 Task: Explore Airbnb accommodation in Plantation, United States from 23rd December, 2023 to 27th December, 2023 for 2 adults. Place can be private room with 1  bedroom having 1 bed and 1 bathroom. Property type can be hotel.
Action: Mouse moved to (530, 138)
Screenshot: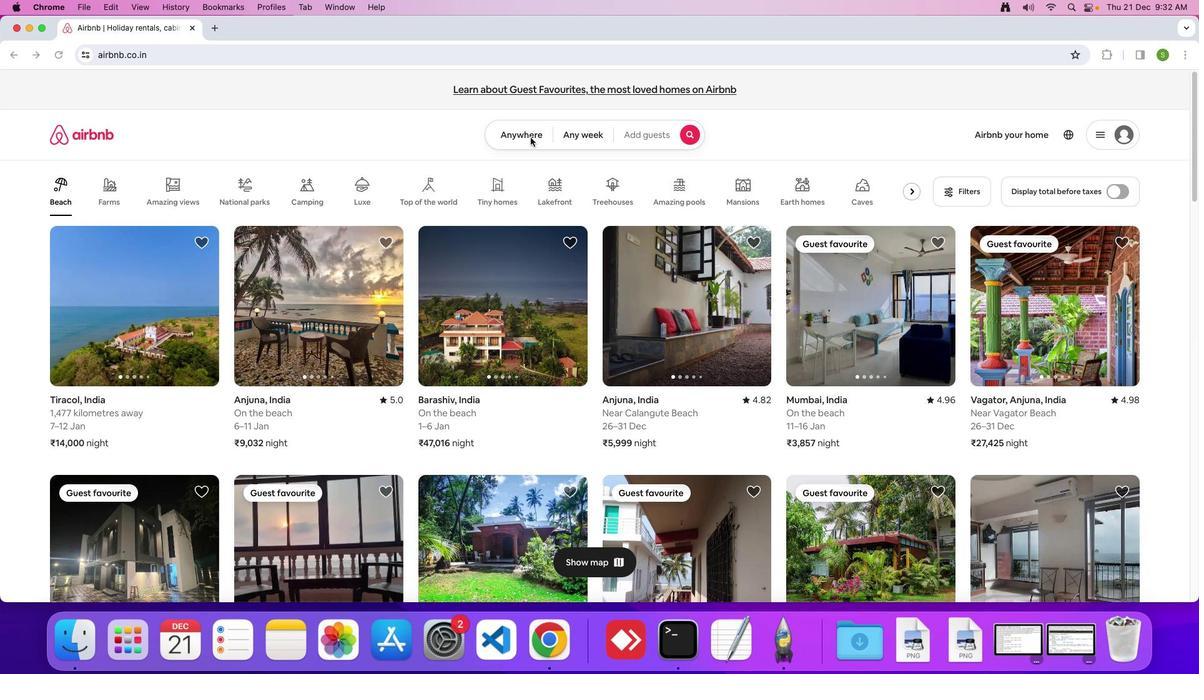 
Action: Mouse pressed left at (530, 138)
Screenshot: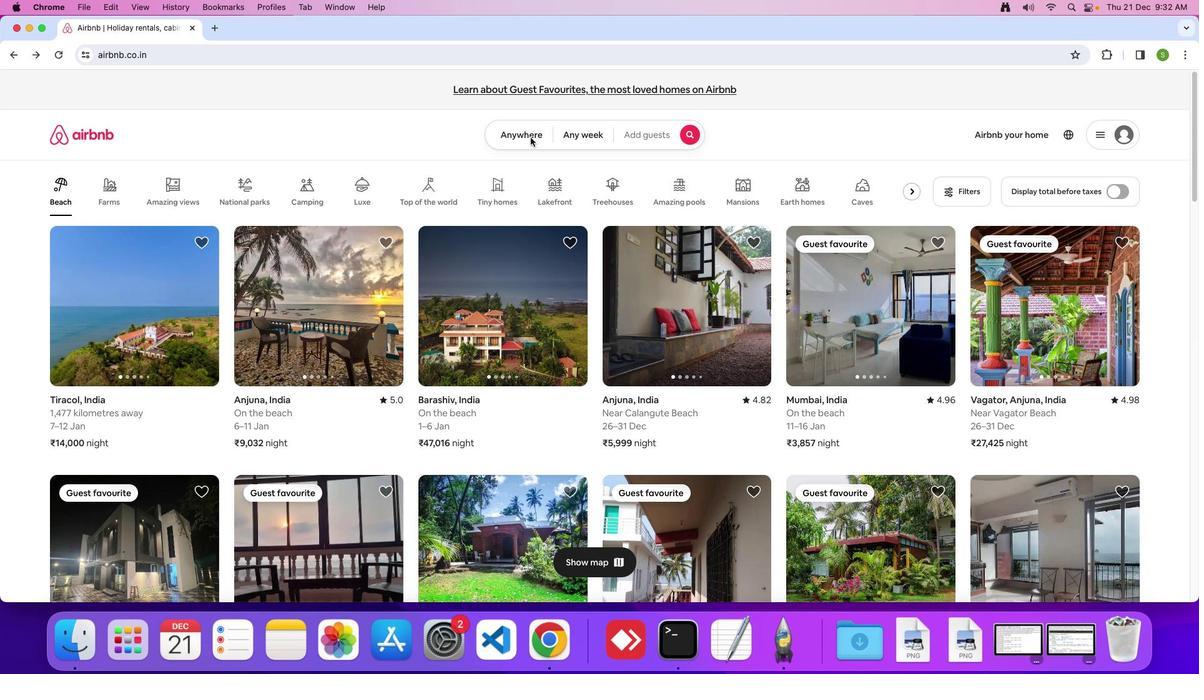 
Action: Mouse moved to (503, 131)
Screenshot: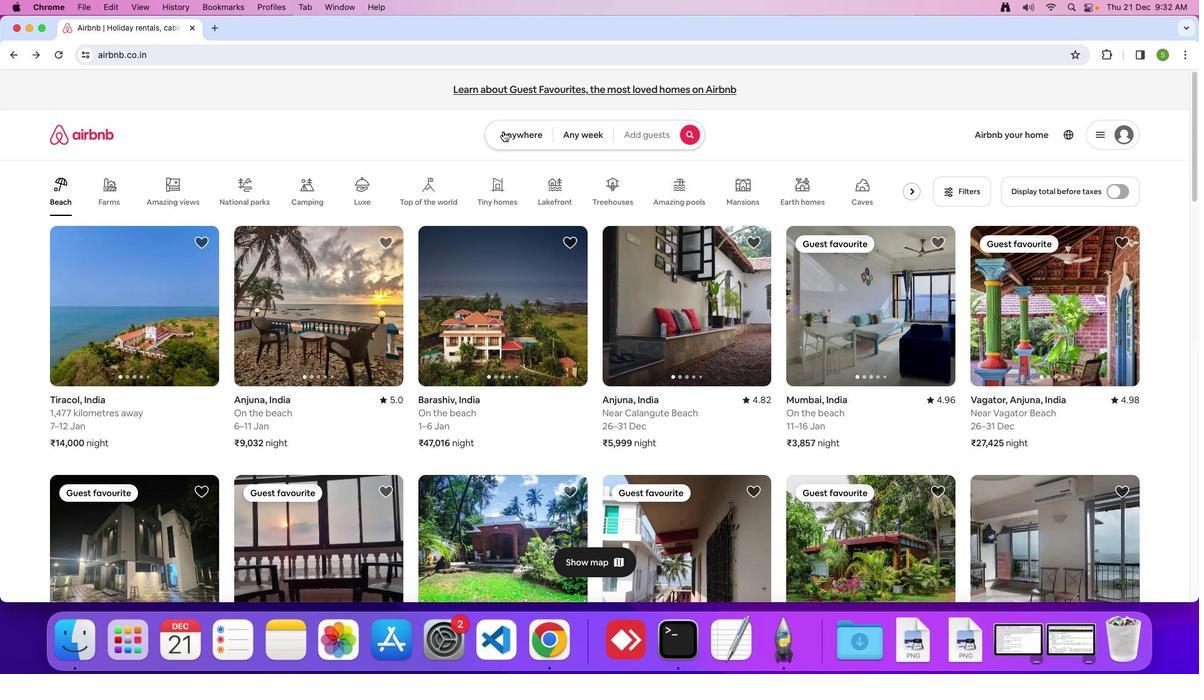 
Action: Mouse pressed left at (503, 131)
Screenshot: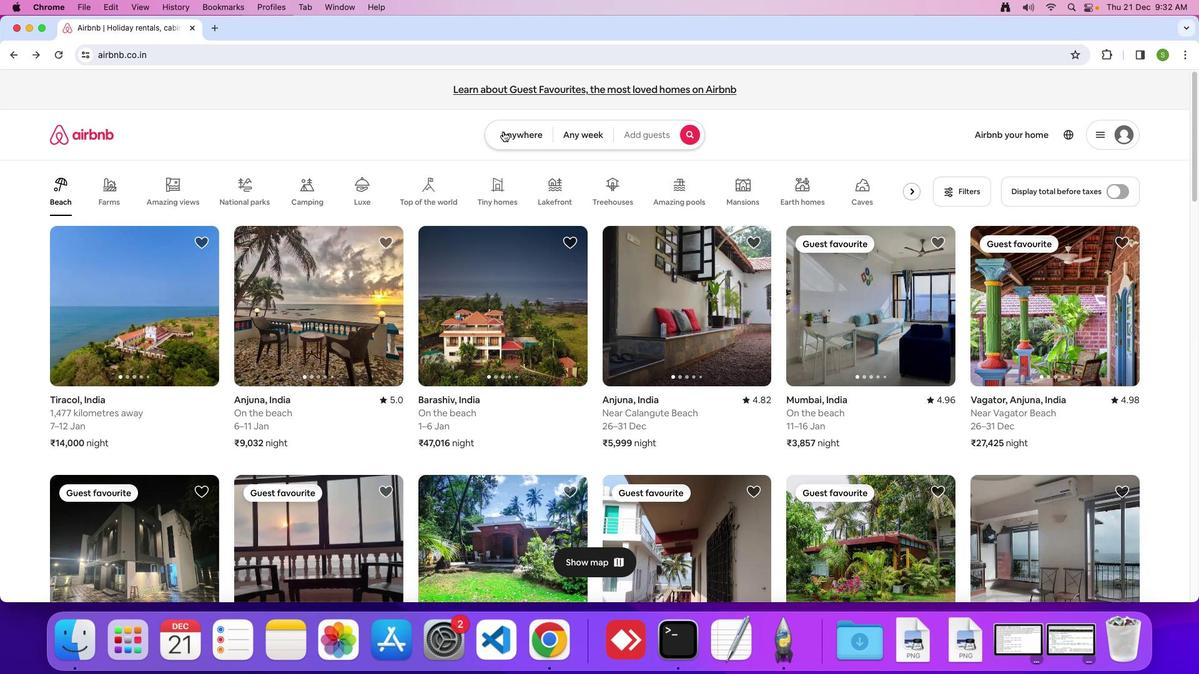 
Action: Mouse moved to (472, 177)
Screenshot: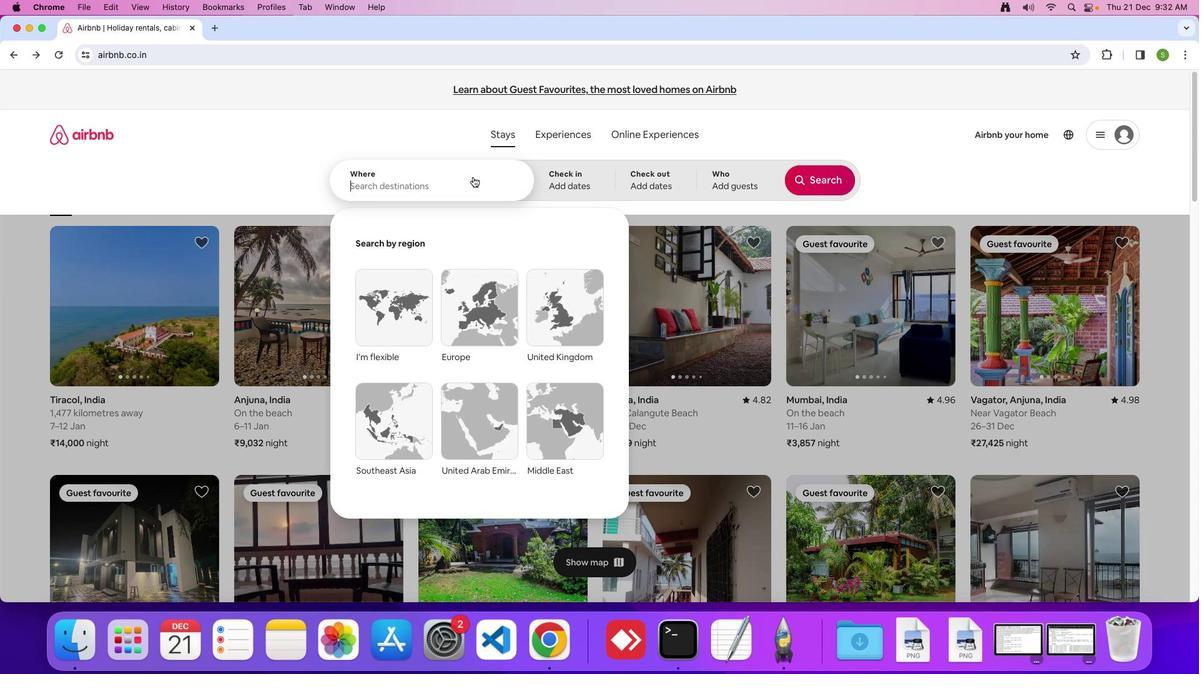 
Action: Mouse pressed left at (472, 177)
Screenshot: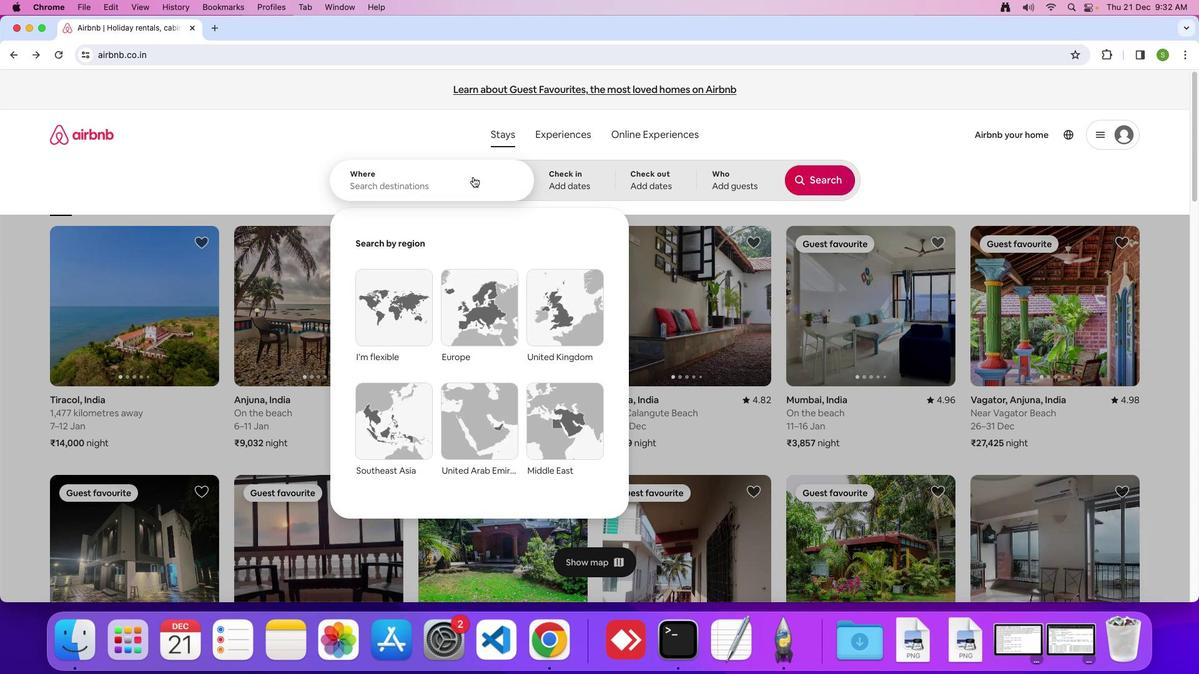 
Action: Mouse moved to (476, 178)
Screenshot: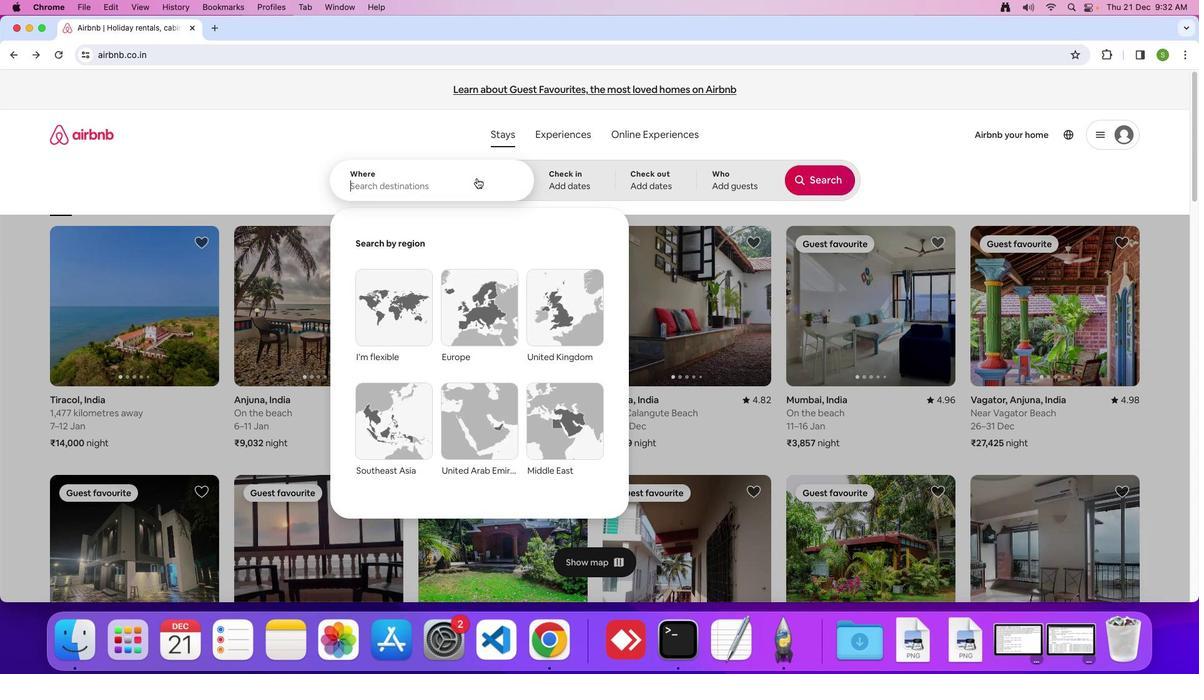 
Action: Key pressed 'P'Key.caps_lock'l''a''n''t''a''t''i''o''n'','Key.spaceKey.shift'U''n''i''t''e''d'Key.spaceKey.shift'S''t''a''t''e''s'Key.enter
Screenshot: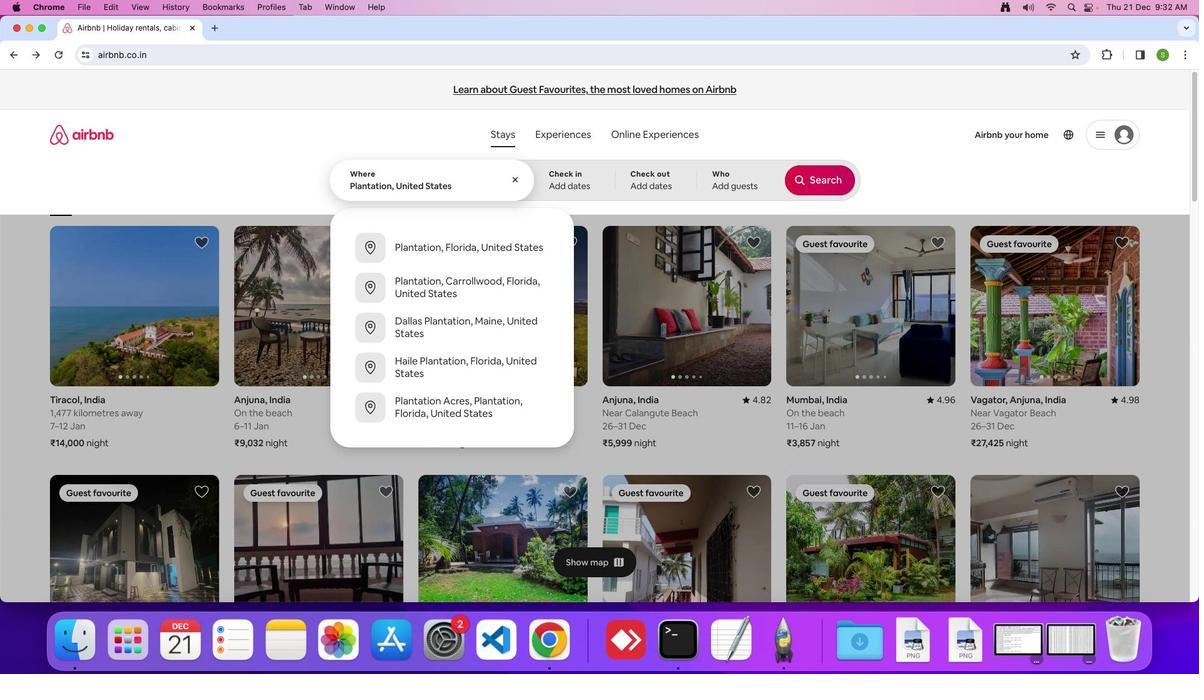 
Action: Mouse moved to (555, 432)
Screenshot: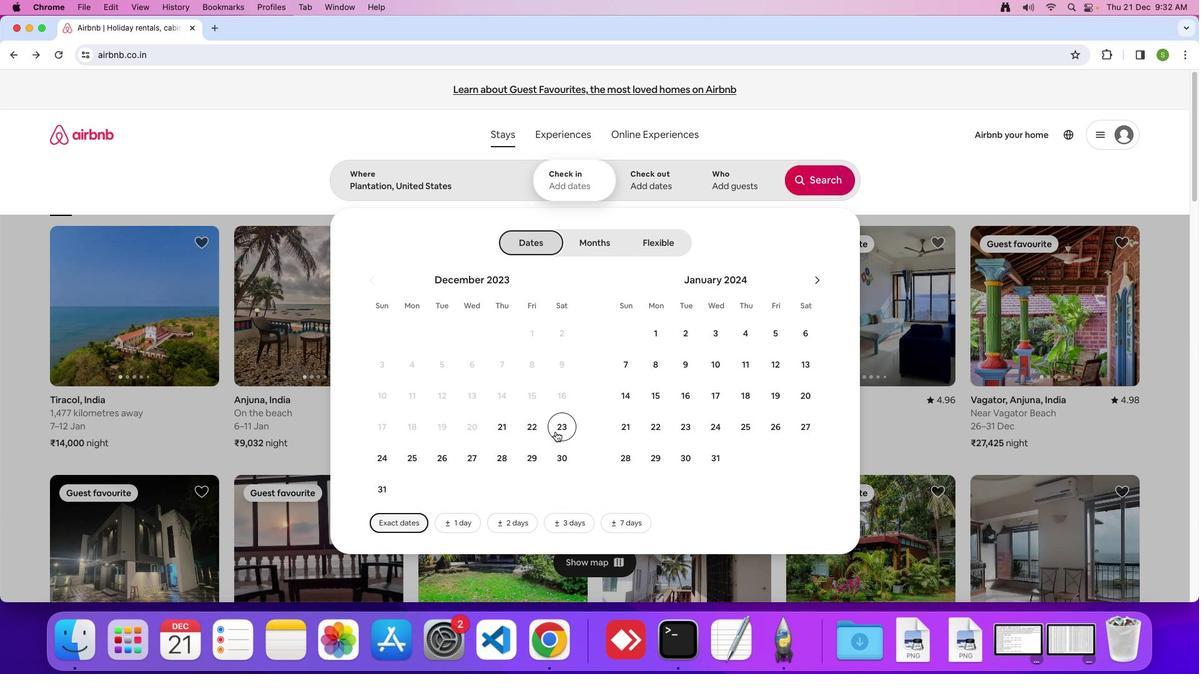 
Action: Mouse pressed left at (555, 432)
Screenshot: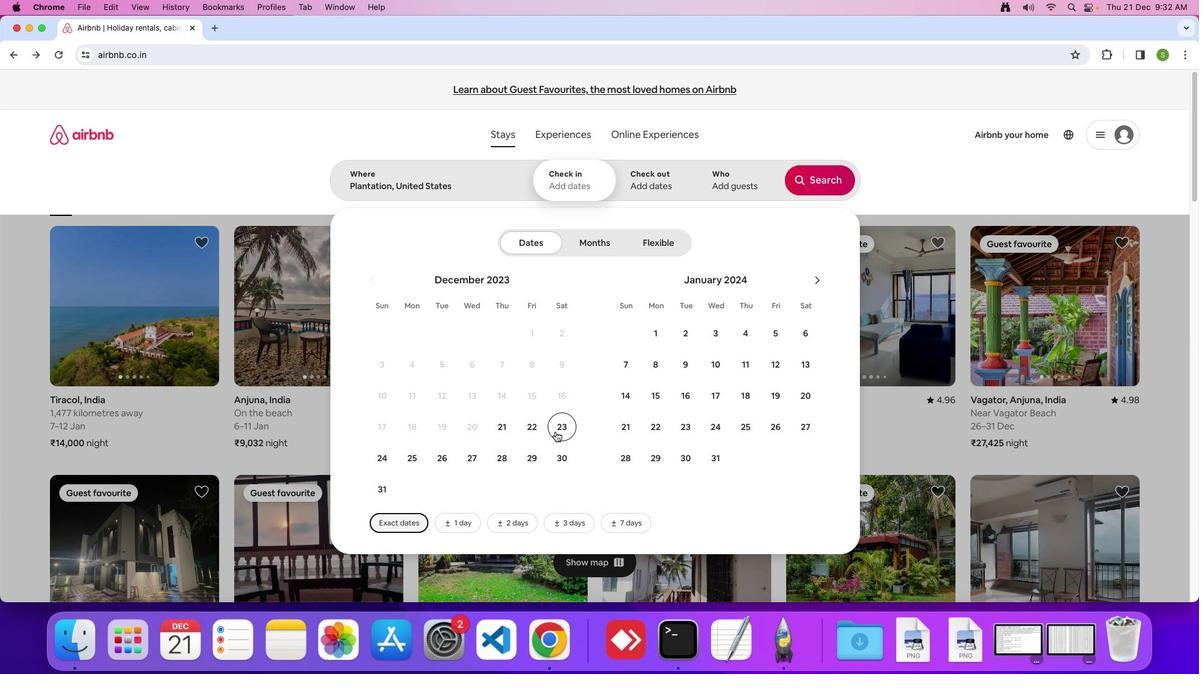 
Action: Mouse moved to (465, 455)
Screenshot: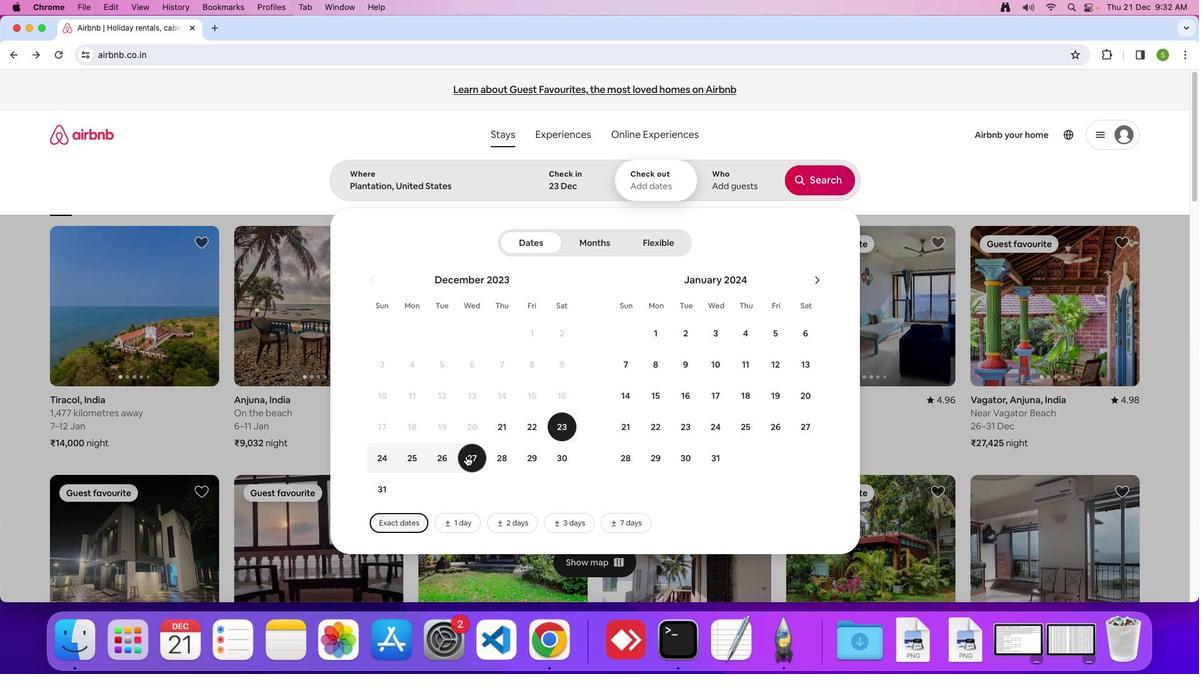 
Action: Mouse pressed left at (465, 455)
Screenshot: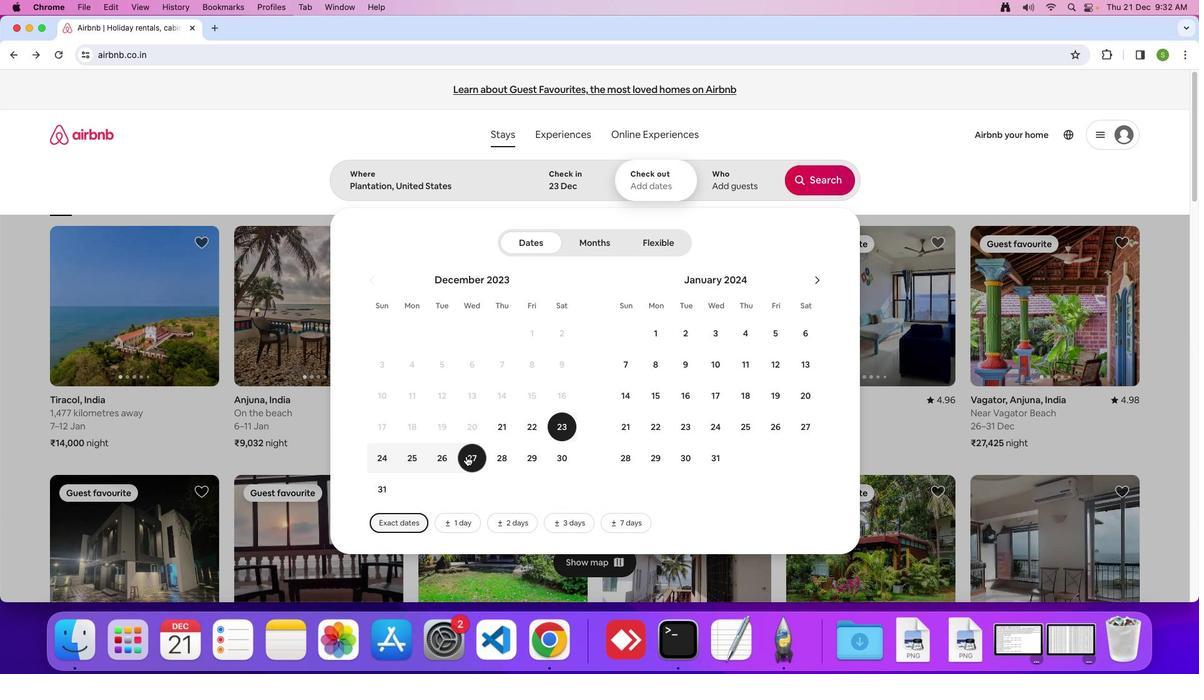 
Action: Mouse moved to (723, 186)
Screenshot: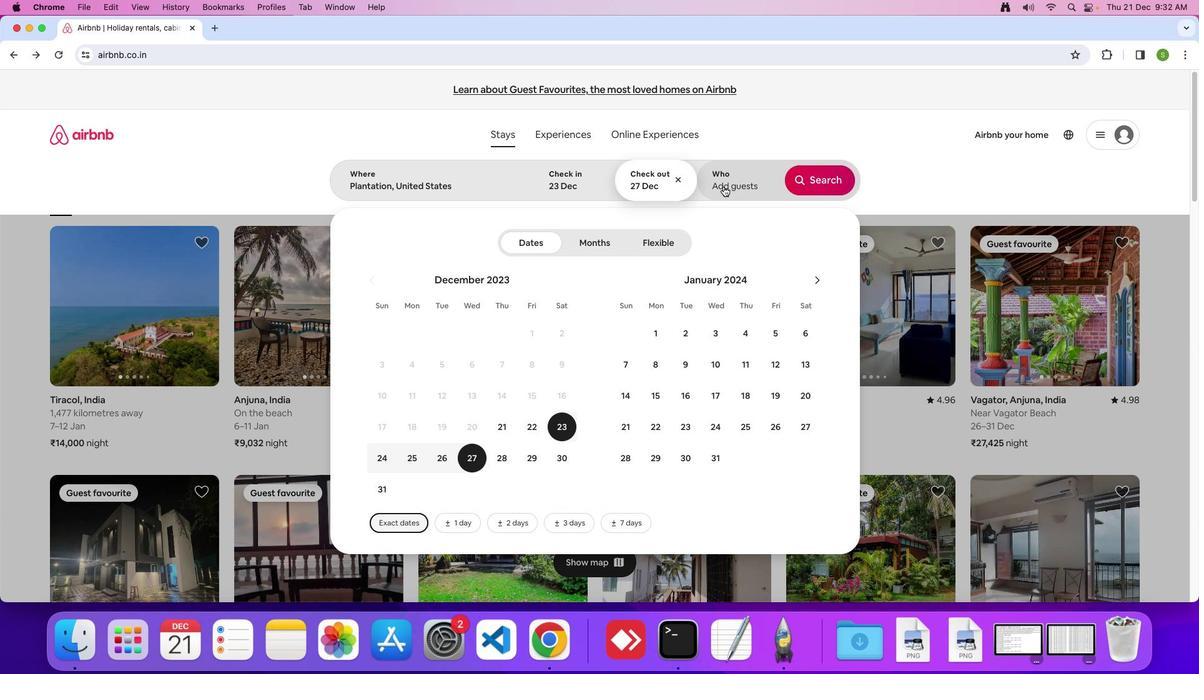 
Action: Mouse pressed left at (723, 186)
Screenshot: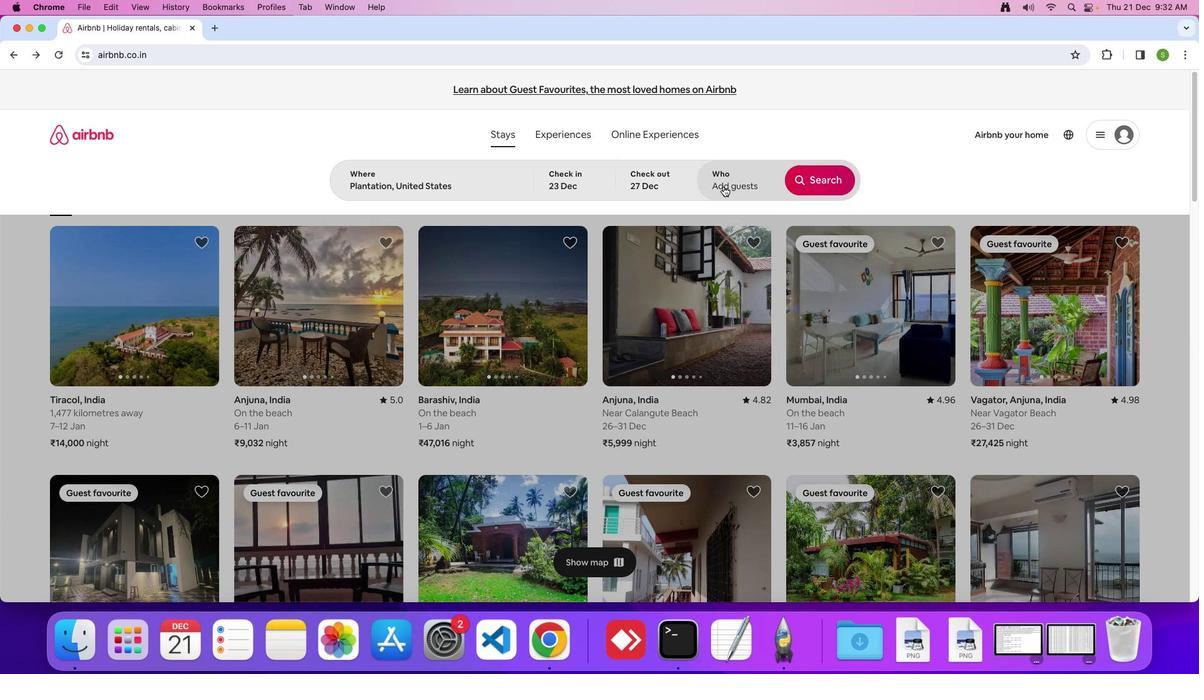 
Action: Mouse moved to (821, 250)
Screenshot: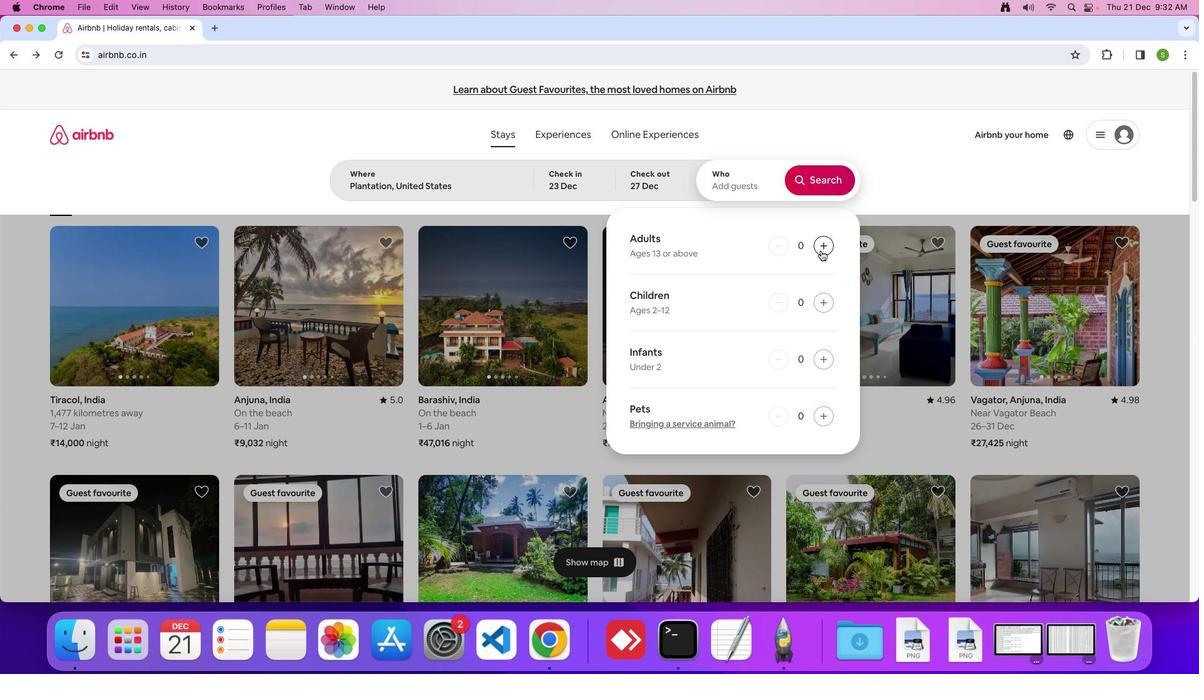 
Action: Mouse pressed left at (821, 250)
Screenshot: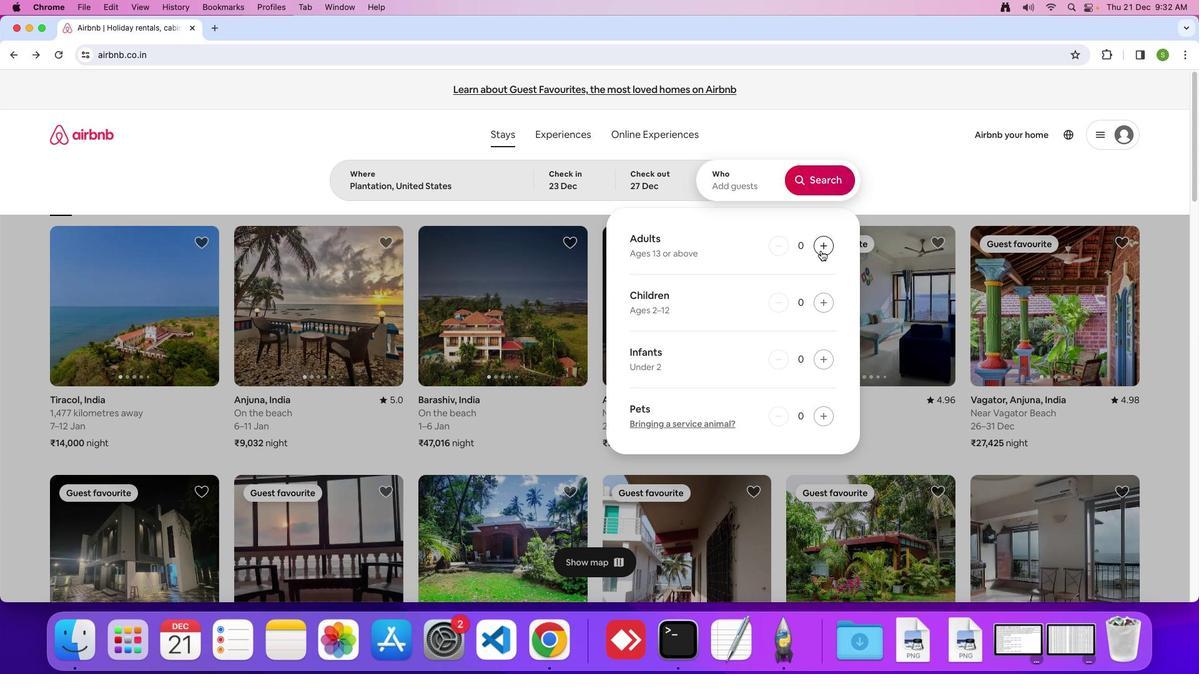 
Action: Mouse pressed left at (821, 250)
Screenshot: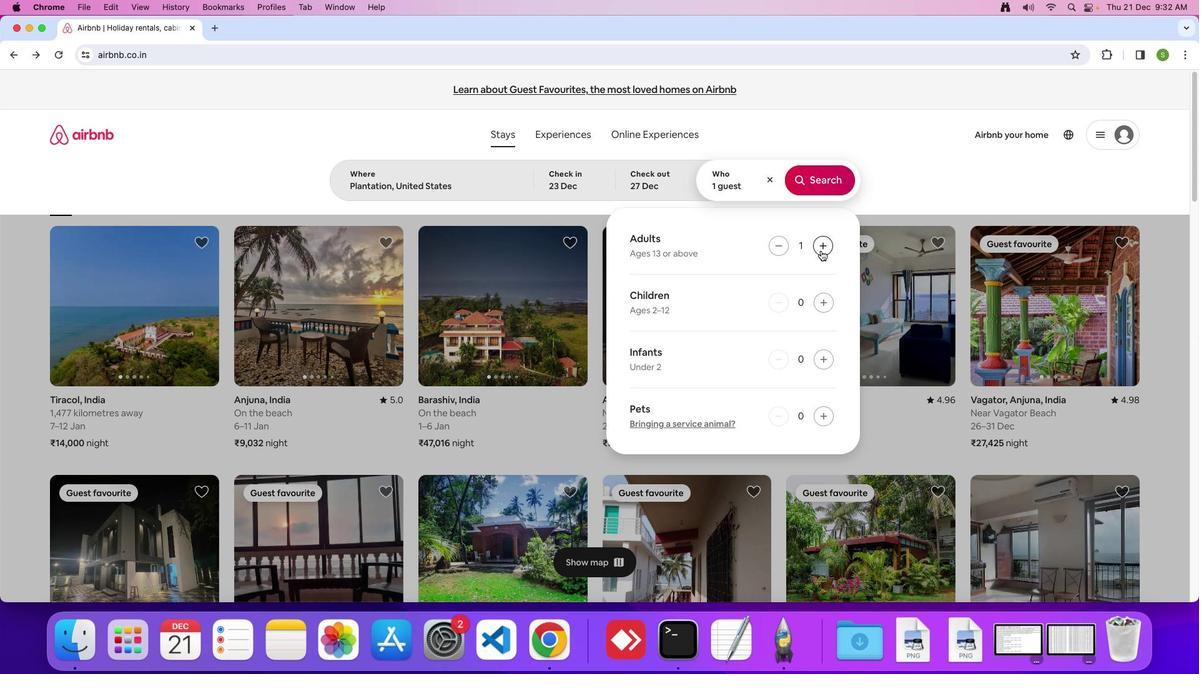 
Action: Mouse moved to (823, 186)
Screenshot: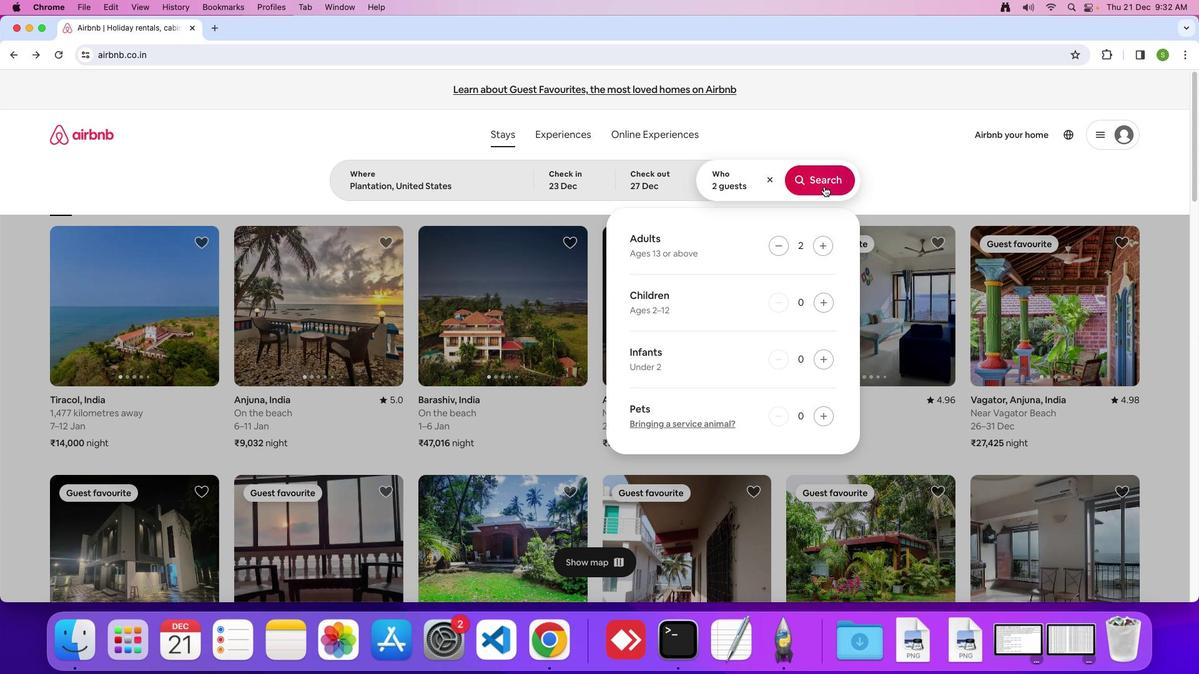
Action: Mouse pressed left at (823, 186)
Screenshot: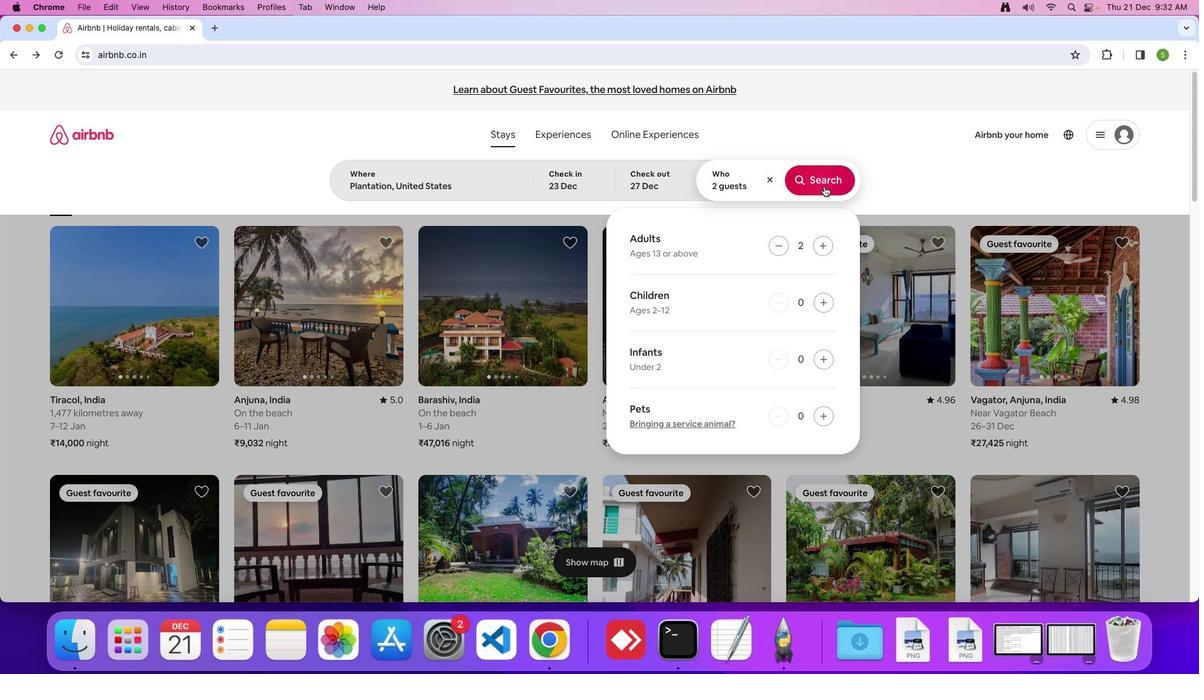 
Action: Mouse moved to (998, 149)
Screenshot: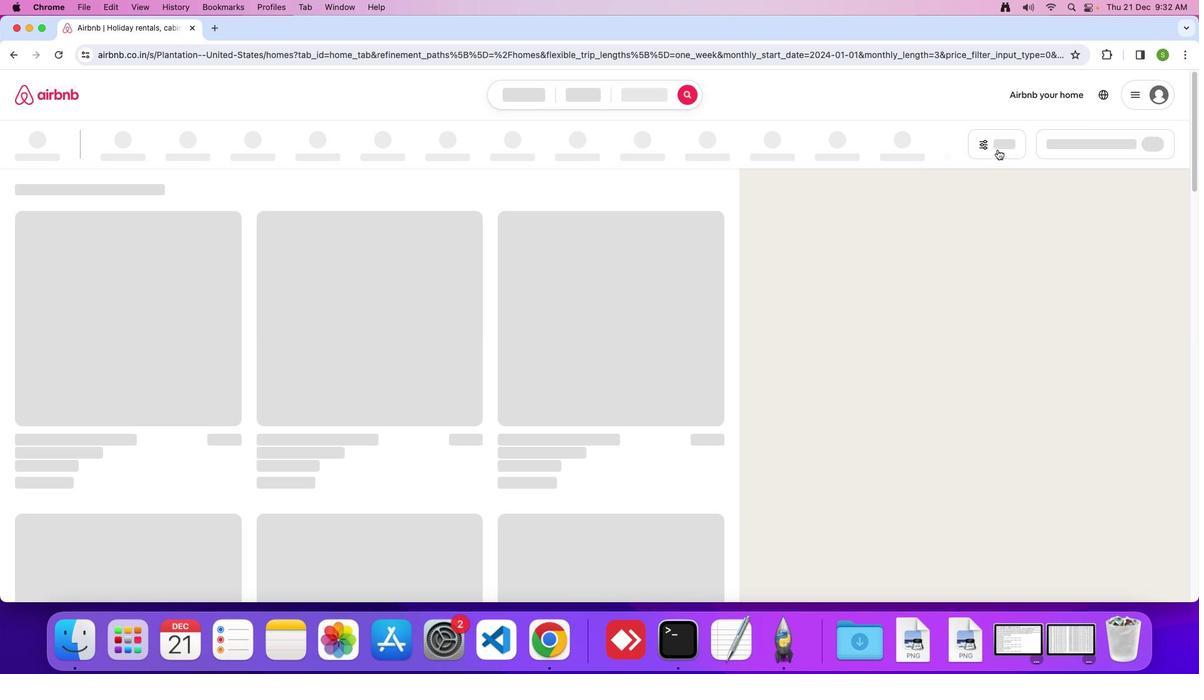 
Action: Mouse pressed left at (998, 149)
Screenshot: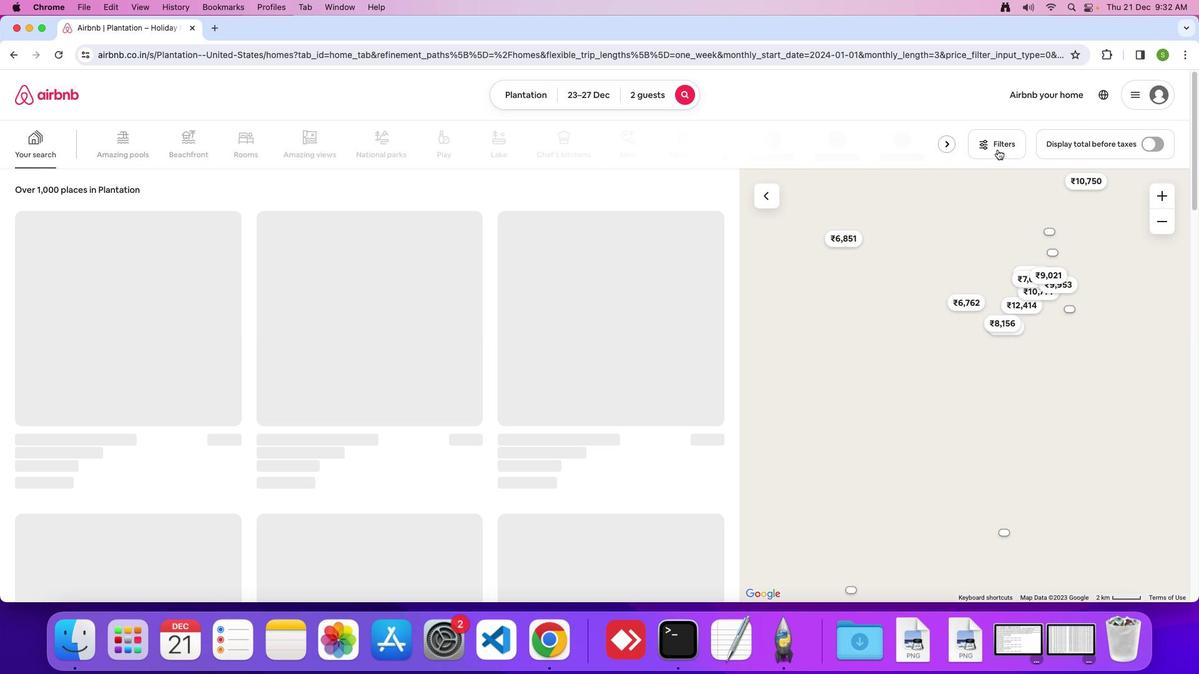 
Action: Mouse moved to (595, 423)
Screenshot: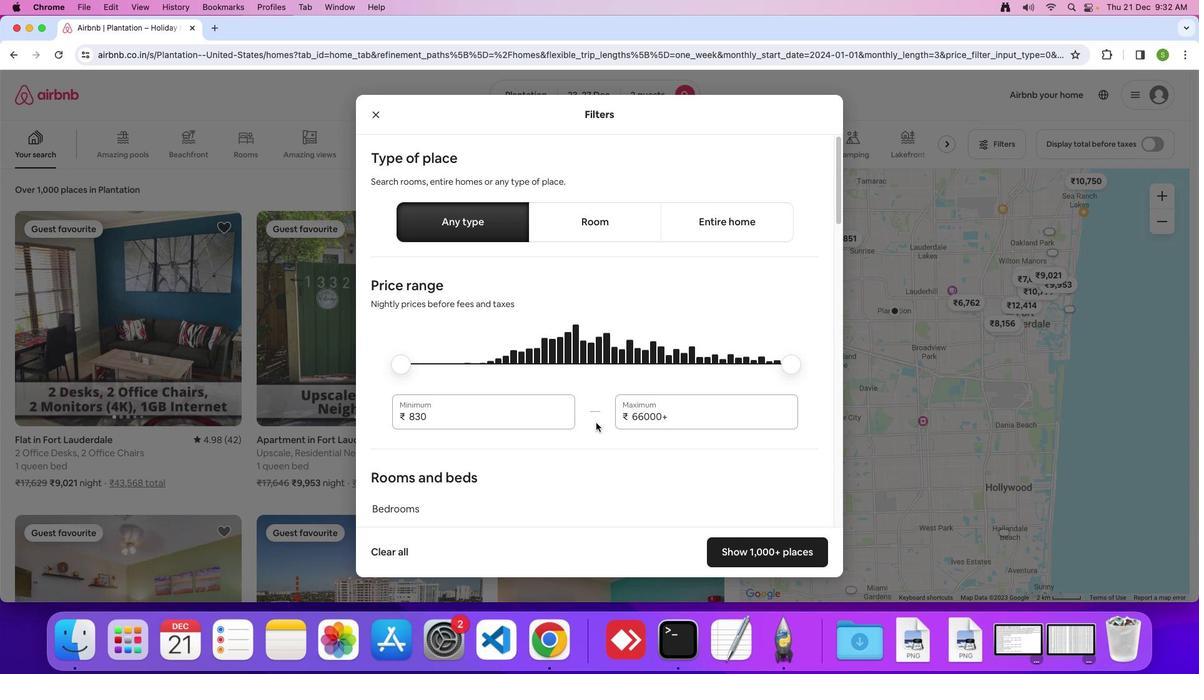 
Action: Mouse scrolled (595, 423) with delta (0, 0)
Screenshot: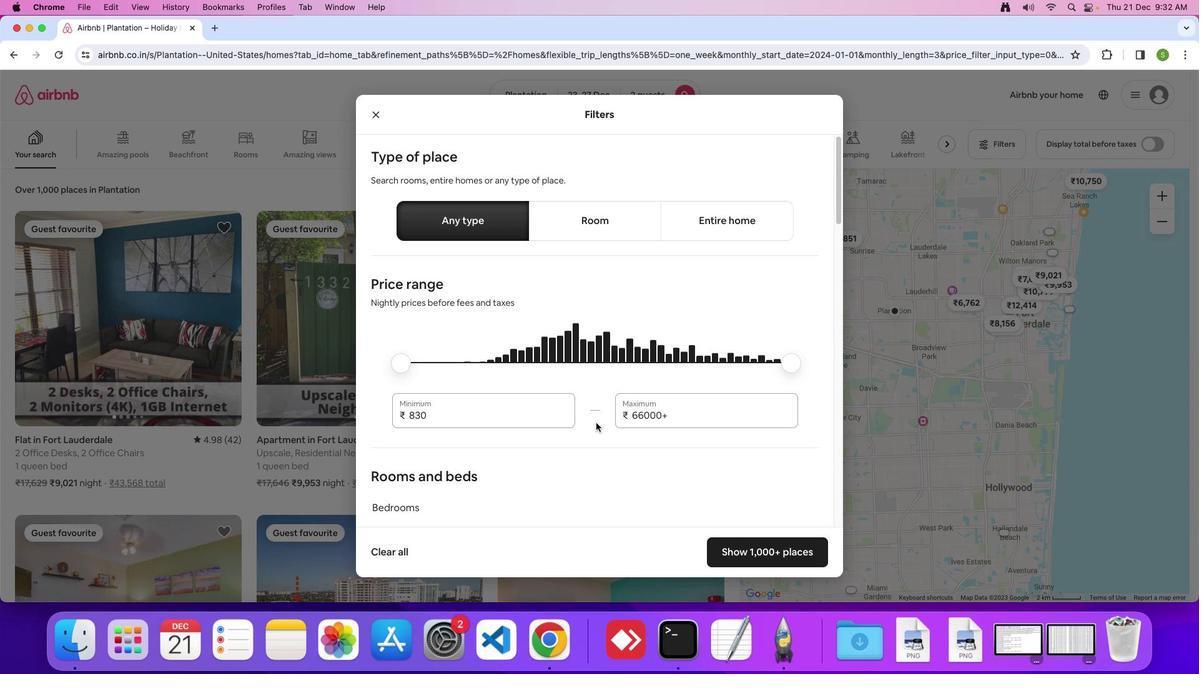 
Action: Mouse scrolled (595, 423) with delta (0, 0)
Screenshot: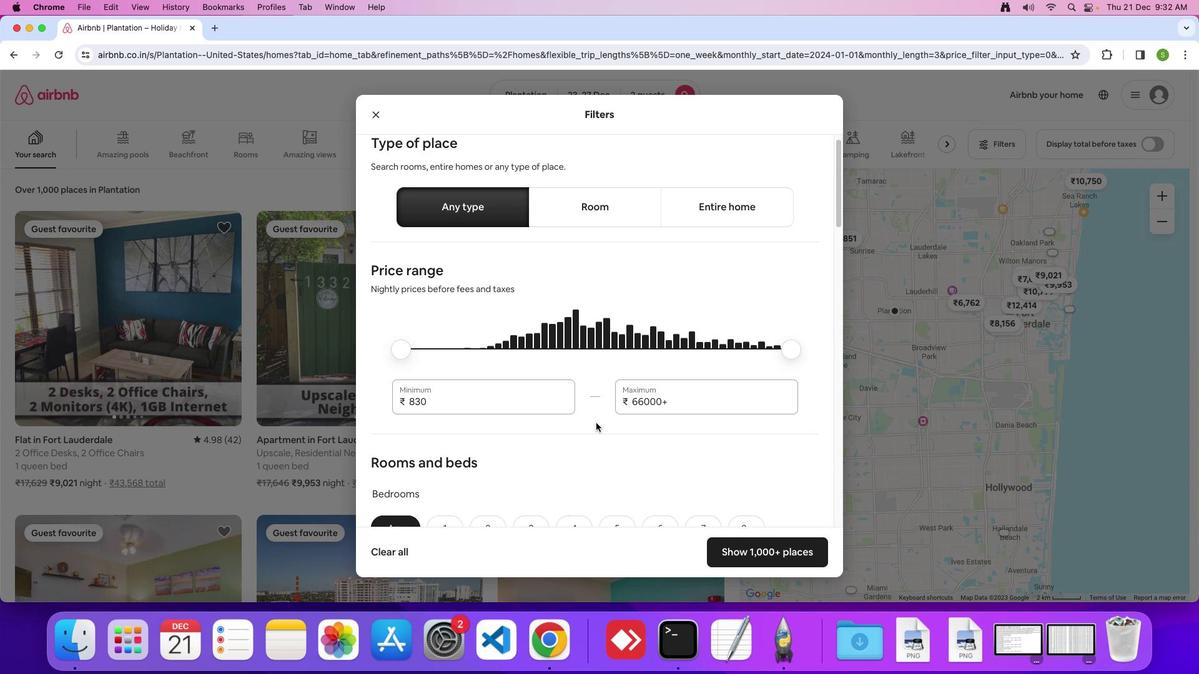 
Action: Mouse scrolled (595, 423) with delta (0, -1)
Screenshot: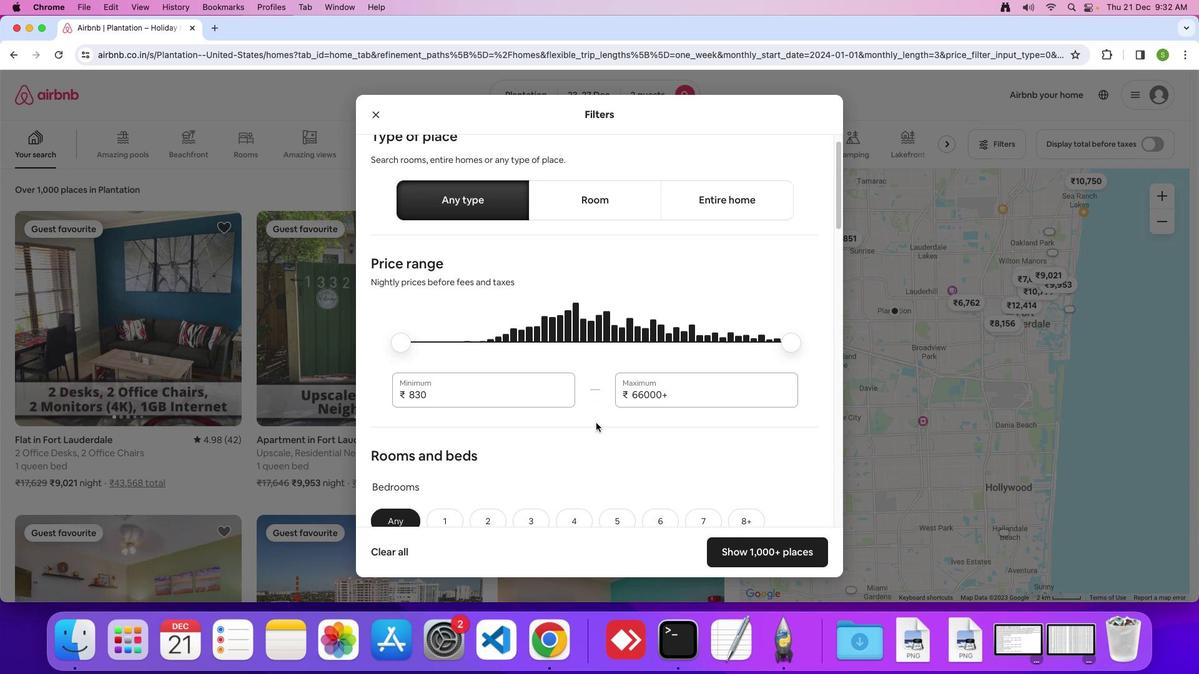 
Action: Mouse scrolled (595, 423) with delta (0, 0)
Screenshot: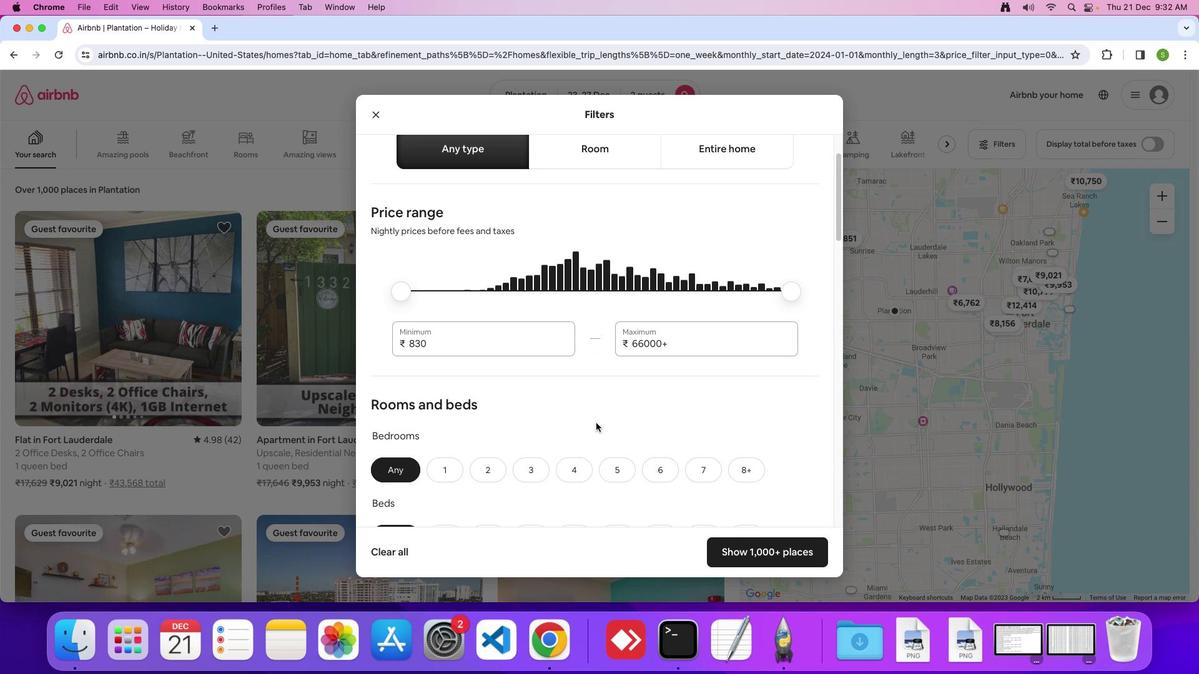 
Action: Mouse scrolled (595, 423) with delta (0, 0)
Screenshot: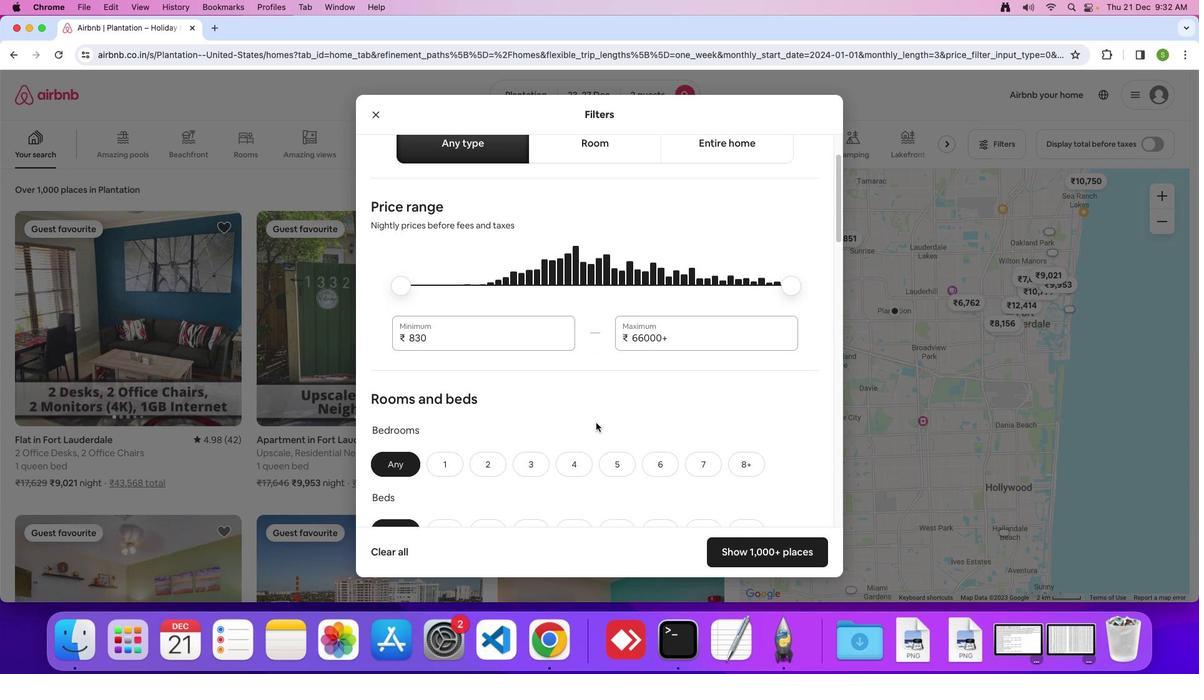 
Action: Mouse scrolled (595, 423) with delta (0, -1)
Screenshot: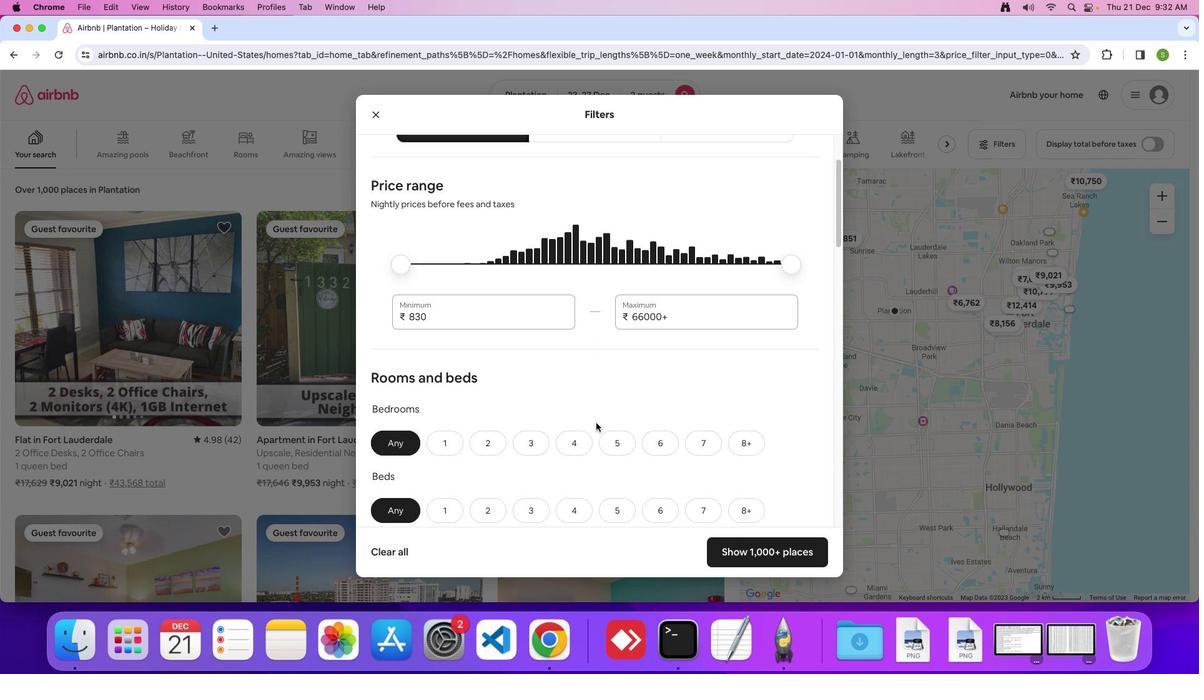 
Action: Mouse scrolled (595, 423) with delta (0, 0)
Screenshot: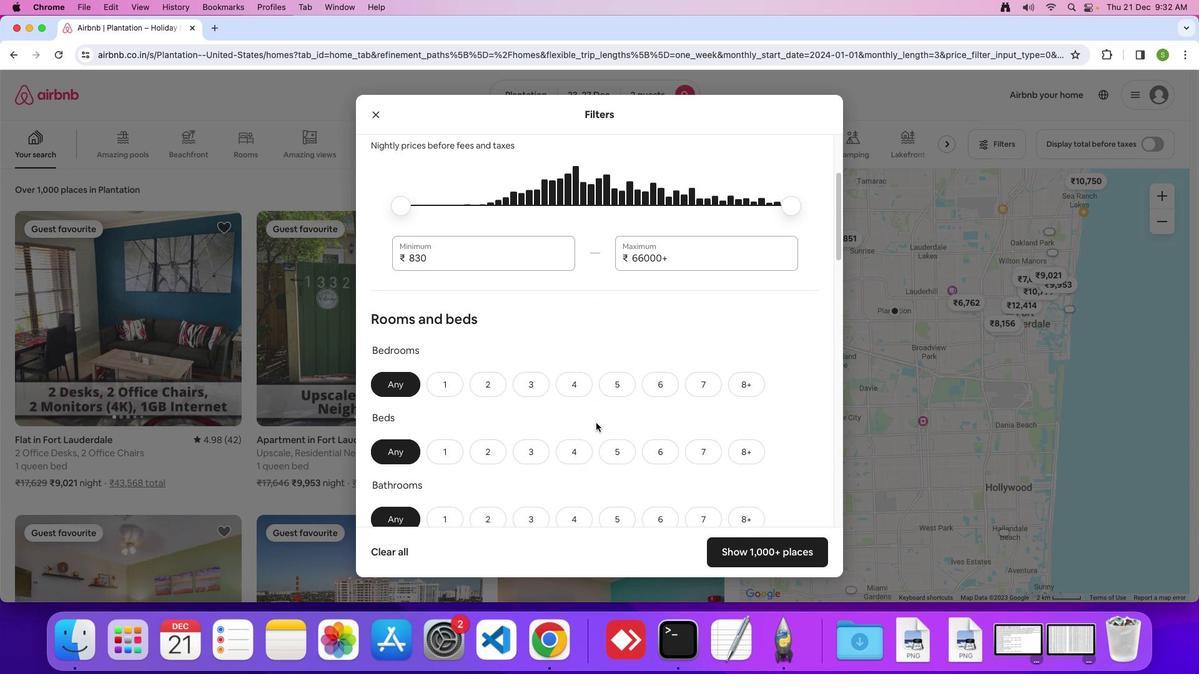 
Action: Mouse scrolled (595, 423) with delta (0, 0)
Screenshot: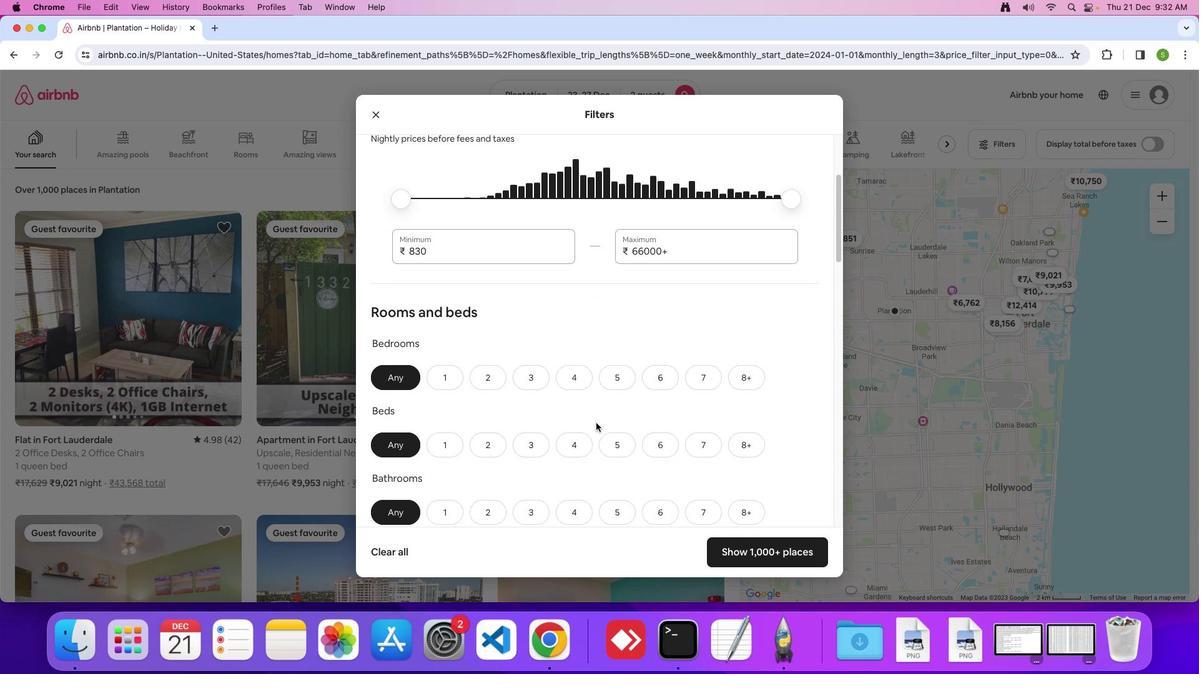 
Action: Mouse scrolled (595, 423) with delta (0, -1)
Screenshot: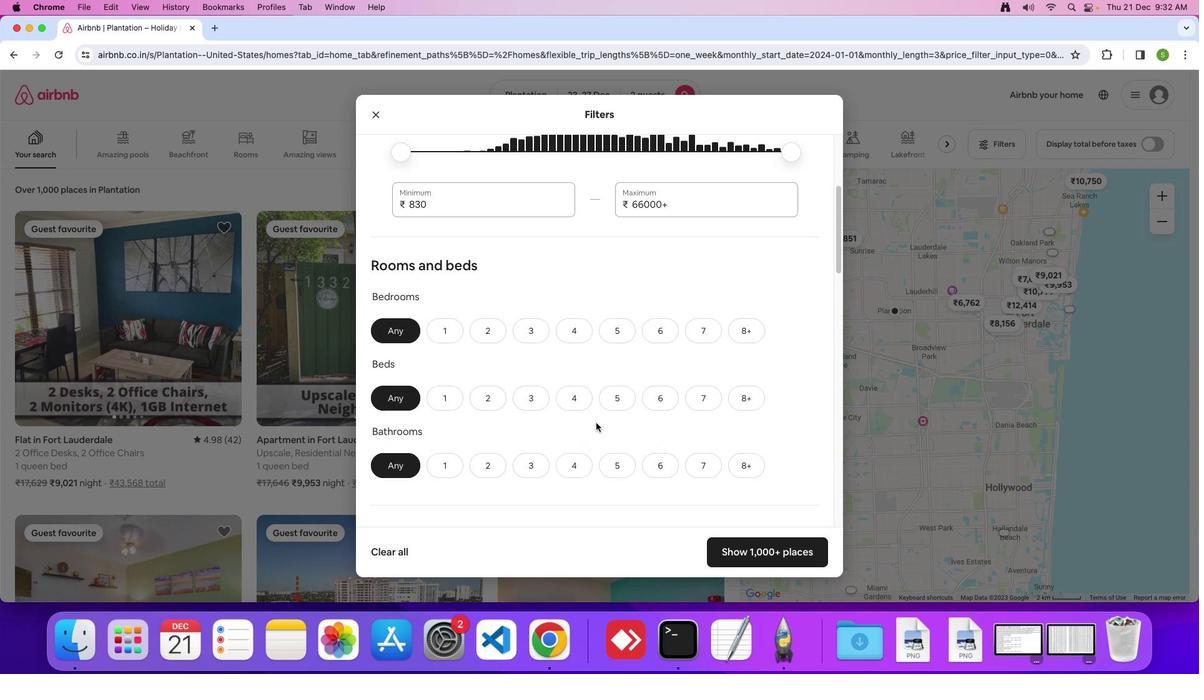 
Action: Mouse moved to (439, 281)
Screenshot: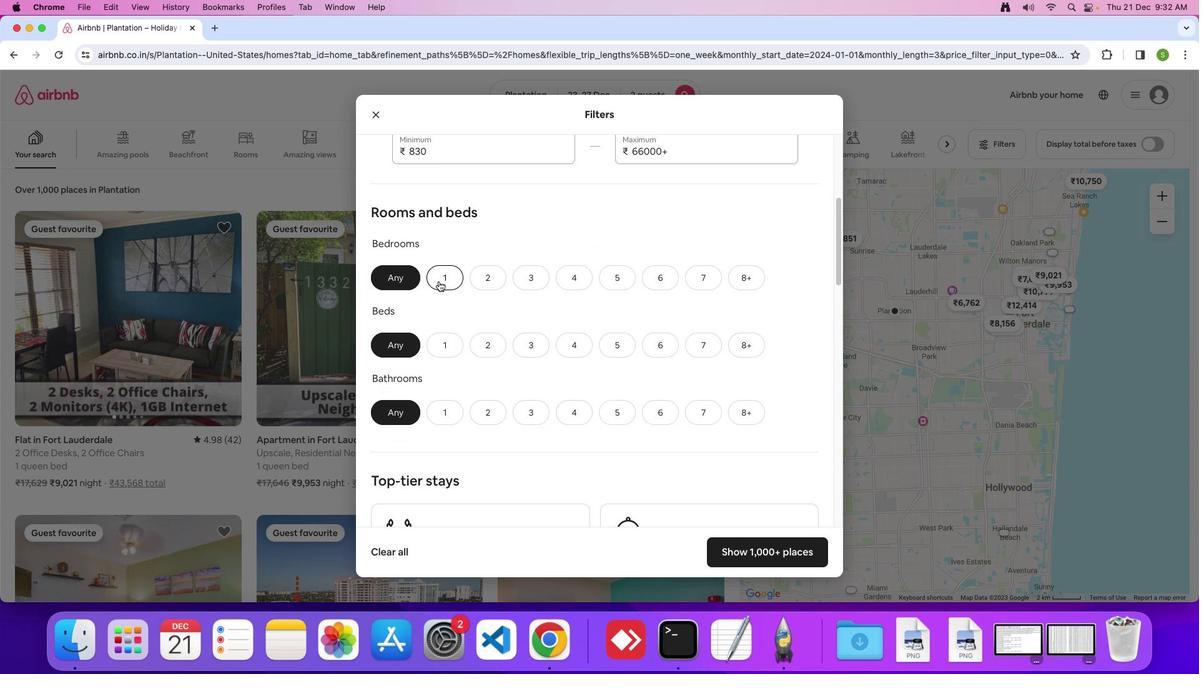 
Action: Mouse pressed left at (439, 281)
Screenshot: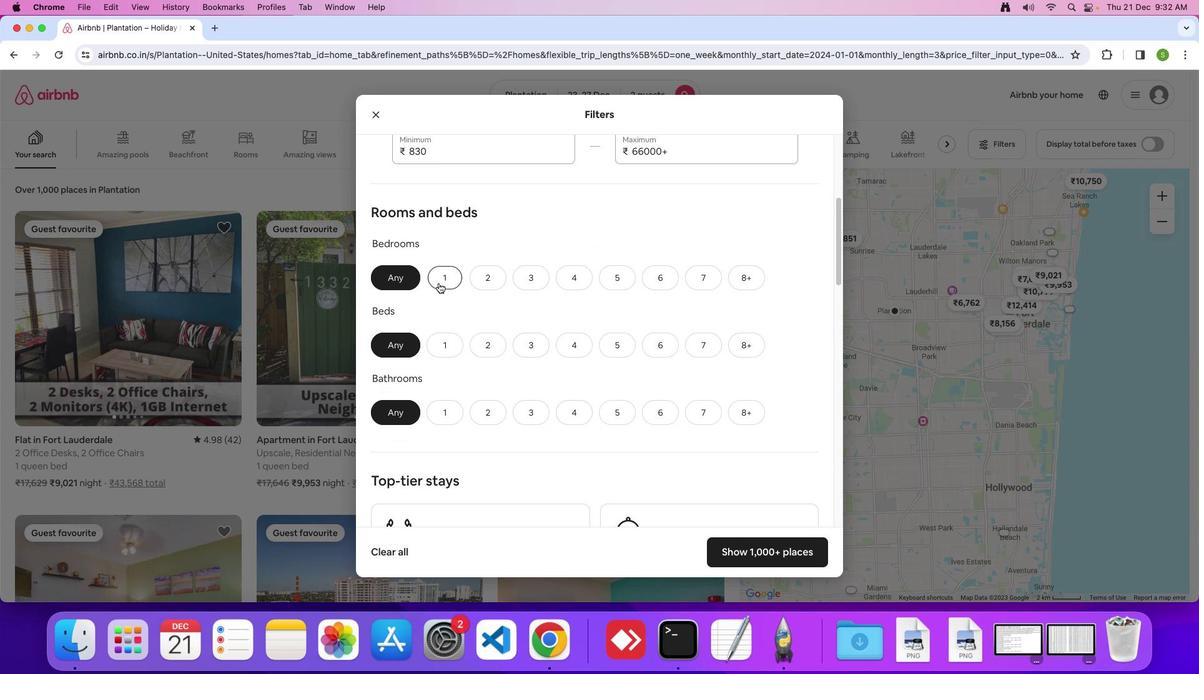 
Action: Mouse moved to (439, 343)
Screenshot: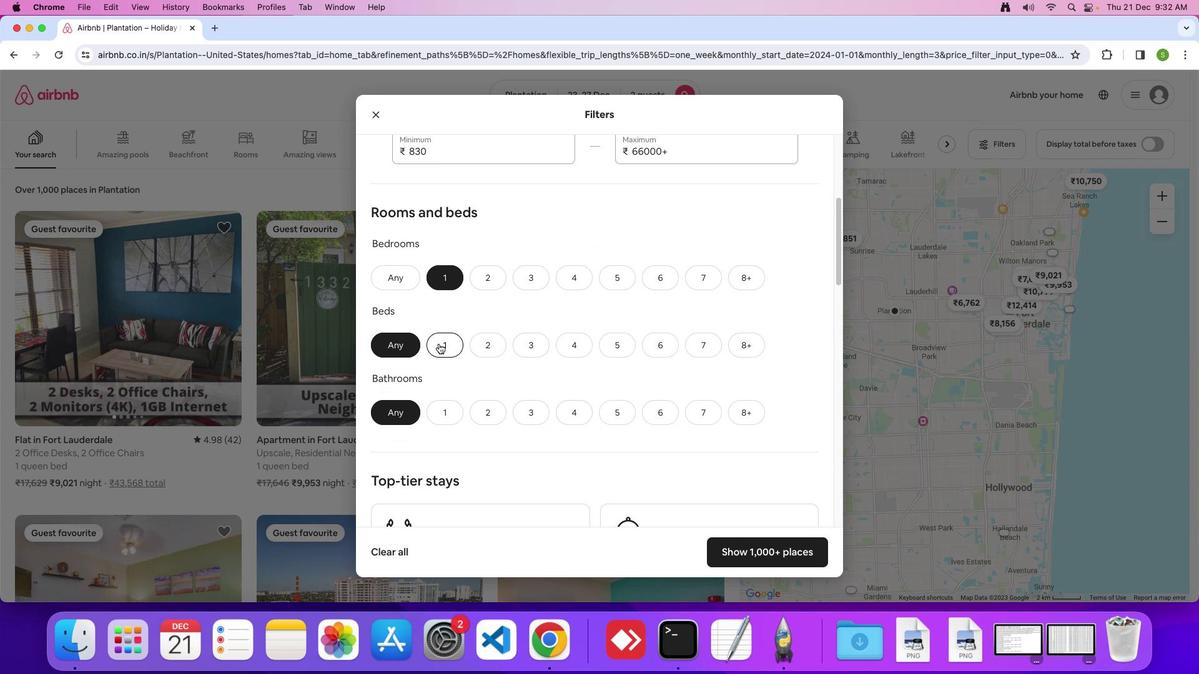 
Action: Mouse pressed left at (439, 343)
Screenshot: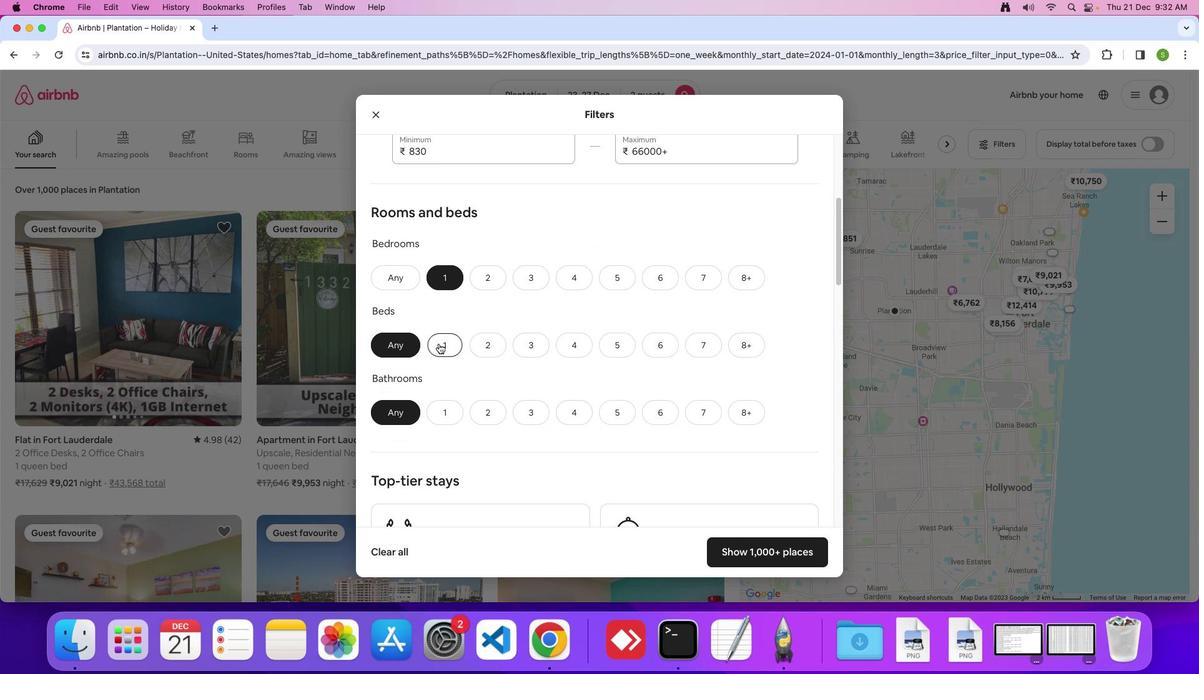 
Action: Mouse moved to (444, 415)
Screenshot: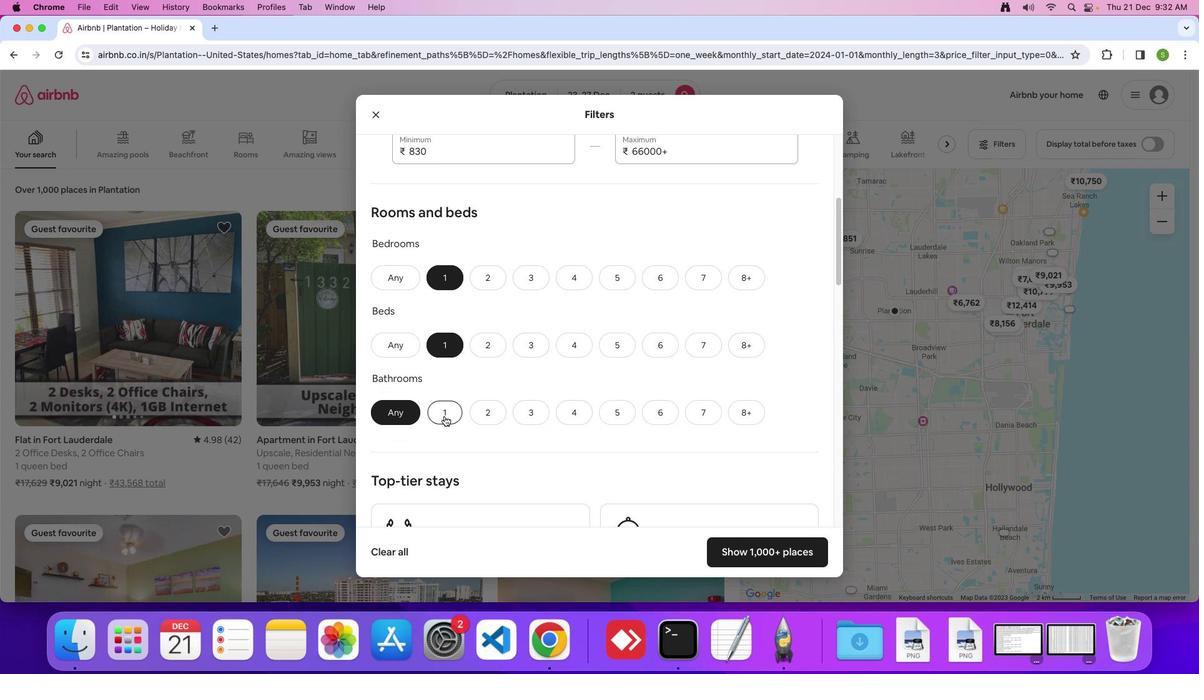 
Action: Mouse pressed left at (444, 415)
Screenshot: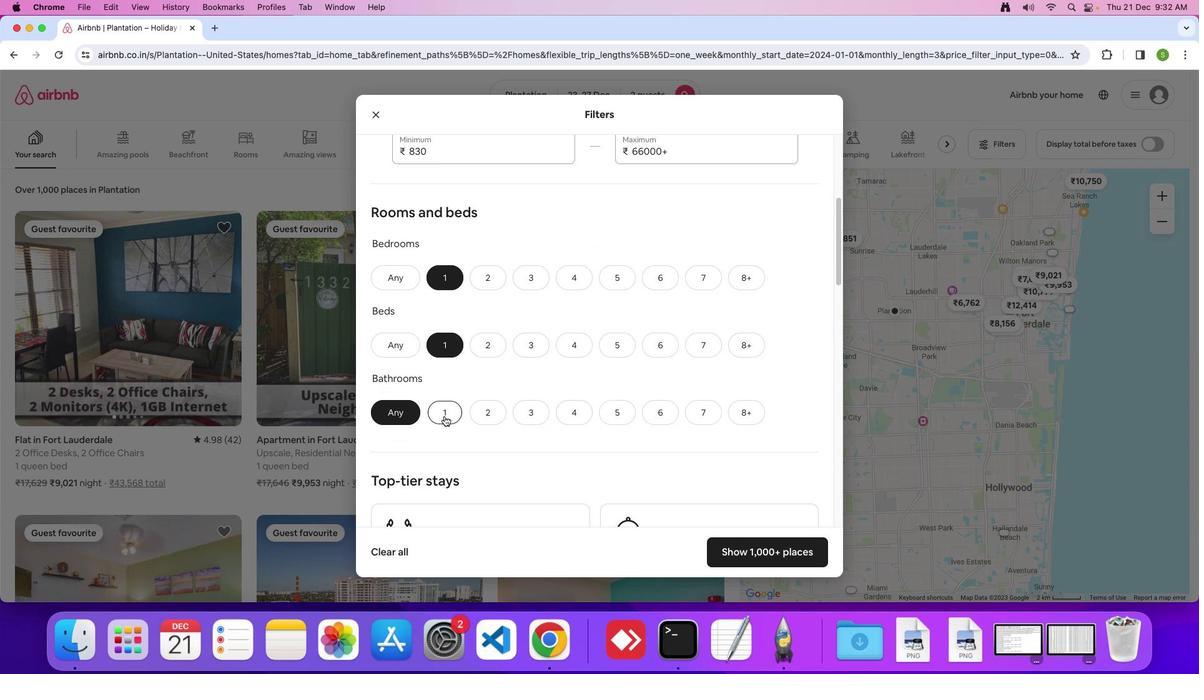 
Action: Mouse moved to (547, 364)
Screenshot: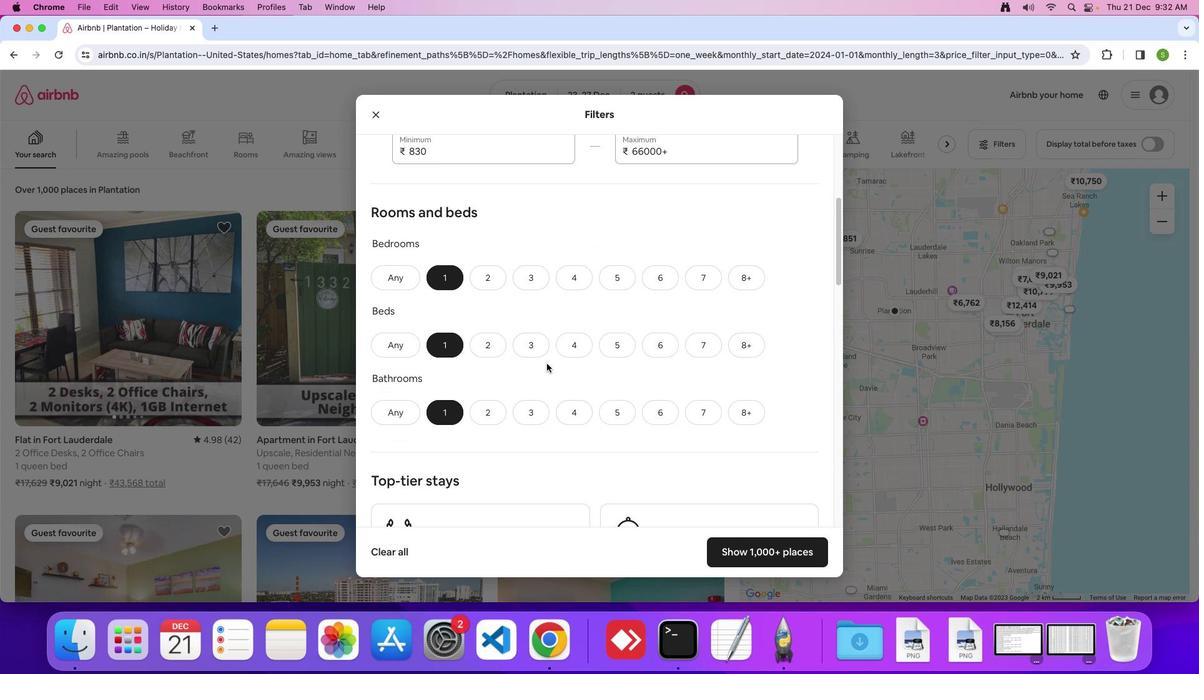 
Action: Mouse scrolled (547, 364) with delta (0, 0)
Screenshot: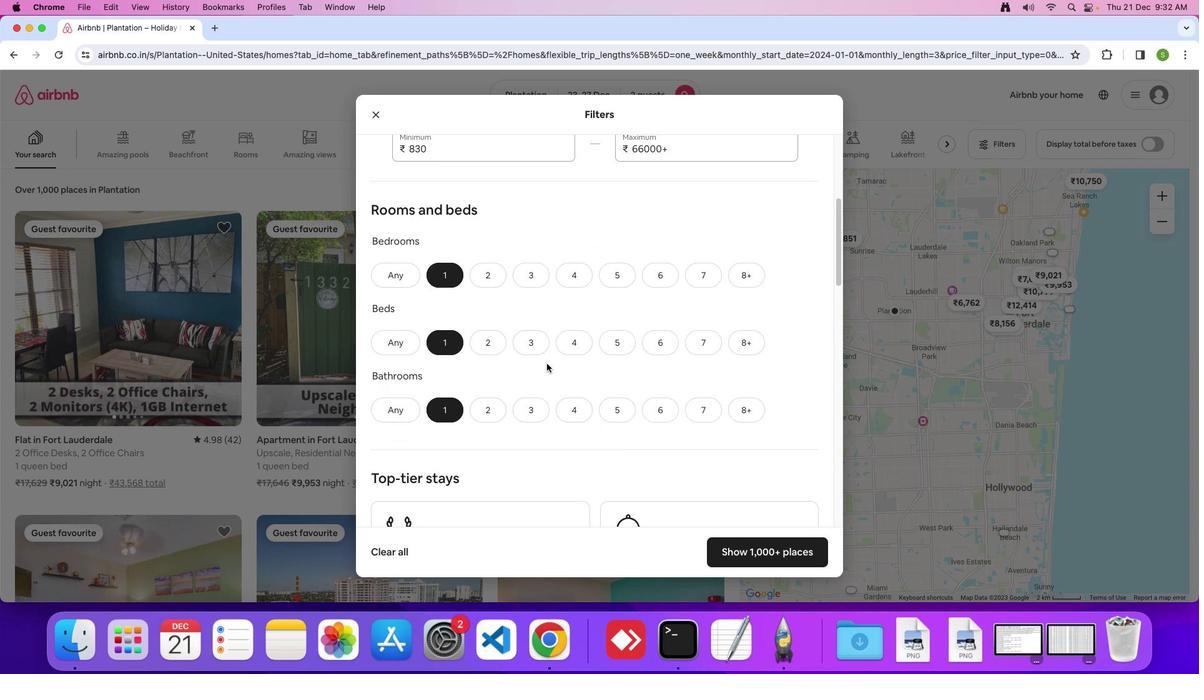 
Action: Mouse scrolled (547, 364) with delta (0, 0)
Screenshot: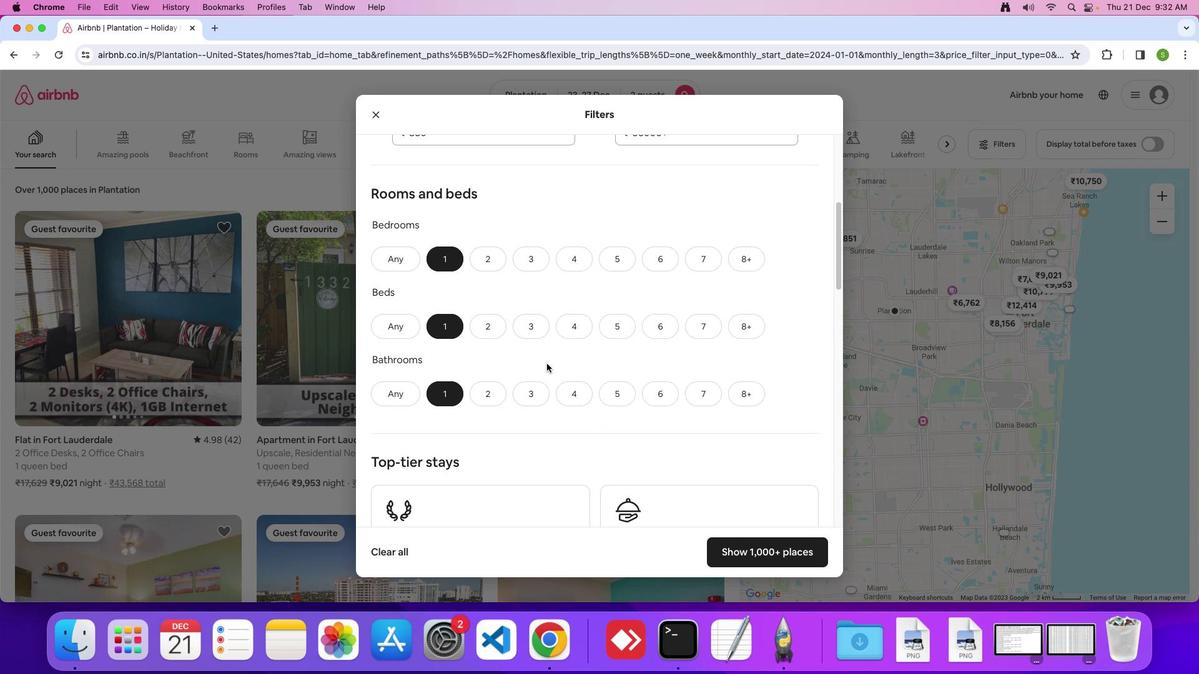 
Action: Mouse scrolled (547, 364) with delta (0, -1)
Screenshot: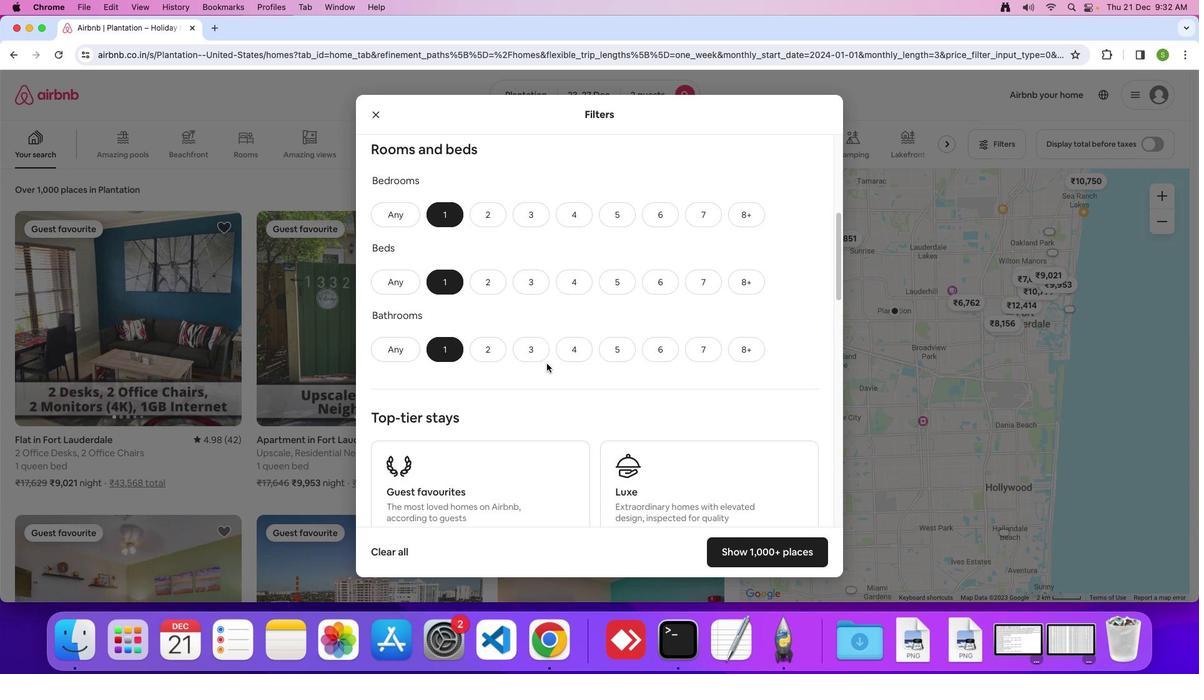 
Action: Mouse scrolled (547, 364) with delta (0, 0)
Screenshot: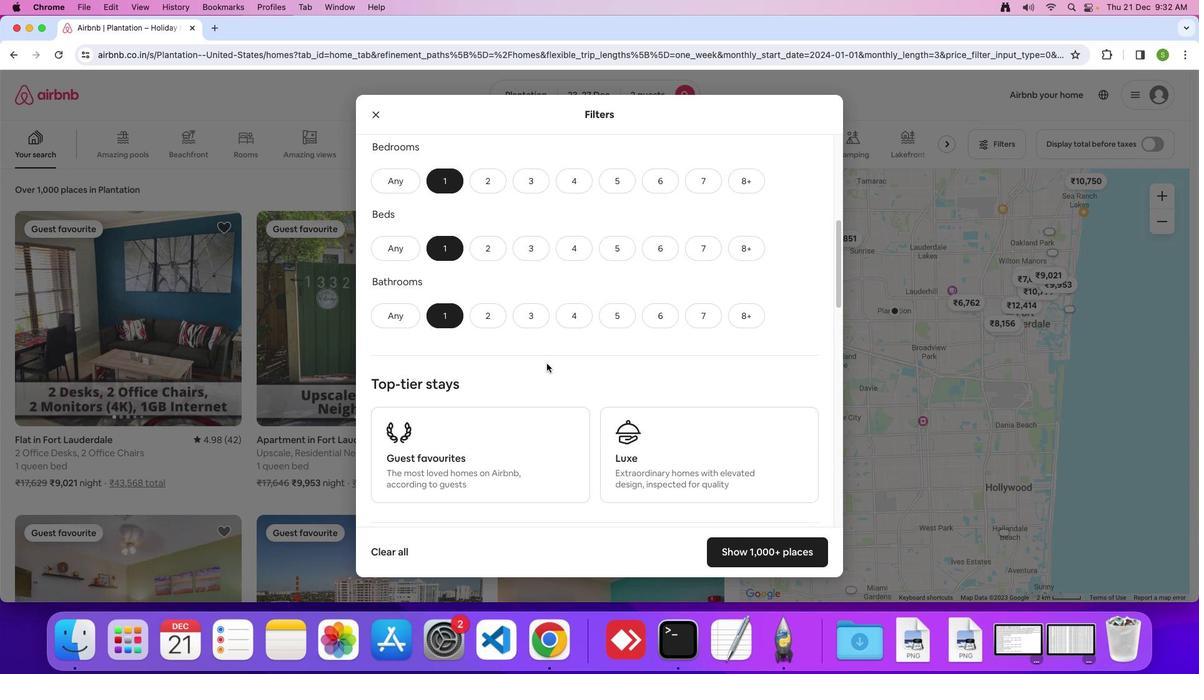 
Action: Mouse scrolled (547, 364) with delta (0, 0)
Screenshot: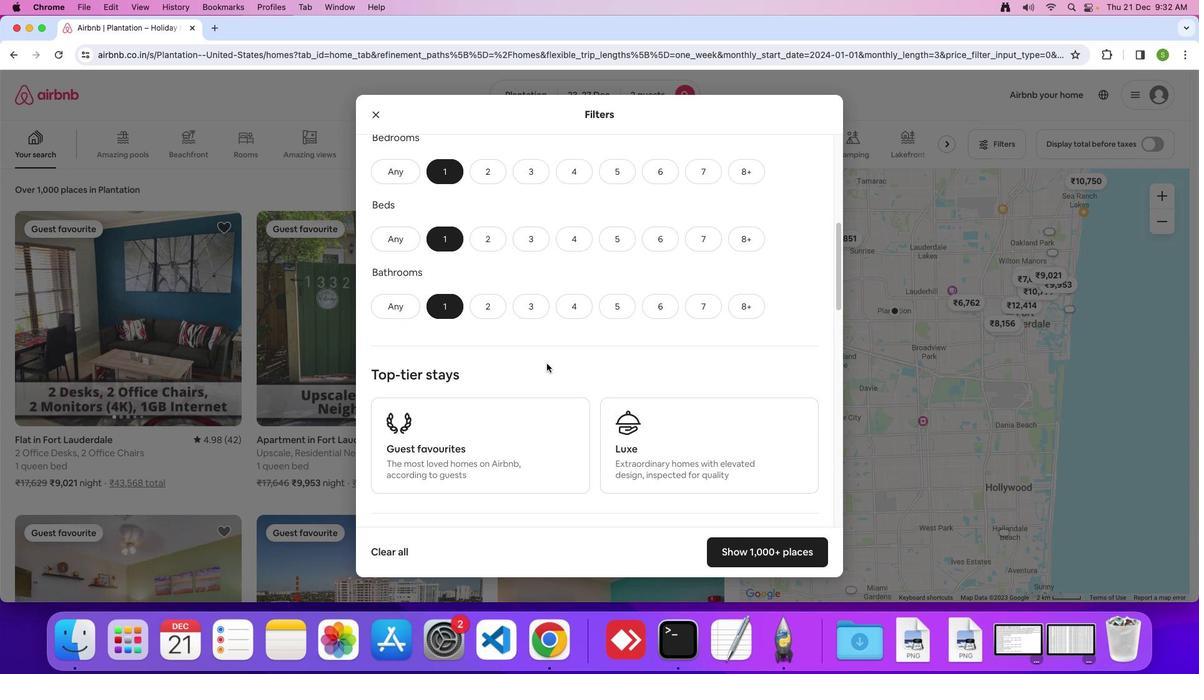 
Action: Mouse scrolled (547, 364) with delta (0, 0)
Screenshot: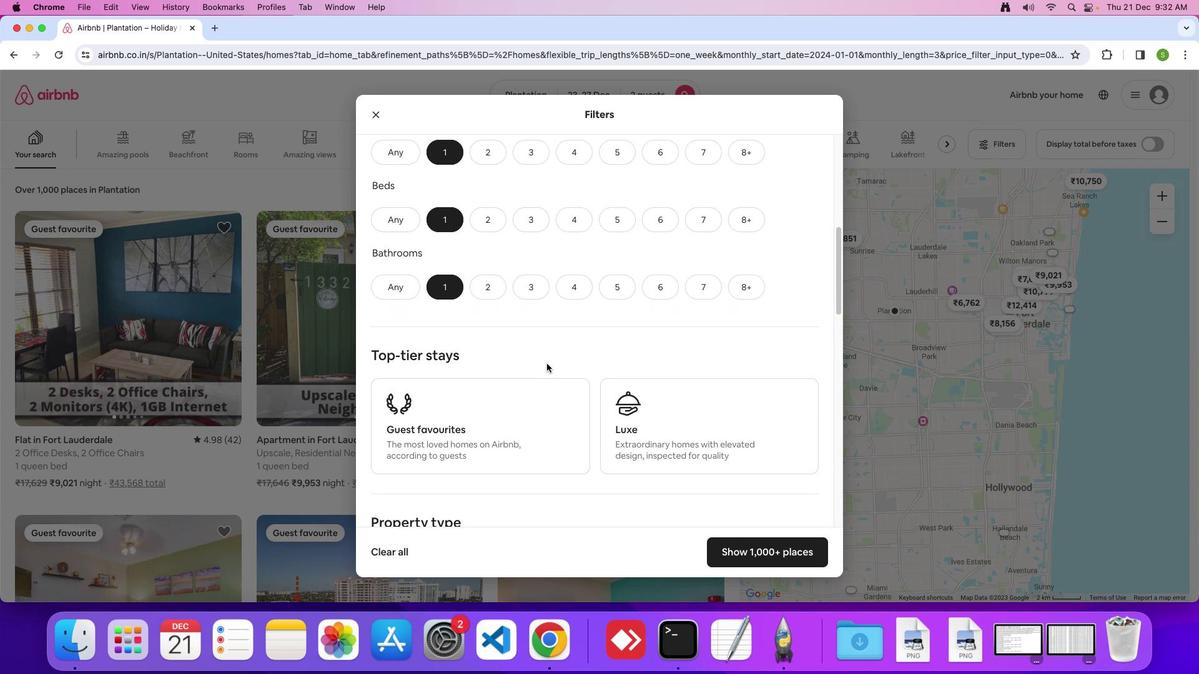 
Action: Mouse scrolled (547, 364) with delta (0, 0)
Screenshot: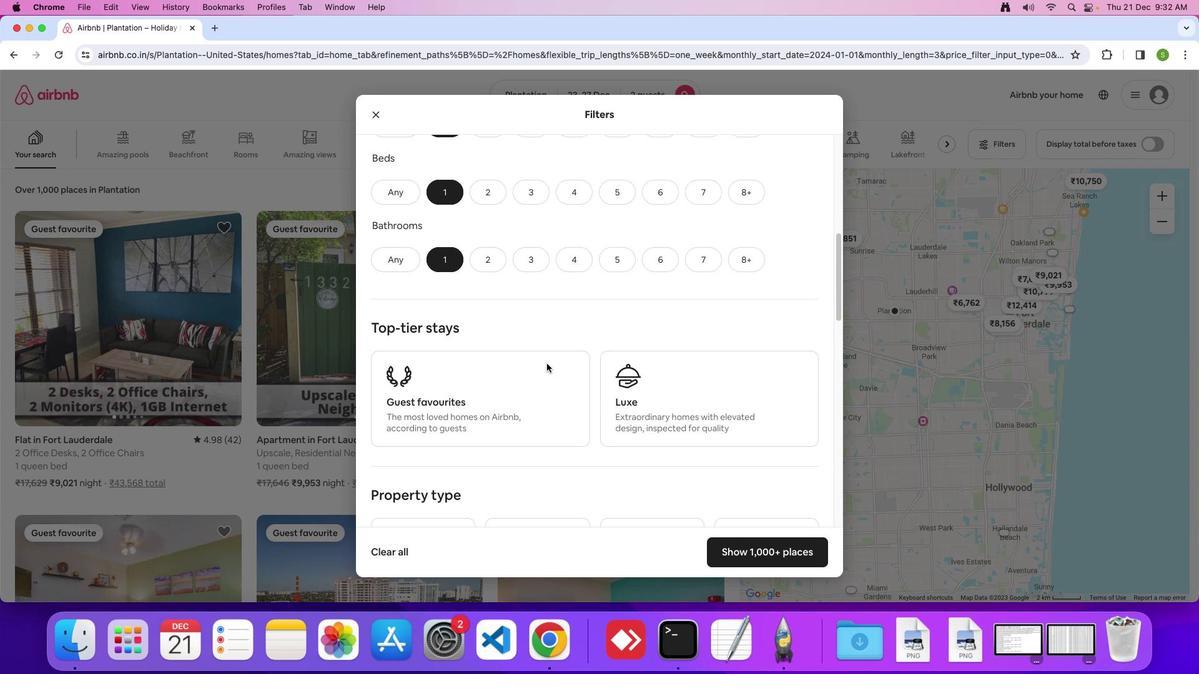 
Action: Mouse scrolled (547, 364) with delta (0, 0)
Screenshot: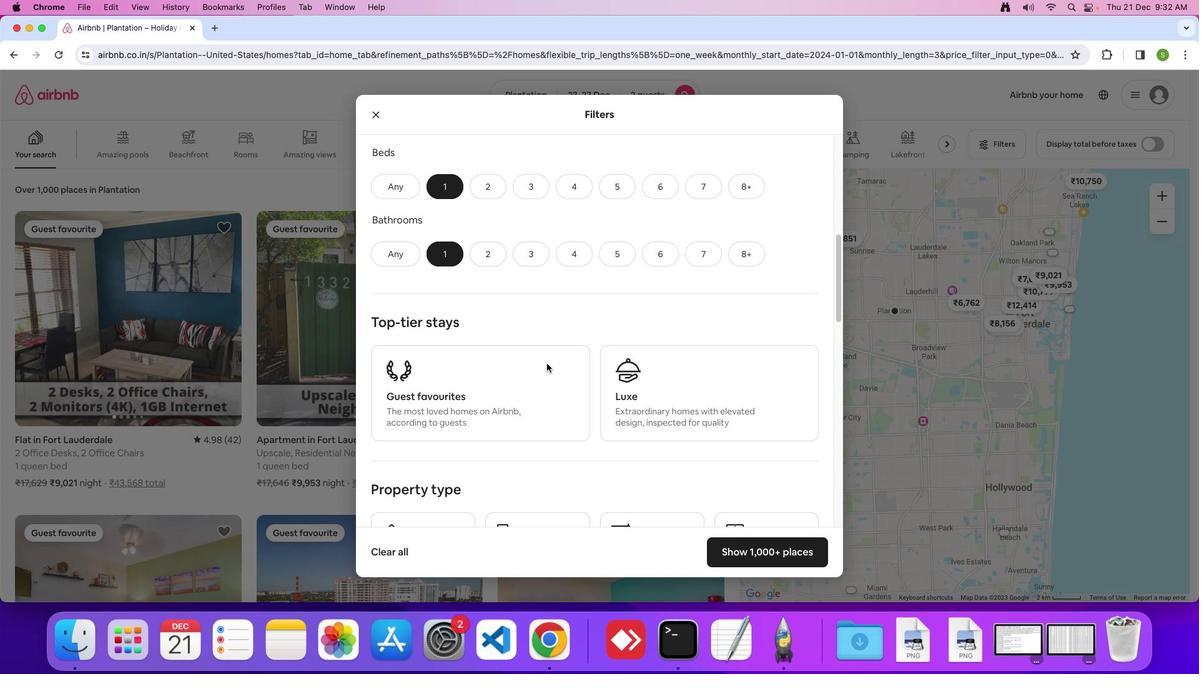 
Action: Mouse scrolled (547, 364) with delta (0, 0)
Screenshot: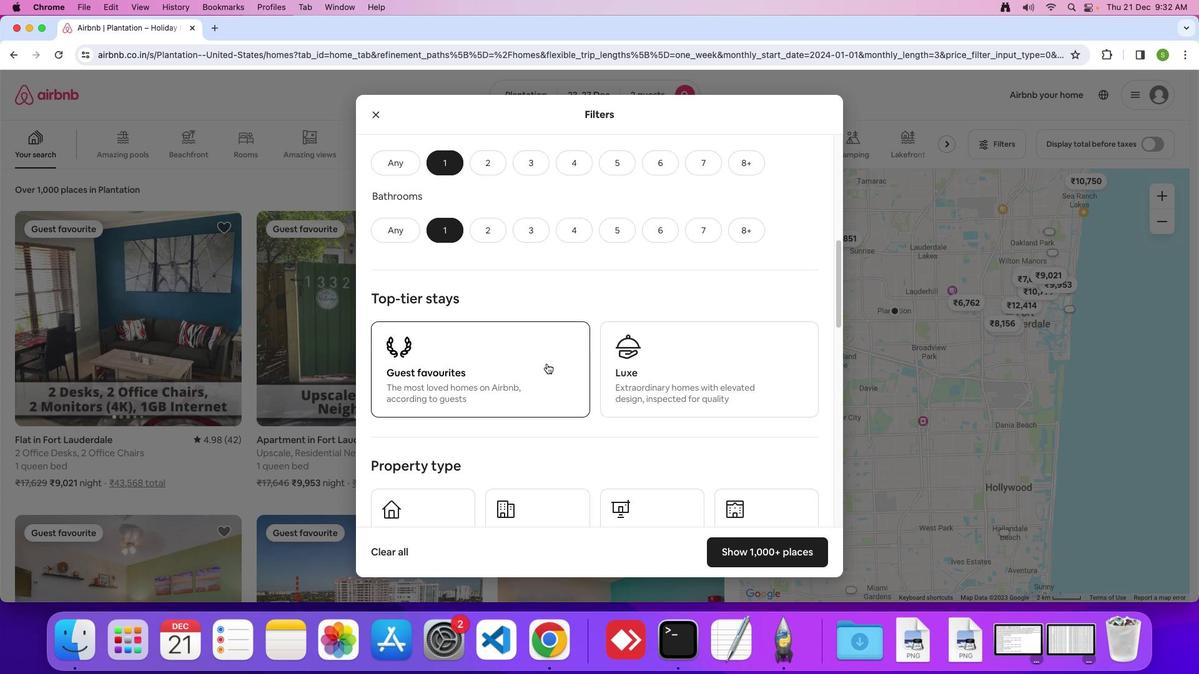 
Action: Mouse scrolled (547, 364) with delta (0, 0)
Screenshot: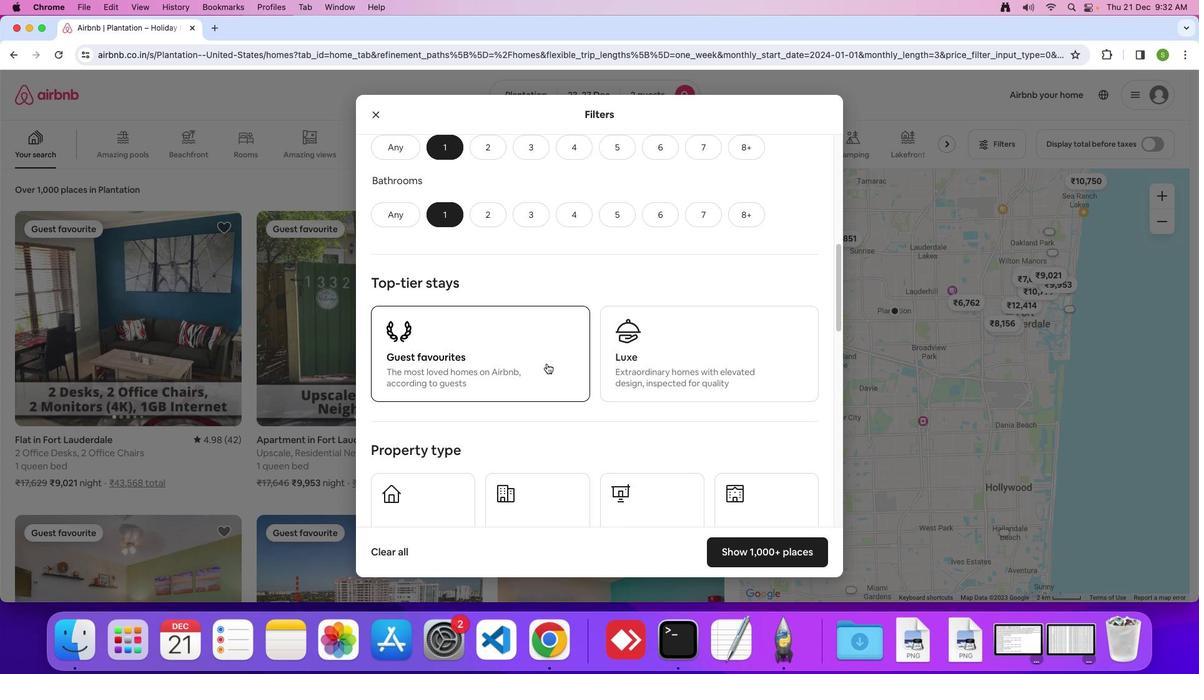 
Action: Mouse scrolled (547, 364) with delta (0, -1)
Screenshot: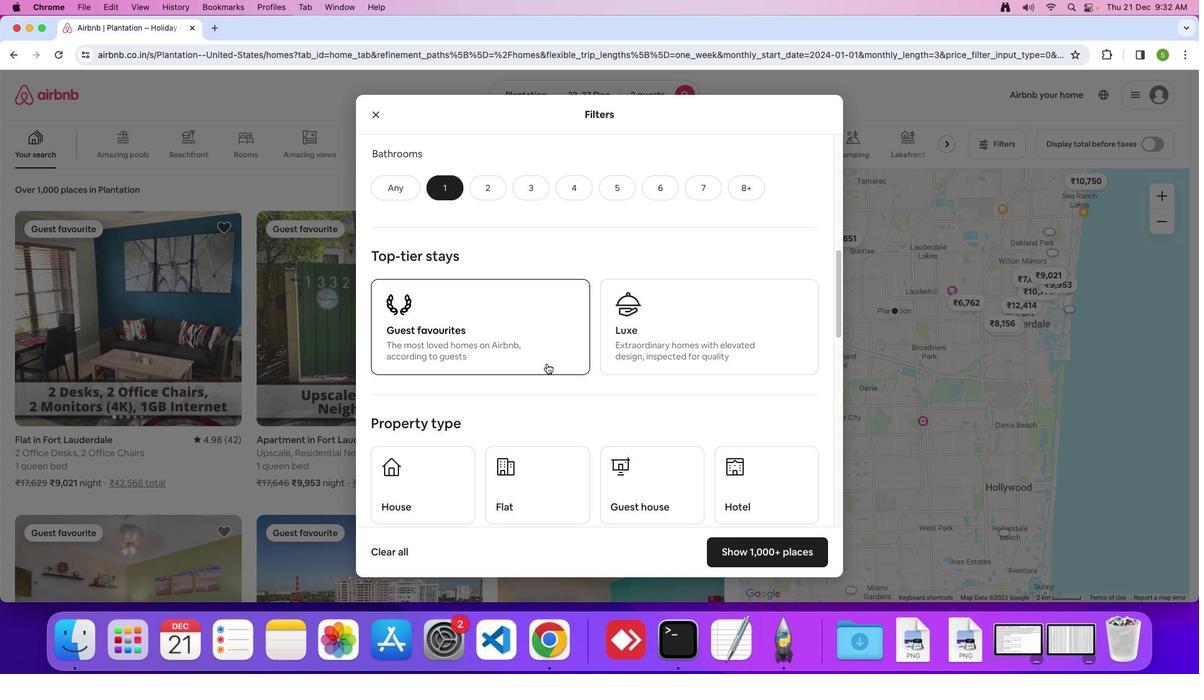 
Action: Mouse scrolled (547, 364) with delta (0, 0)
Screenshot: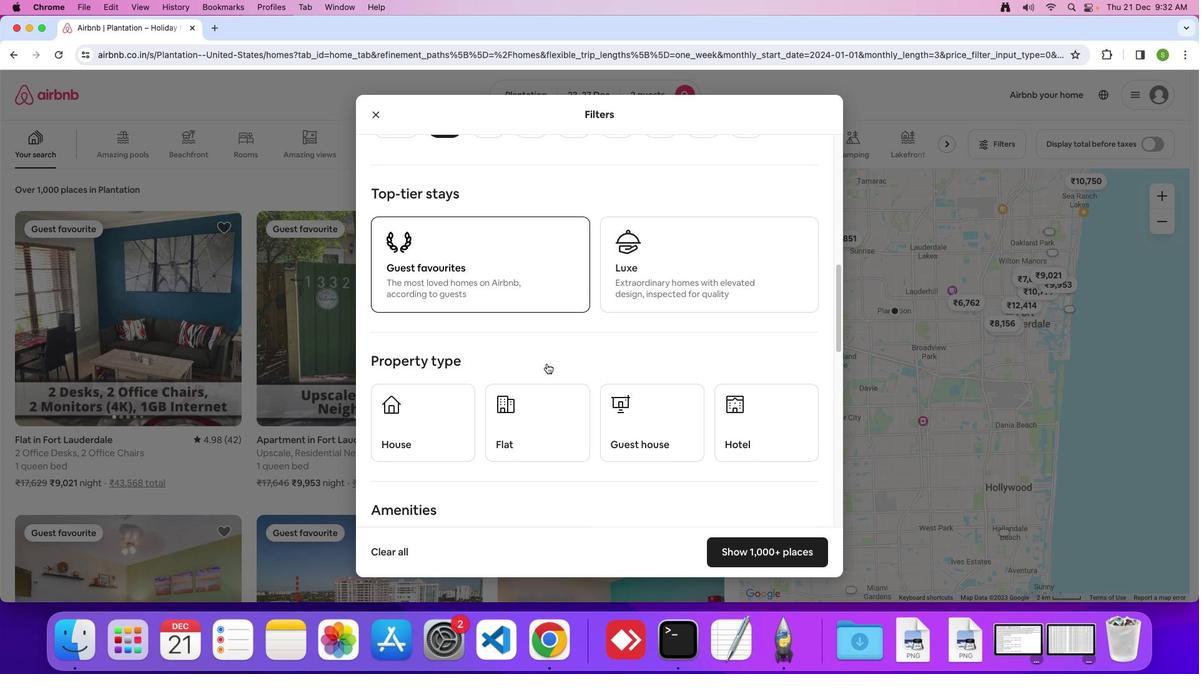 
Action: Mouse scrolled (547, 364) with delta (0, 0)
Screenshot: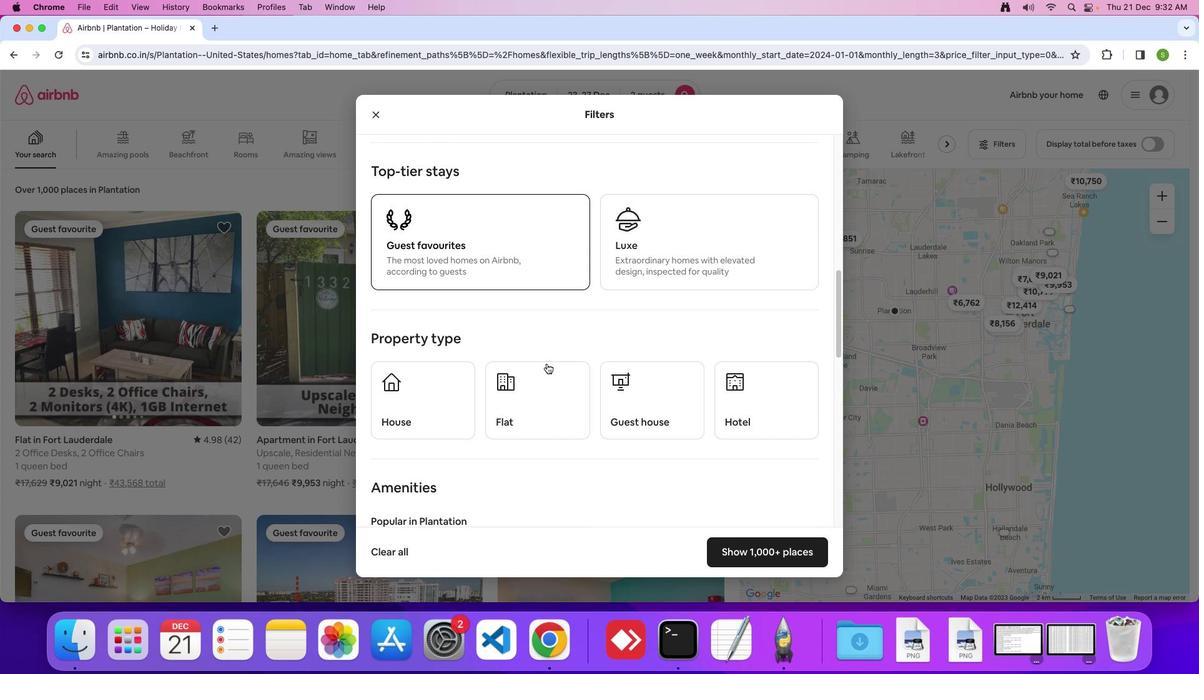 
Action: Mouse scrolled (547, 364) with delta (0, -1)
Screenshot: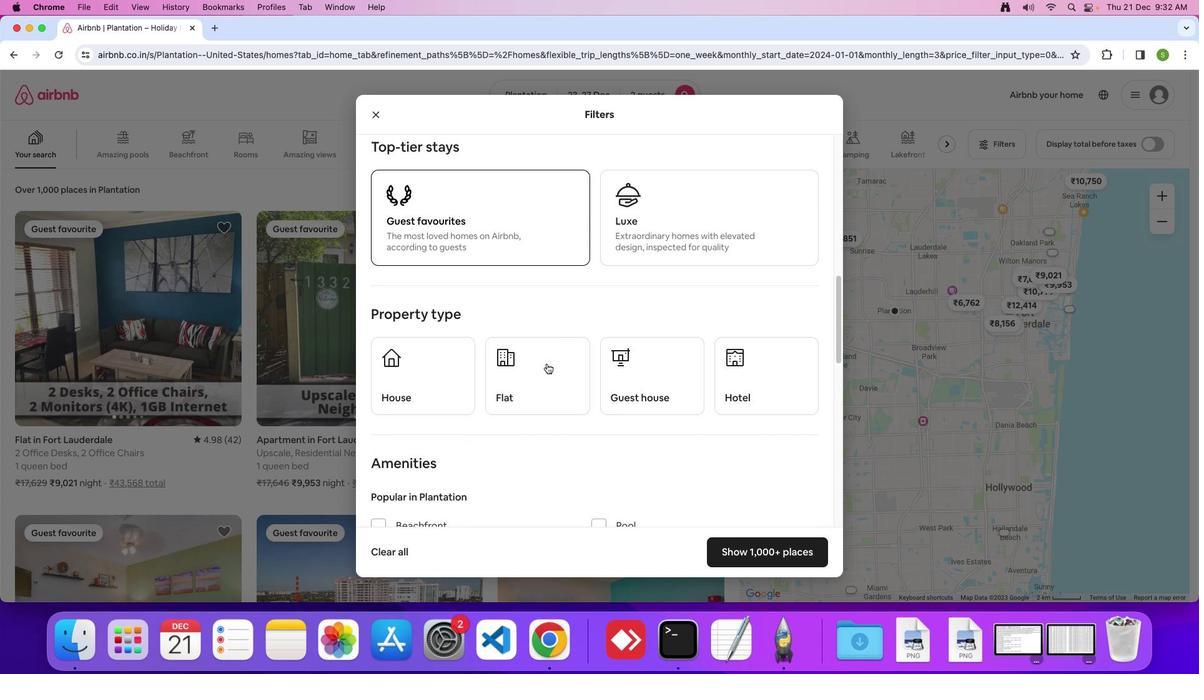 
Action: Mouse moved to (768, 327)
Screenshot: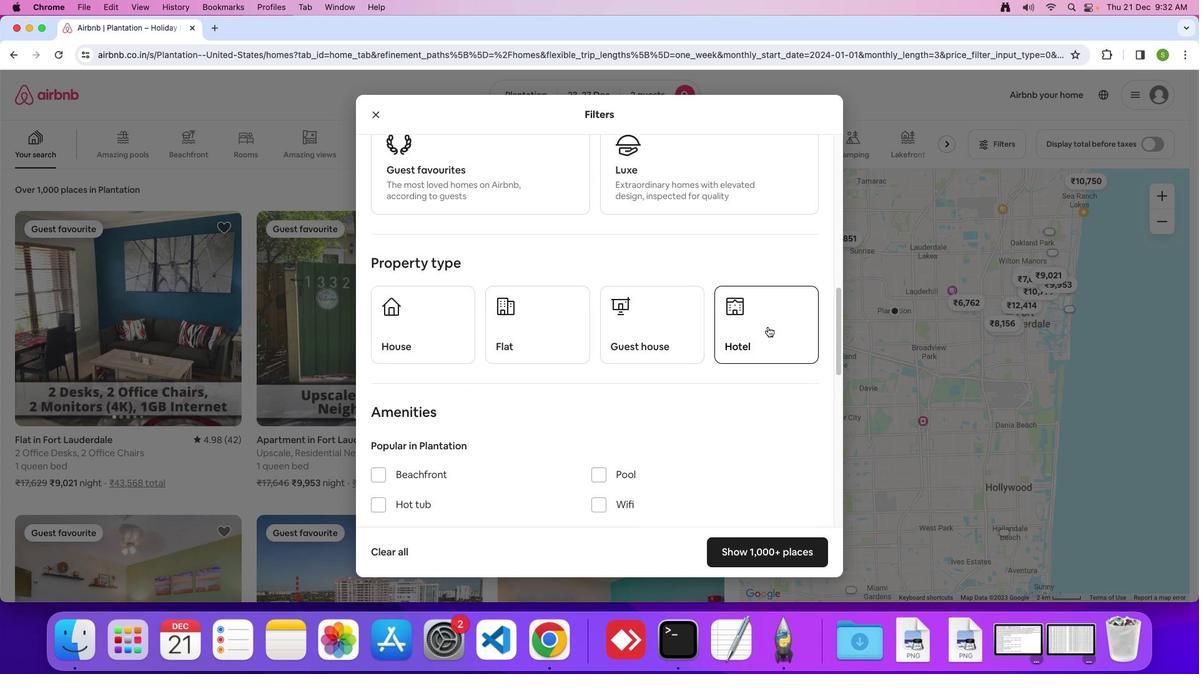
Action: Mouse pressed left at (768, 327)
Screenshot: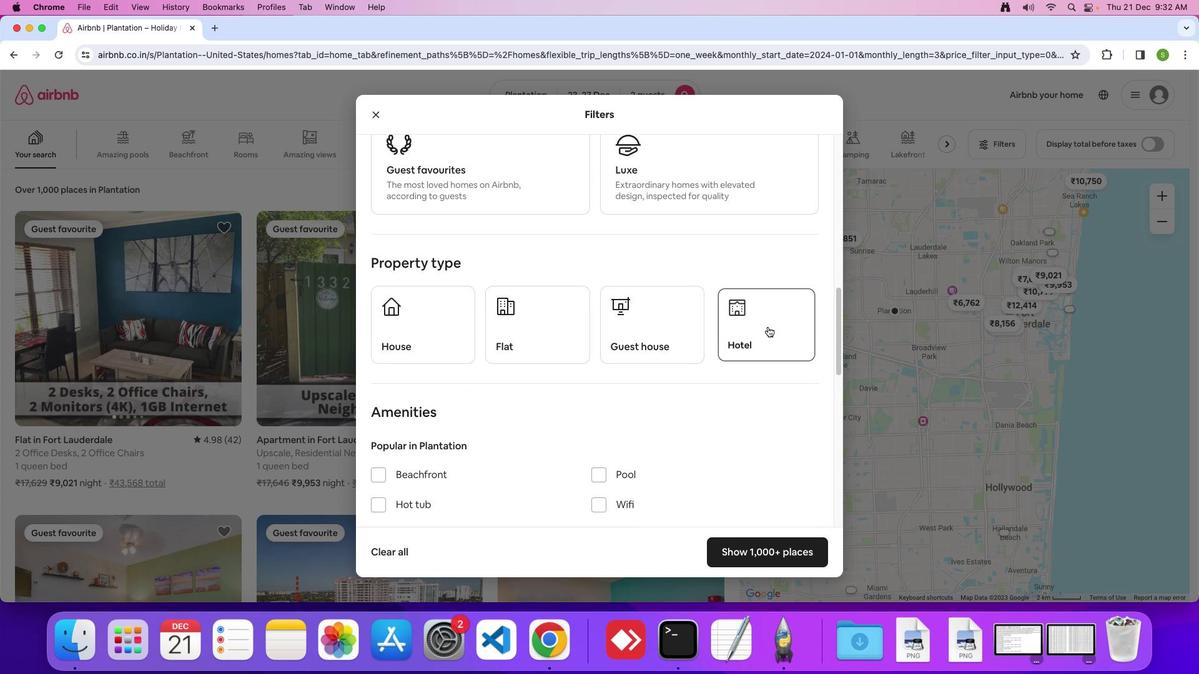 
Action: Mouse moved to (572, 419)
Screenshot: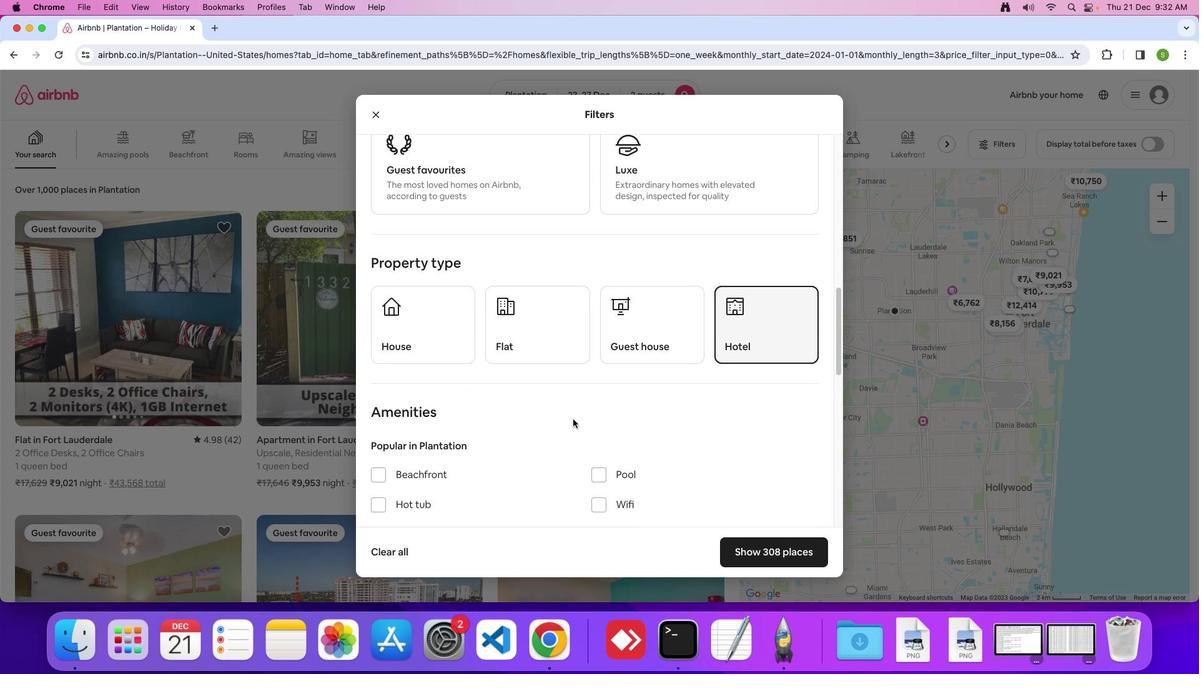 
Action: Mouse scrolled (572, 419) with delta (0, 0)
Screenshot: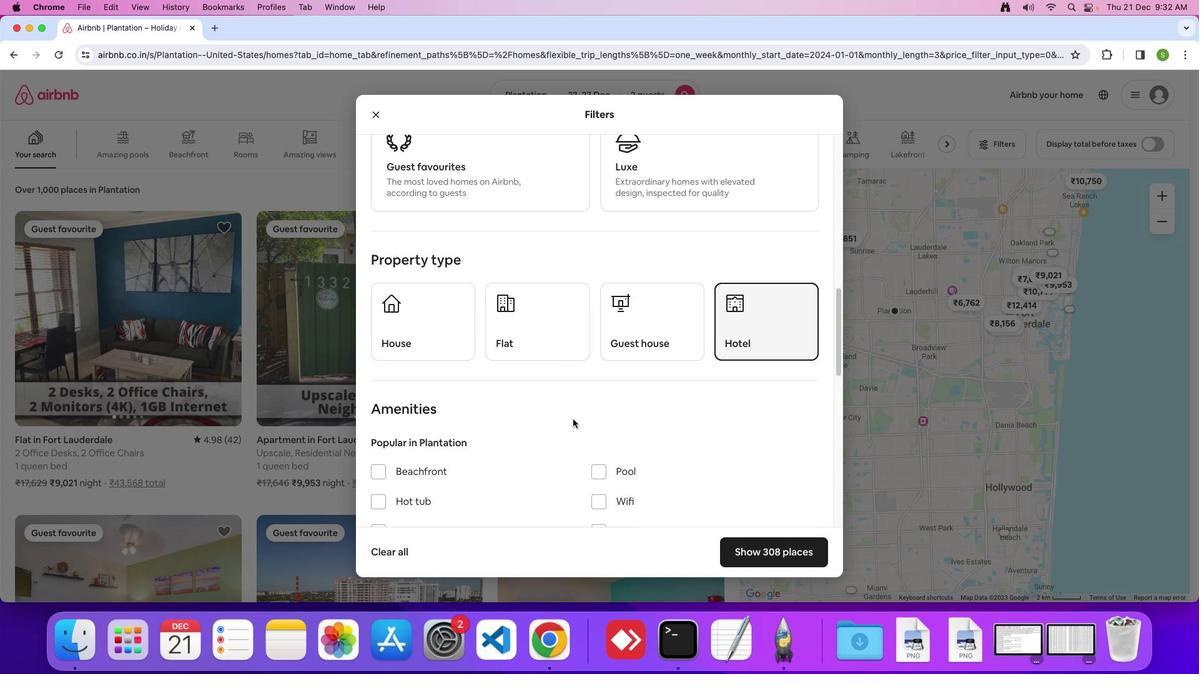 
Action: Mouse scrolled (572, 419) with delta (0, 0)
Screenshot: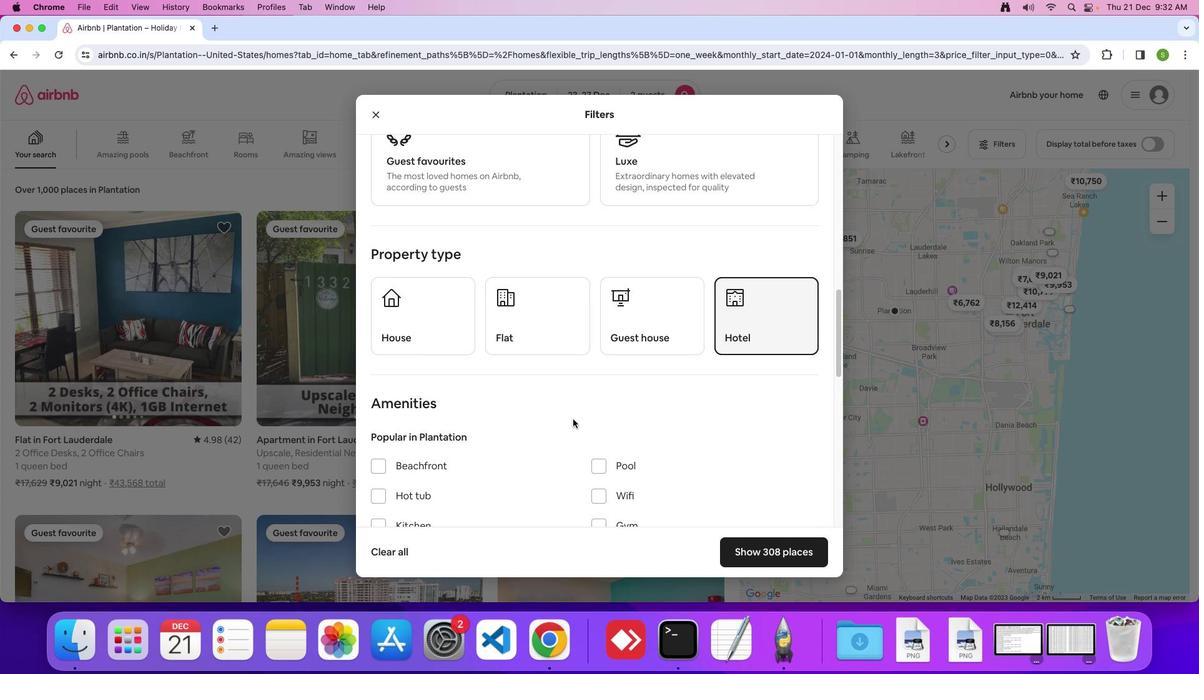 
Action: Mouse scrolled (572, 419) with delta (0, 0)
Screenshot: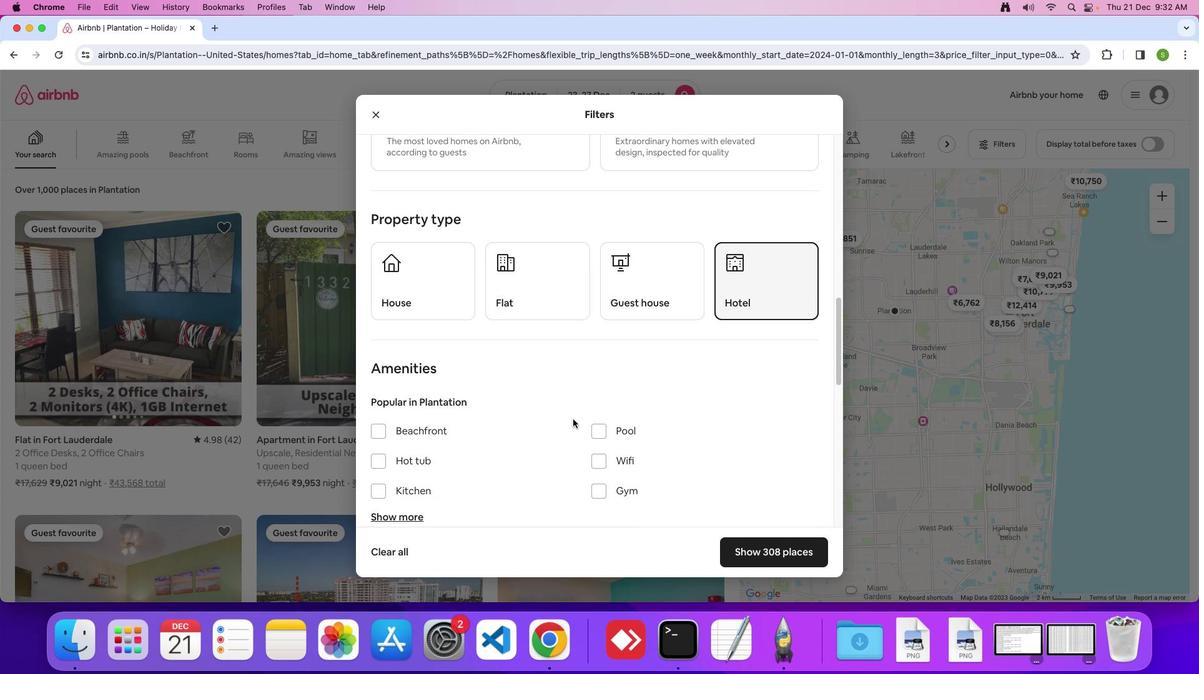 
Action: Mouse scrolled (572, 419) with delta (0, 0)
Screenshot: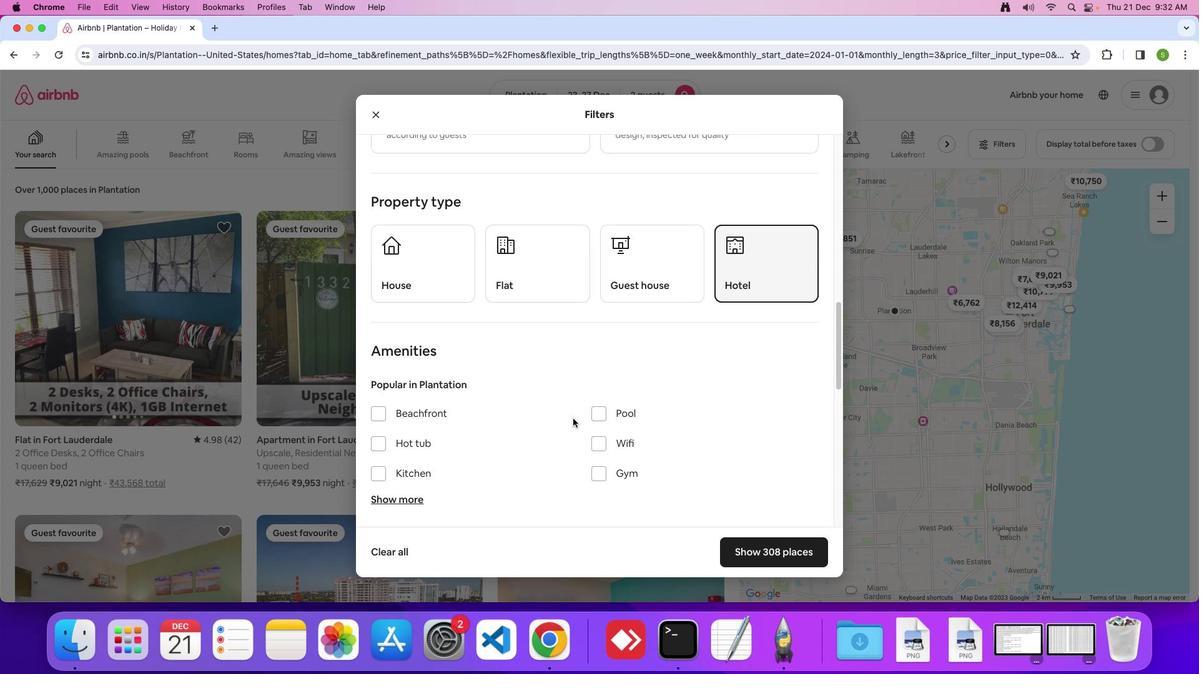 
Action: Mouse scrolled (572, 419) with delta (0, 0)
Screenshot: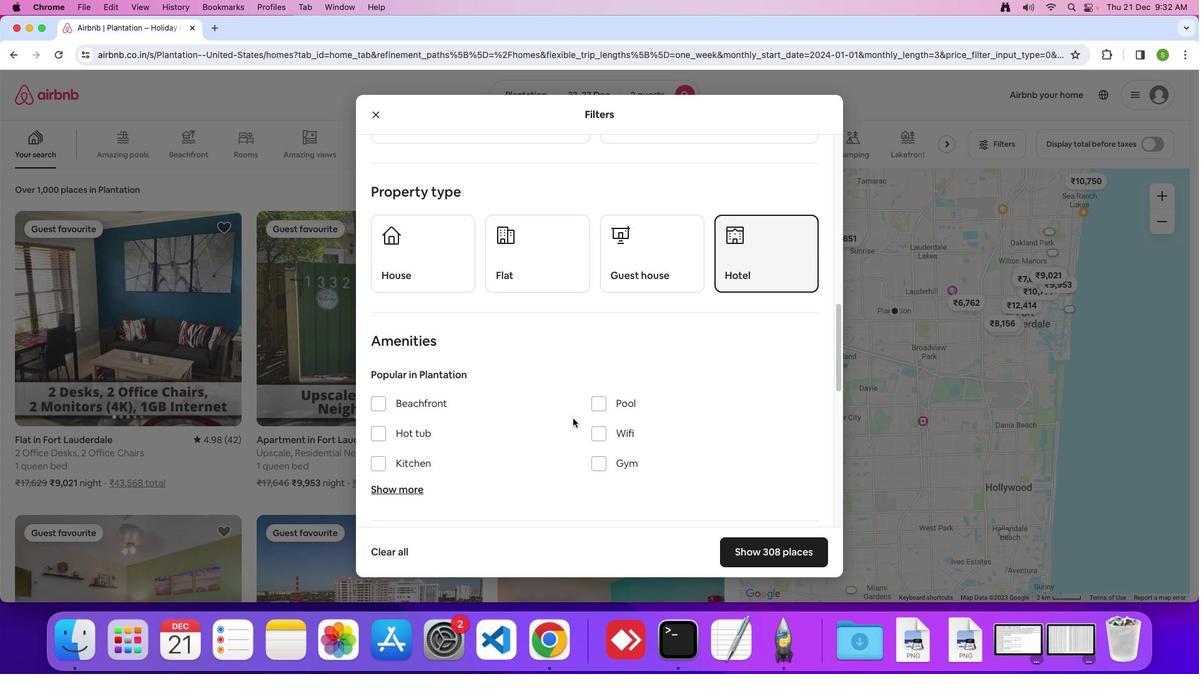 
Action: Mouse moved to (572, 418)
Screenshot: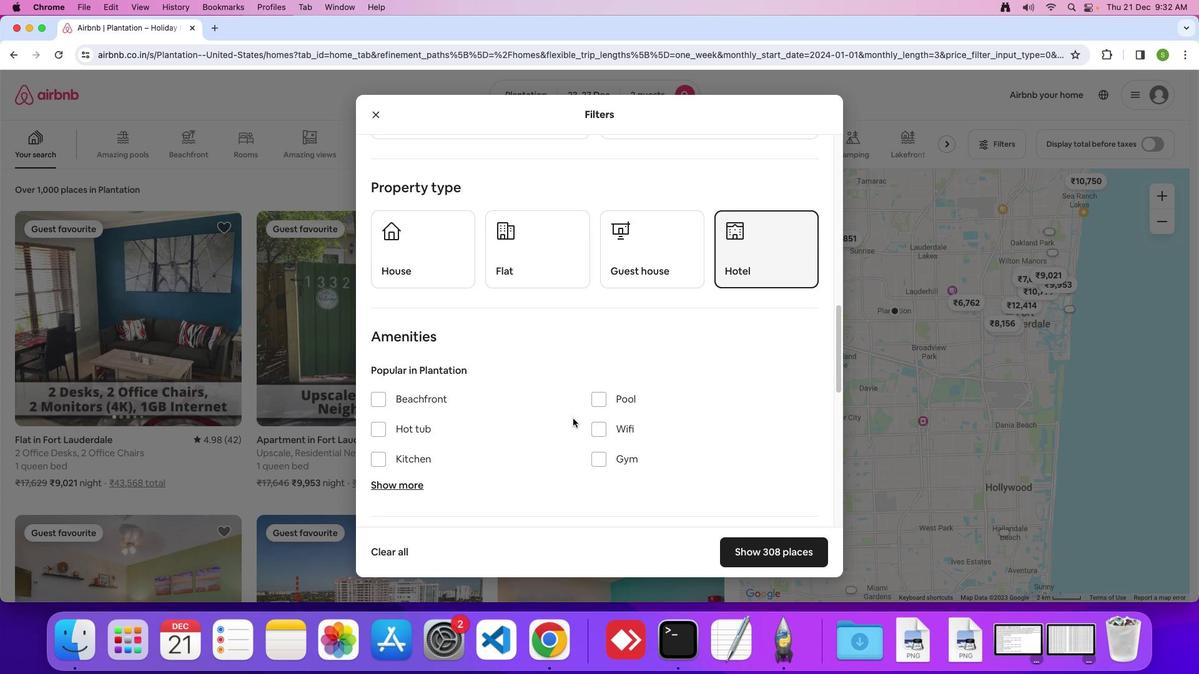 
Action: Mouse scrolled (572, 418) with delta (0, 0)
Screenshot: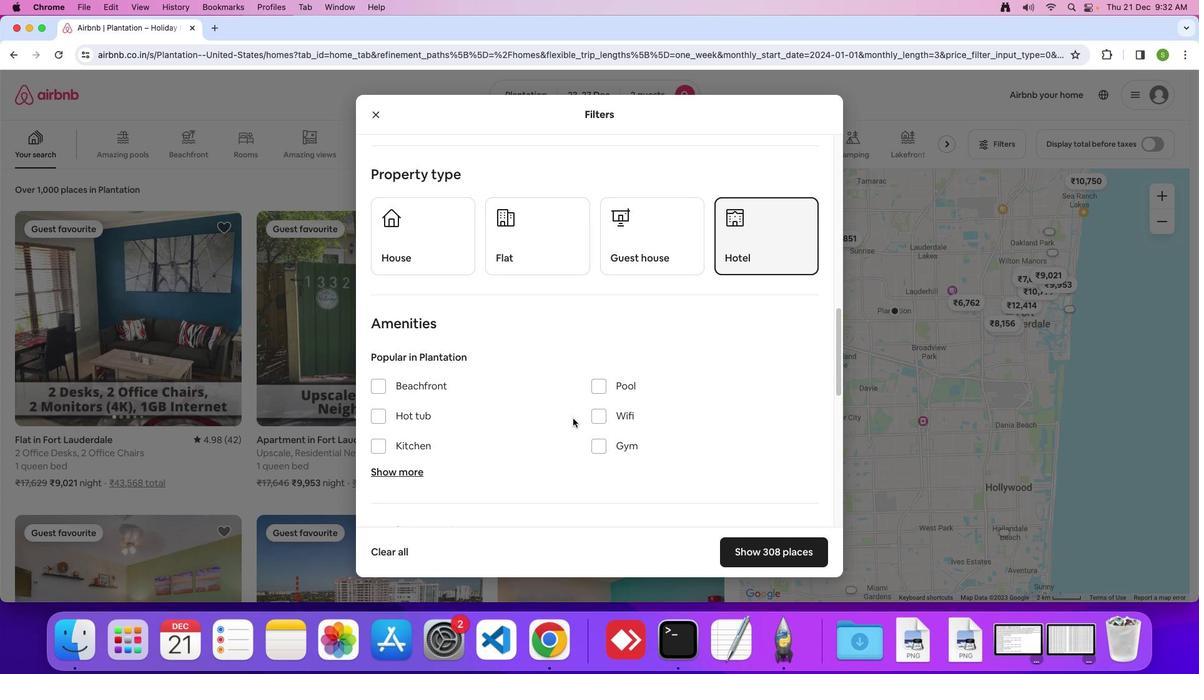 
Action: Mouse scrolled (572, 418) with delta (0, 0)
Screenshot: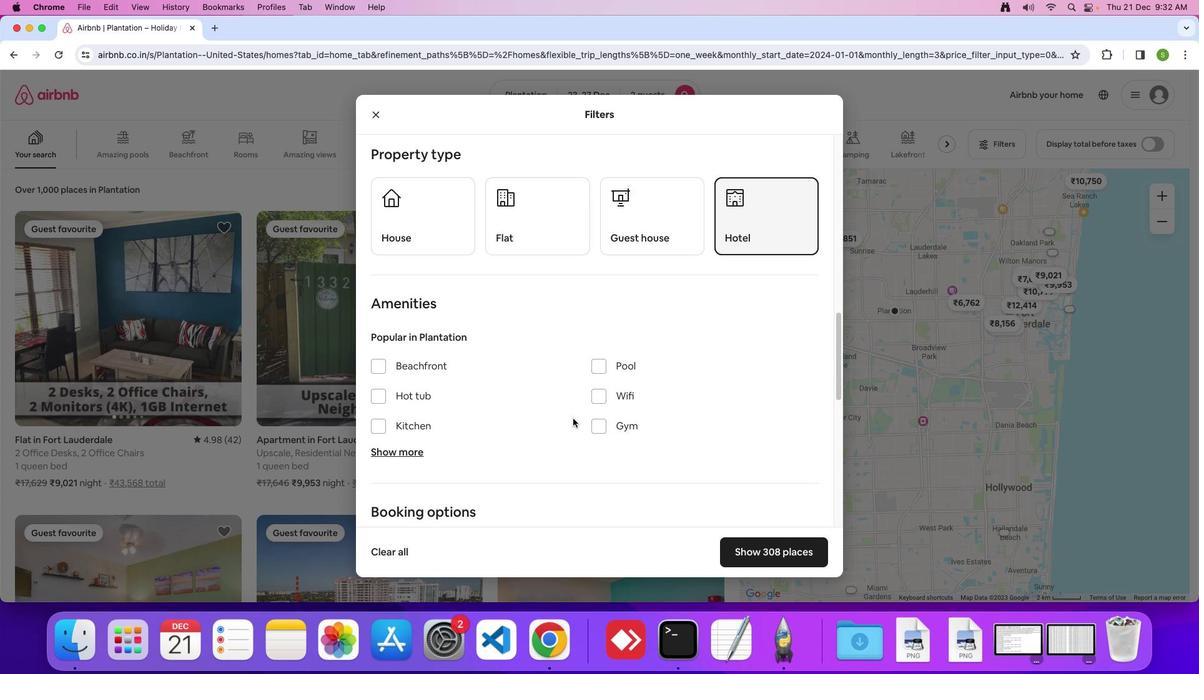 
Action: Mouse scrolled (572, 418) with delta (0, 0)
Screenshot: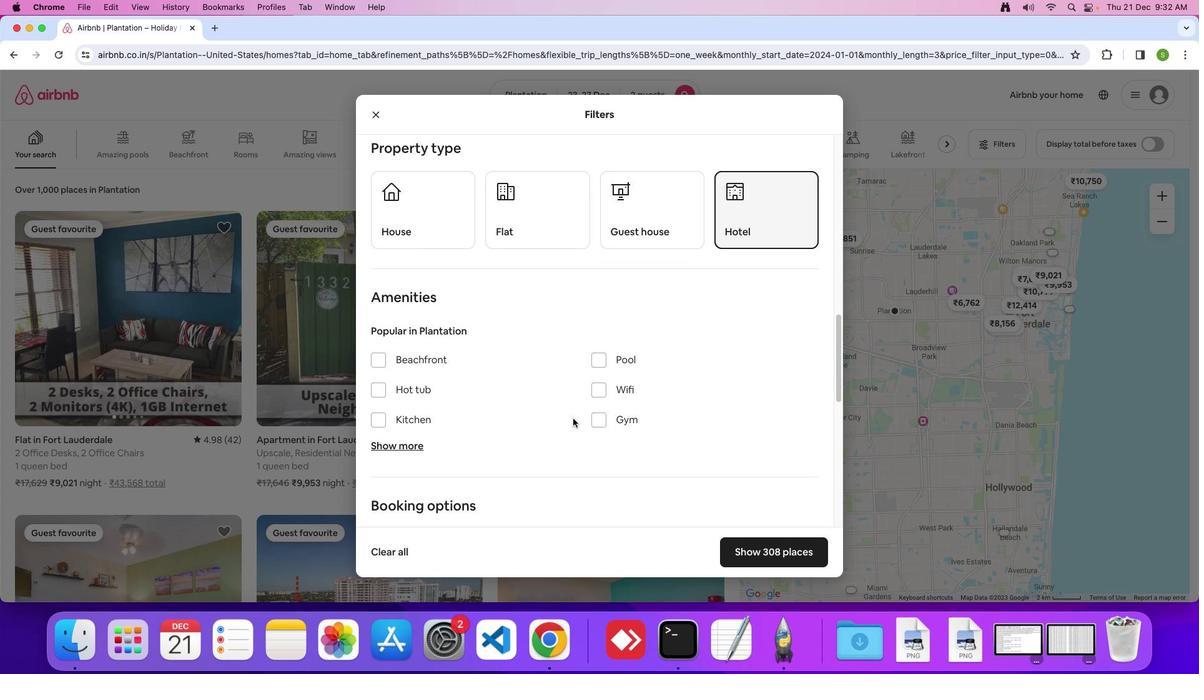 
Action: Mouse scrolled (572, 418) with delta (0, 0)
Screenshot: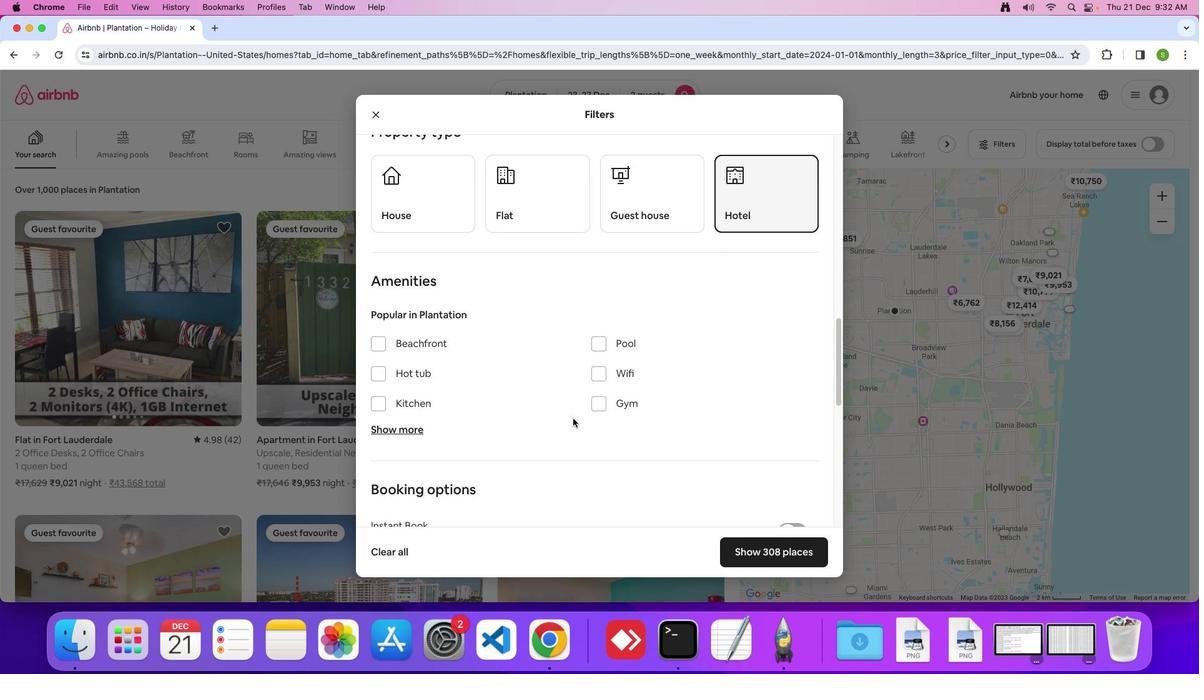 
Action: Mouse scrolled (572, 418) with delta (0, 0)
Screenshot: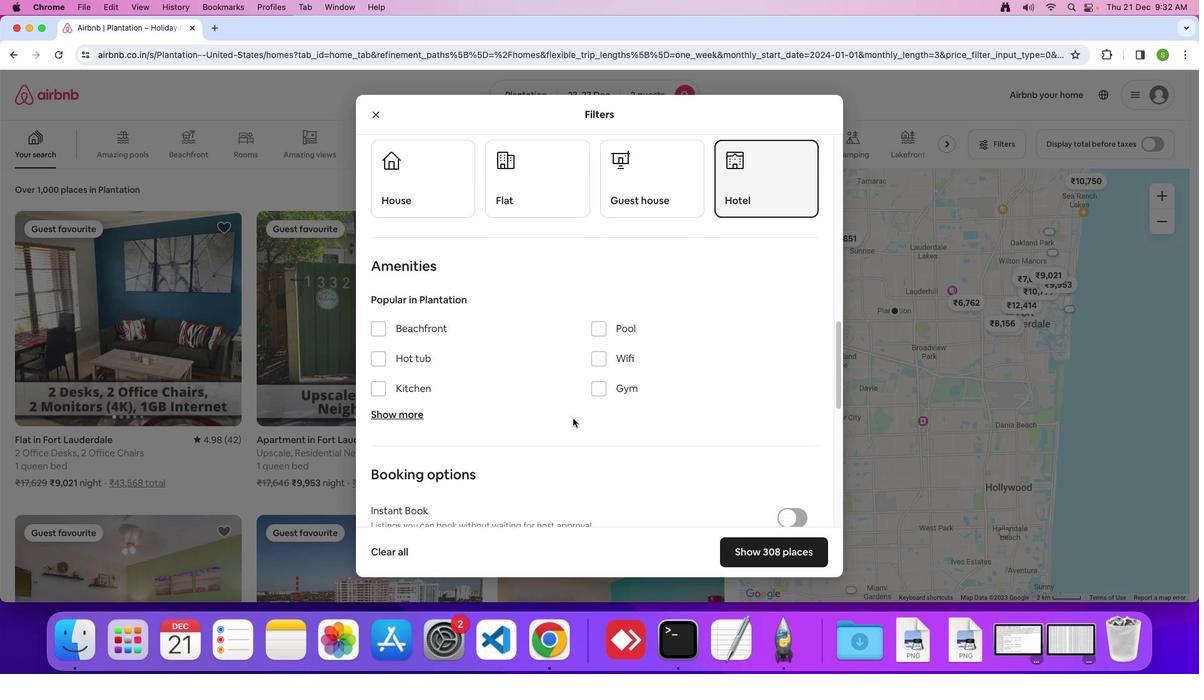 
Action: Mouse moved to (572, 418)
Screenshot: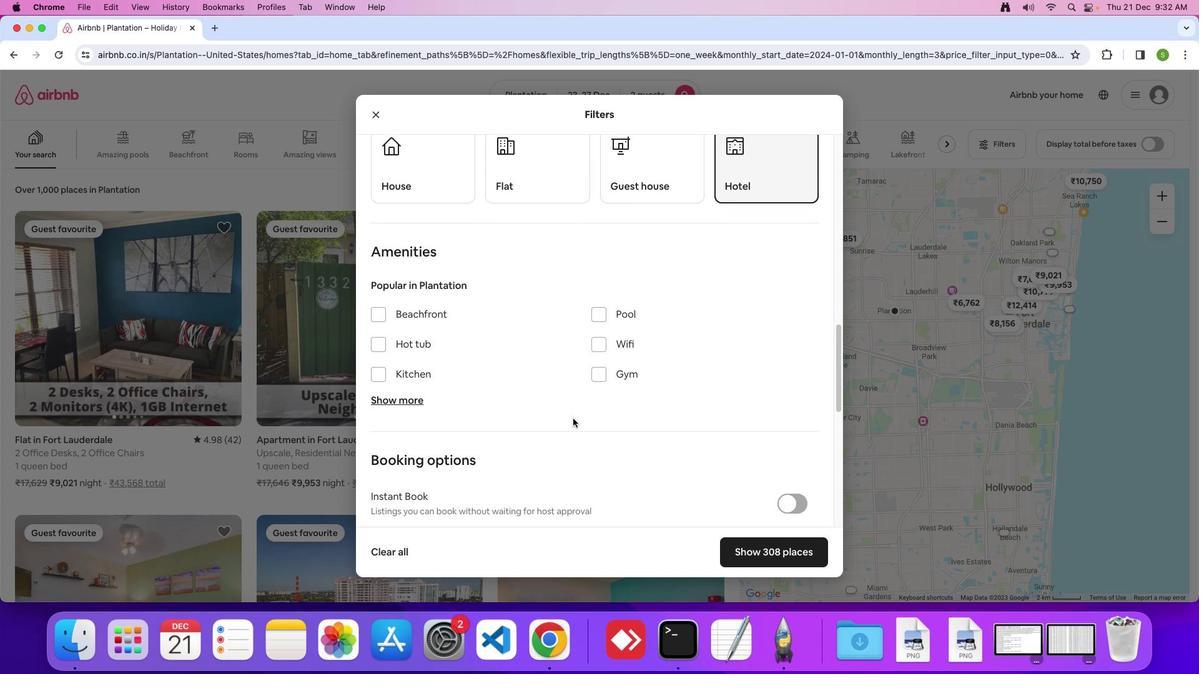 
Action: Mouse scrolled (572, 418) with delta (0, -1)
Screenshot: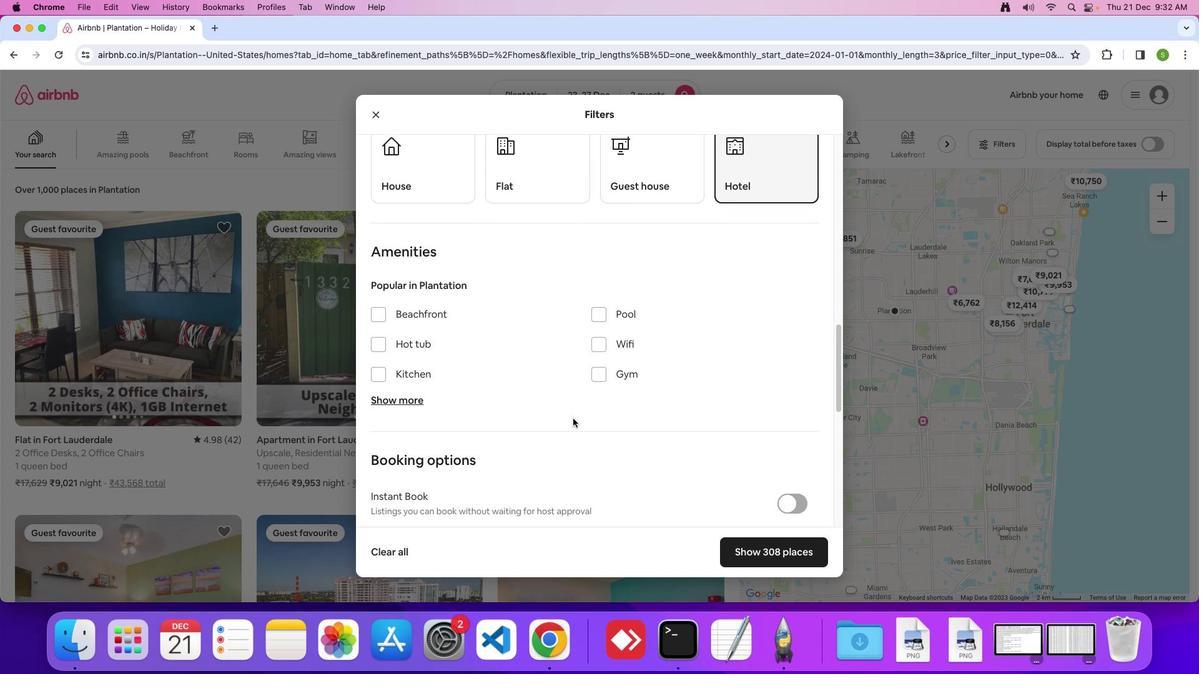 
Action: Mouse scrolled (572, 418) with delta (0, 0)
Screenshot: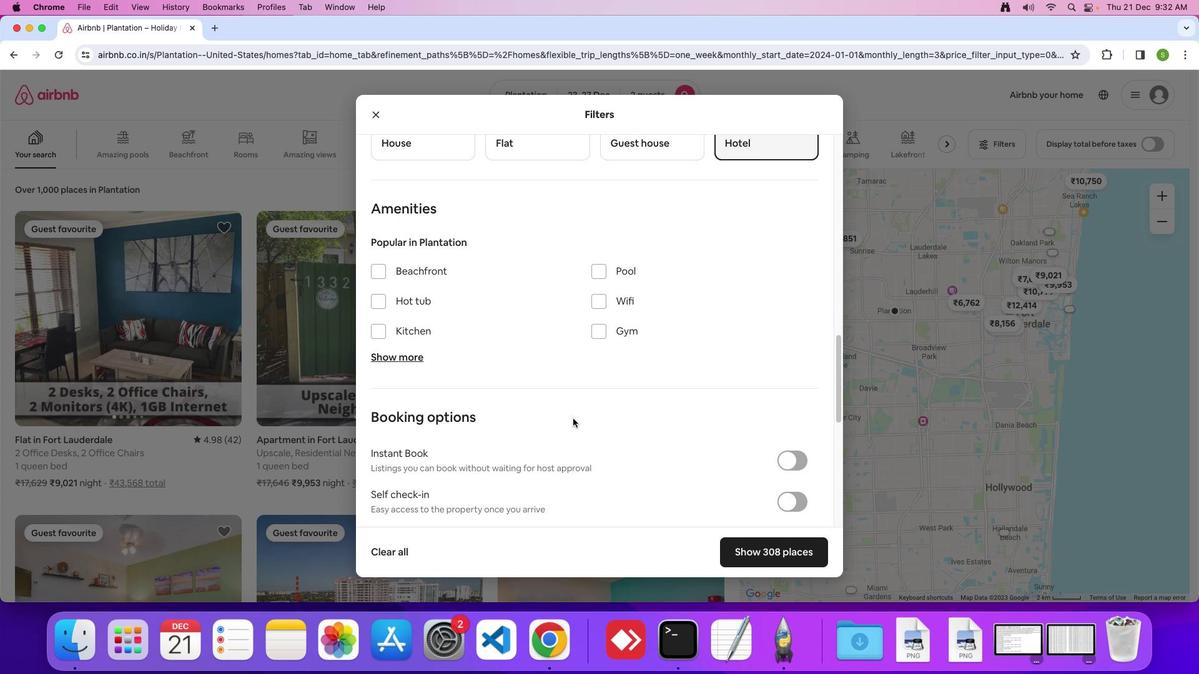 
Action: Mouse scrolled (572, 418) with delta (0, 0)
Screenshot: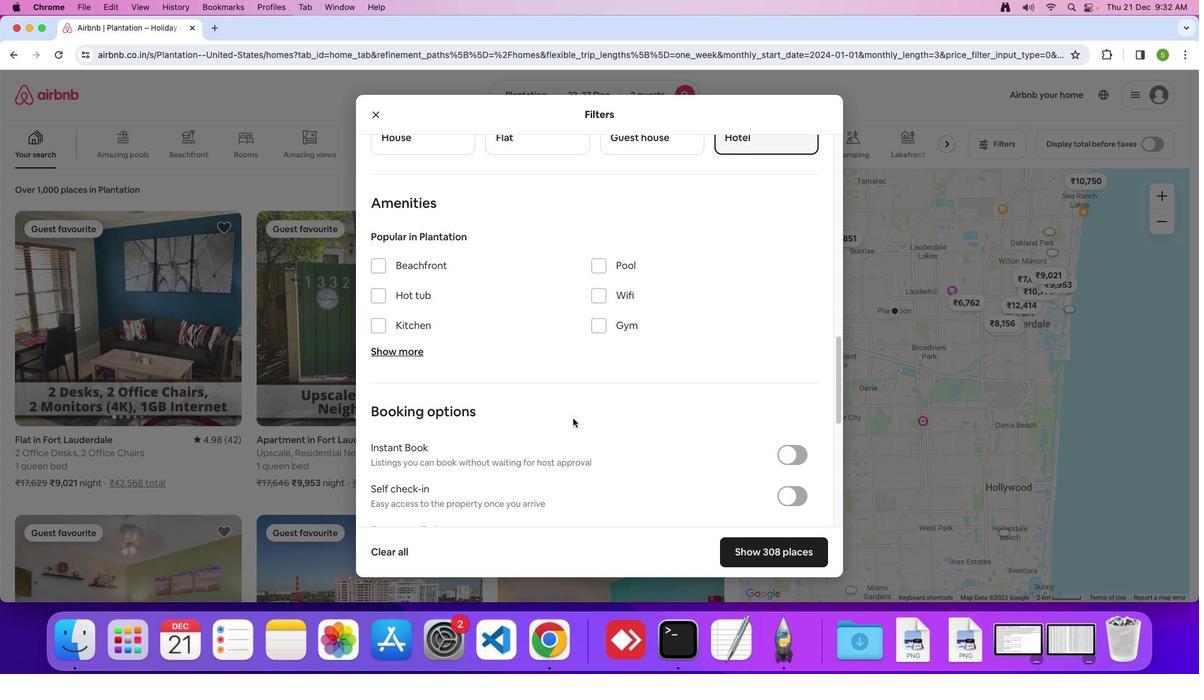 
Action: Mouse scrolled (572, 418) with delta (0, -1)
Screenshot: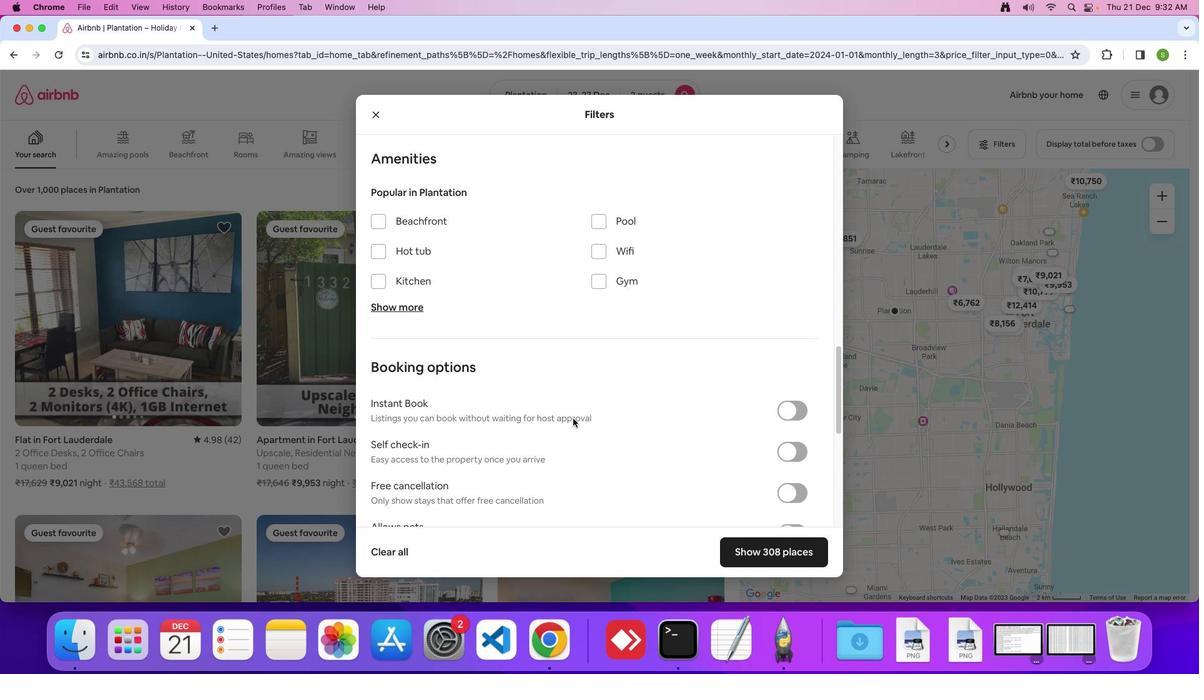 
Action: Mouse scrolled (572, 418) with delta (0, 0)
Screenshot: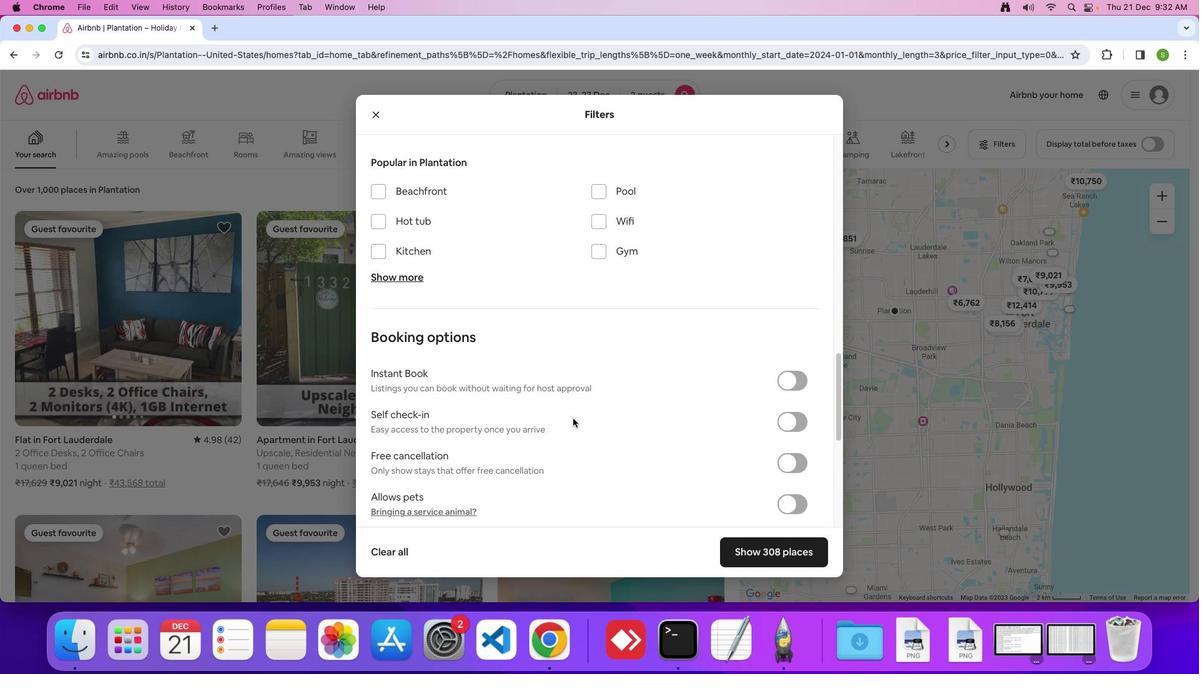 
Action: Mouse scrolled (572, 418) with delta (0, 0)
Screenshot: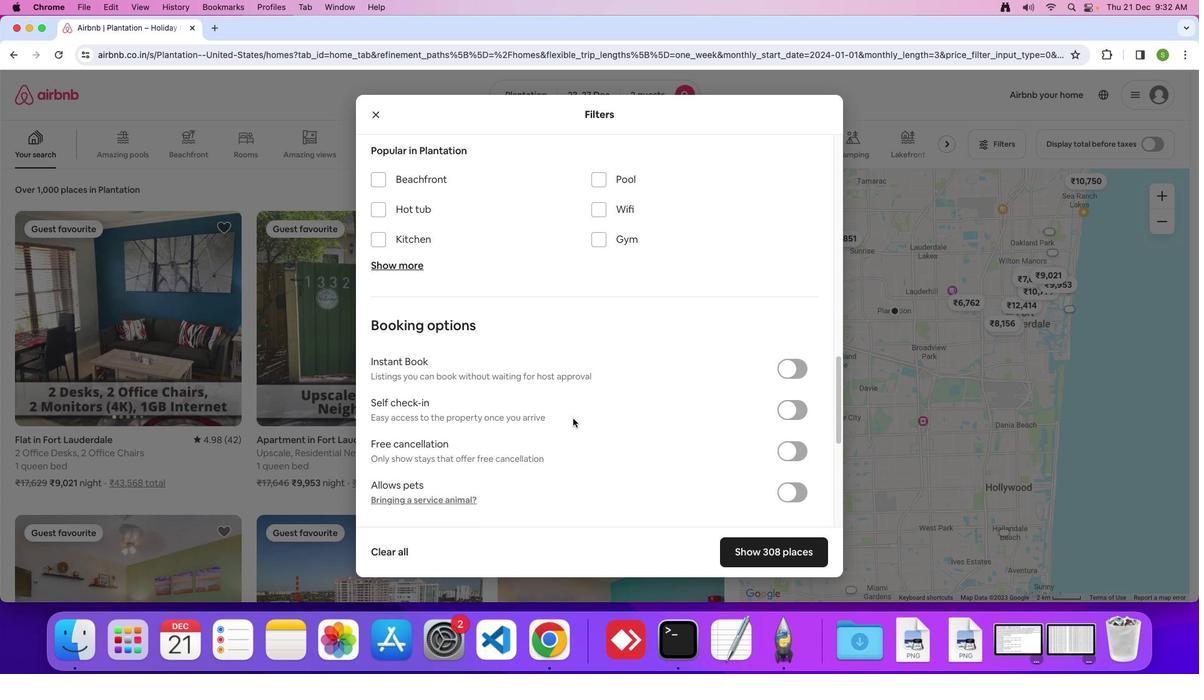 
Action: Mouse scrolled (572, 418) with delta (0, 0)
Screenshot: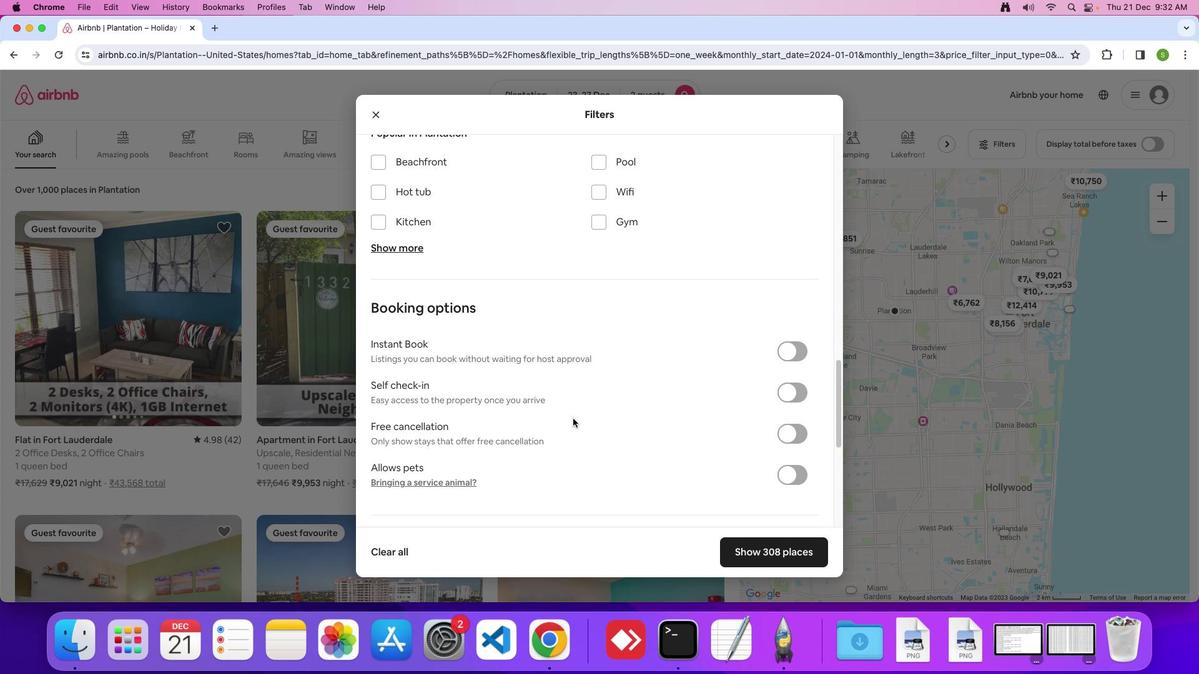 
Action: Mouse scrolled (572, 418) with delta (0, 0)
Screenshot: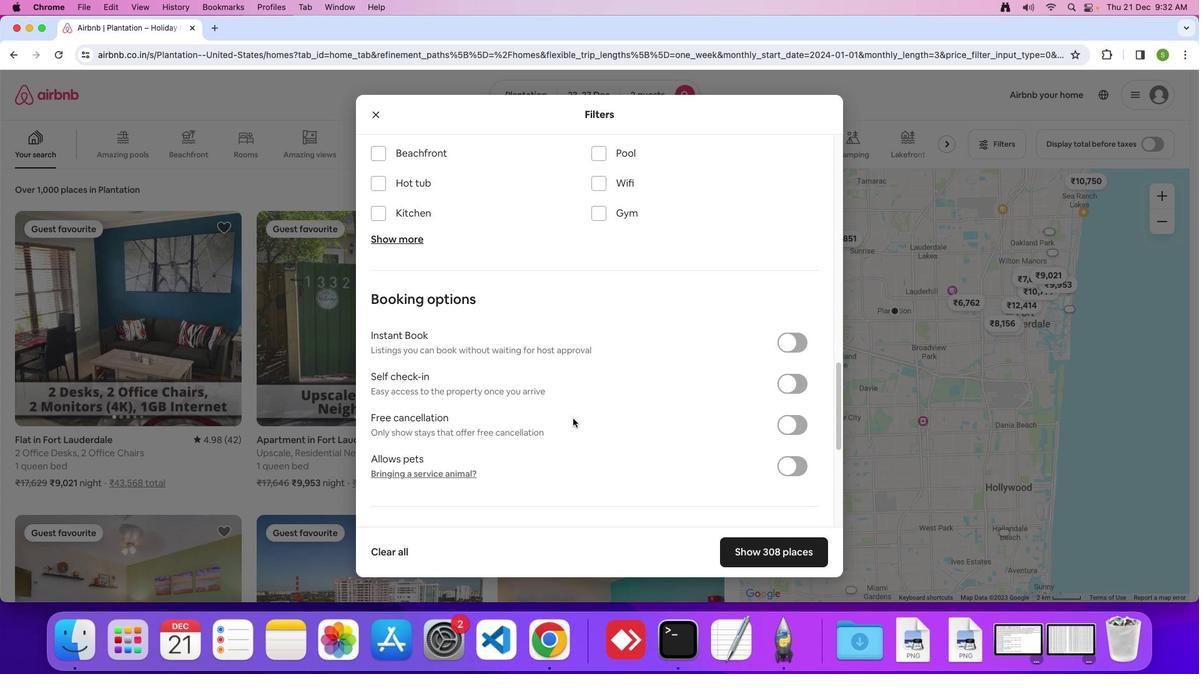 
Action: Mouse scrolled (572, 418) with delta (0, -1)
Screenshot: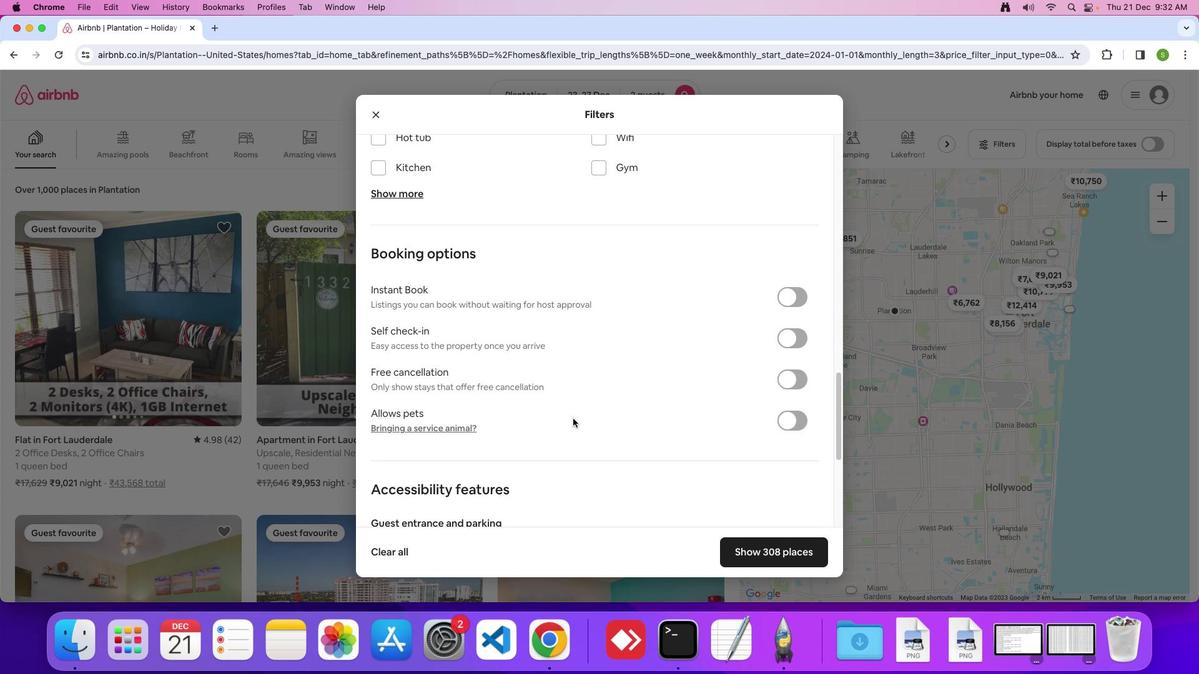 
Action: Mouse scrolled (572, 418) with delta (0, 0)
Screenshot: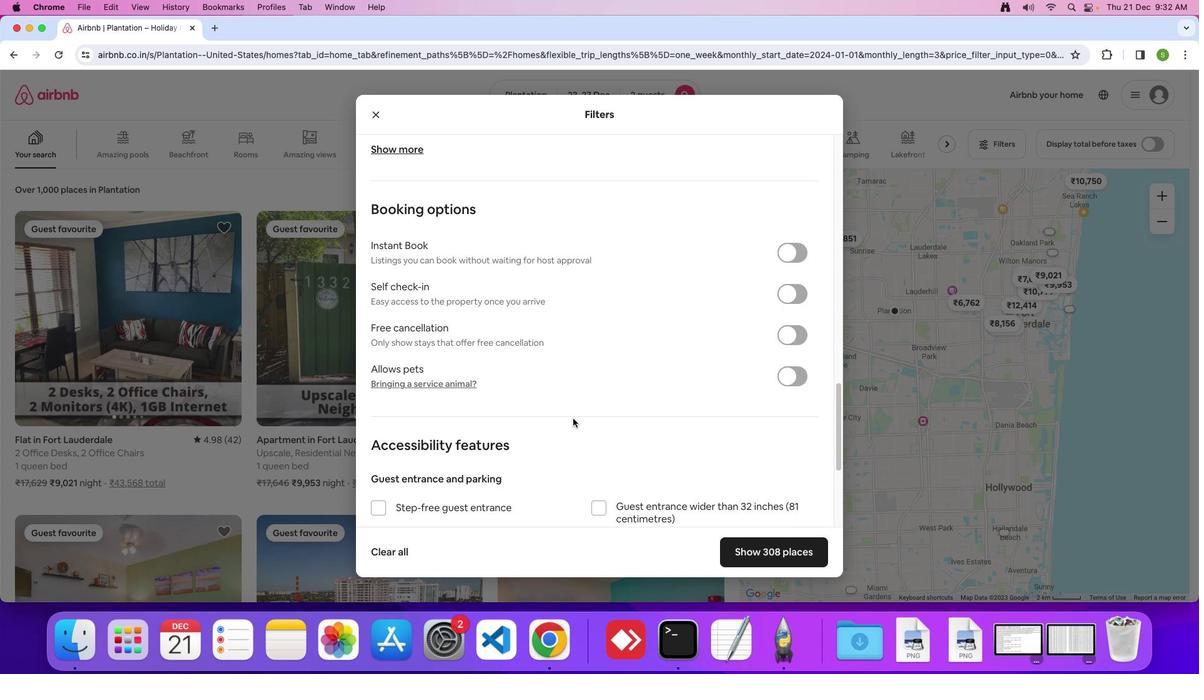 
Action: Mouse scrolled (572, 418) with delta (0, 0)
Screenshot: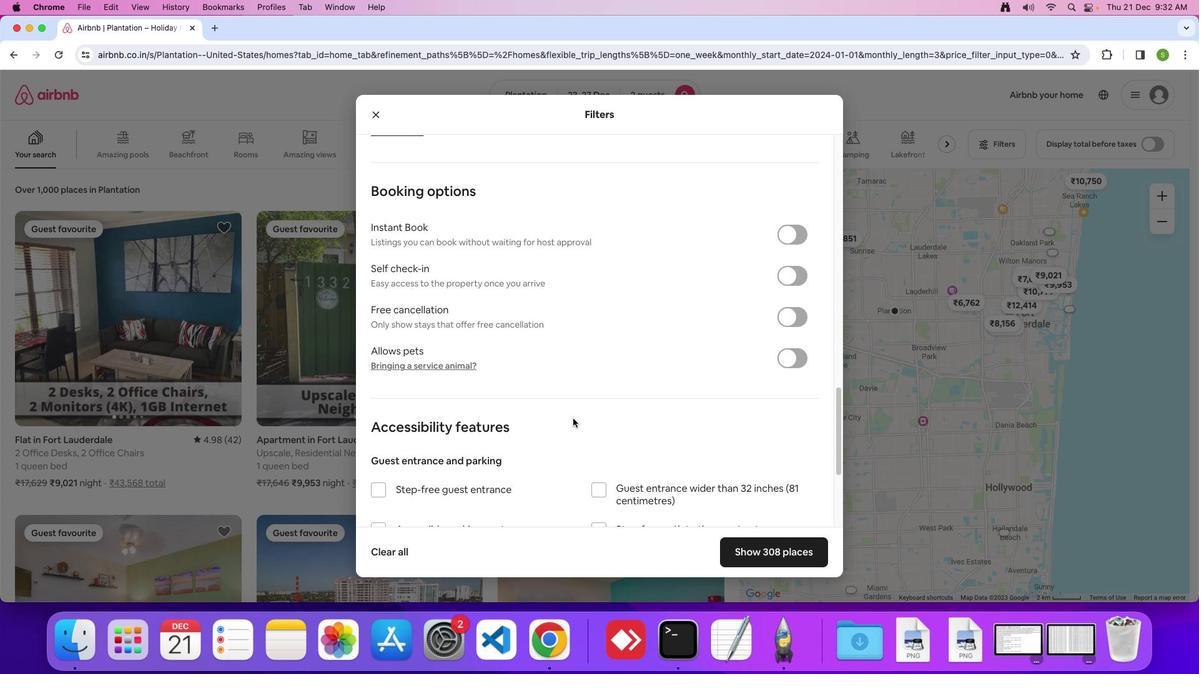 
Action: Mouse scrolled (572, 418) with delta (0, -1)
Screenshot: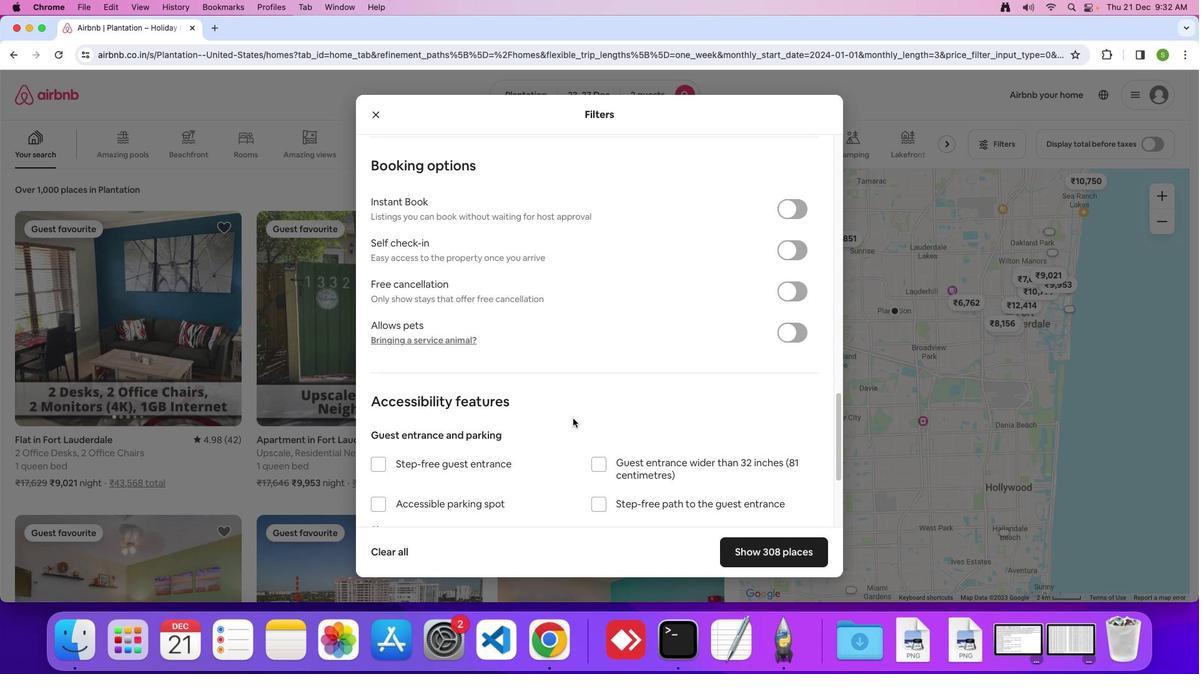 
Action: Mouse scrolled (572, 418) with delta (0, 0)
Screenshot: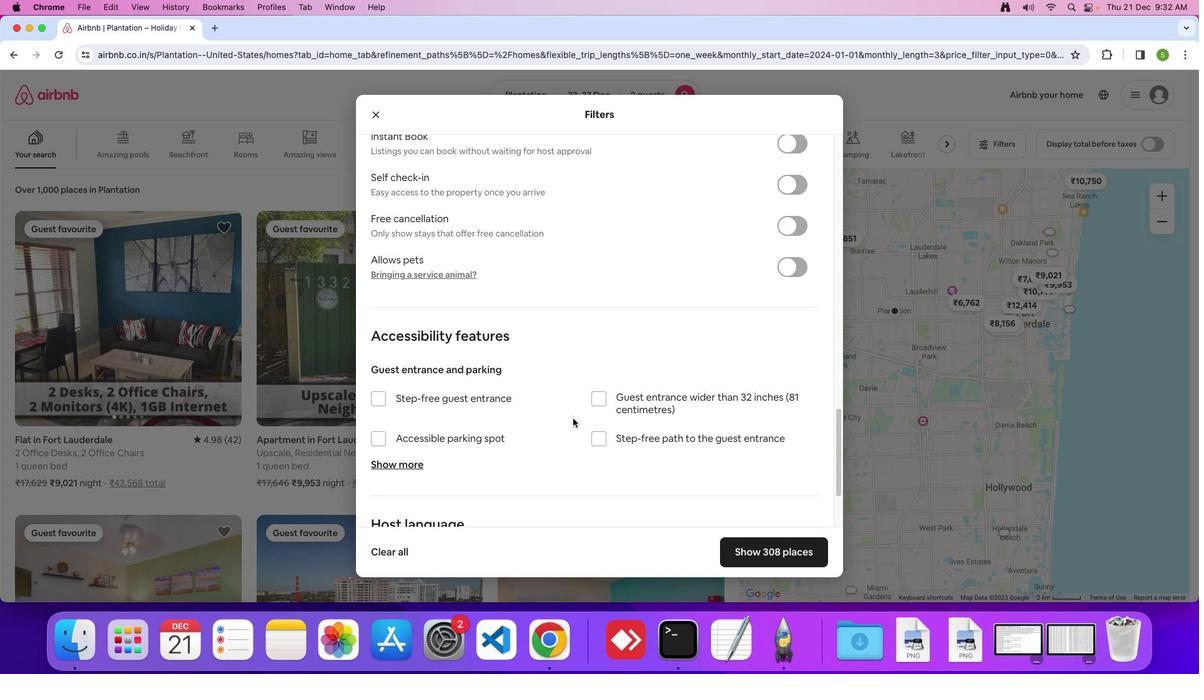 
Action: Mouse scrolled (572, 418) with delta (0, 0)
Screenshot: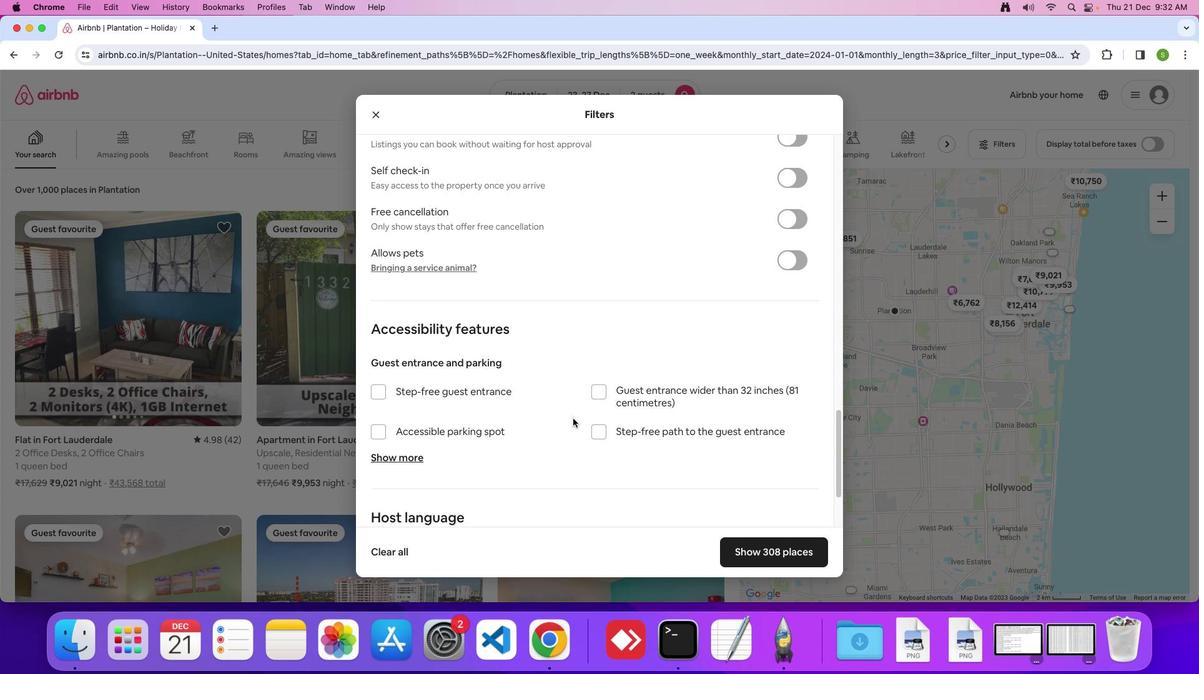 
Action: Mouse scrolled (572, 418) with delta (0, -1)
Screenshot: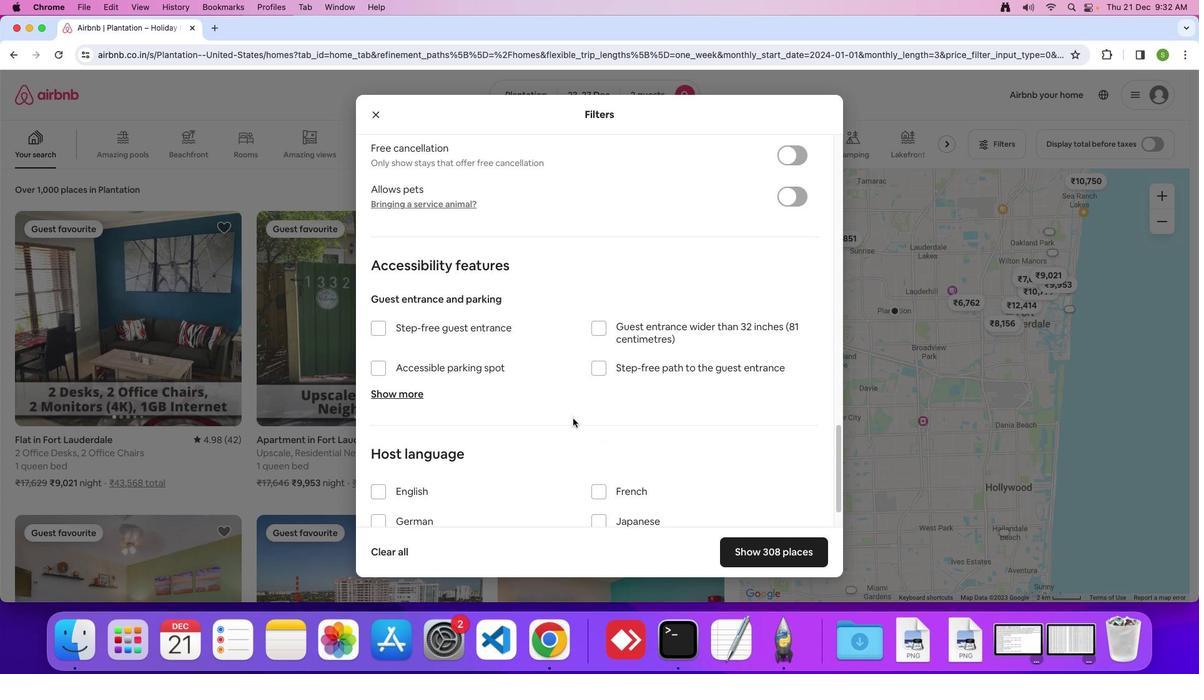 
Action: Mouse scrolled (572, 418) with delta (0, 0)
Screenshot: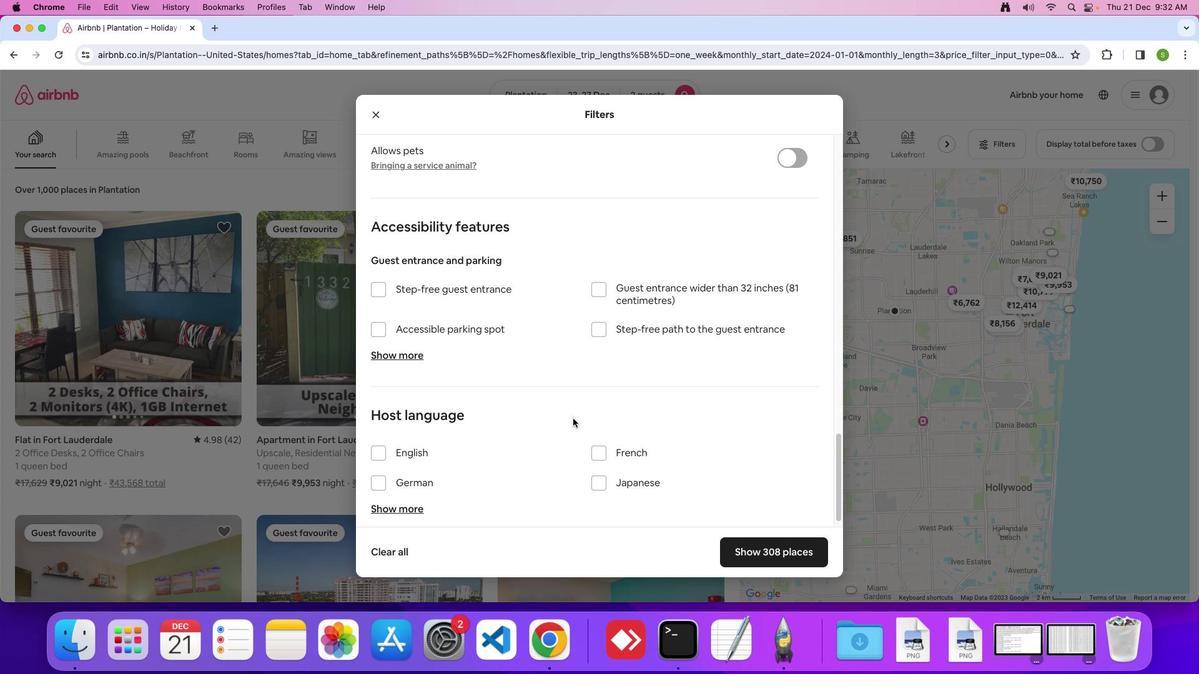 
Action: Mouse scrolled (572, 418) with delta (0, 0)
Screenshot: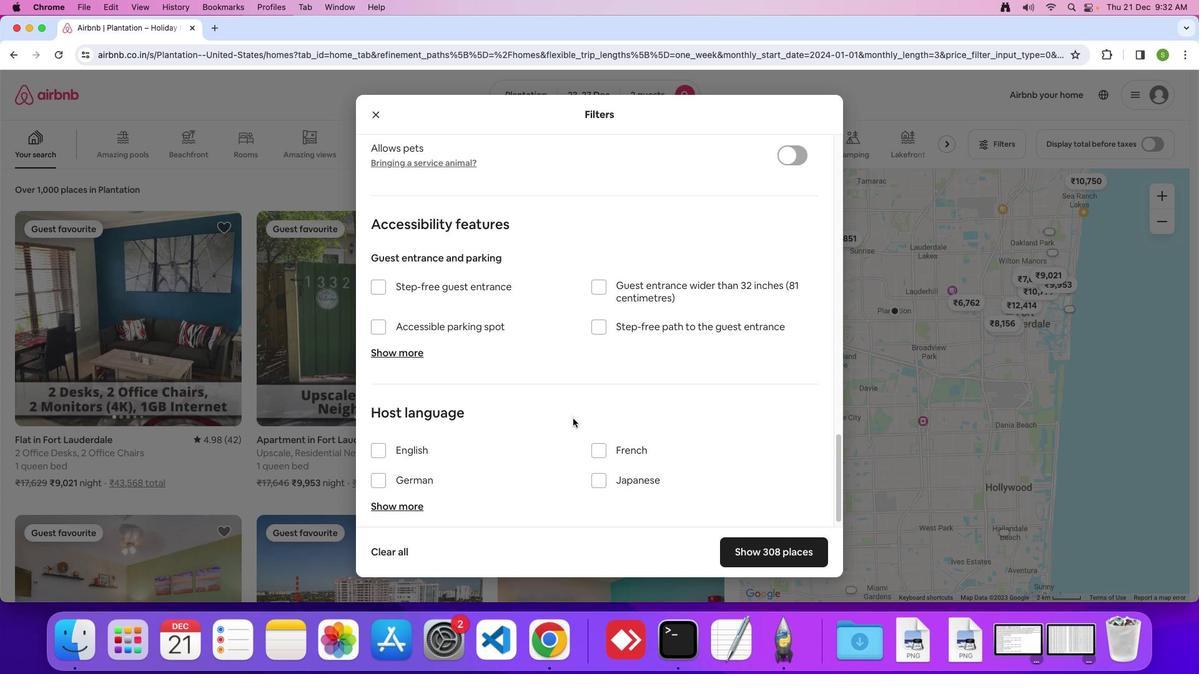 
Action: Mouse scrolled (572, 418) with delta (0, -1)
Screenshot: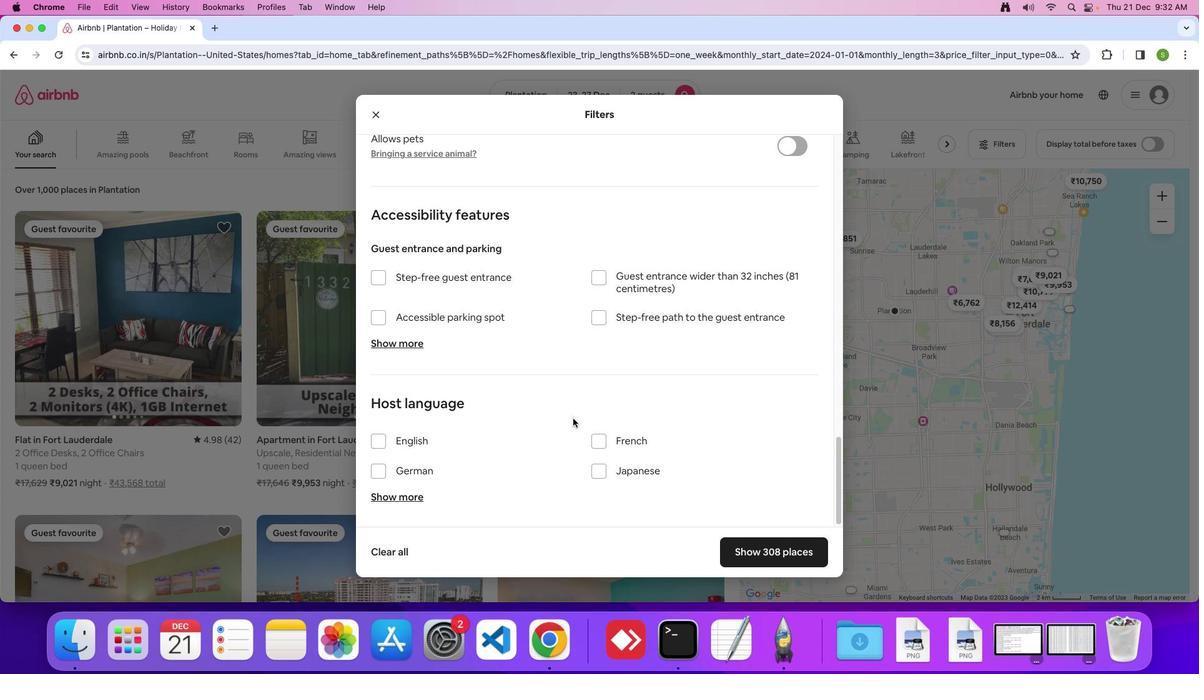 
Action: Mouse scrolled (572, 418) with delta (0, 0)
Screenshot: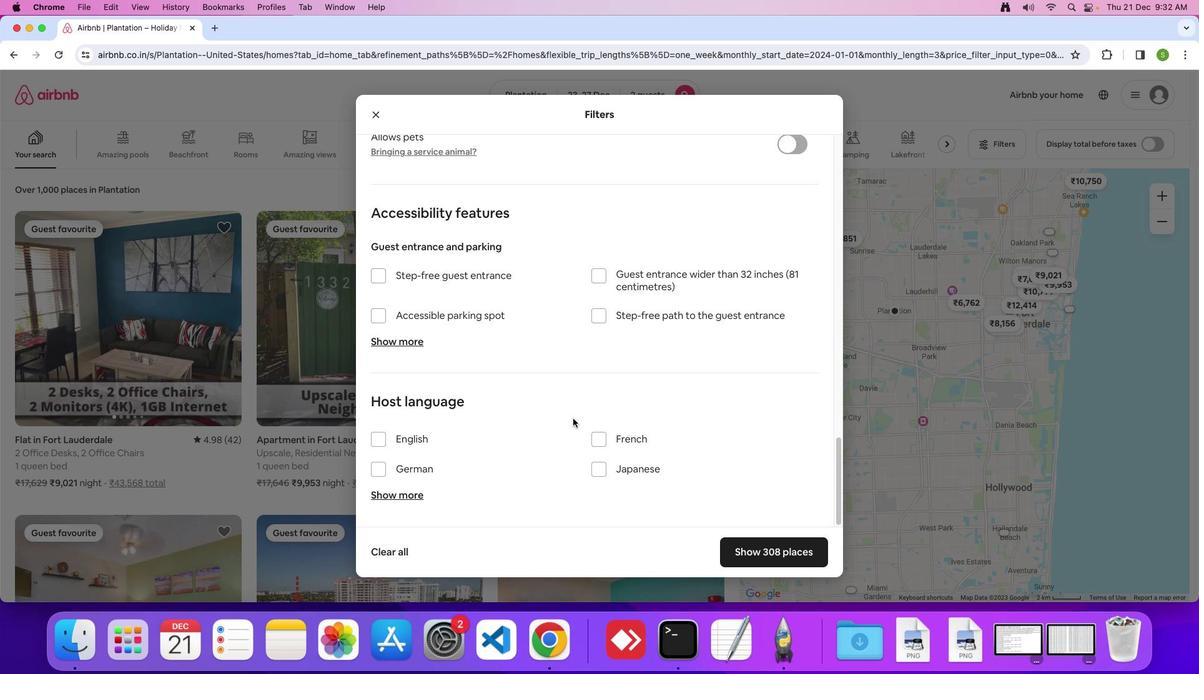 
Action: Mouse scrolled (572, 418) with delta (0, 0)
Screenshot: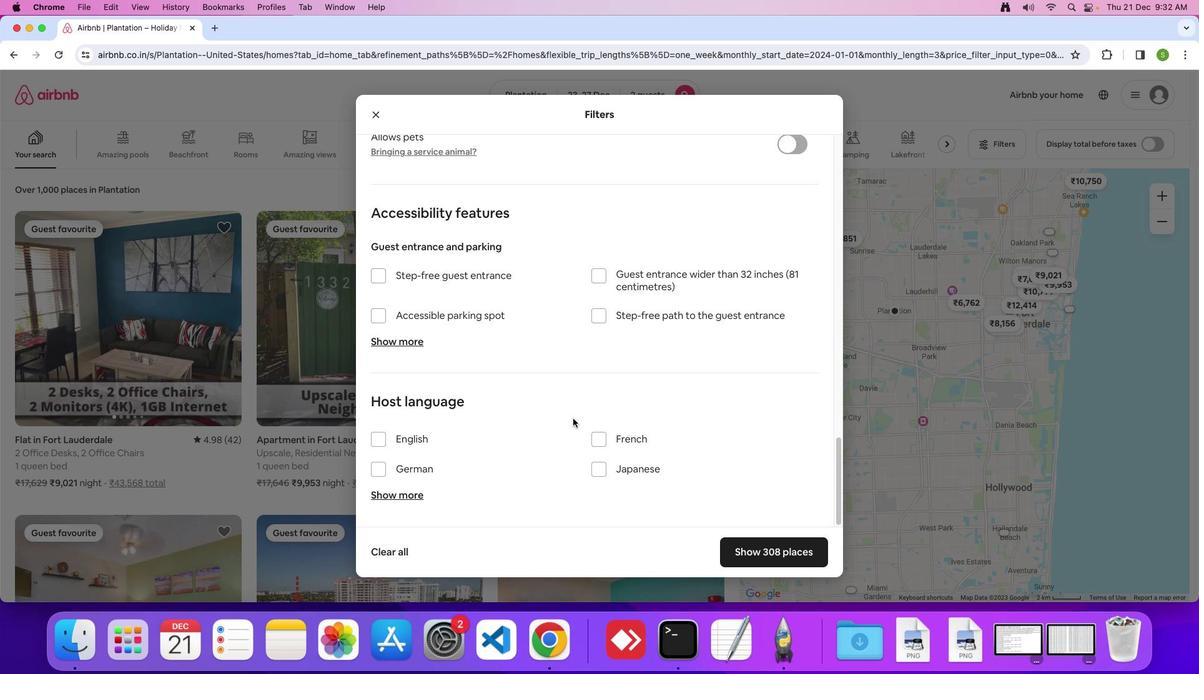 
Action: Mouse scrolled (572, 418) with delta (0, -1)
Screenshot: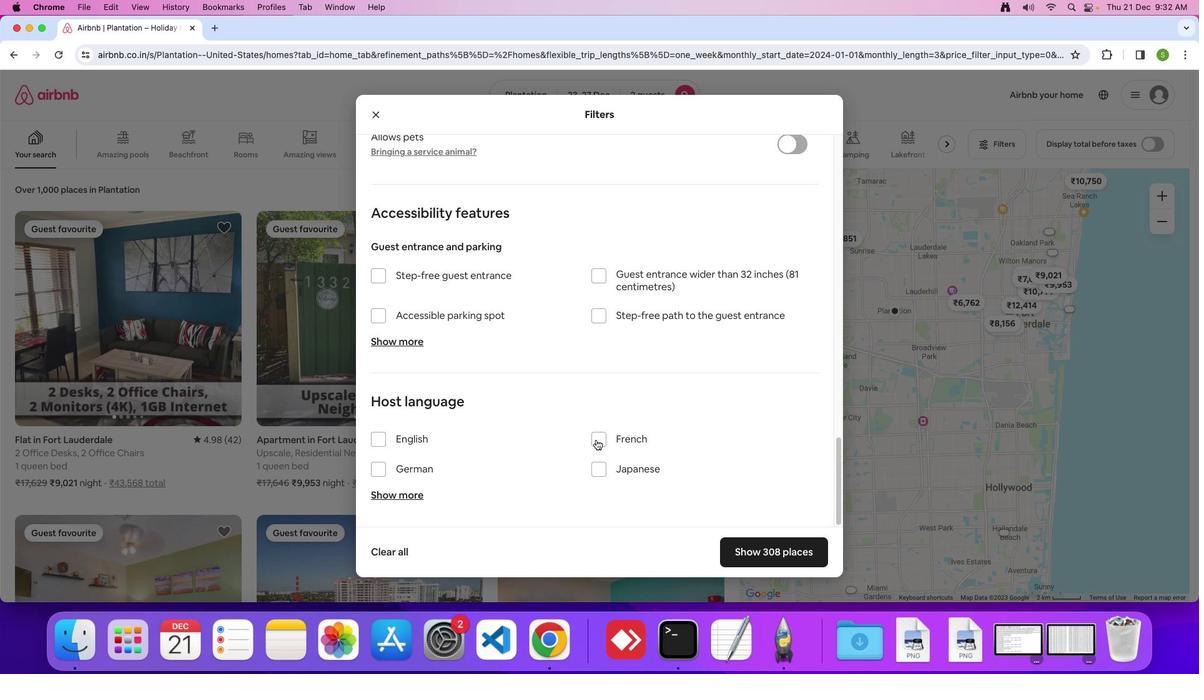 
Action: Mouse moved to (762, 550)
Screenshot: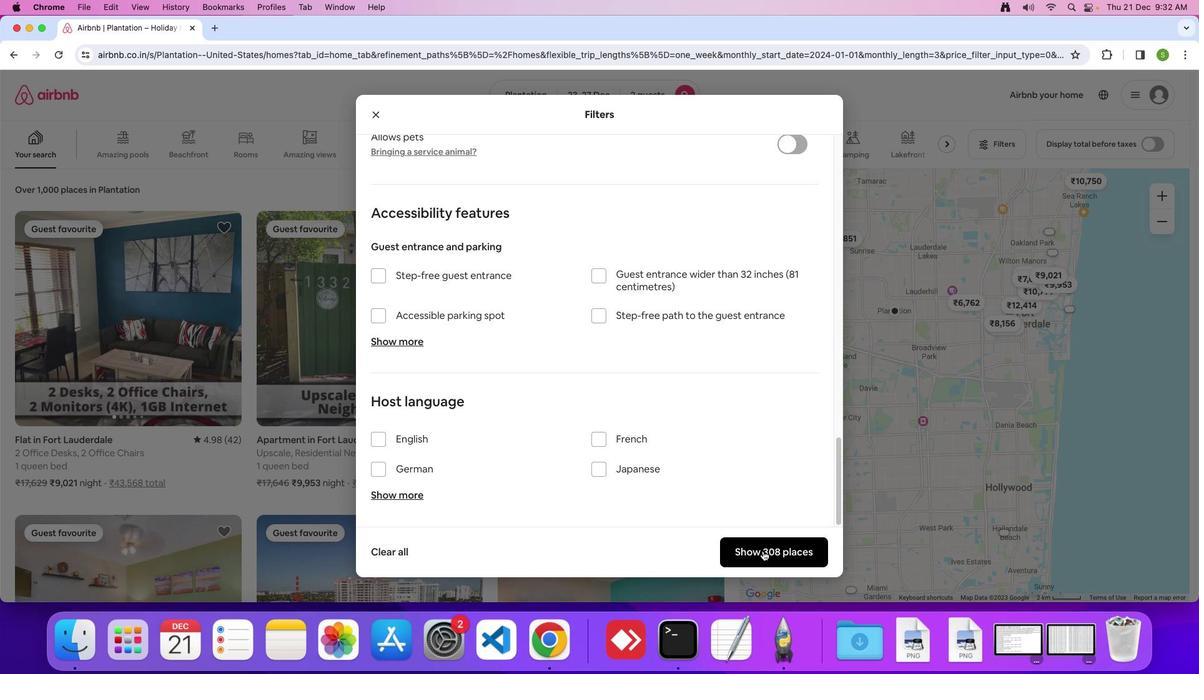 
Action: Mouse pressed left at (762, 550)
Screenshot: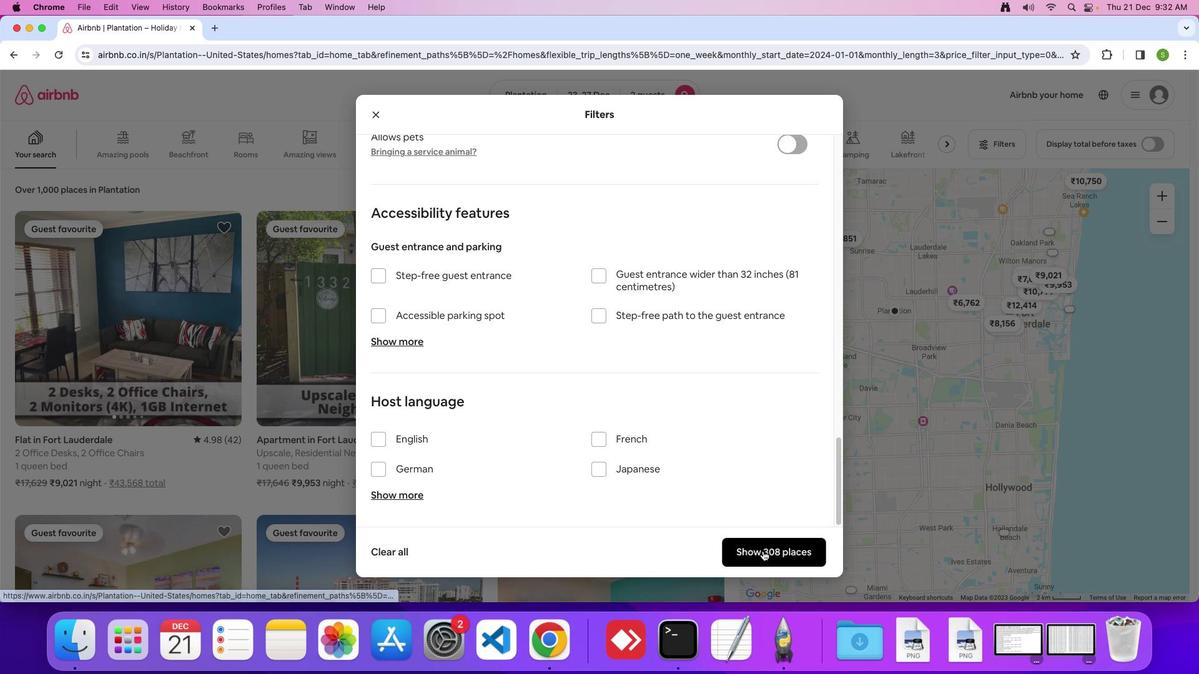 
Action: Mouse moved to (165, 320)
Screenshot: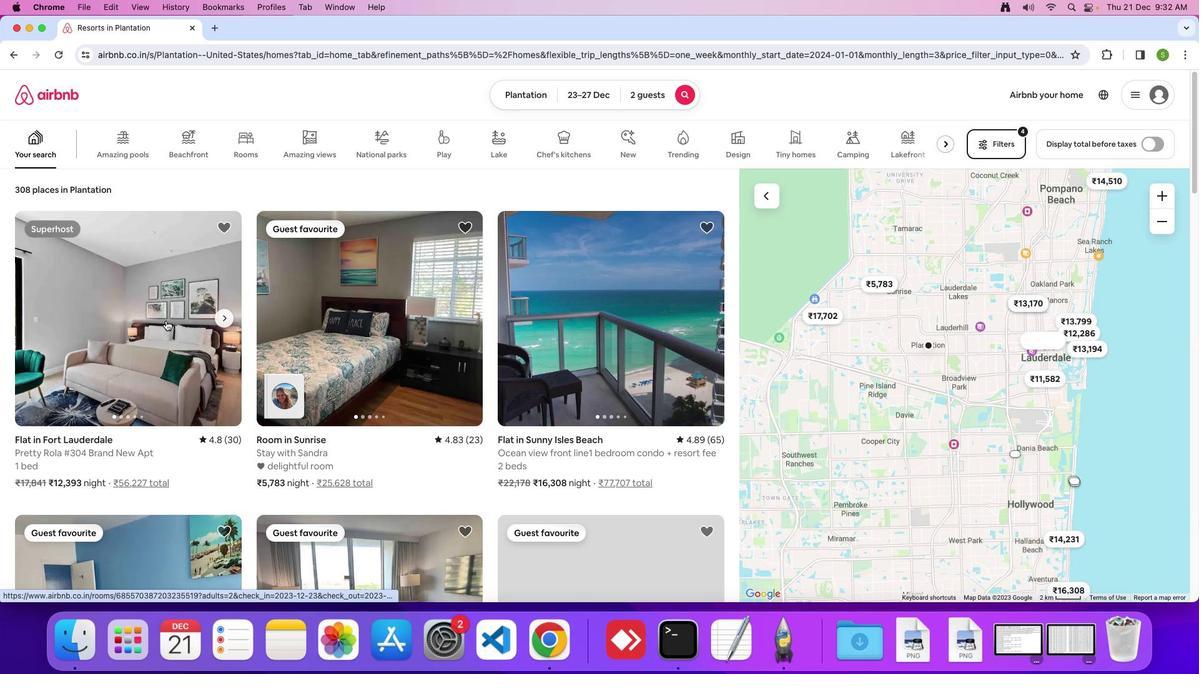 
Action: Mouse pressed left at (165, 320)
Screenshot: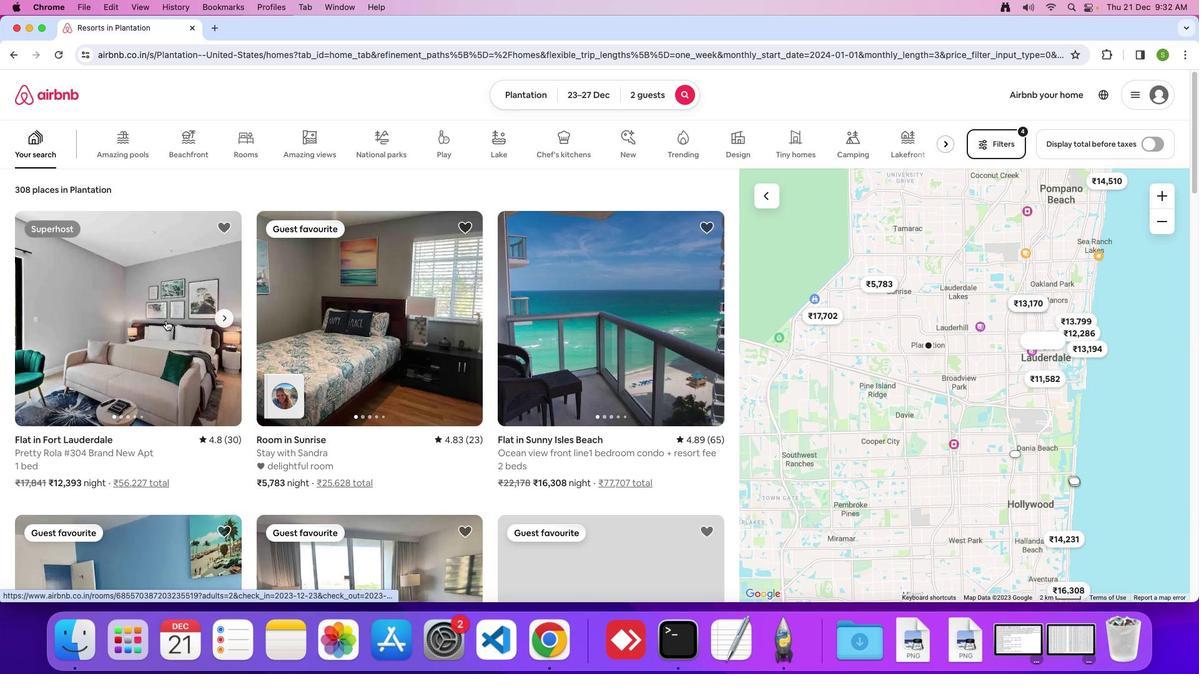 
Action: Mouse moved to (412, 284)
Screenshot: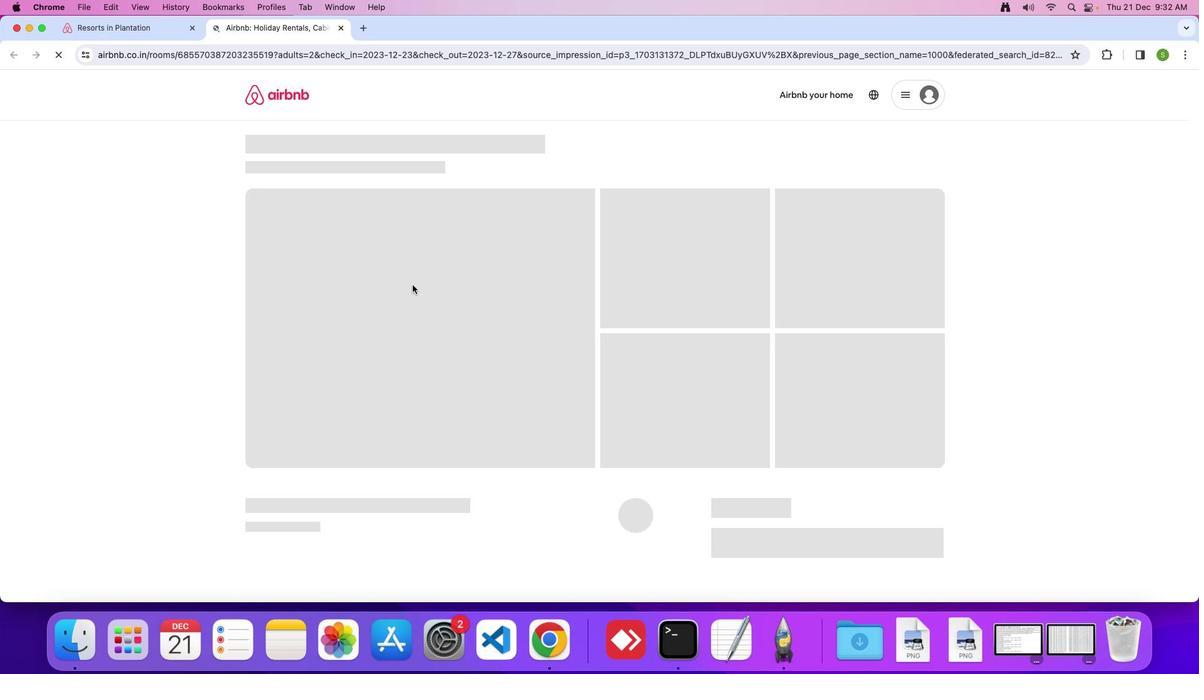 
Action: Mouse pressed left at (412, 284)
Screenshot: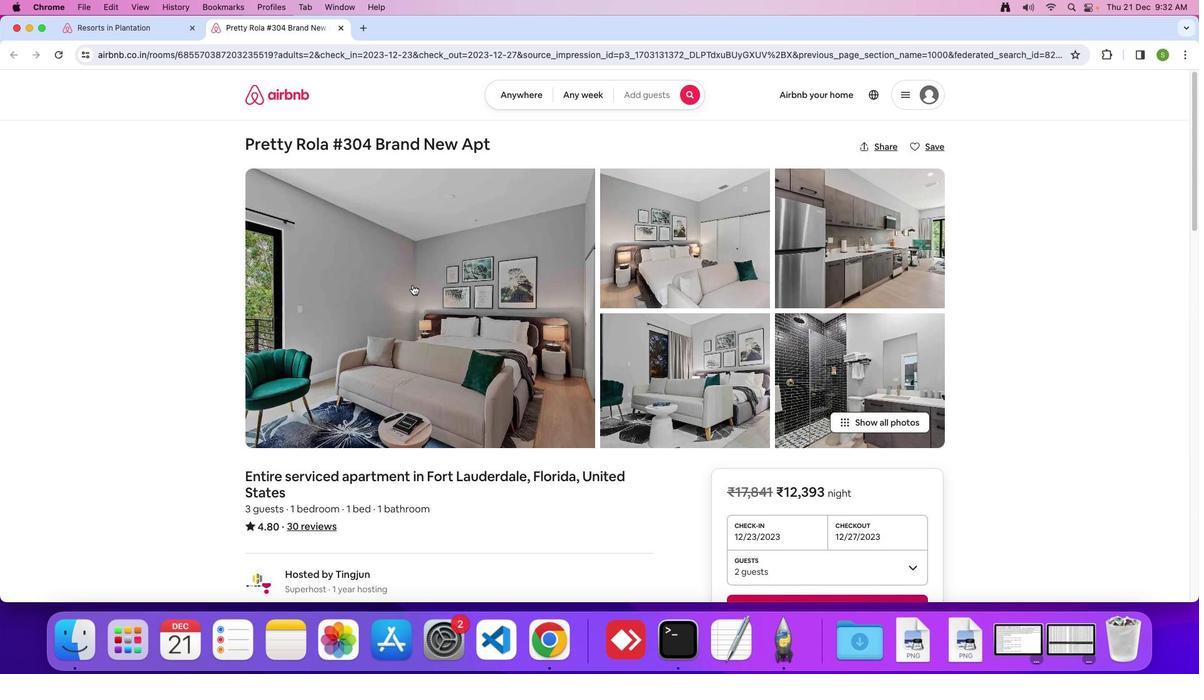 
Action: Mouse moved to (642, 362)
Screenshot: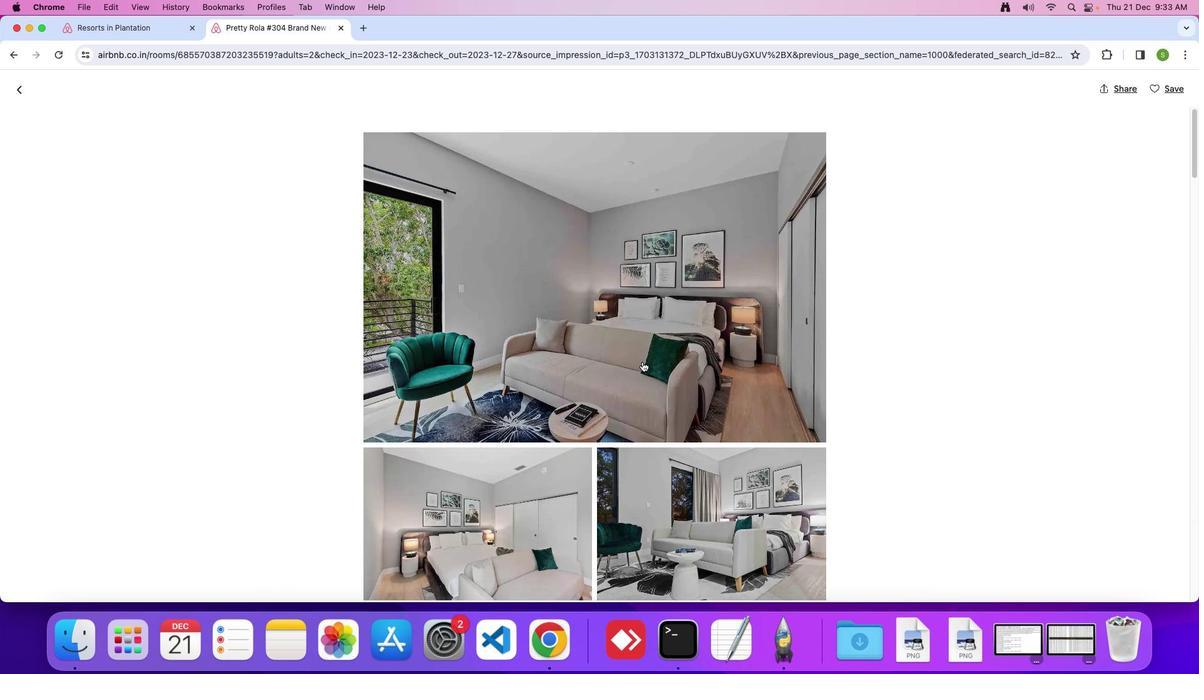 
Action: Mouse scrolled (642, 362) with delta (0, 0)
Screenshot: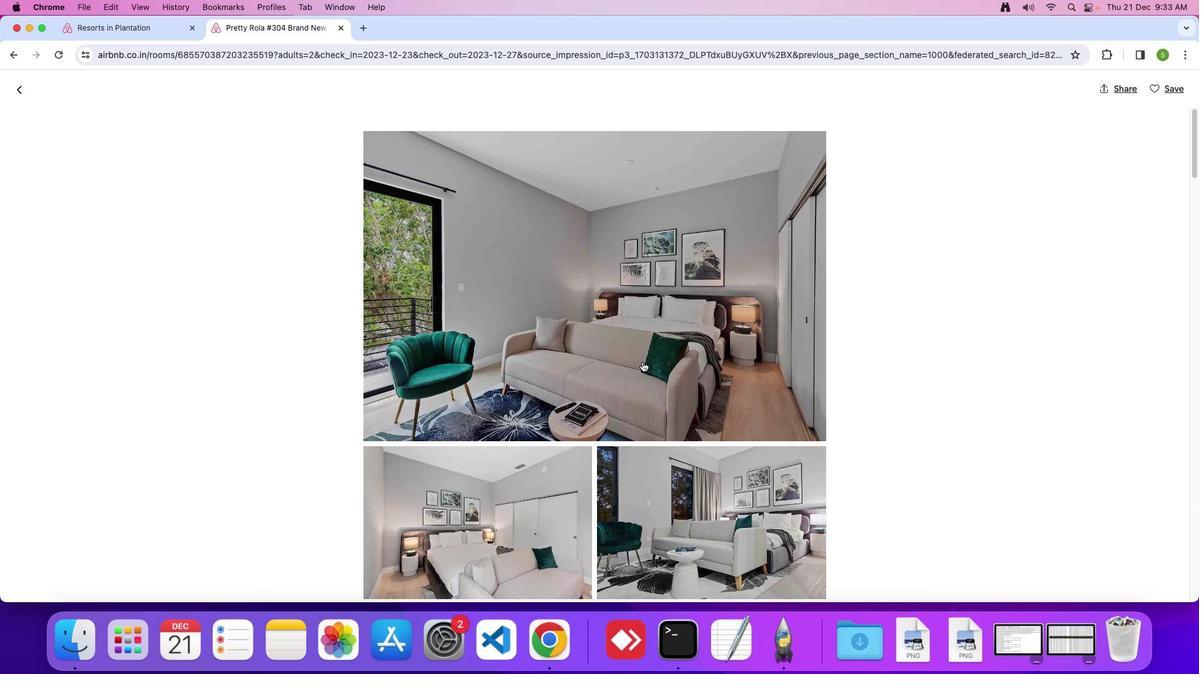 
Action: Mouse scrolled (642, 362) with delta (0, 0)
Screenshot: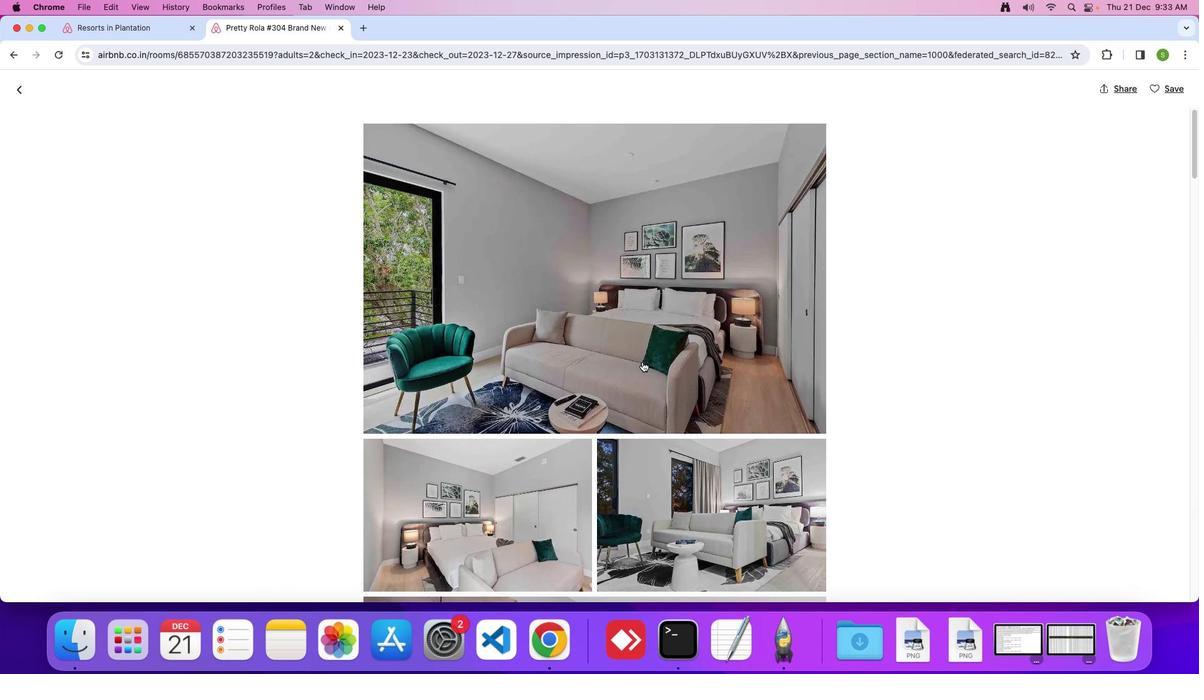 
Action: Mouse scrolled (642, 362) with delta (0, -1)
Screenshot: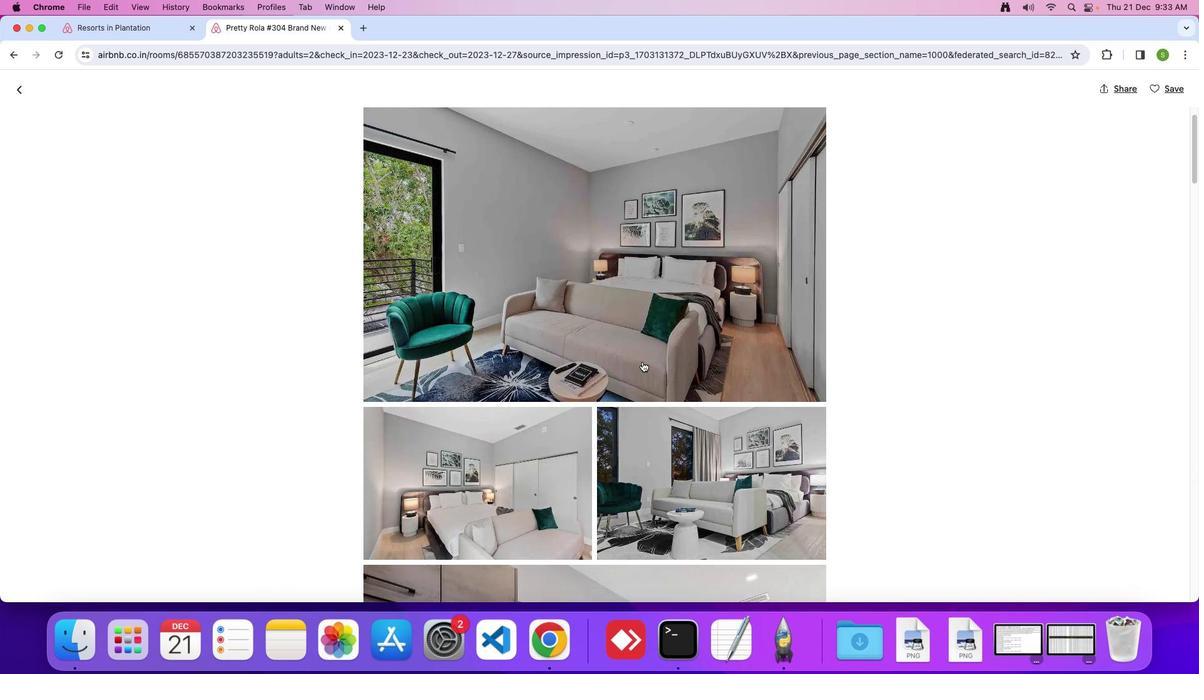 
Action: Mouse scrolled (642, 362) with delta (0, 0)
Screenshot: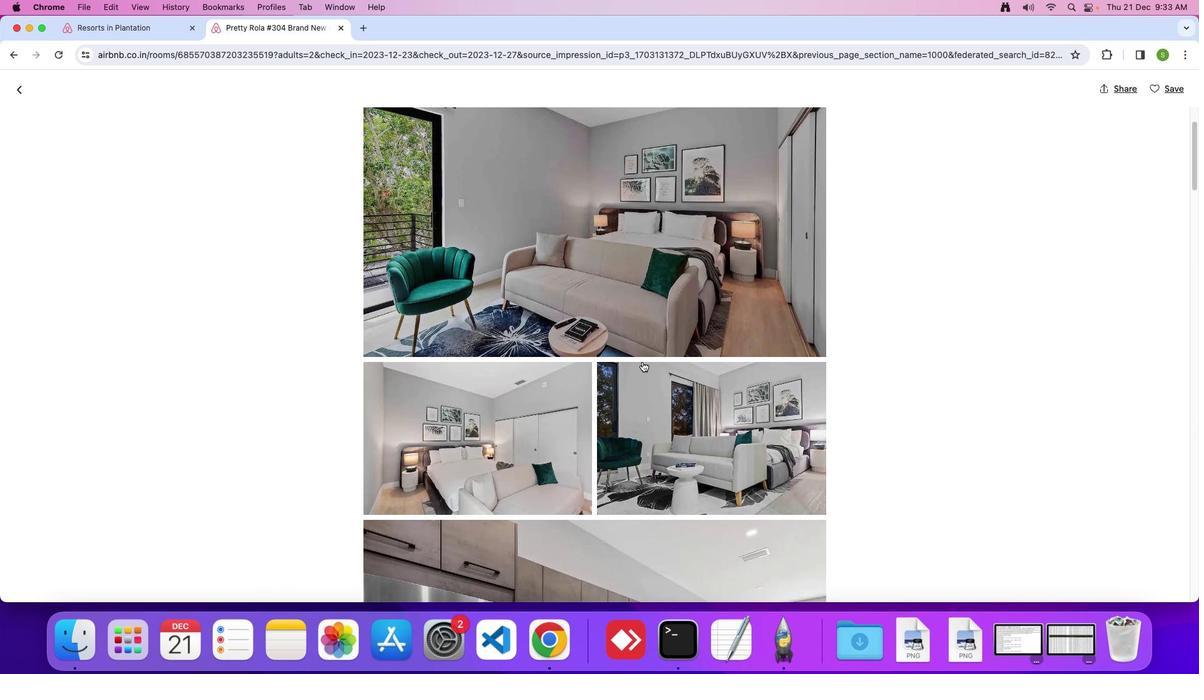 
Action: Mouse scrolled (642, 362) with delta (0, 0)
Screenshot: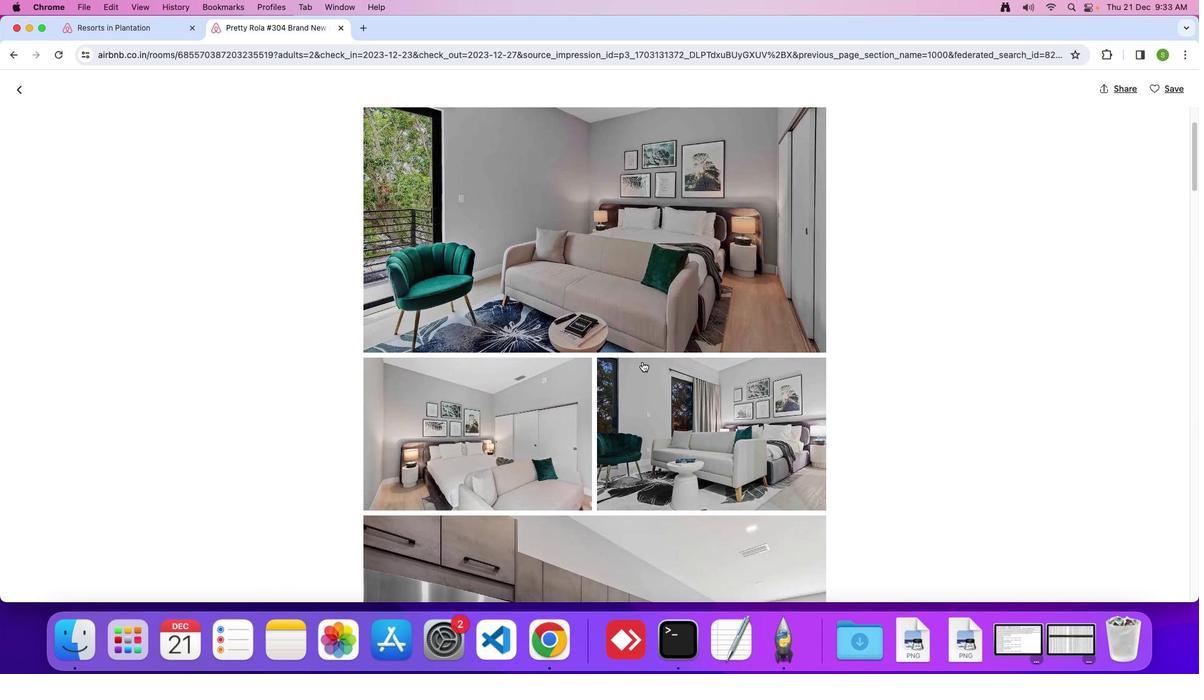 
Action: Mouse scrolled (642, 362) with delta (0, -1)
Screenshot: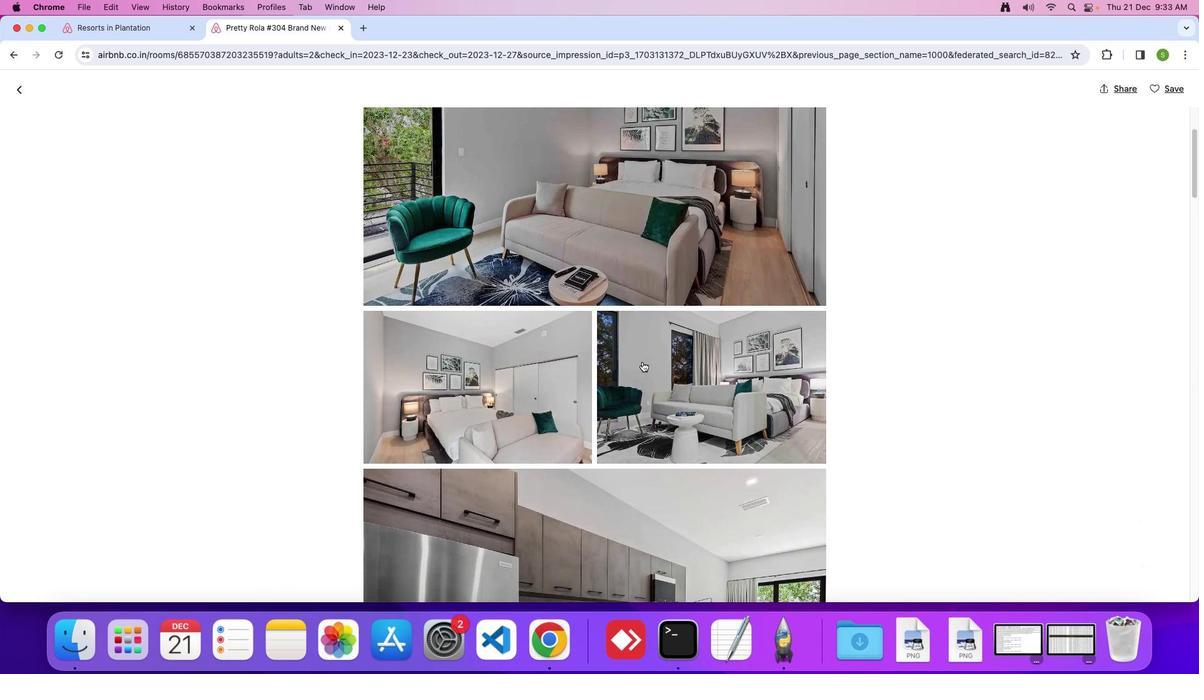 
Action: Mouse scrolled (642, 362) with delta (0, 0)
Screenshot: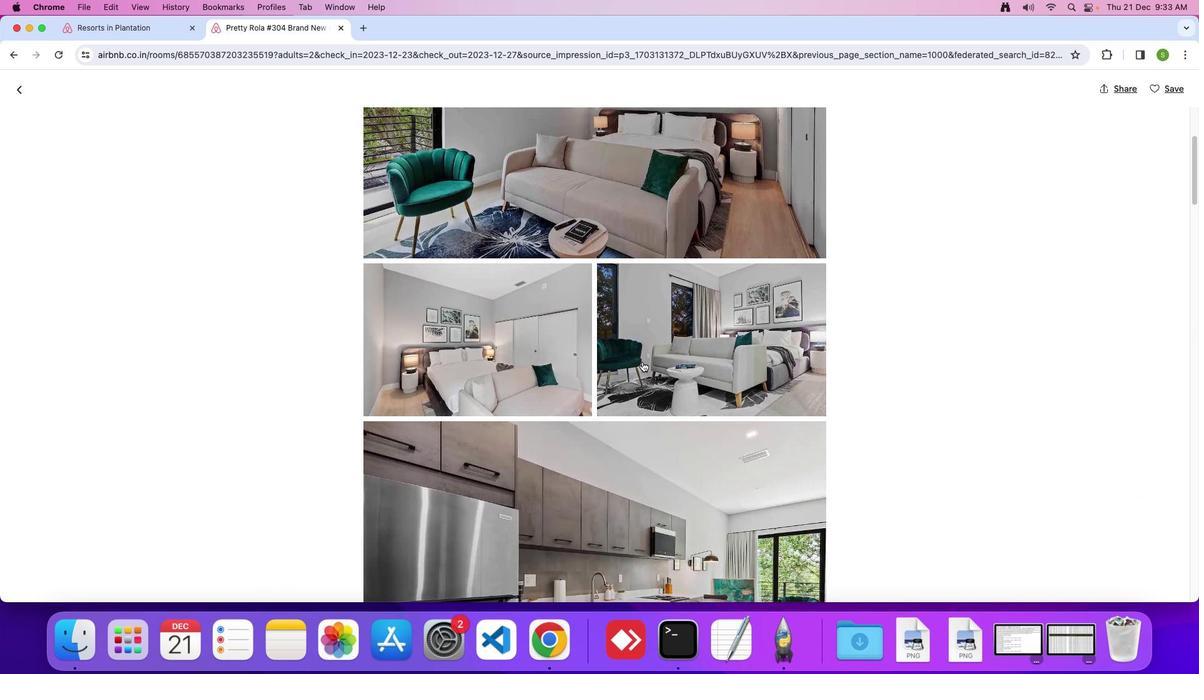 
Action: Mouse scrolled (642, 362) with delta (0, 0)
Screenshot: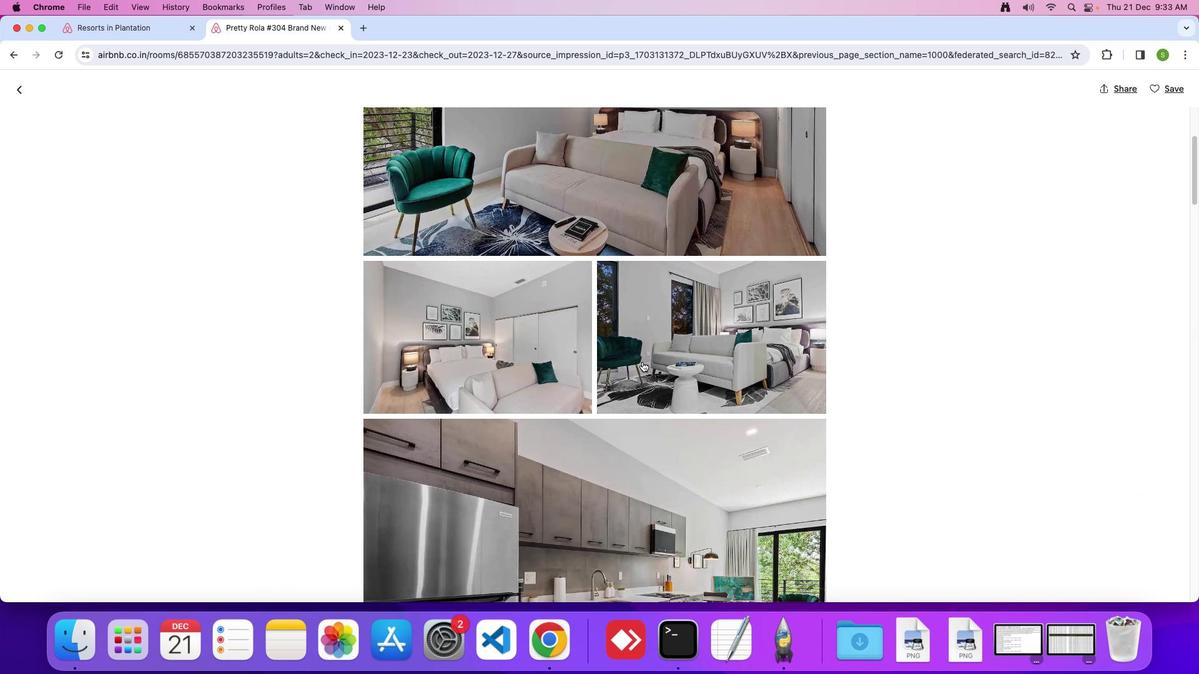 
Action: Mouse scrolled (642, 362) with delta (0, -1)
Screenshot: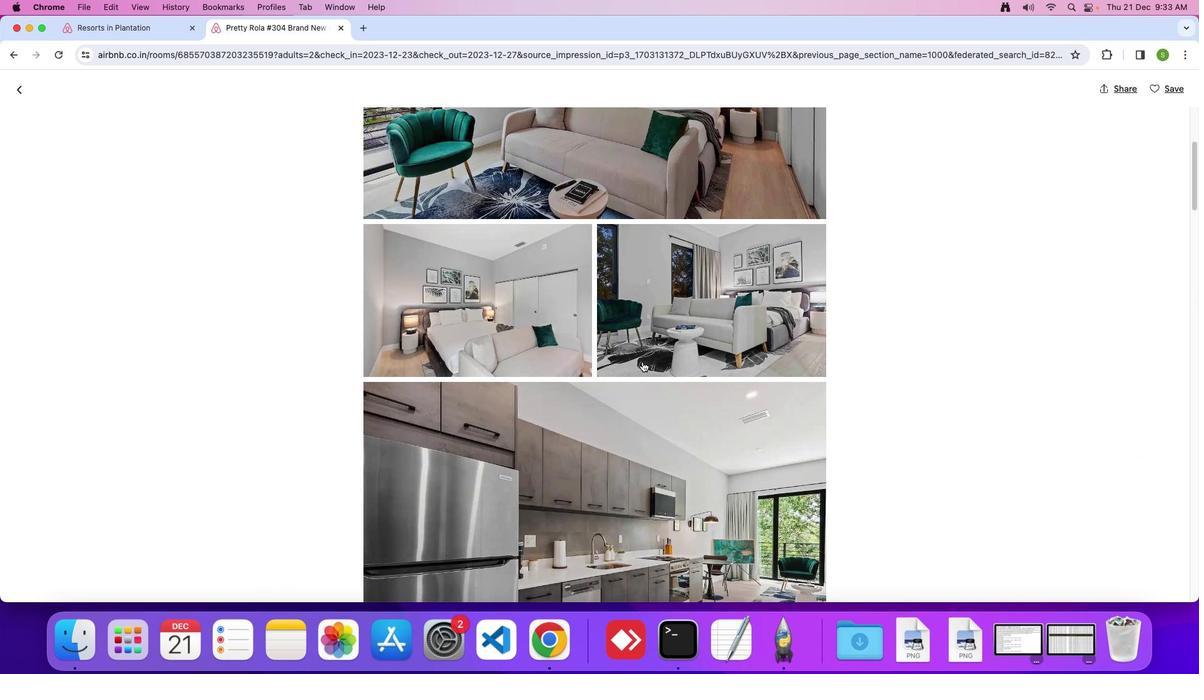 
Action: Mouse moved to (643, 361)
Screenshot: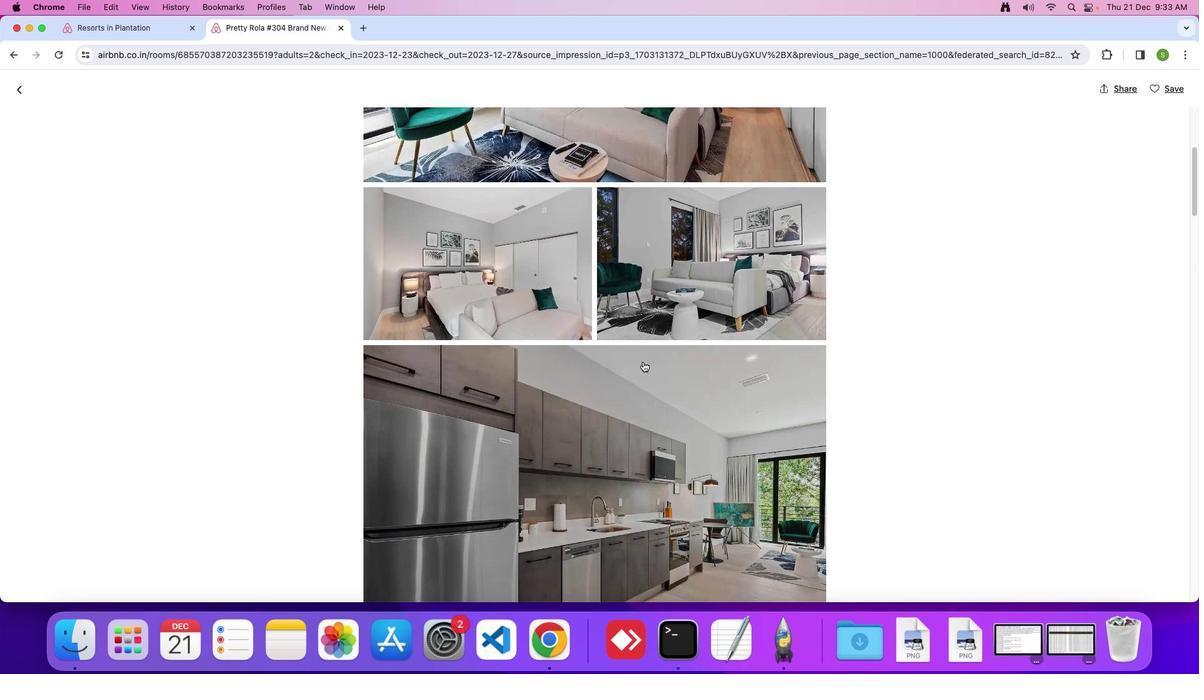 
Action: Mouse scrolled (643, 361) with delta (0, 0)
Screenshot: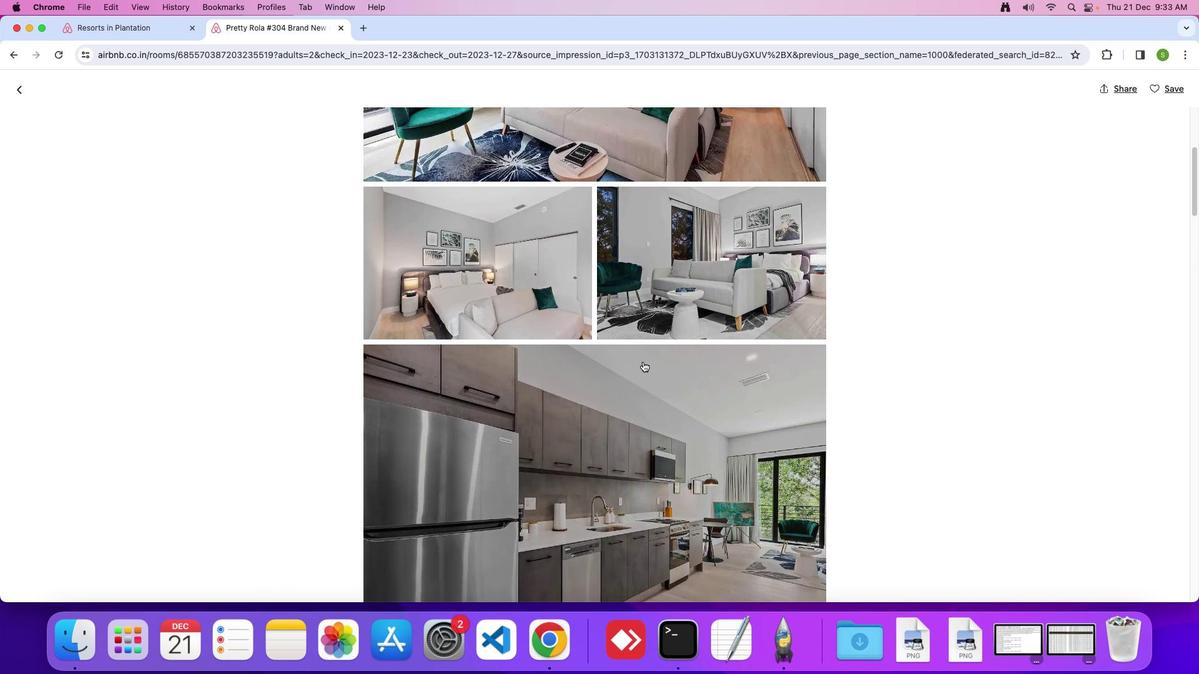 
Action: Mouse scrolled (643, 361) with delta (0, 0)
Screenshot: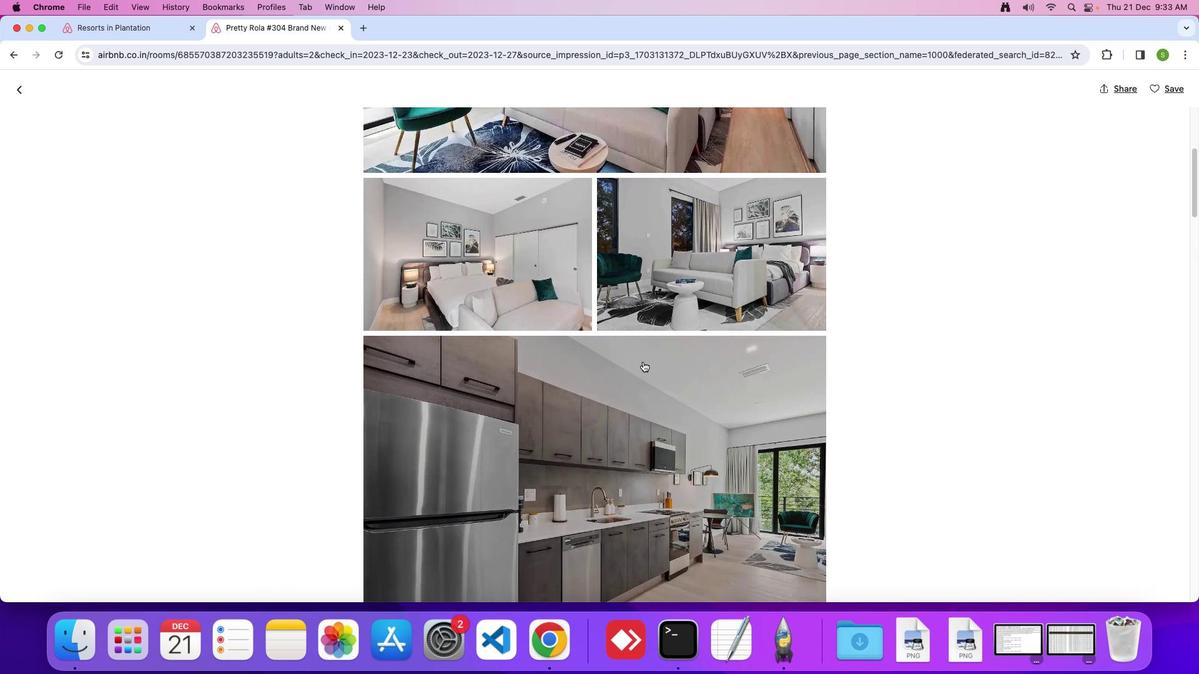 
Action: Mouse moved to (643, 361)
Screenshot: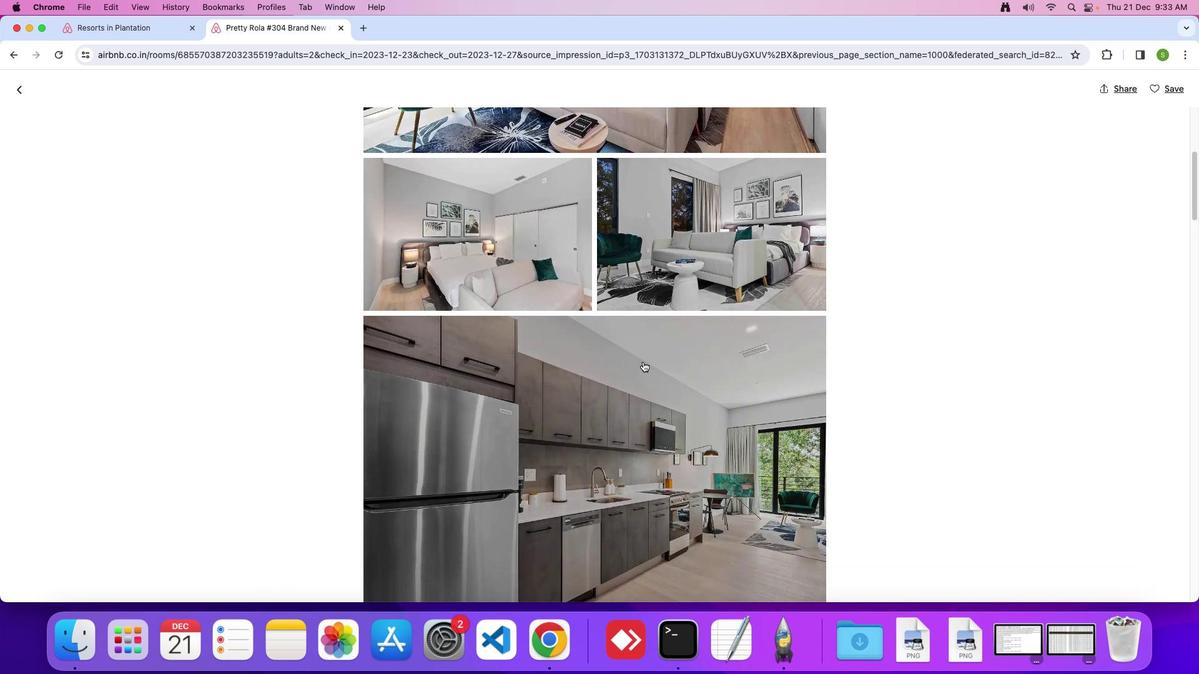 
Action: Mouse scrolled (643, 361) with delta (0, 0)
Screenshot: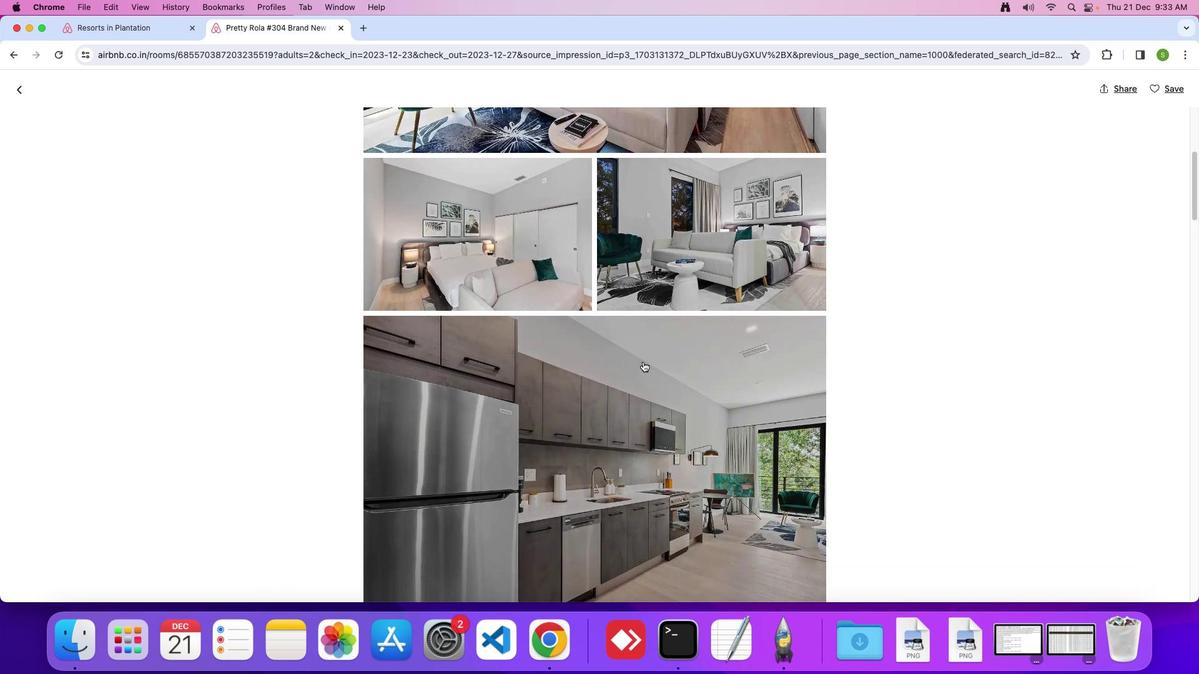 
Action: Mouse moved to (643, 362)
Screenshot: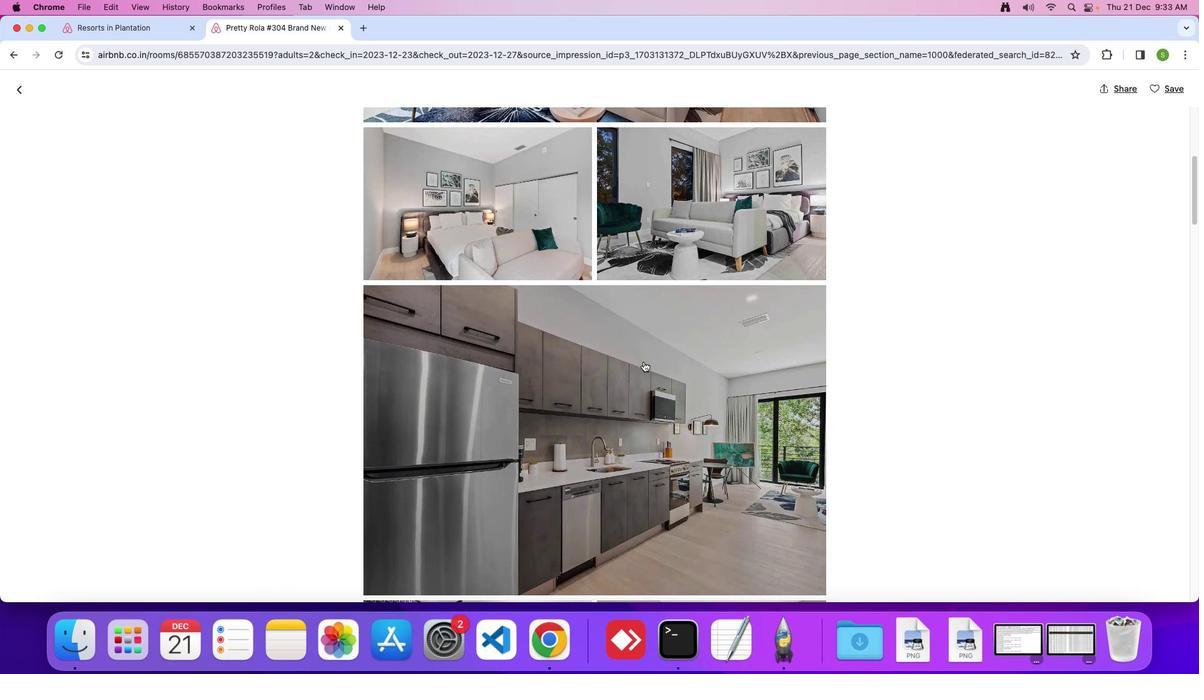 
Action: Mouse scrolled (643, 362) with delta (0, 0)
Screenshot: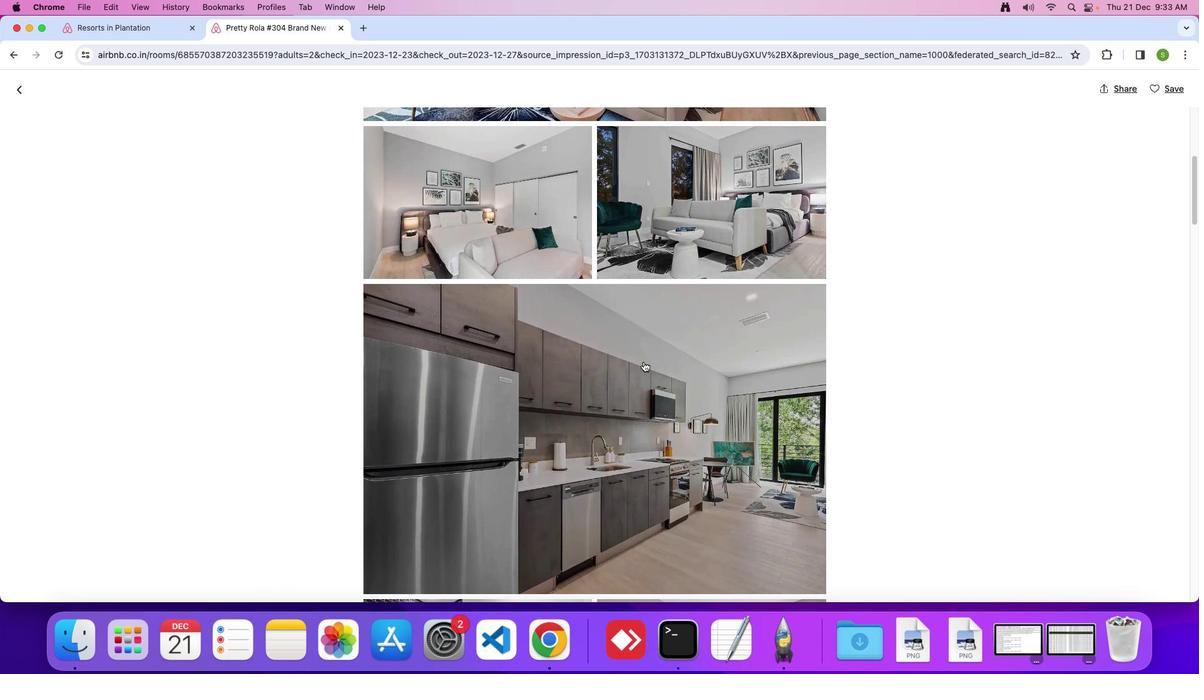 
Action: Mouse scrolled (643, 362) with delta (0, 0)
Screenshot: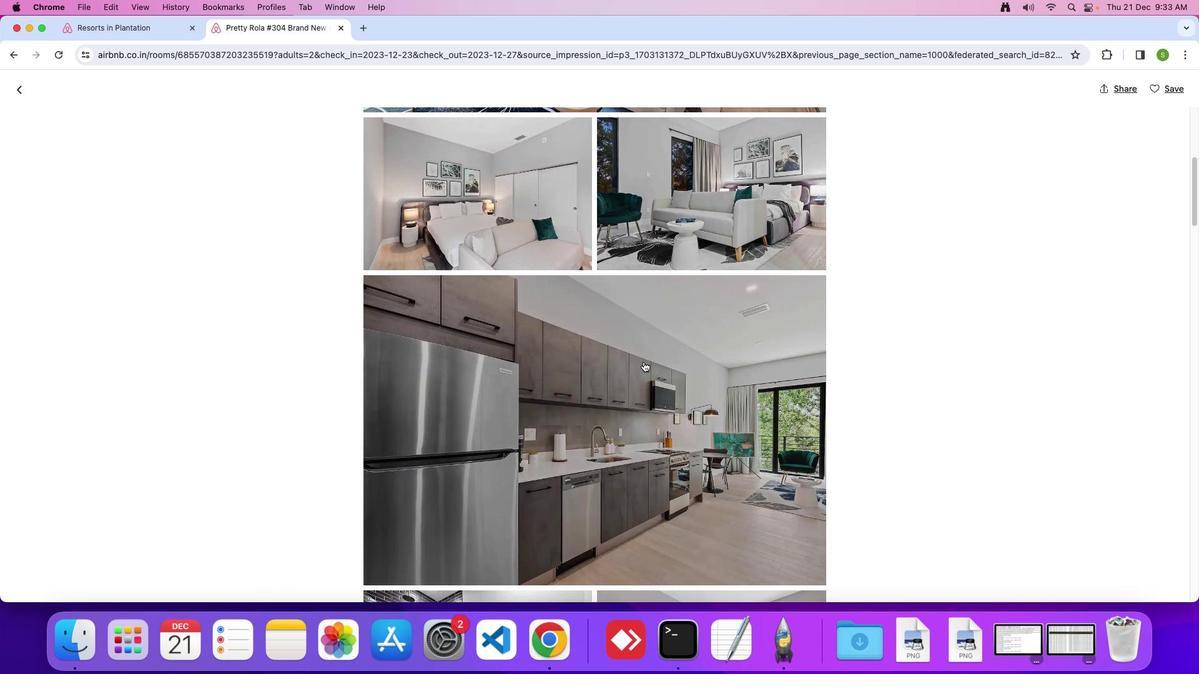 
Action: Mouse scrolled (643, 362) with delta (0, -1)
Screenshot: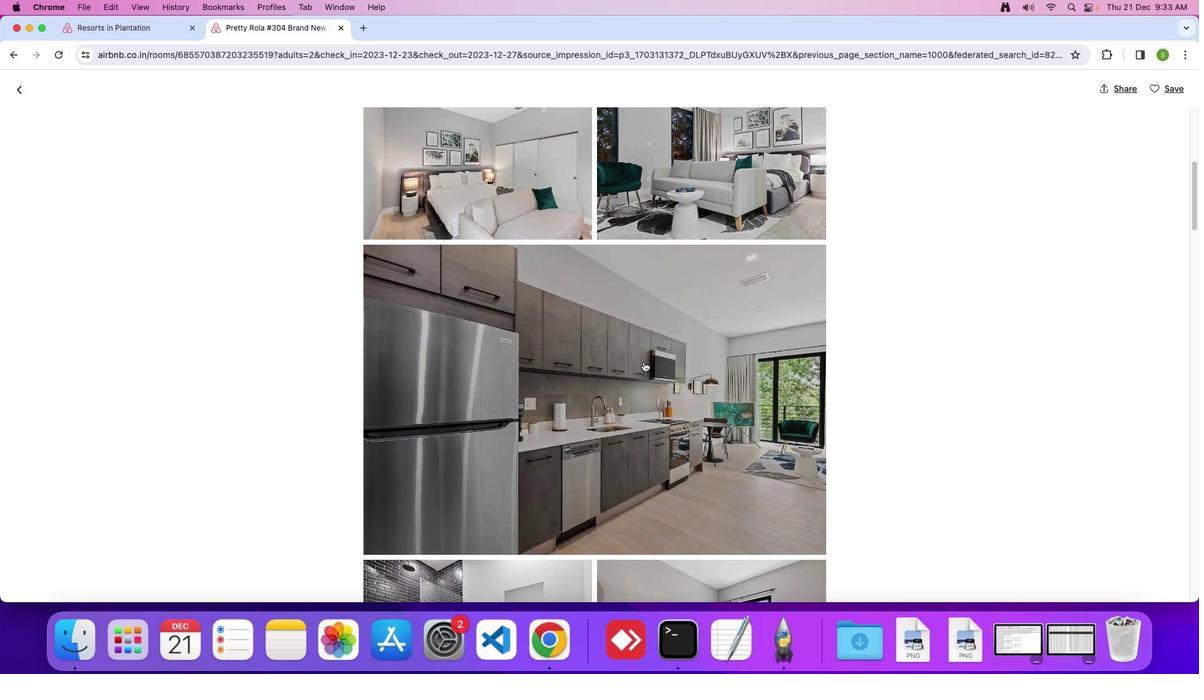 
Action: Mouse scrolled (643, 362) with delta (0, 0)
Screenshot: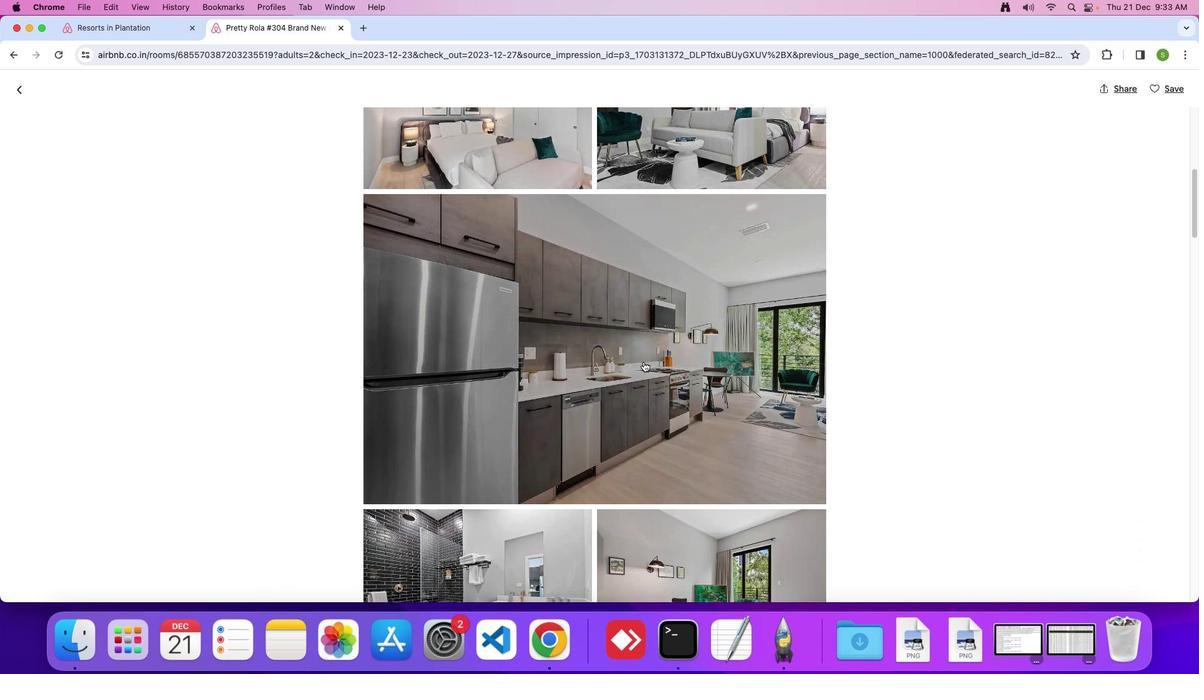 
Action: Mouse scrolled (643, 362) with delta (0, 0)
Screenshot: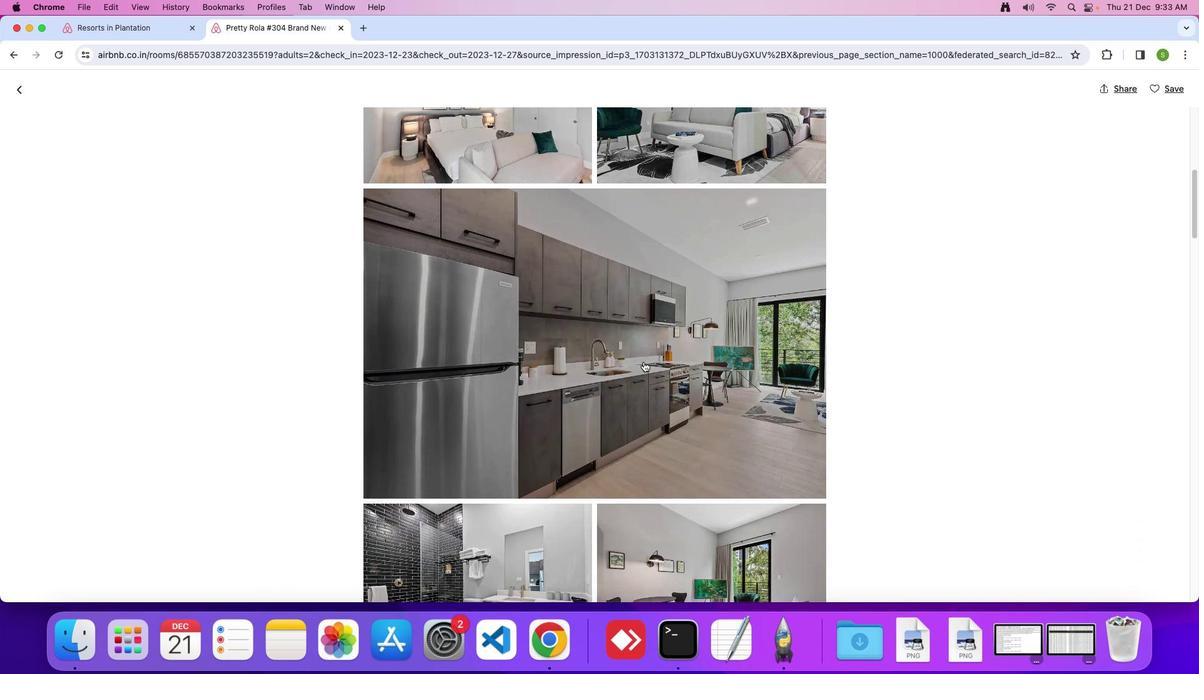 
Action: Mouse scrolled (643, 362) with delta (0, -1)
Screenshot: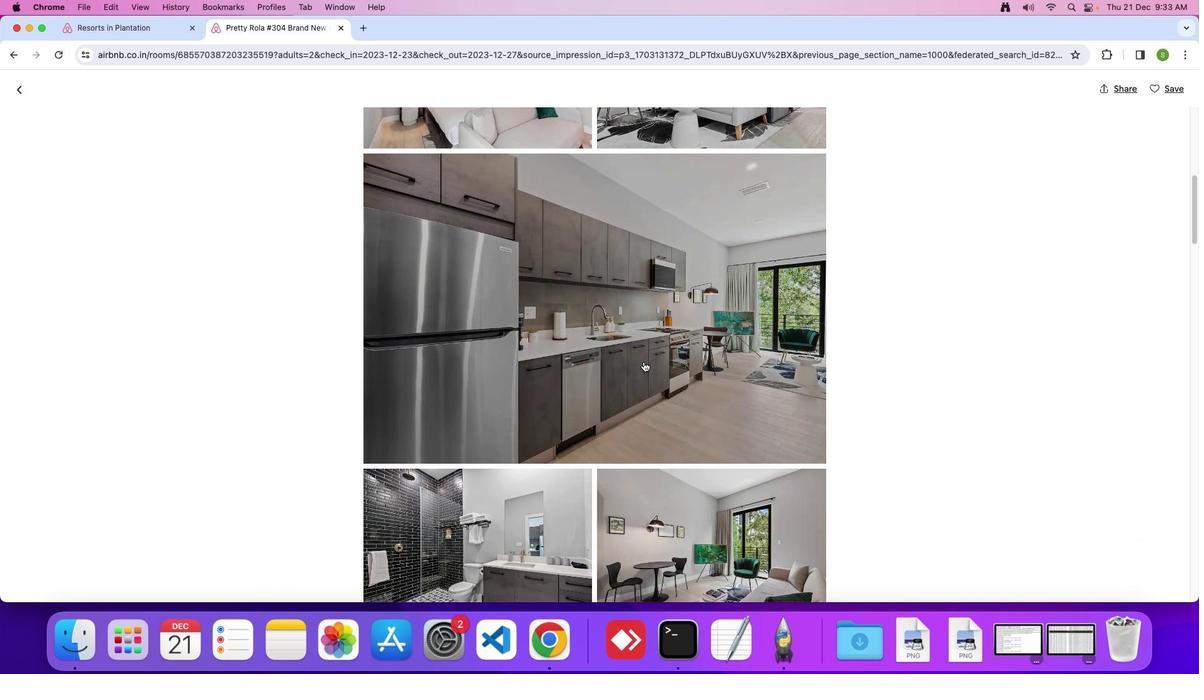 
Action: Mouse scrolled (643, 362) with delta (0, 0)
Screenshot: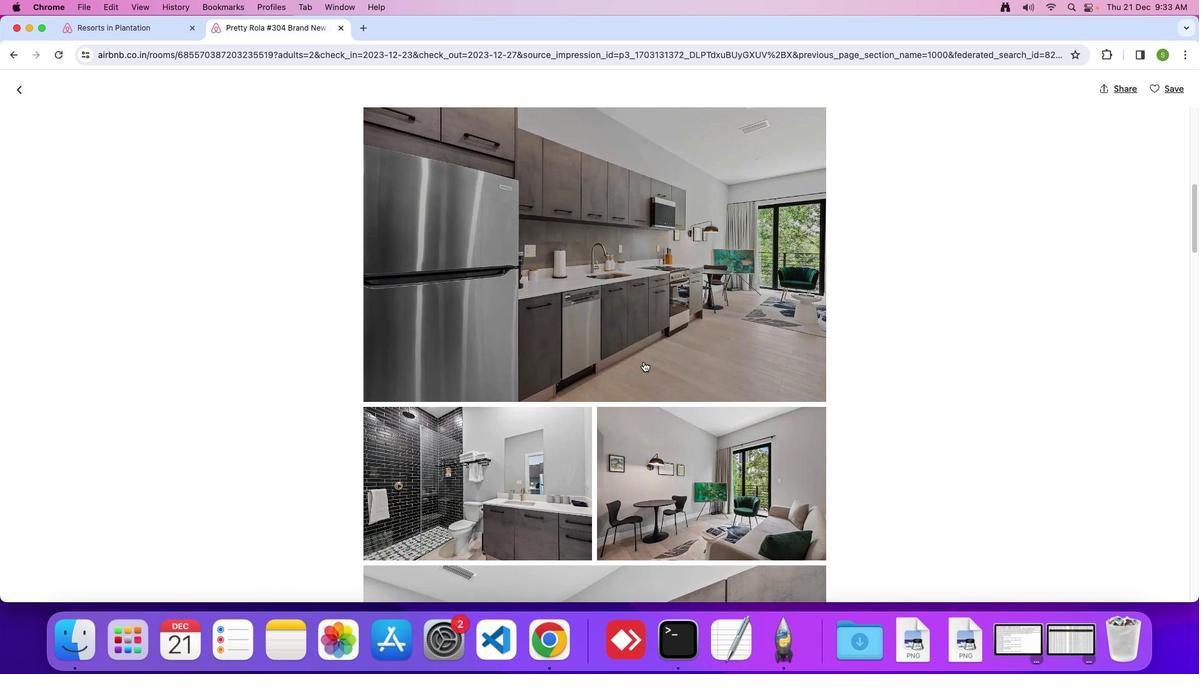 
Action: Mouse scrolled (643, 362) with delta (0, 0)
Screenshot: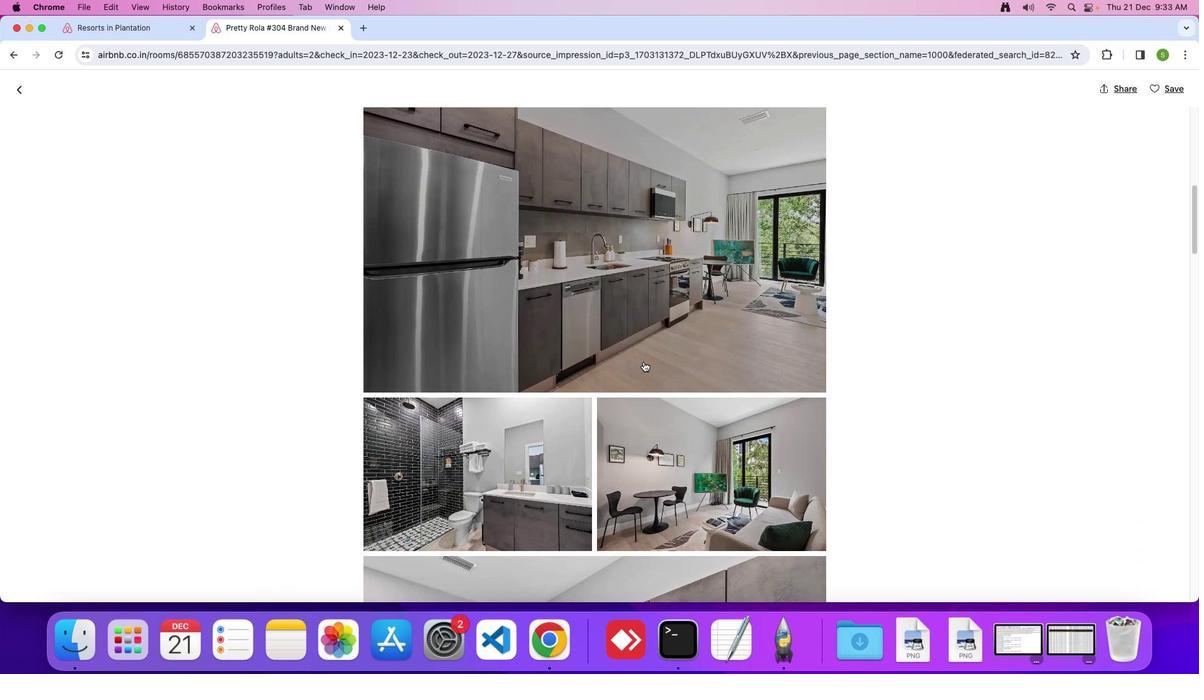 
Action: Mouse scrolled (643, 362) with delta (0, 0)
Screenshot: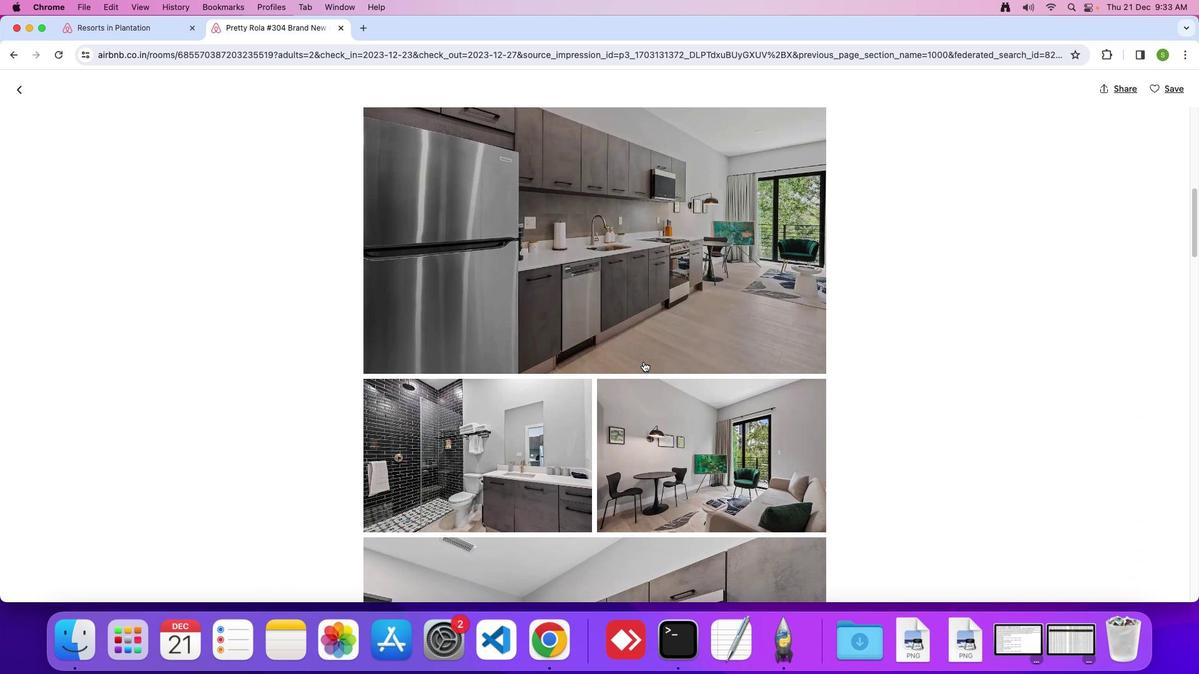 
Action: Mouse scrolled (643, 362) with delta (0, 0)
Screenshot: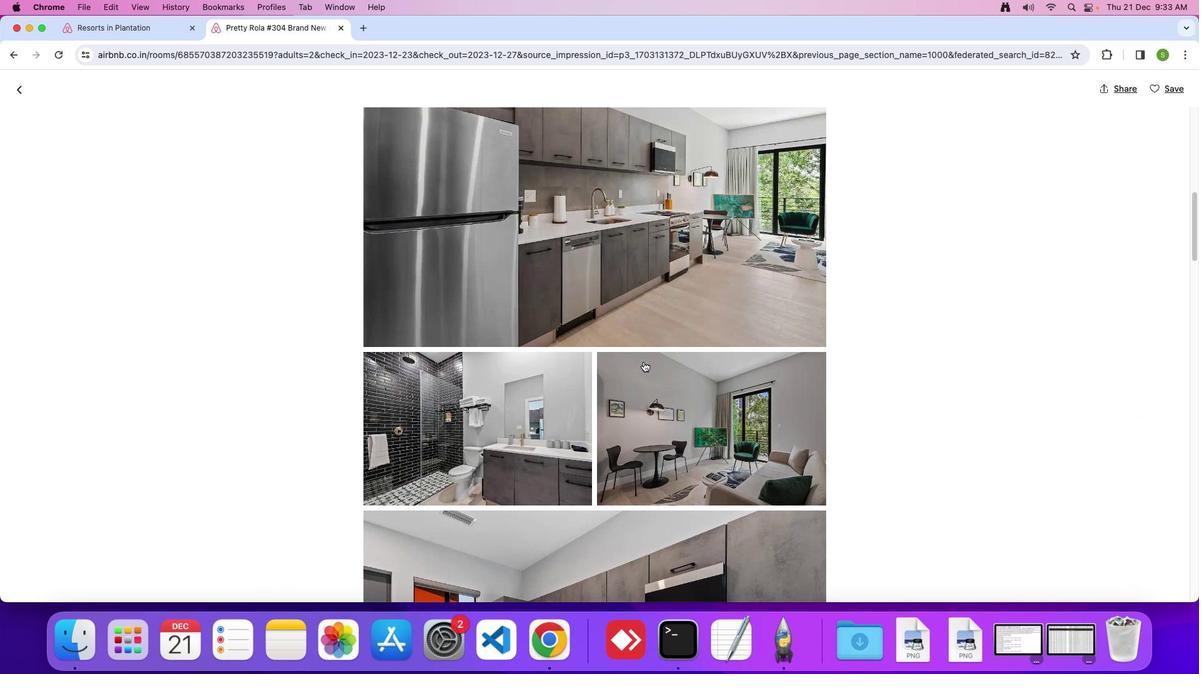 
Action: Mouse scrolled (643, 362) with delta (0, 0)
Screenshot: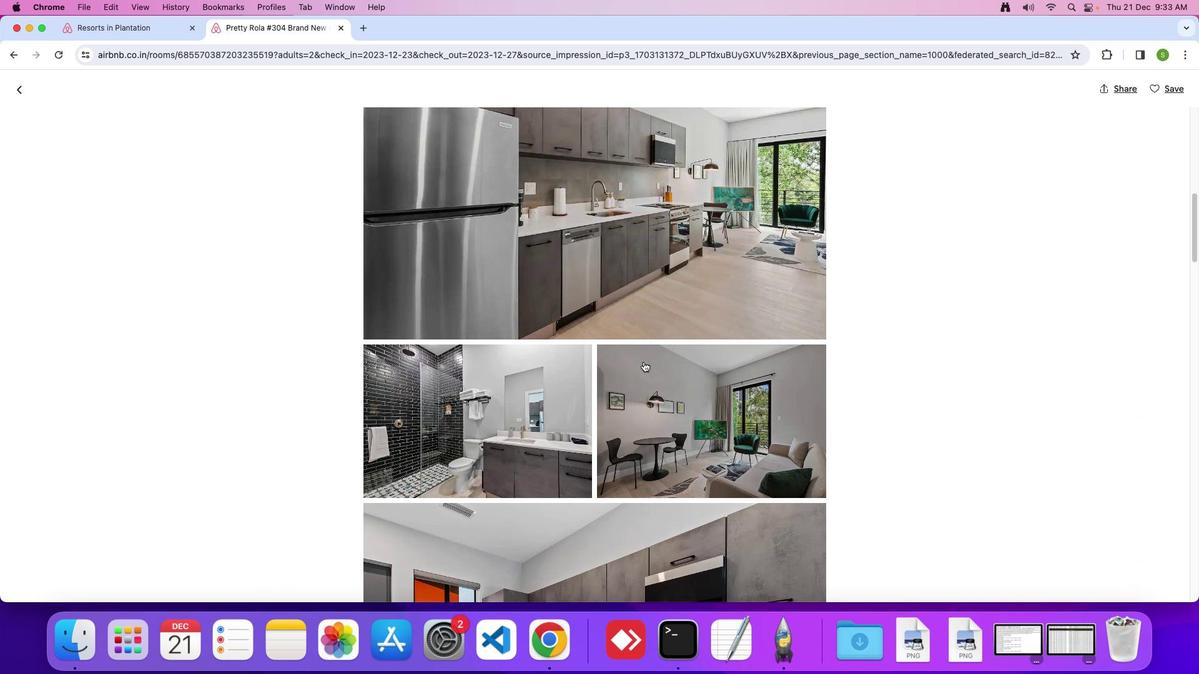 
Action: Mouse scrolled (643, 362) with delta (0, 0)
Screenshot: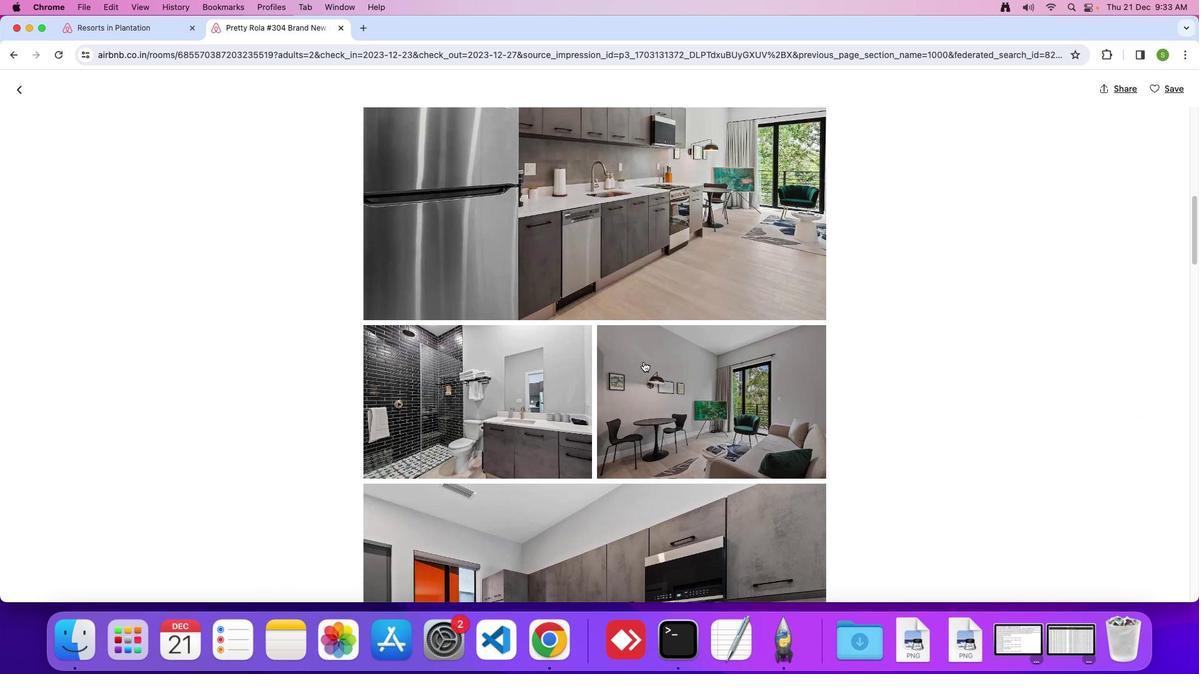 
Action: Mouse scrolled (643, 362) with delta (0, 0)
Screenshot: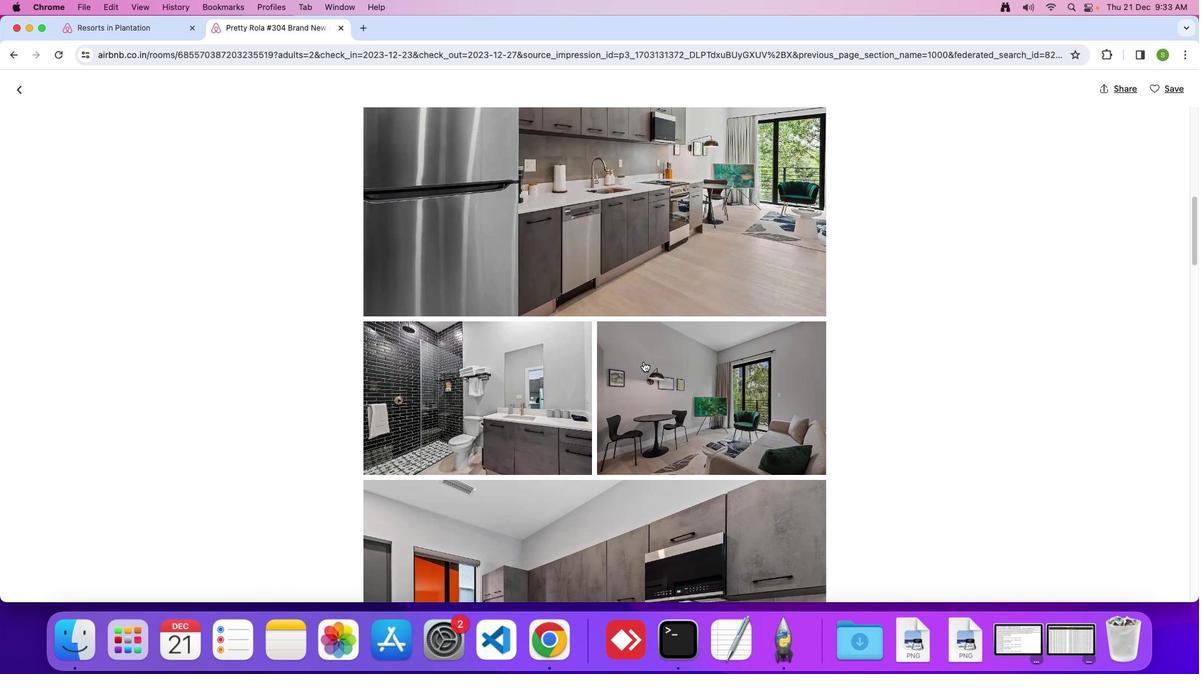 
Action: Mouse scrolled (643, 362) with delta (0, -1)
Screenshot: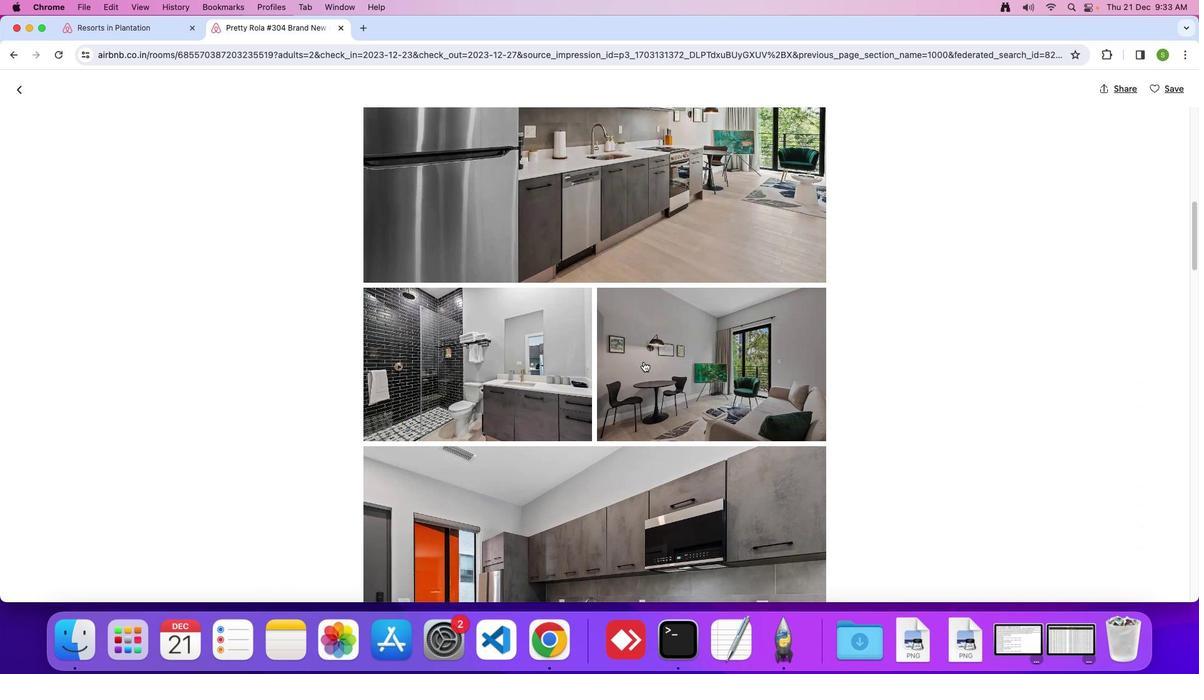 
Action: Mouse scrolled (643, 362) with delta (0, 0)
Screenshot: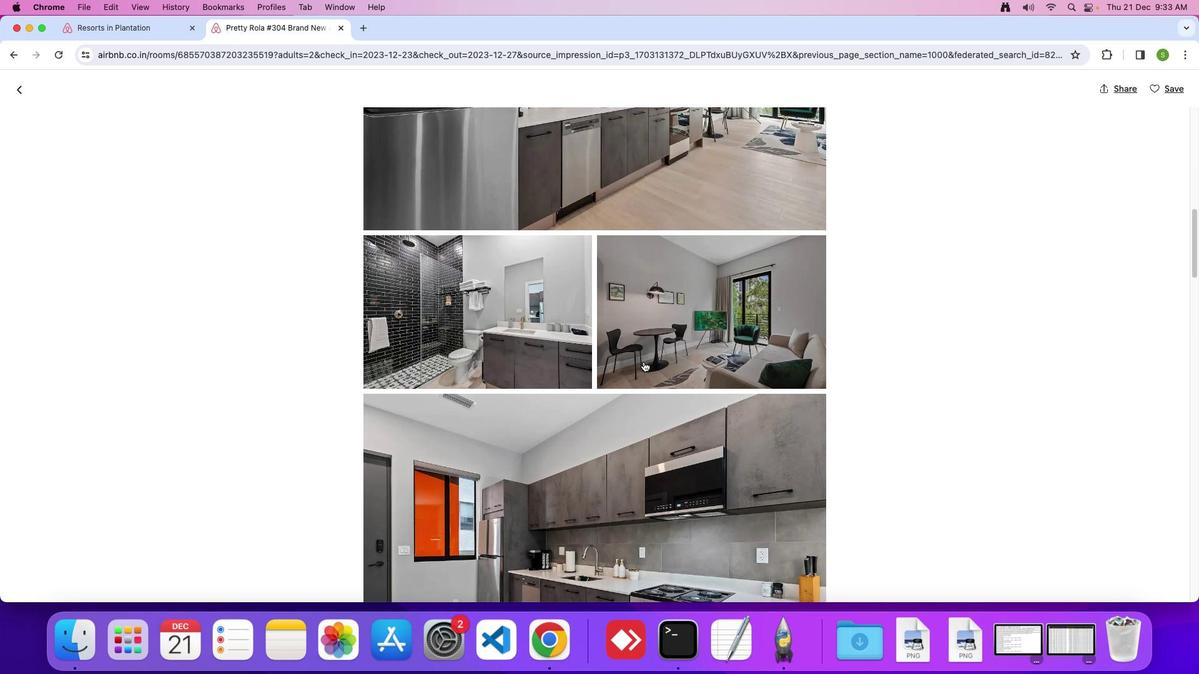 
Action: Mouse scrolled (643, 362) with delta (0, 0)
Screenshot: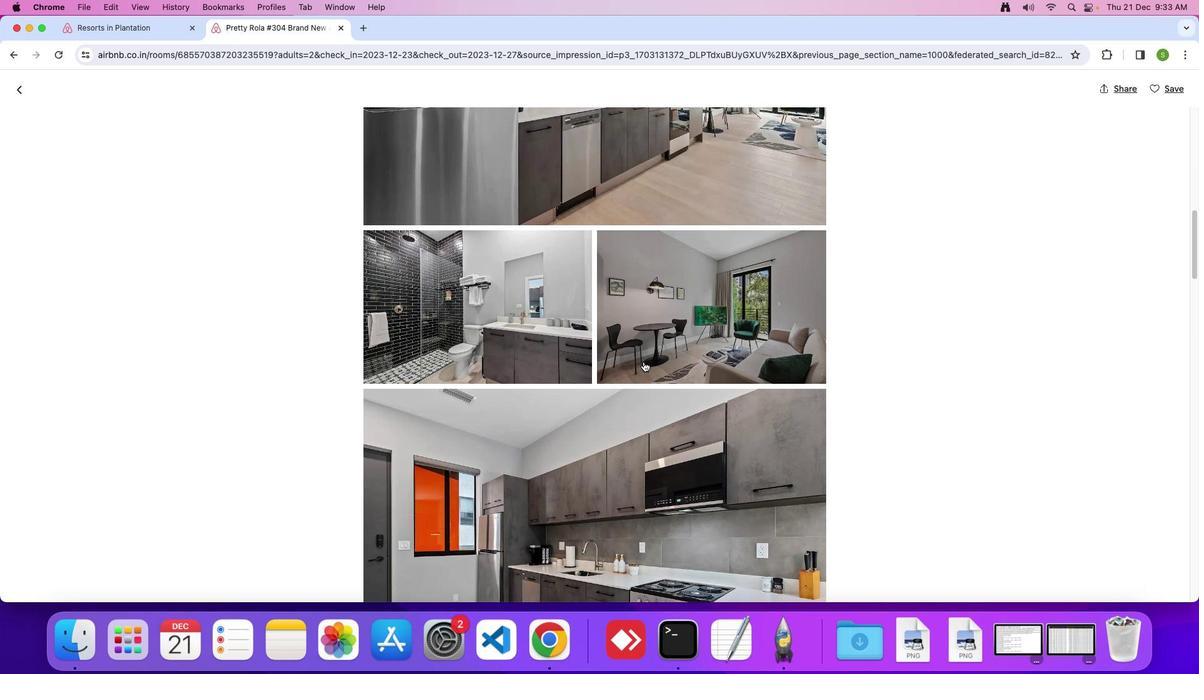 
Action: Mouse scrolled (643, 362) with delta (0, -1)
Screenshot: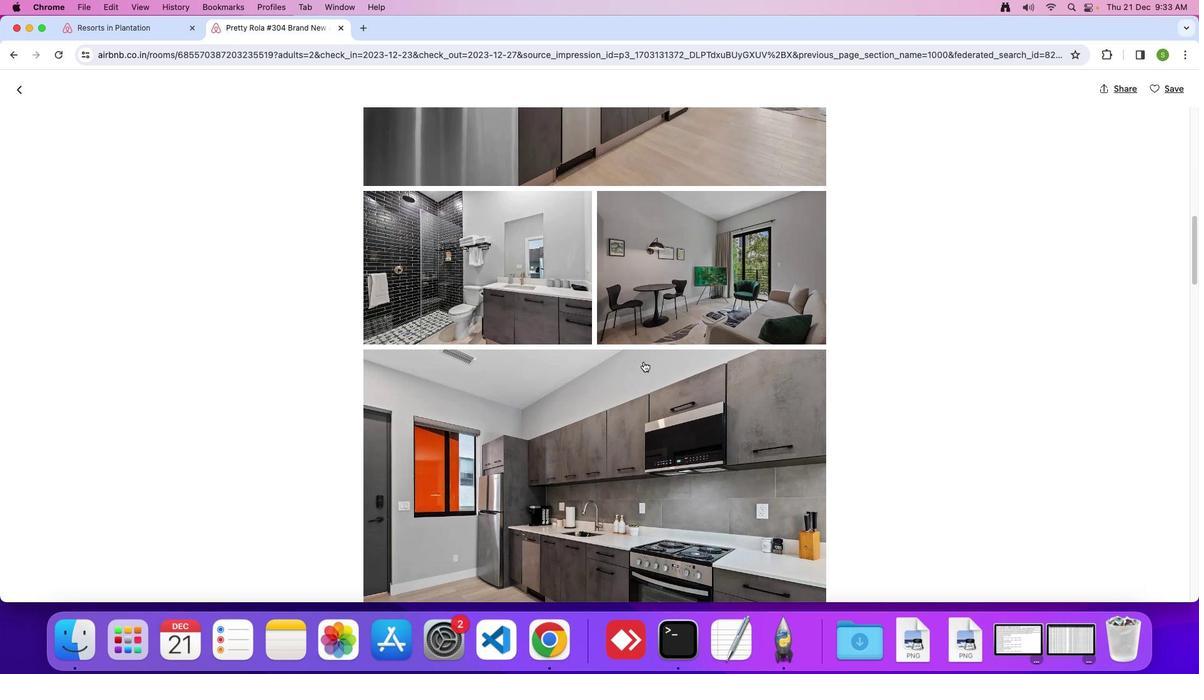 
Action: Mouse scrolled (643, 362) with delta (0, 0)
Screenshot: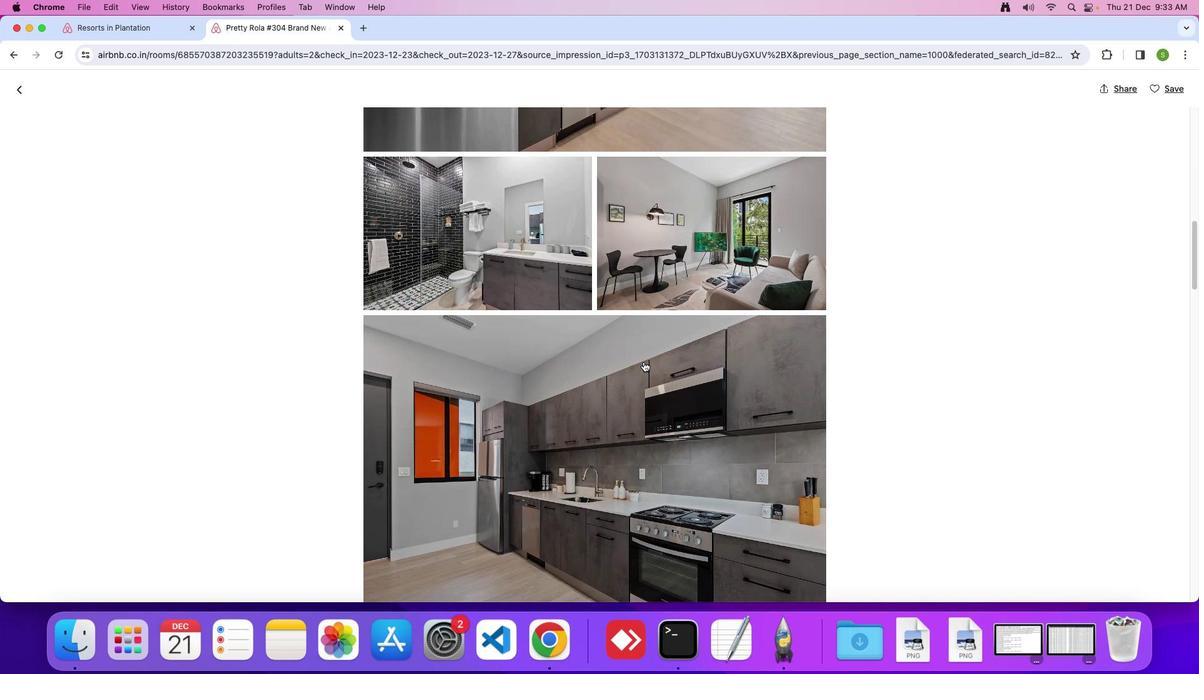 
Action: Mouse scrolled (643, 362) with delta (0, 0)
Screenshot: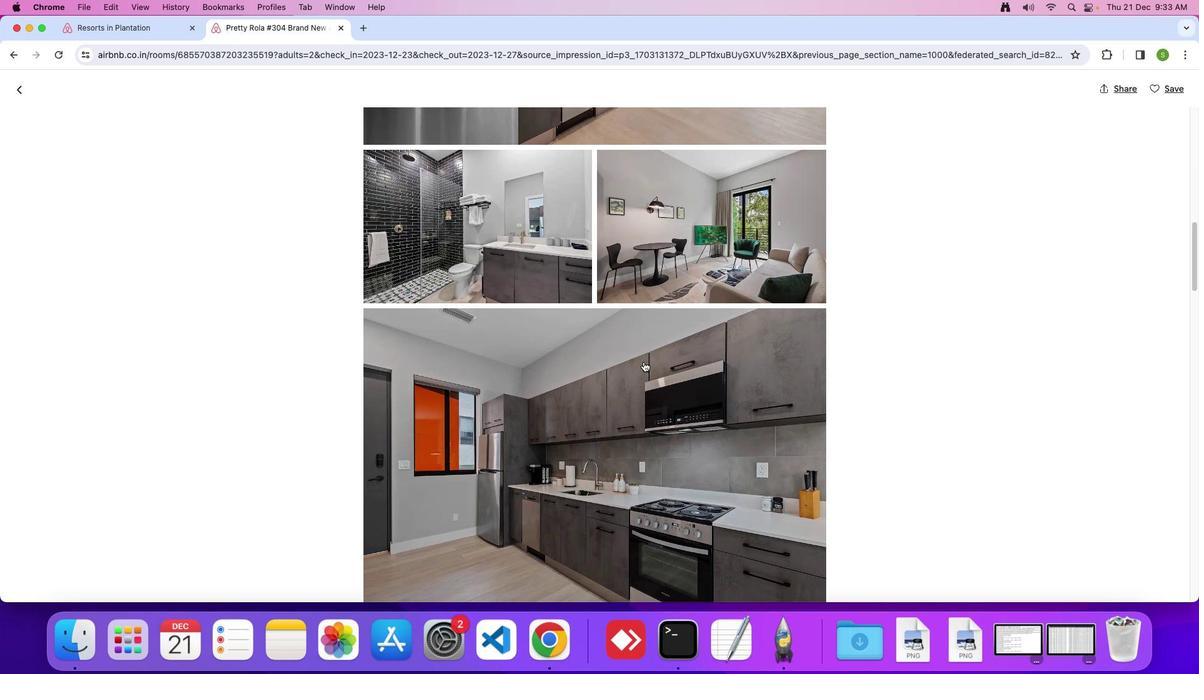 
Action: Mouse scrolled (643, 362) with delta (0, 0)
Screenshot: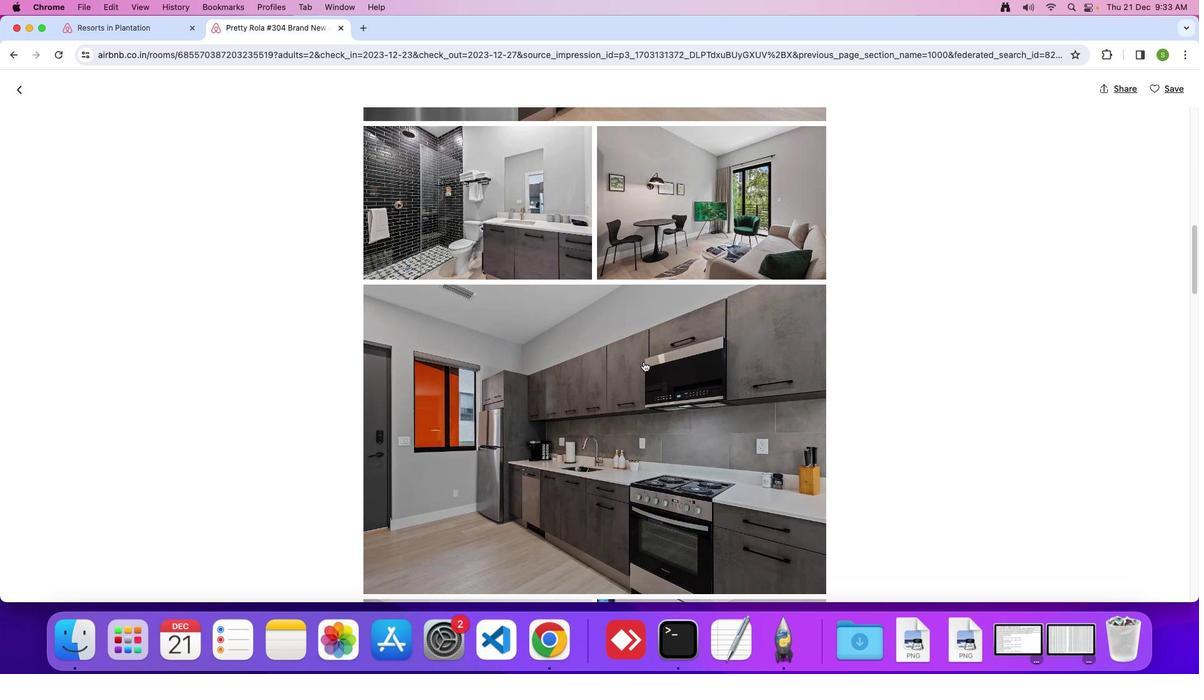 
Action: Mouse scrolled (643, 362) with delta (0, 0)
Screenshot: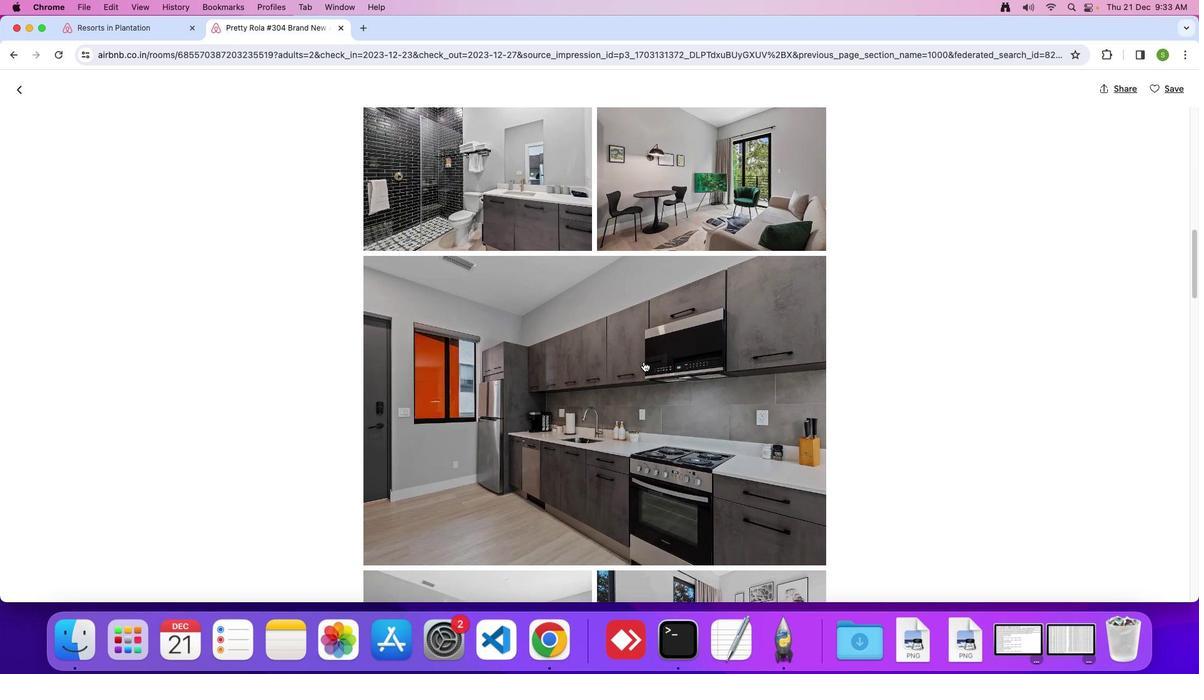 
Action: Mouse scrolled (643, 362) with delta (0, 0)
Screenshot: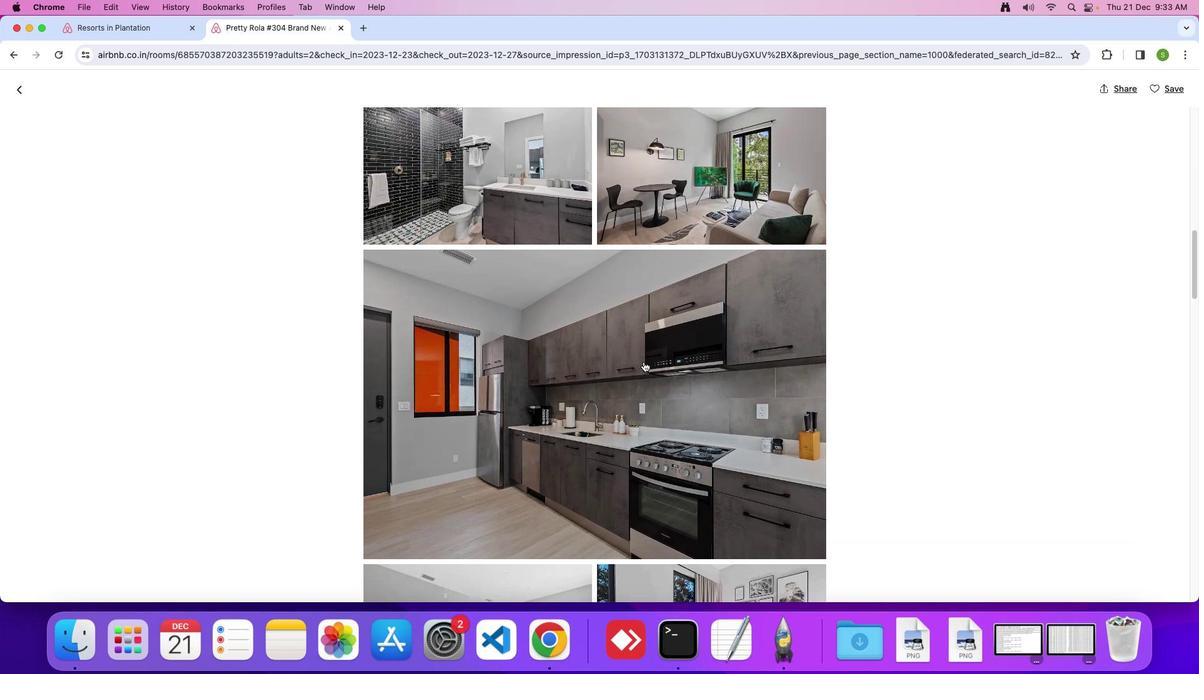 
Action: Mouse scrolled (643, 362) with delta (0, -1)
Screenshot: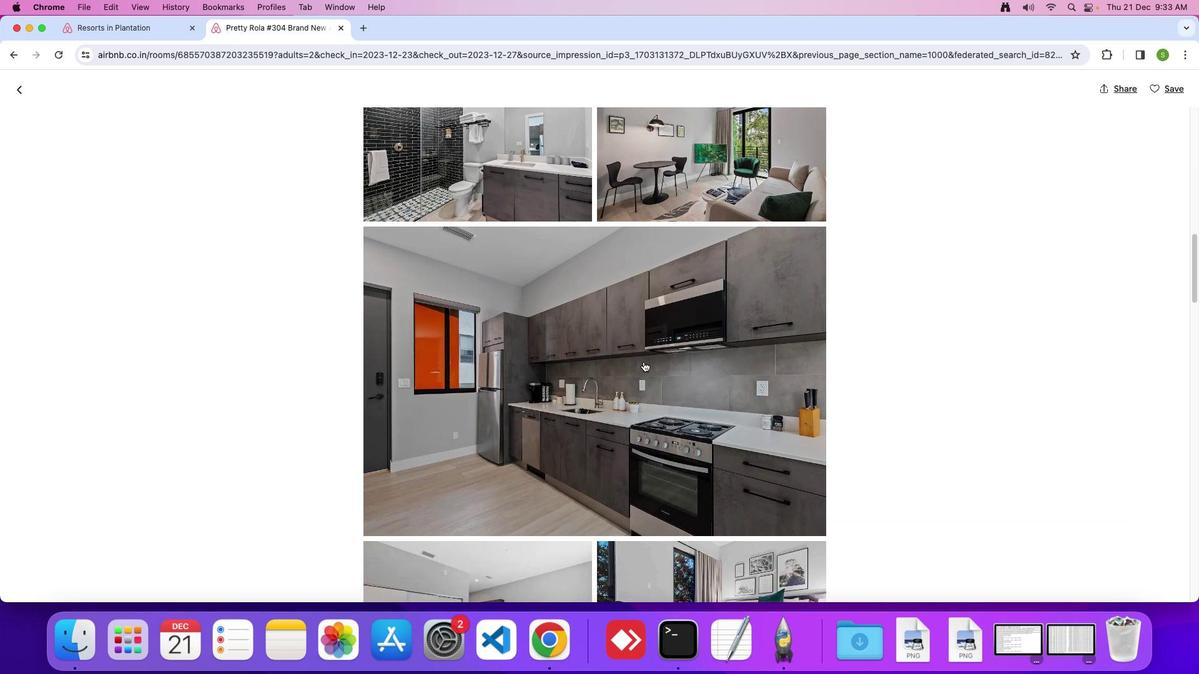 
Action: Mouse scrolled (643, 362) with delta (0, 0)
Screenshot: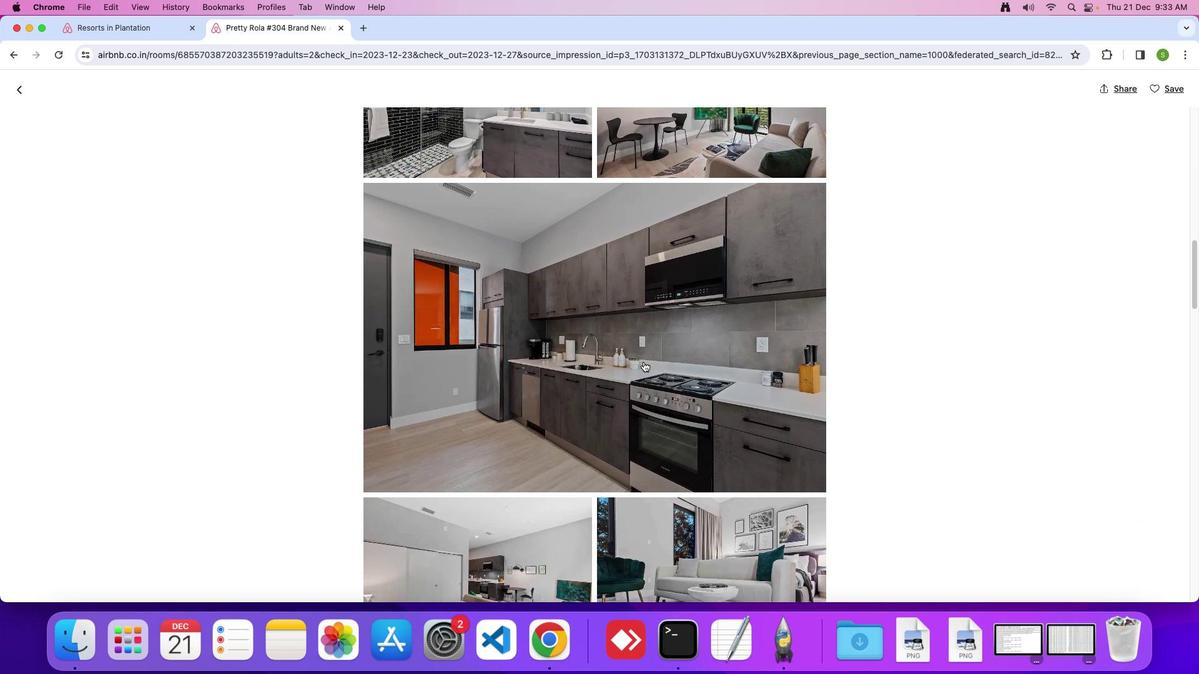 
Action: Mouse scrolled (643, 362) with delta (0, 0)
Screenshot: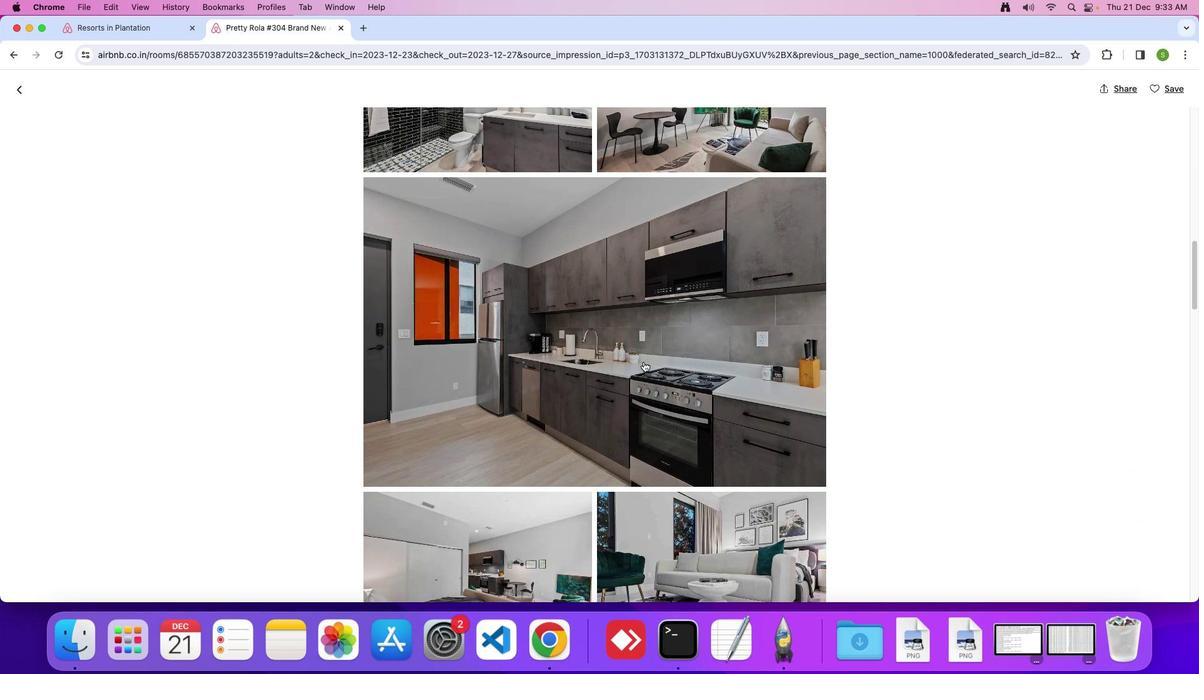 
Action: Mouse scrolled (643, 362) with delta (0, -1)
Screenshot: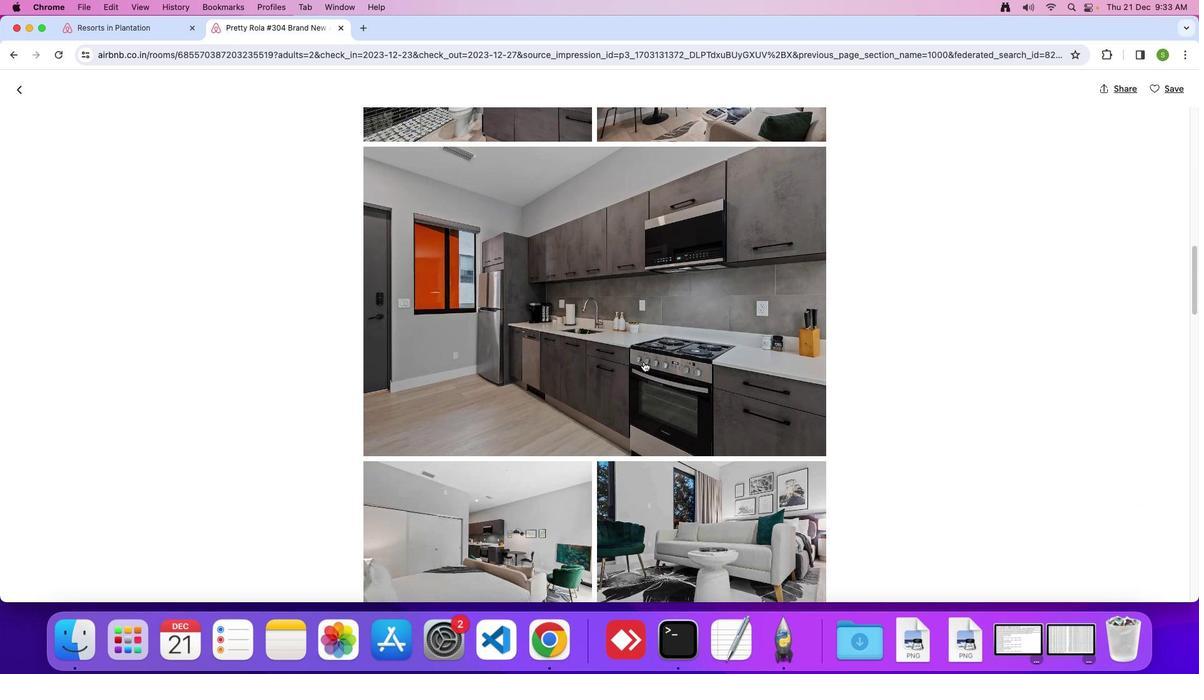 
Action: Mouse scrolled (643, 362) with delta (0, 0)
Screenshot: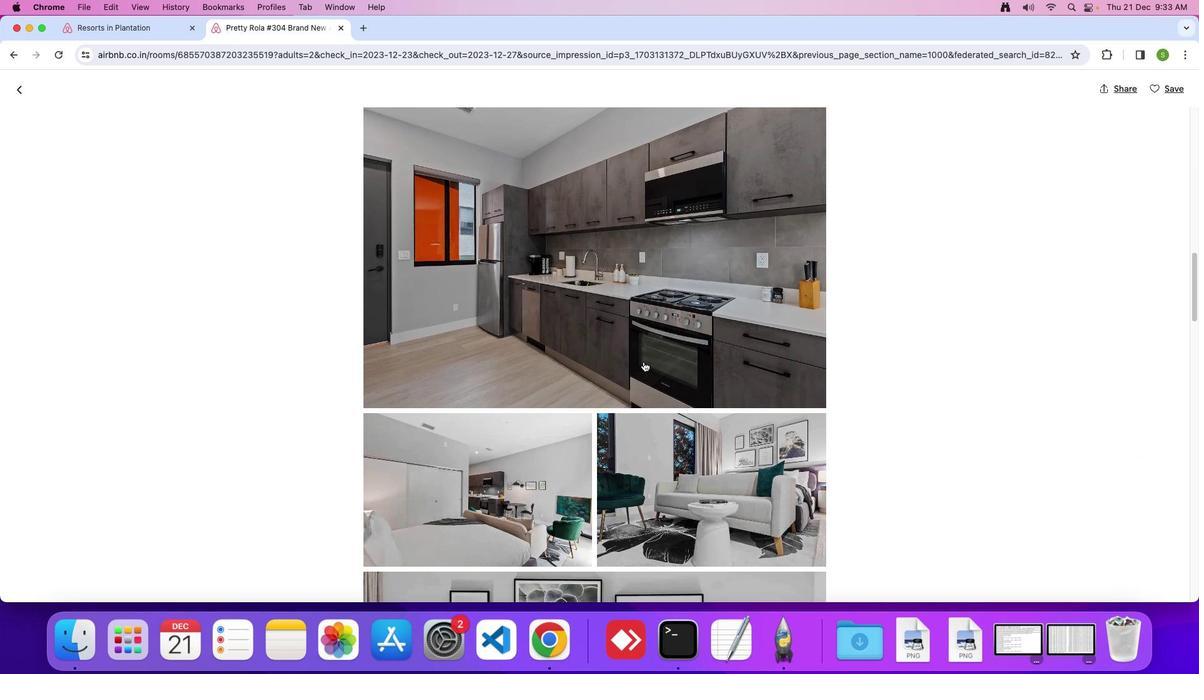 
Action: Mouse scrolled (643, 362) with delta (0, 0)
Screenshot: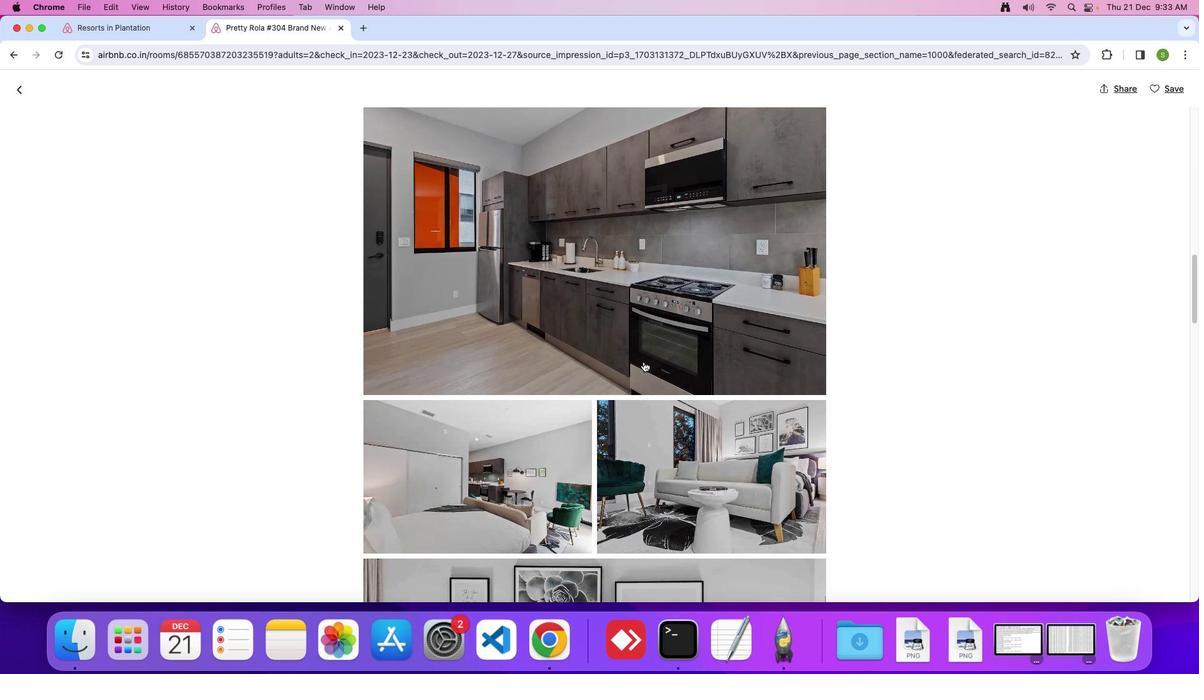 
Action: Mouse scrolled (643, 362) with delta (0, -1)
Screenshot: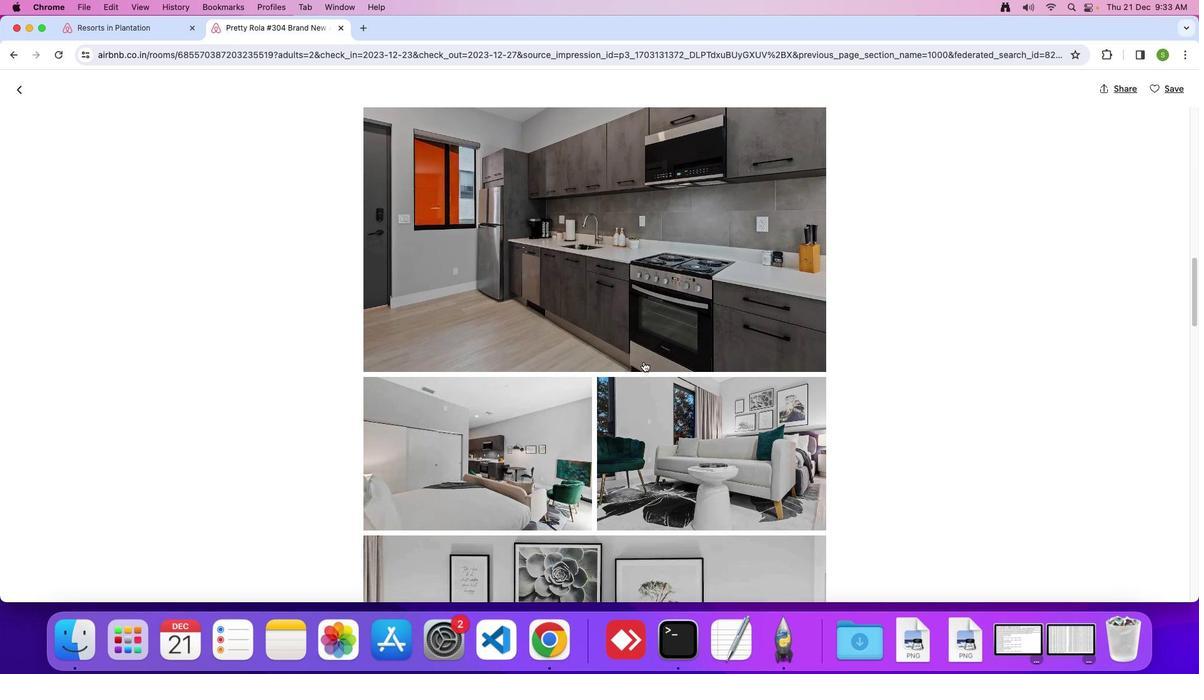 
Action: Mouse scrolled (643, 362) with delta (0, 0)
Screenshot: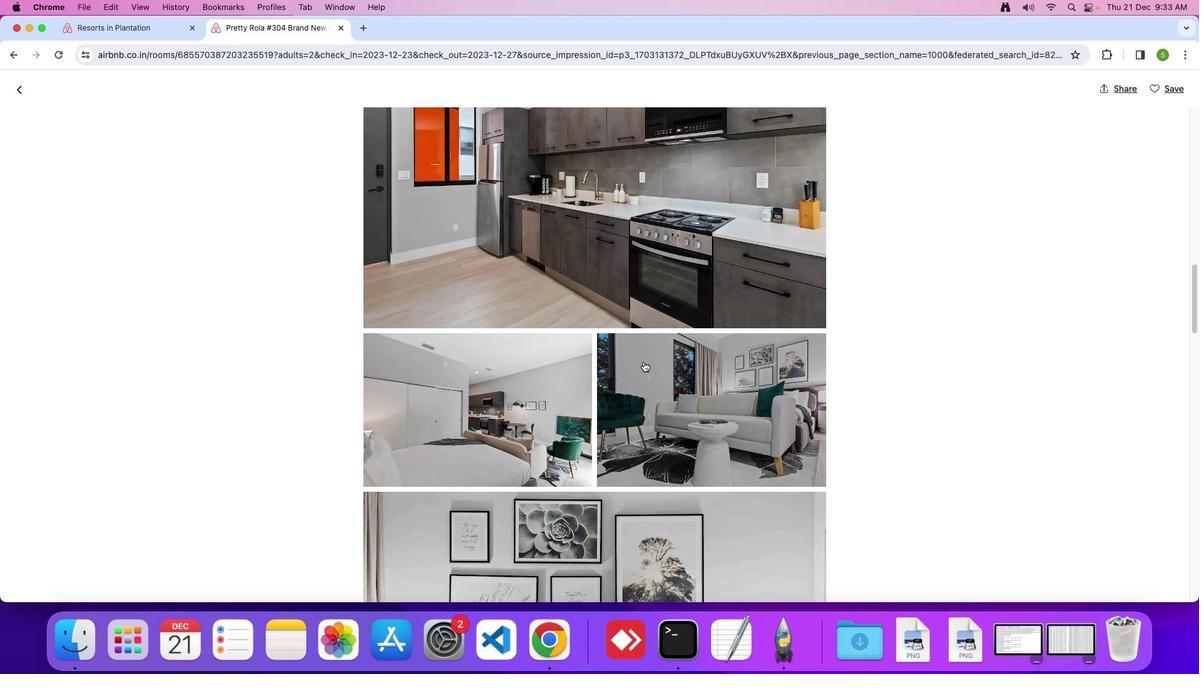 
Action: Mouse scrolled (643, 362) with delta (0, 0)
Screenshot: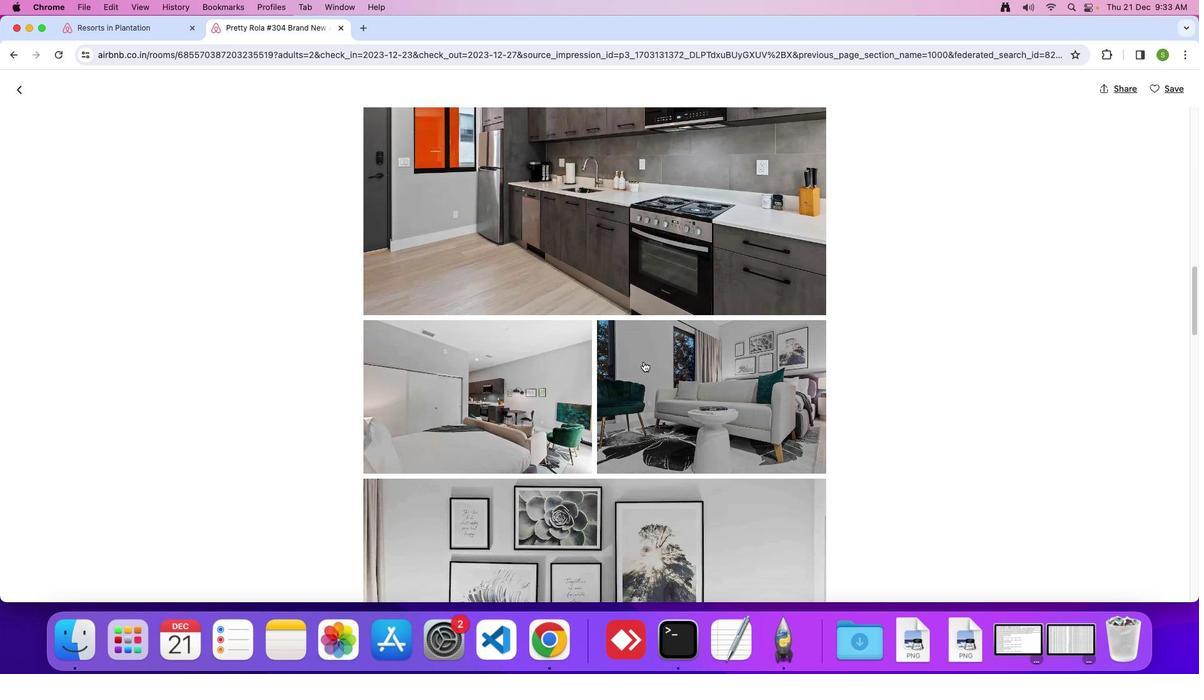 
Action: Mouse scrolled (643, 362) with delta (0, 0)
Screenshot: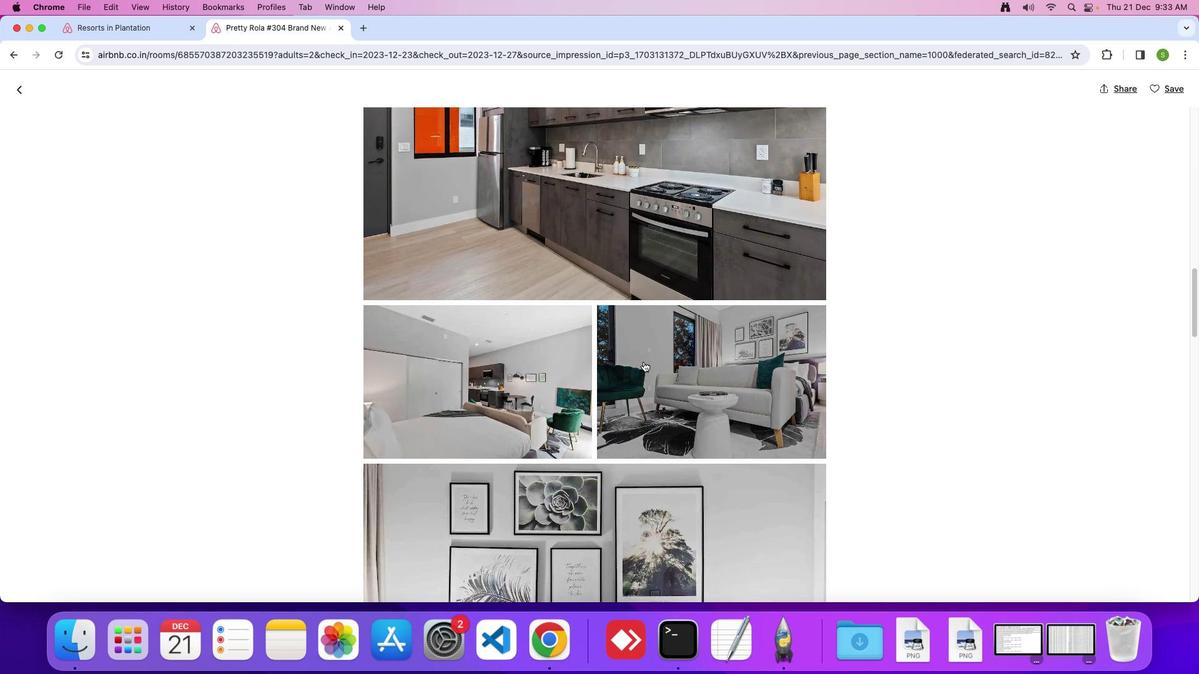 
Action: Mouse scrolled (643, 362) with delta (0, 0)
Screenshot: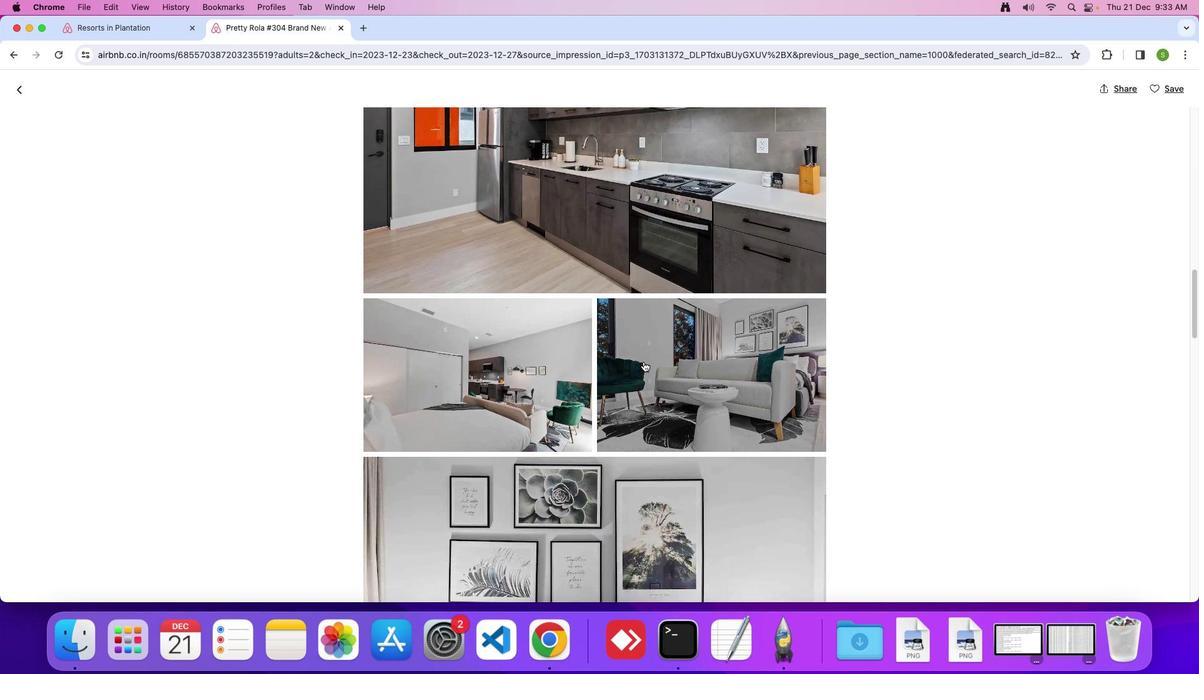 
Action: Mouse scrolled (643, 362) with delta (0, 0)
Screenshot: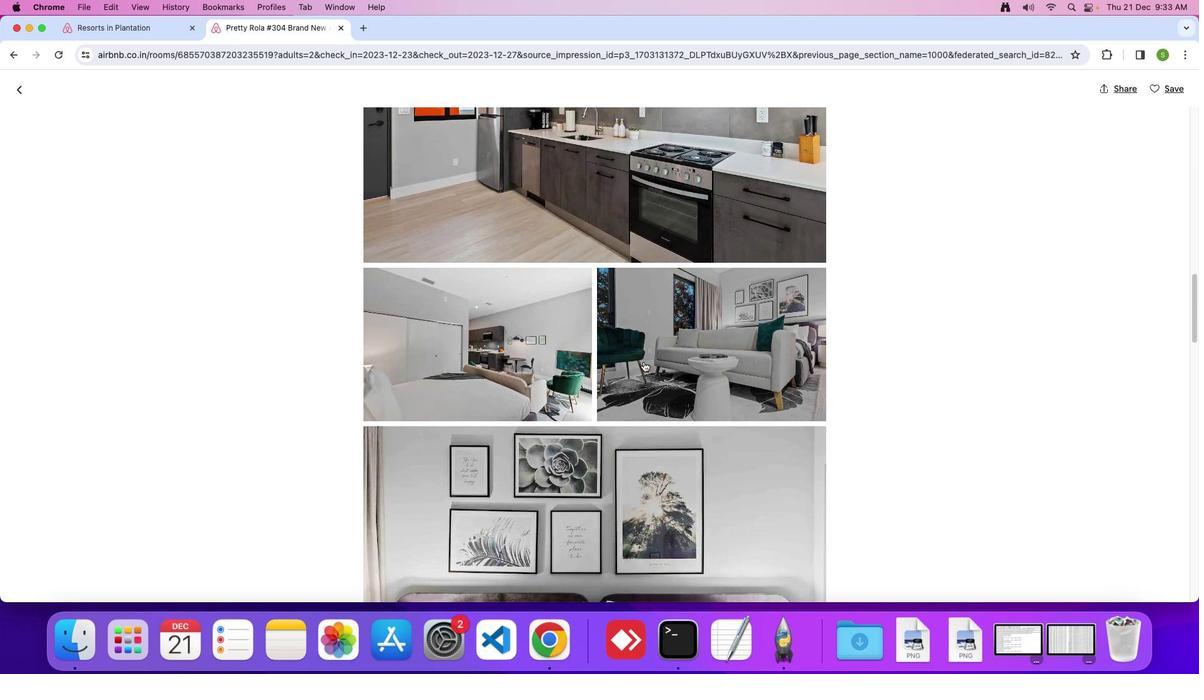 
Action: Mouse scrolled (643, 362) with delta (0, 0)
Screenshot: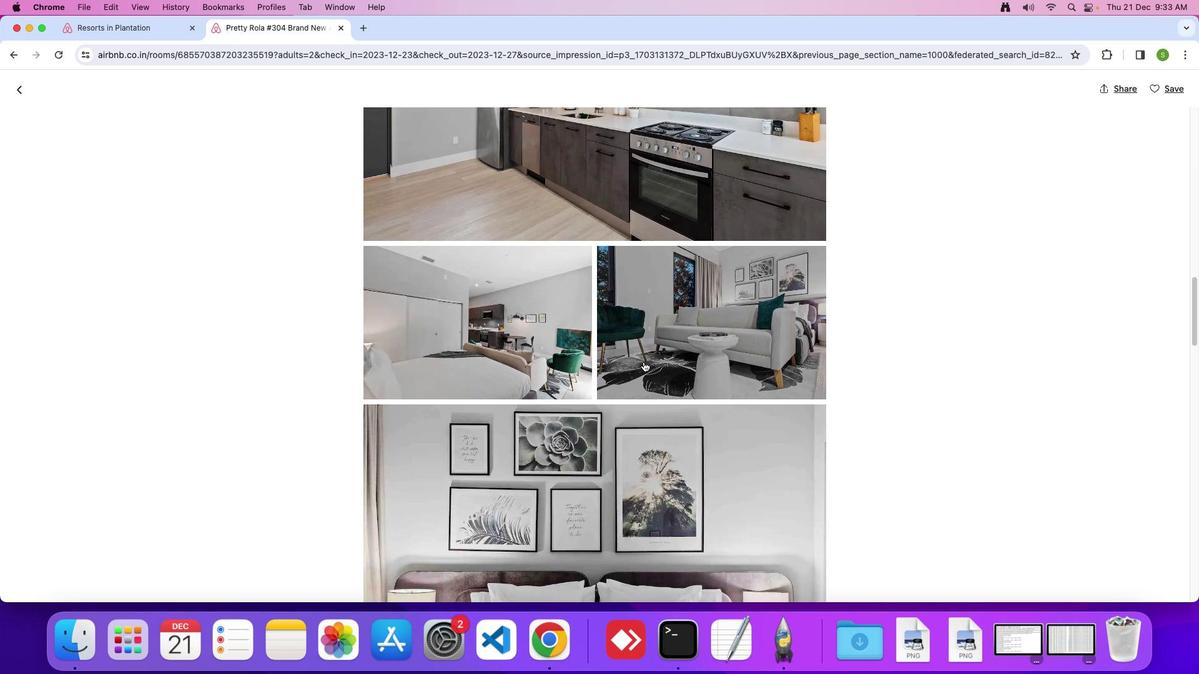 
Action: Mouse scrolled (643, 362) with delta (0, 0)
Screenshot: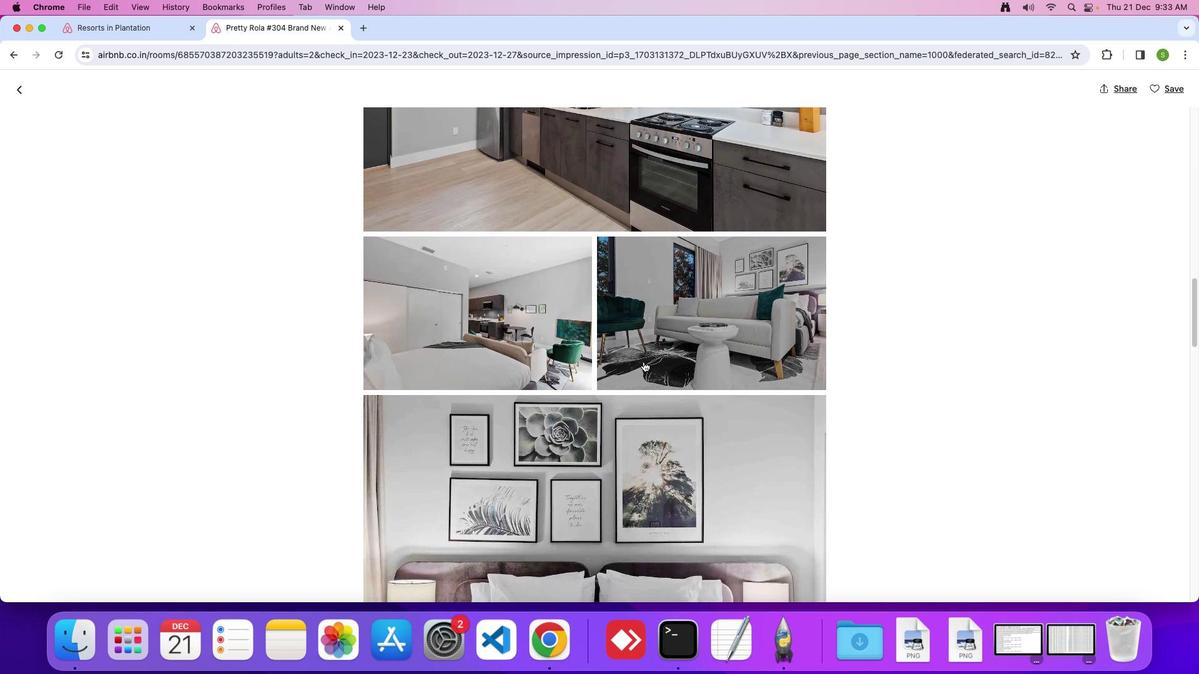 
Action: Mouse scrolled (643, 362) with delta (0, 0)
Screenshot: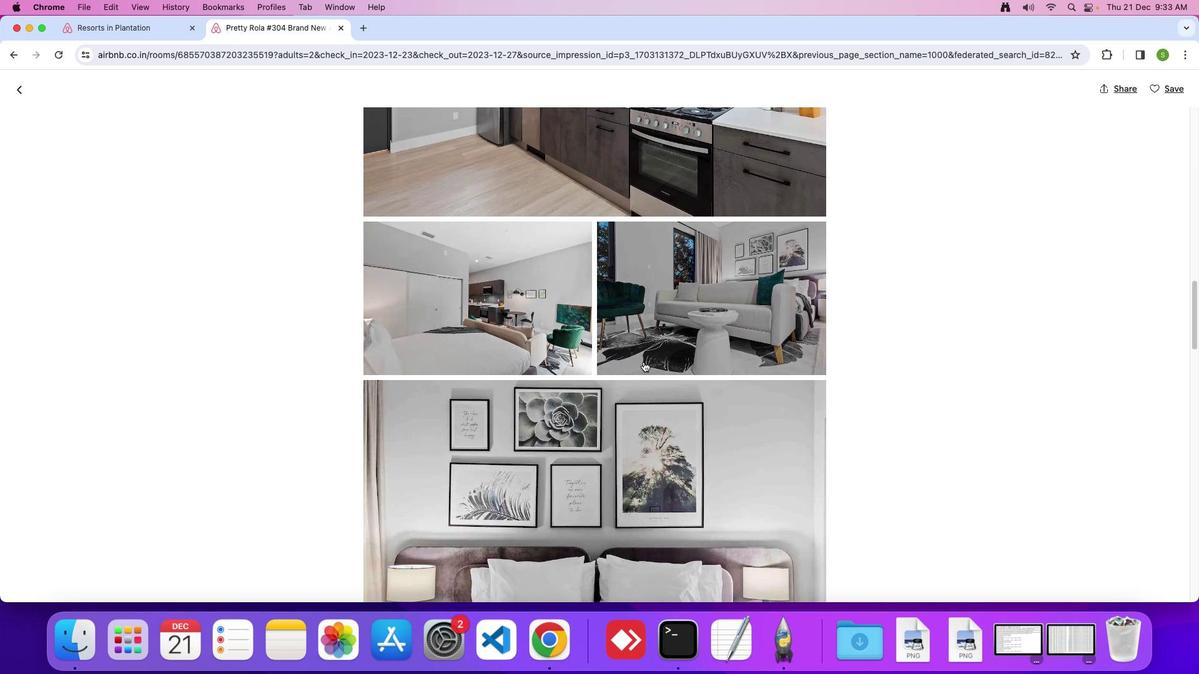 
Action: Mouse scrolled (643, 362) with delta (0, 0)
Screenshot: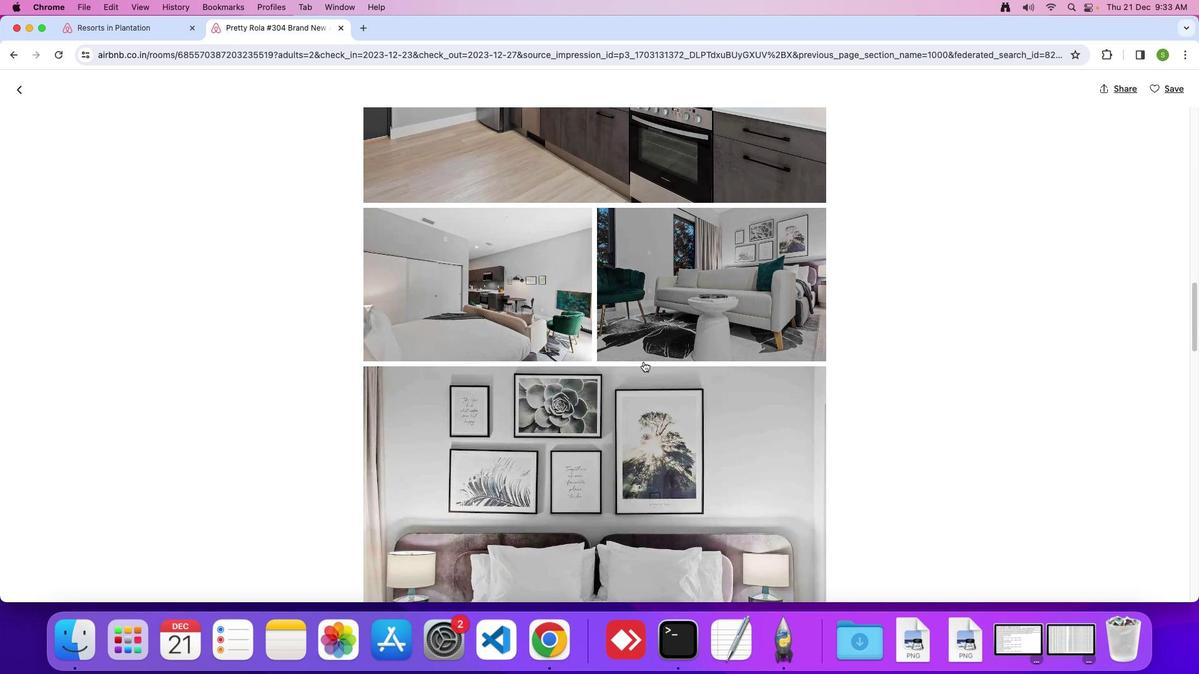 
Action: Mouse scrolled (643, 362) with delta (0, -1)
Screenshot: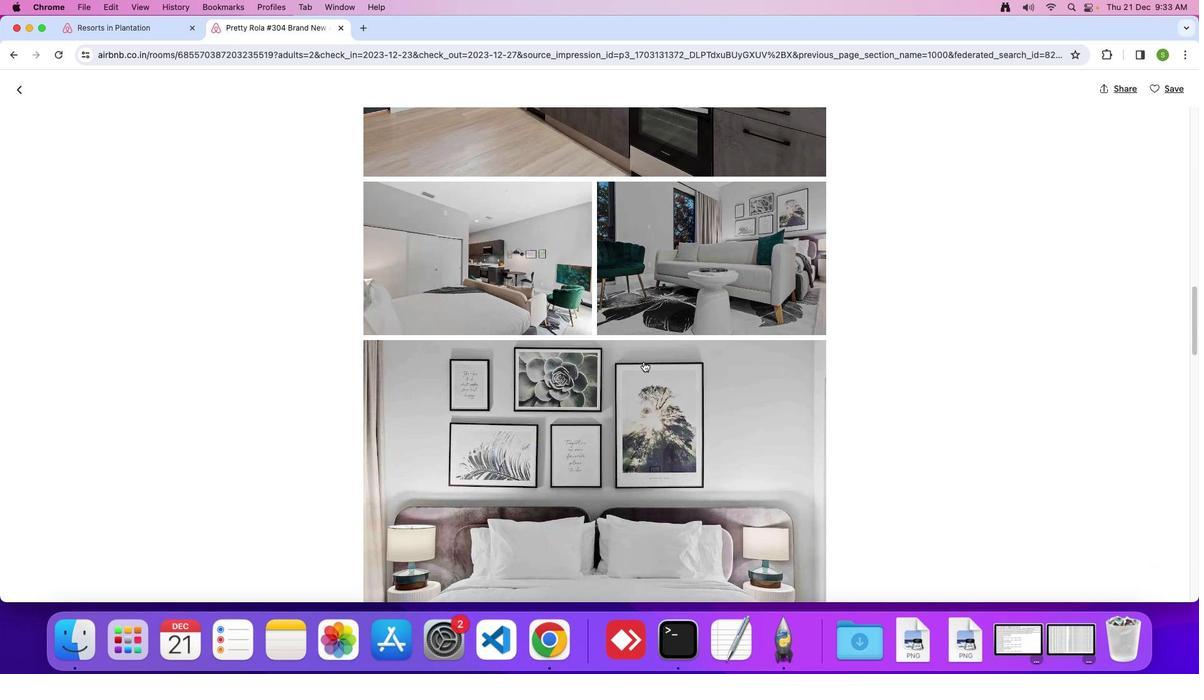 
Action: Mouse scrolled (643, 362) with delta (0, 0)
Screenshot: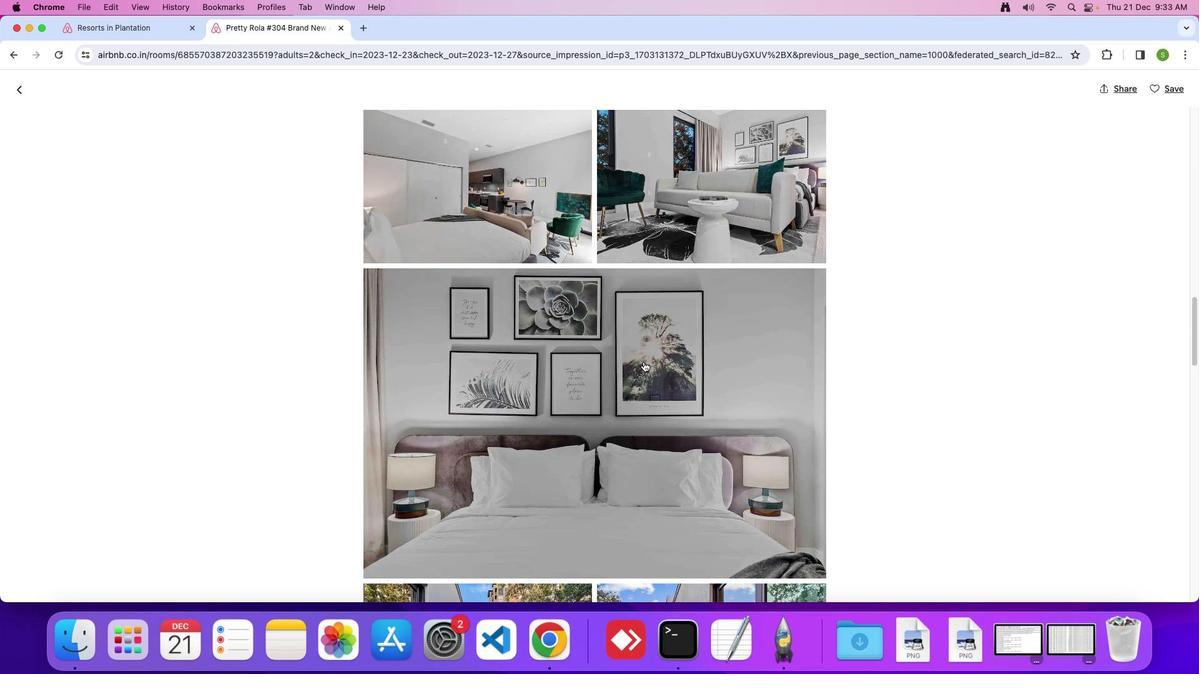 
Action: Mouse scrolled (643, 362) with delta (0, 0)
Screenshot: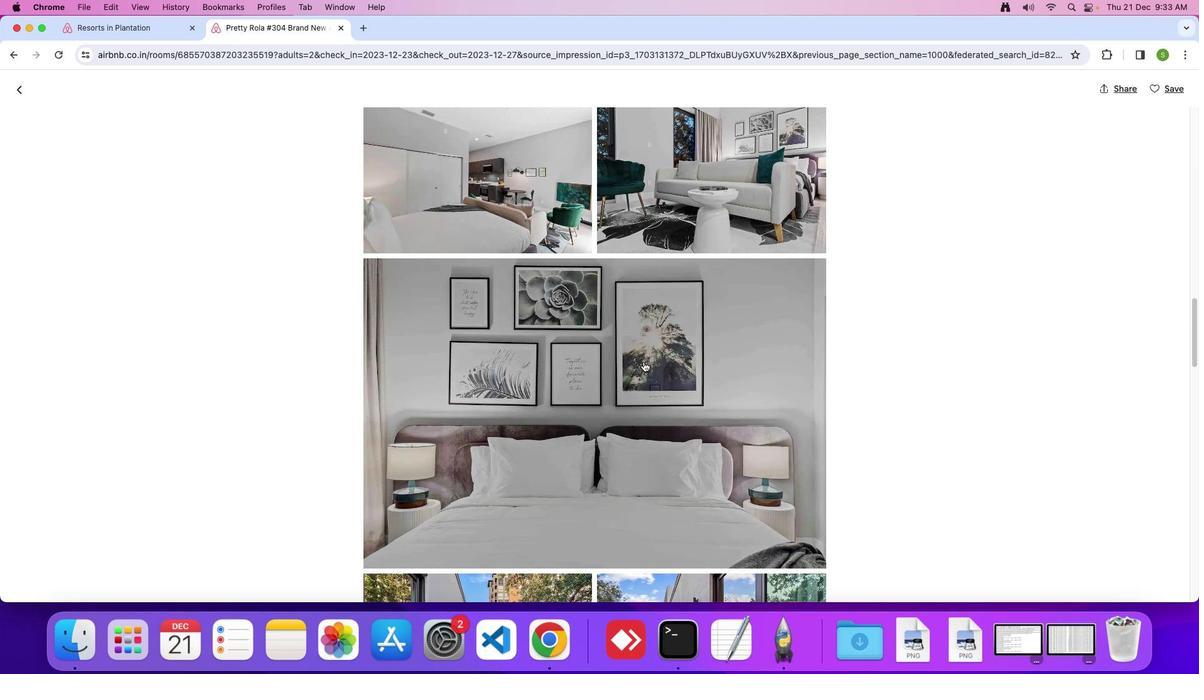 
Action: Mouse scrolled (643, 362) with delta (0, -1)
Screenshot: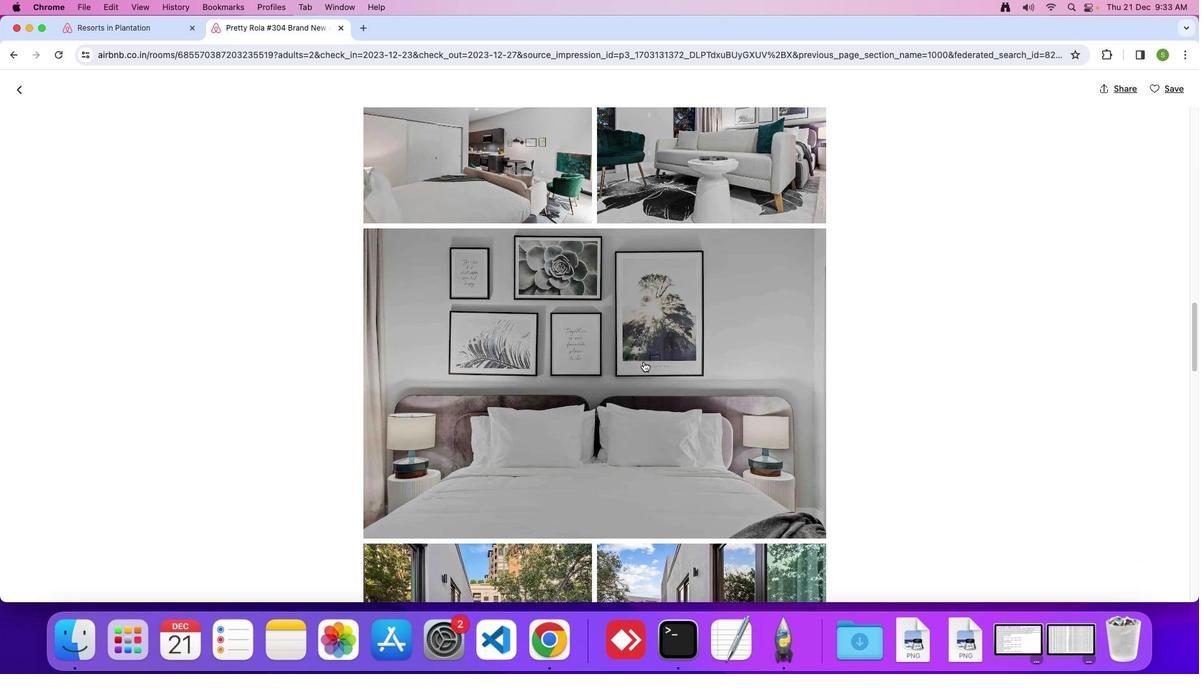 
Action: Mouse scrolled (643, 362) with delta (0, 0)
Screenshot: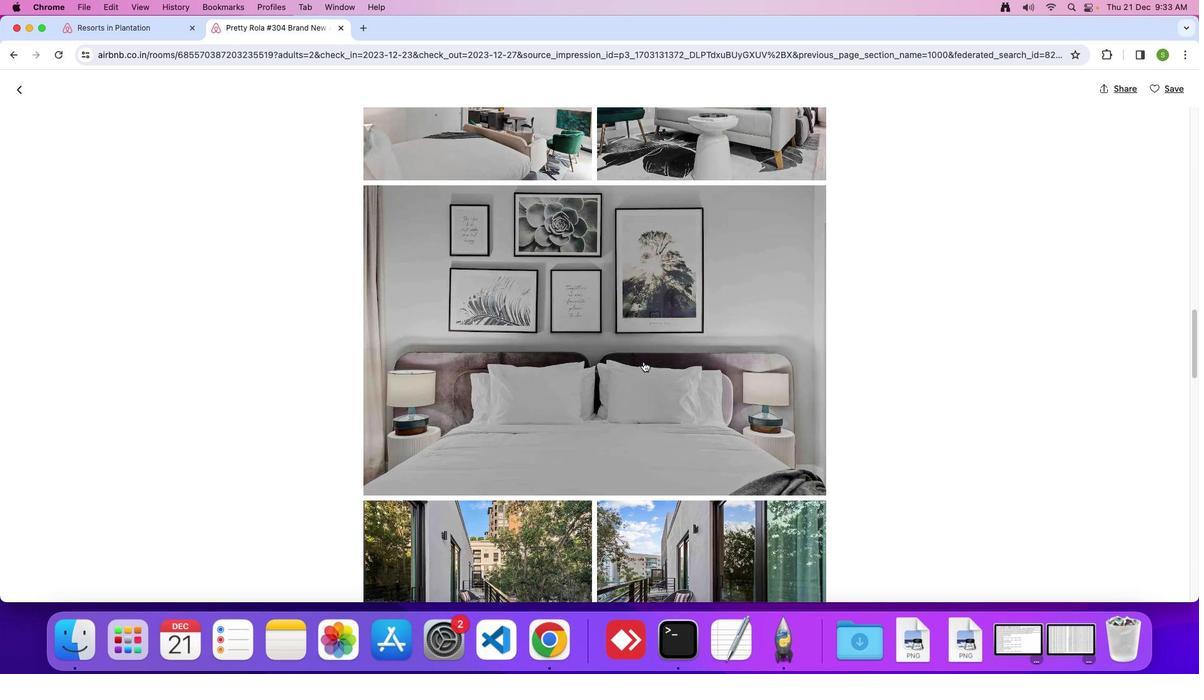 
Action: Mouse scrolled (643, 362) with delta (0, 0)
Screenshot: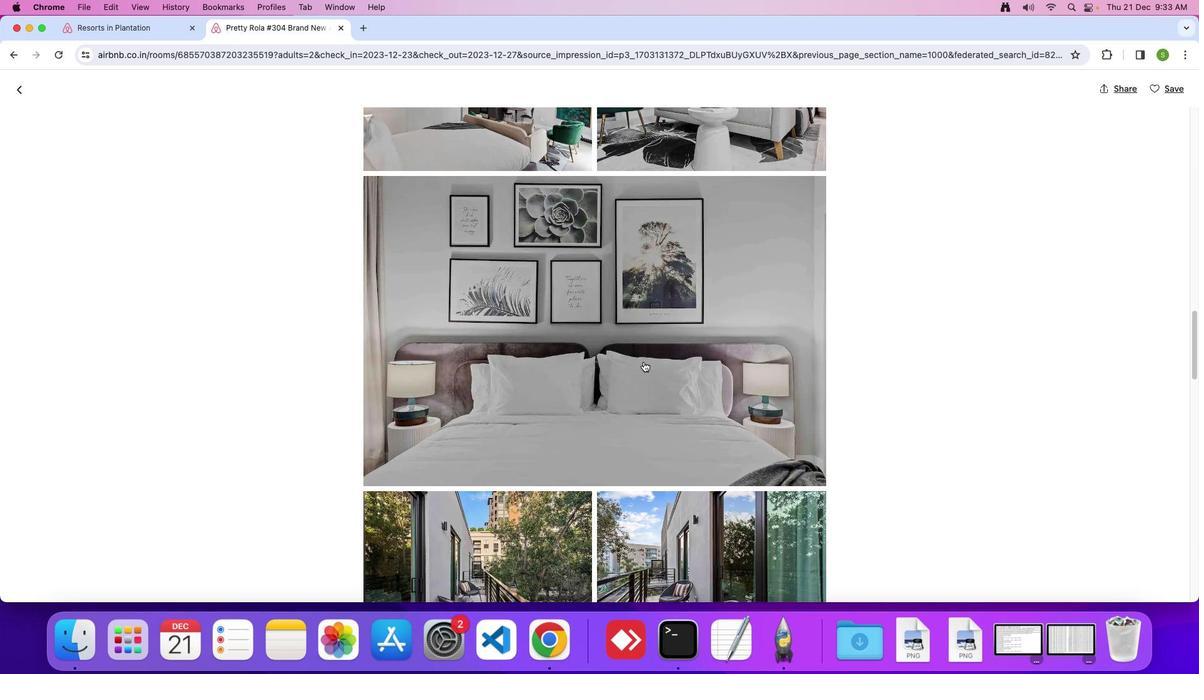 
Action: Mouse scrolled (643, 362) with delta (0, -1)
Screenshot: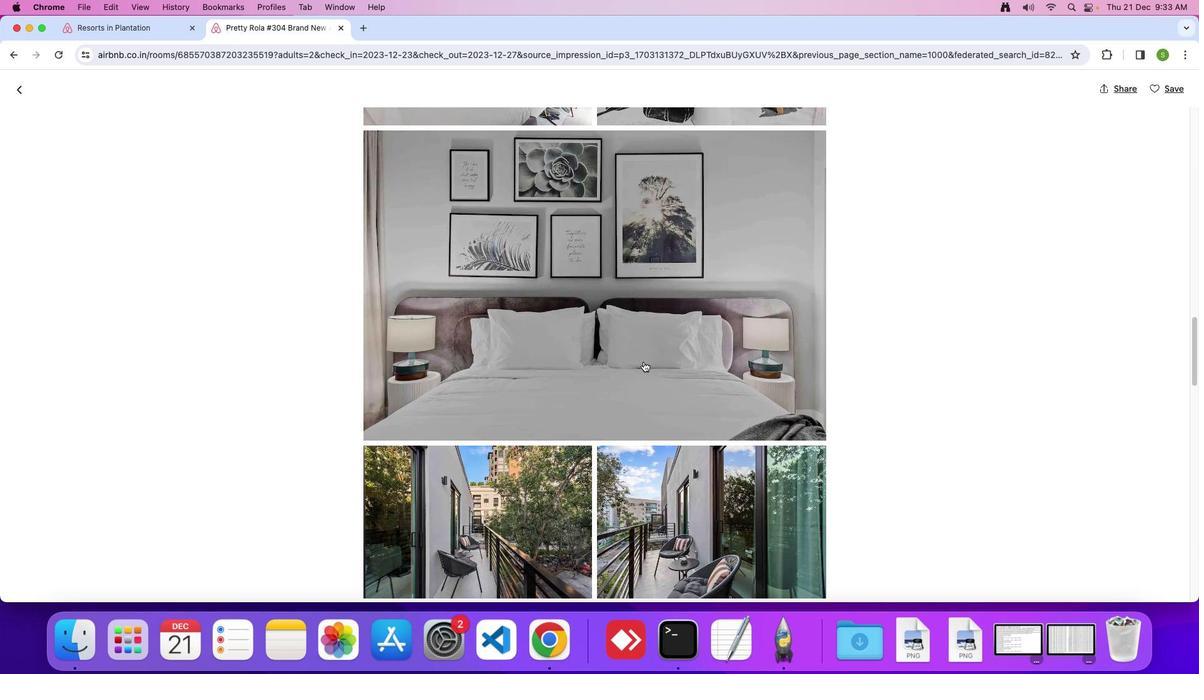 
Action: Mouse scrolled (643, 362) with delta (0, 0)
Screenshot: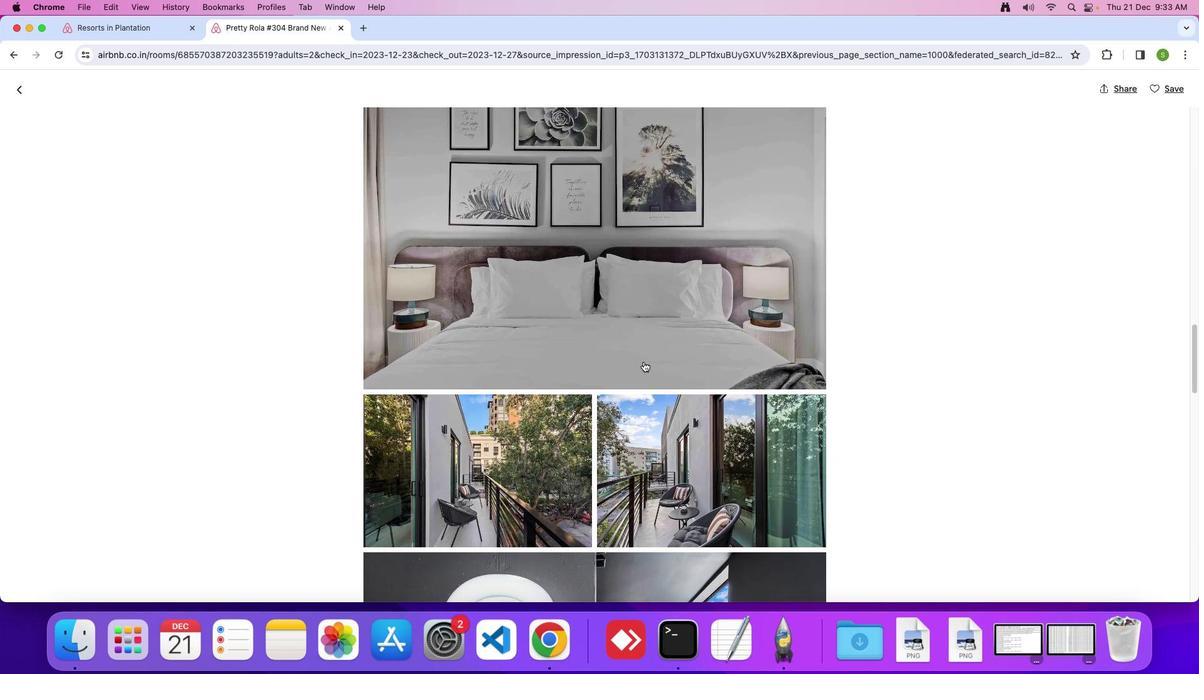 
Action: Mouse scrolled (643, 362) with delta (0, 0)
Screenshot: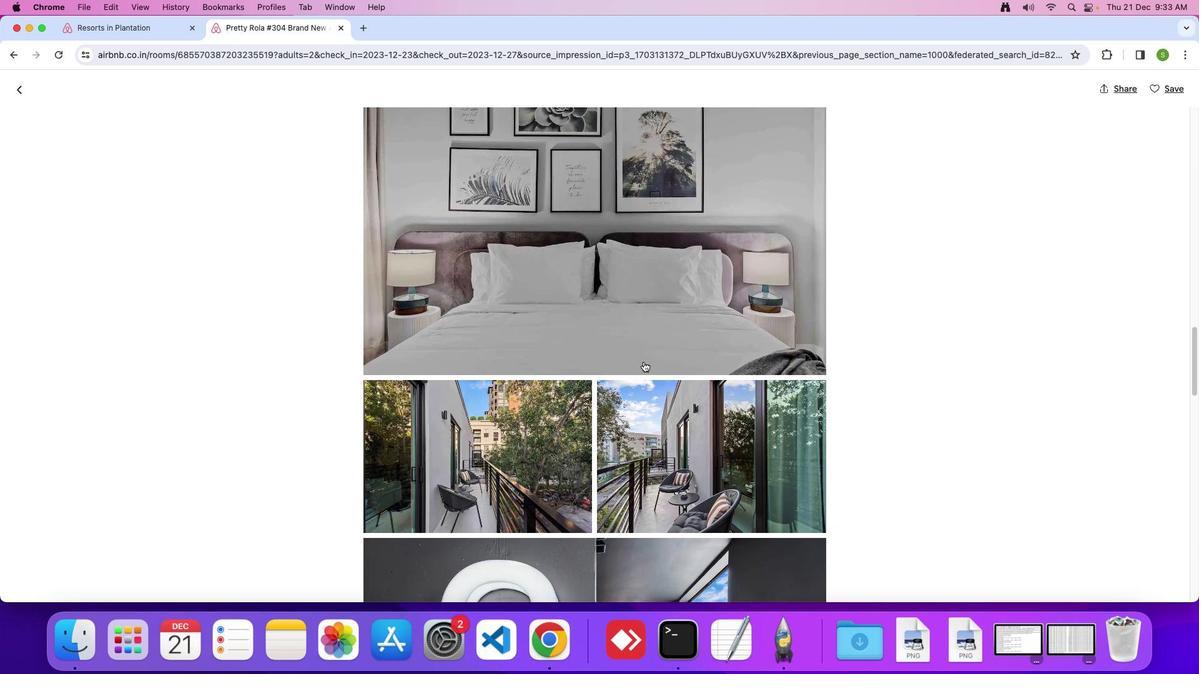 
Action: Mouse scrolled (643, 362) with delta (0, -1)
Screenshot: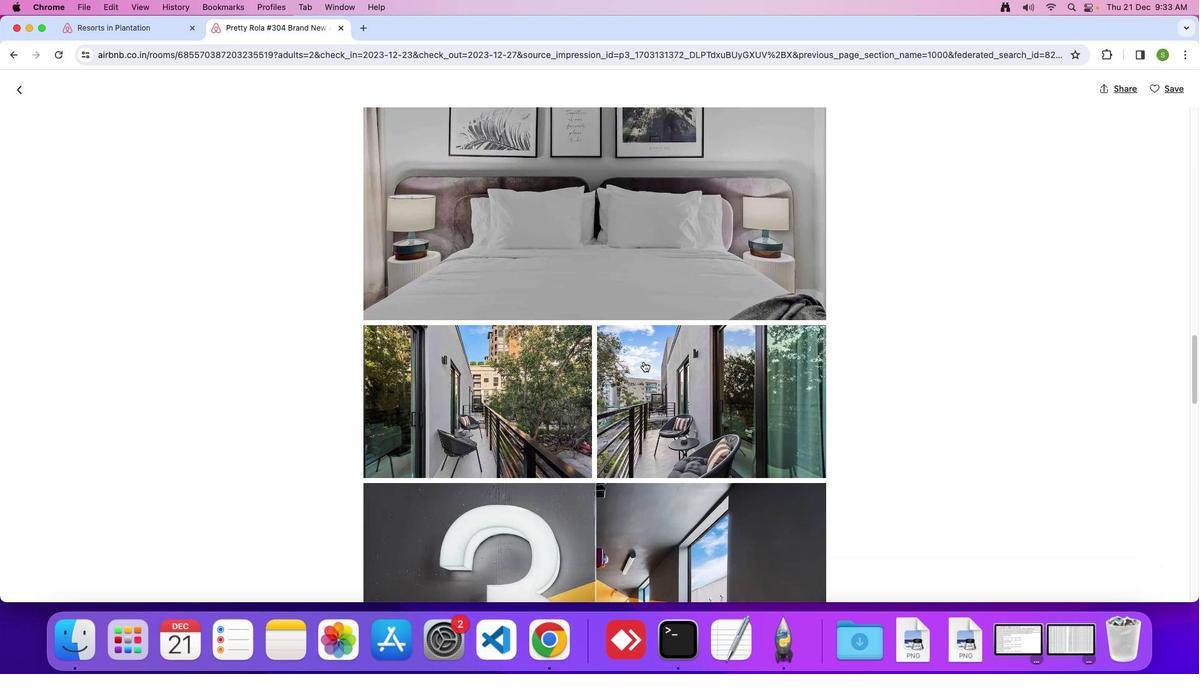
Action: Mouse scrolled (643, 362) with delta (0, 0)
Screenshot: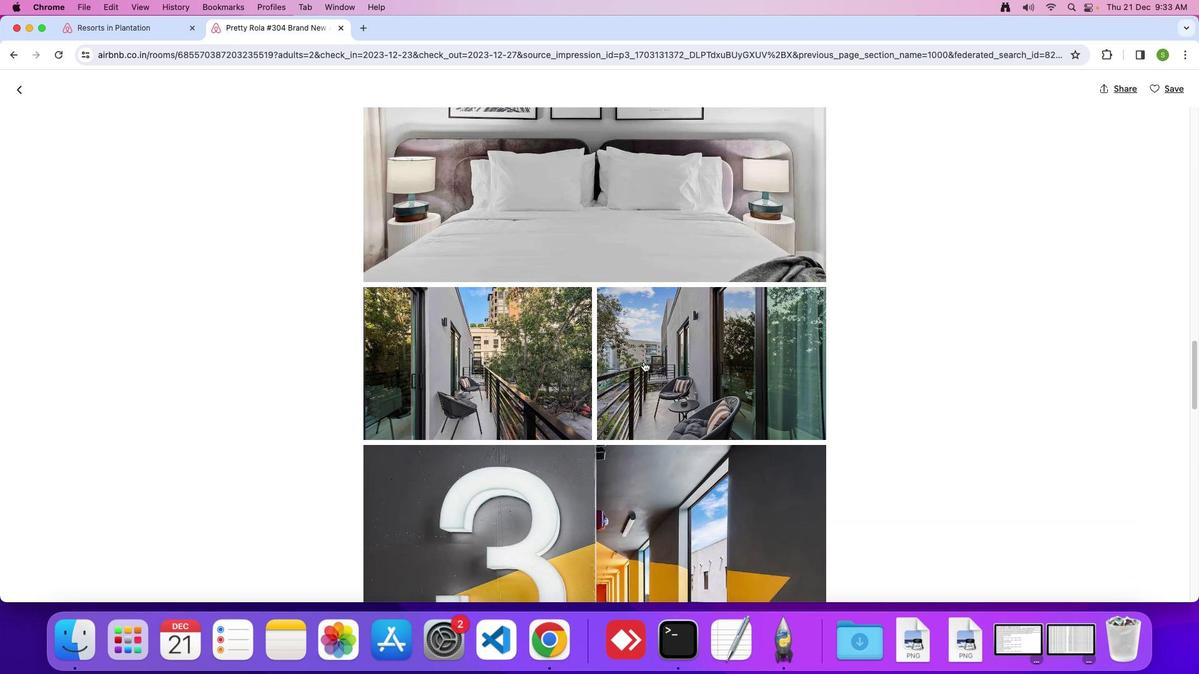 
Action: Mouse scrolled (643, 362) with delta (0, 0)
Screenshot: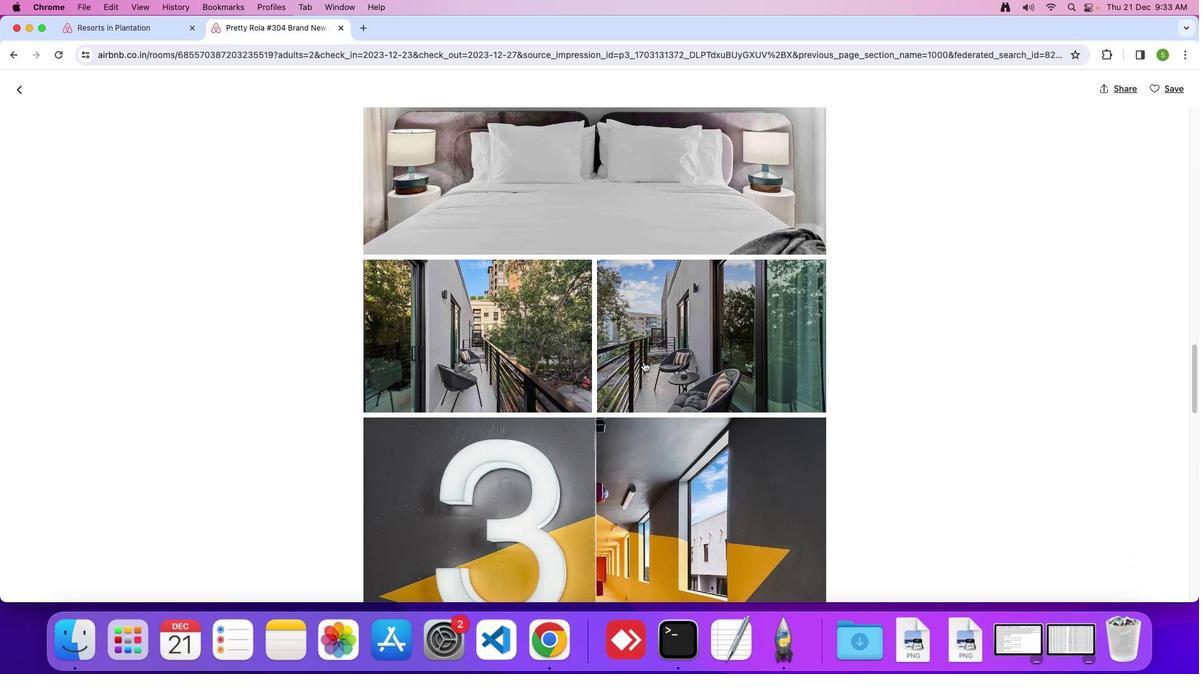 
Action: Mouse scrolled (643, 362) with delta (0, -1)
Screenshot: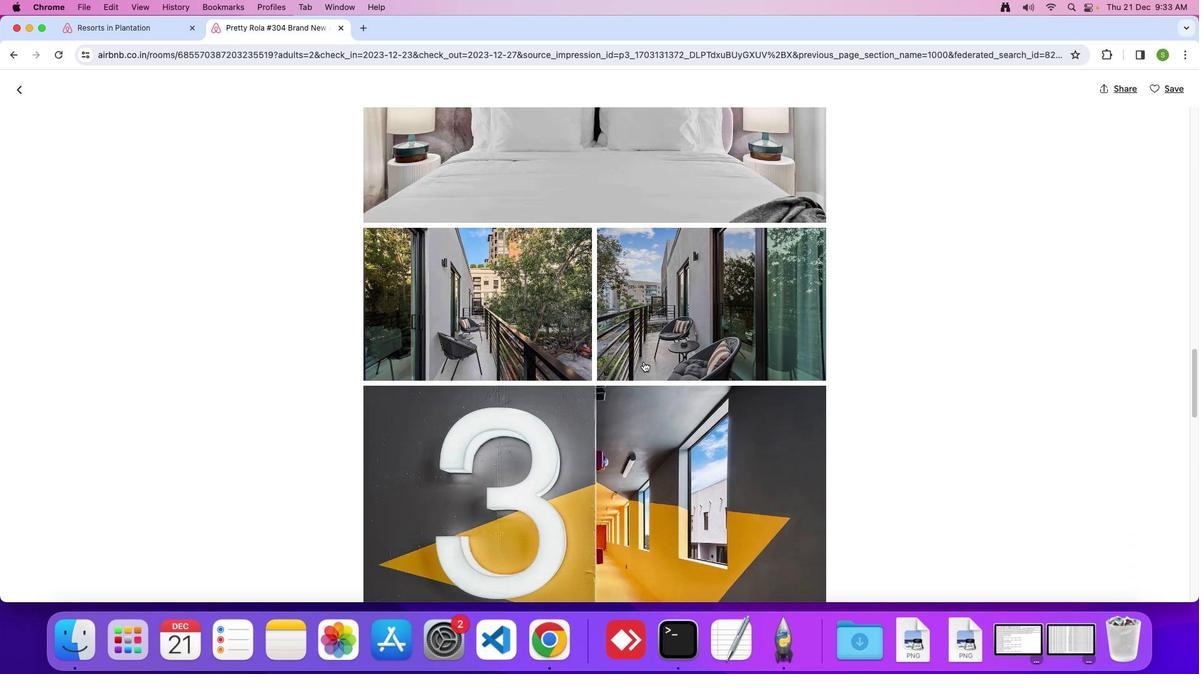 
Action: Mouse scrolled (643, 362) with delta (0, 0)
Screenshot: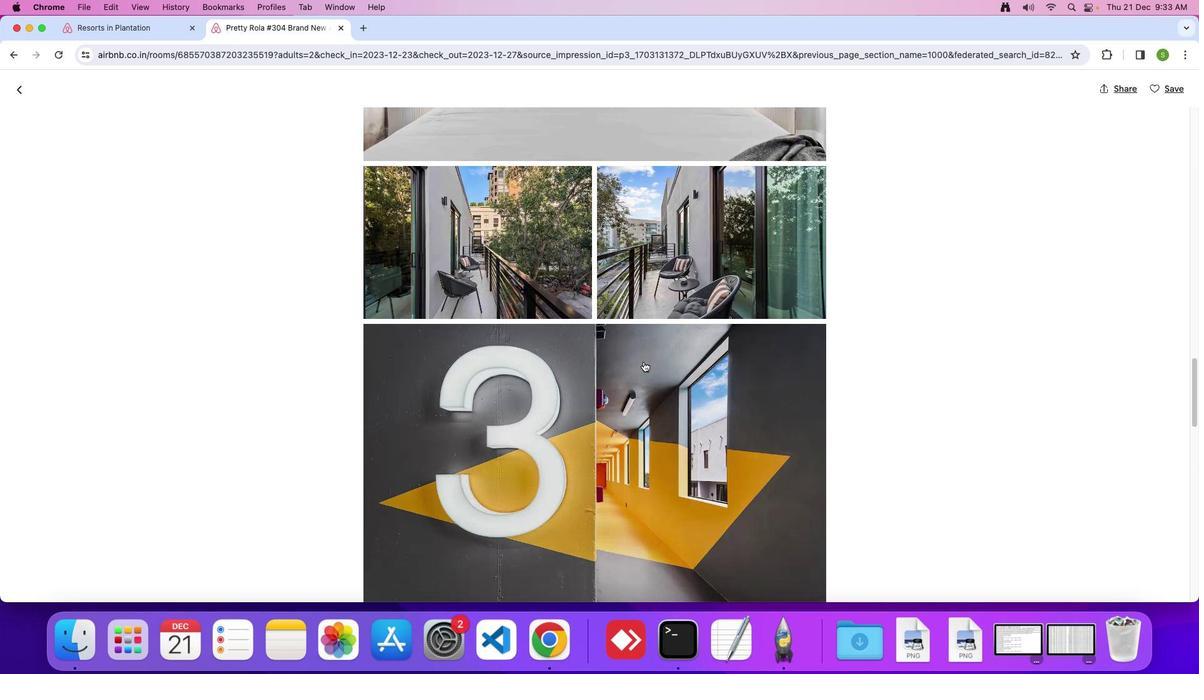 
Action: Mouse scrolled (643, 362) with delta (0, 0)
Screenshot: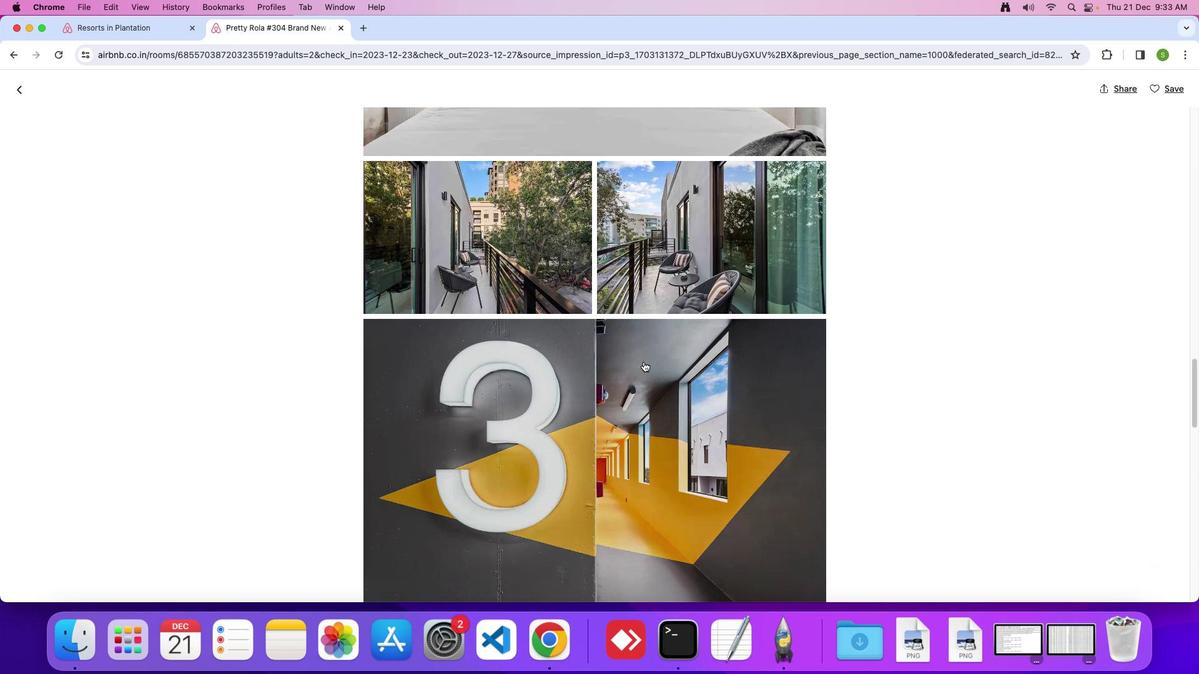 
Action: Mouse scrolled (643, 362) with delta (0, -1)
Screenshot: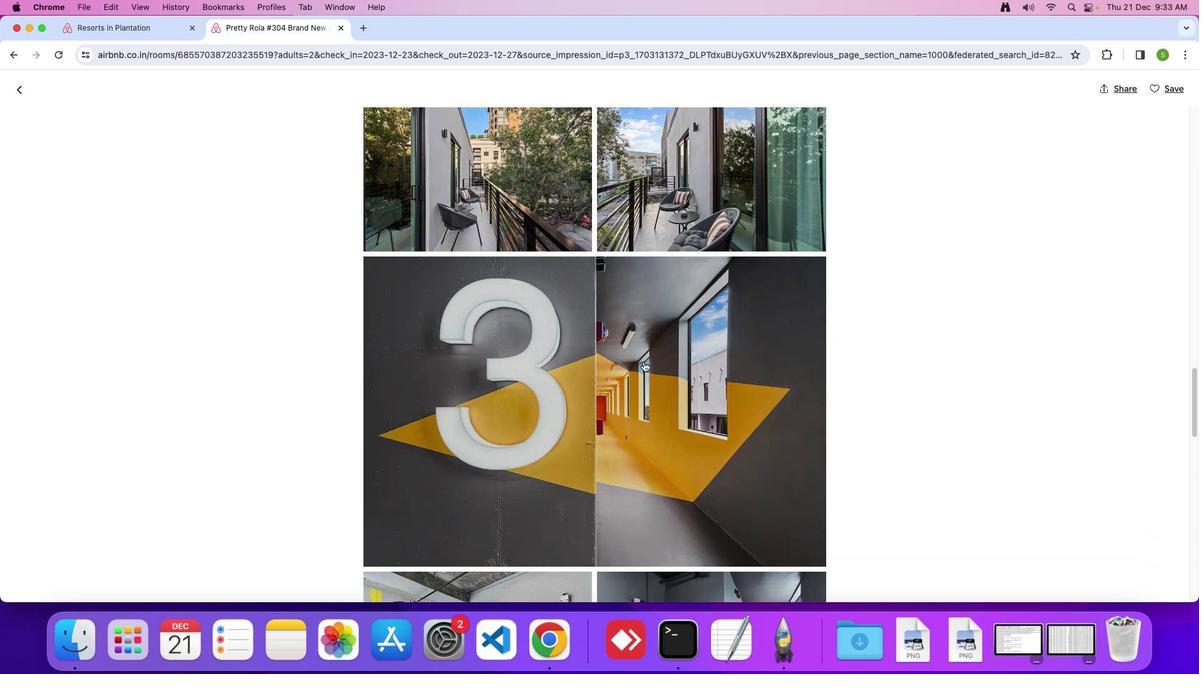 
Action: Mouse scrolled (643, 362) with delta (0, 0)
Screenshot: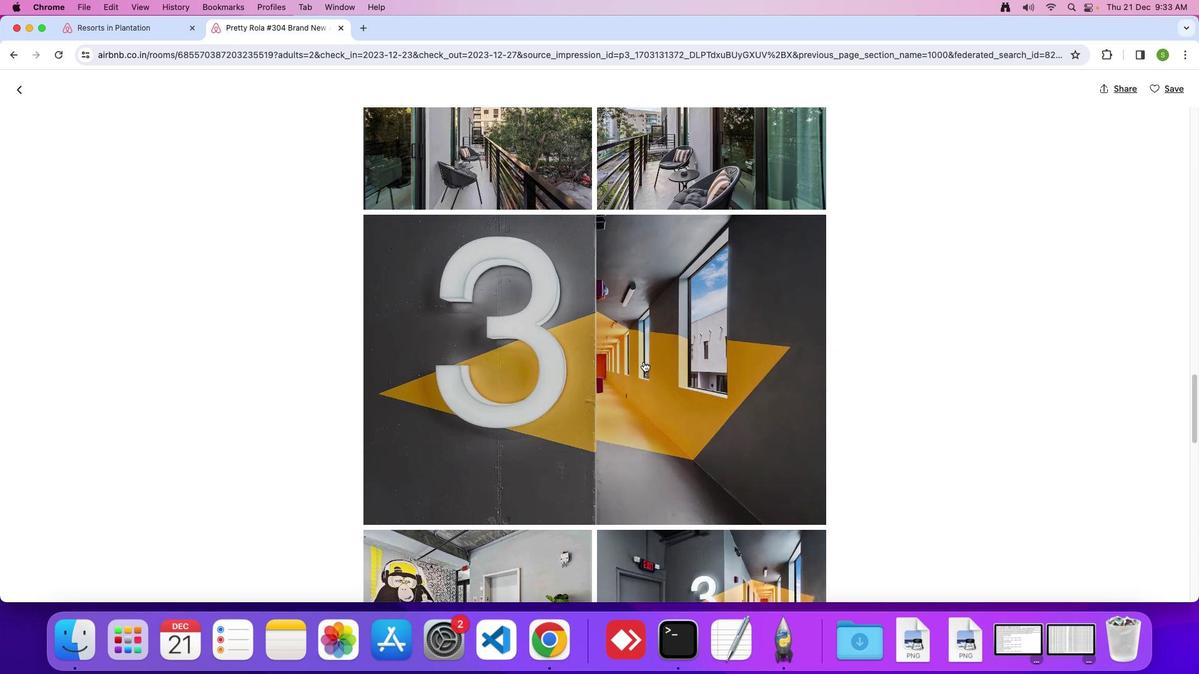 
Action: Mouse scrolled (643, 362) with delta (0, 0)
Screenshot: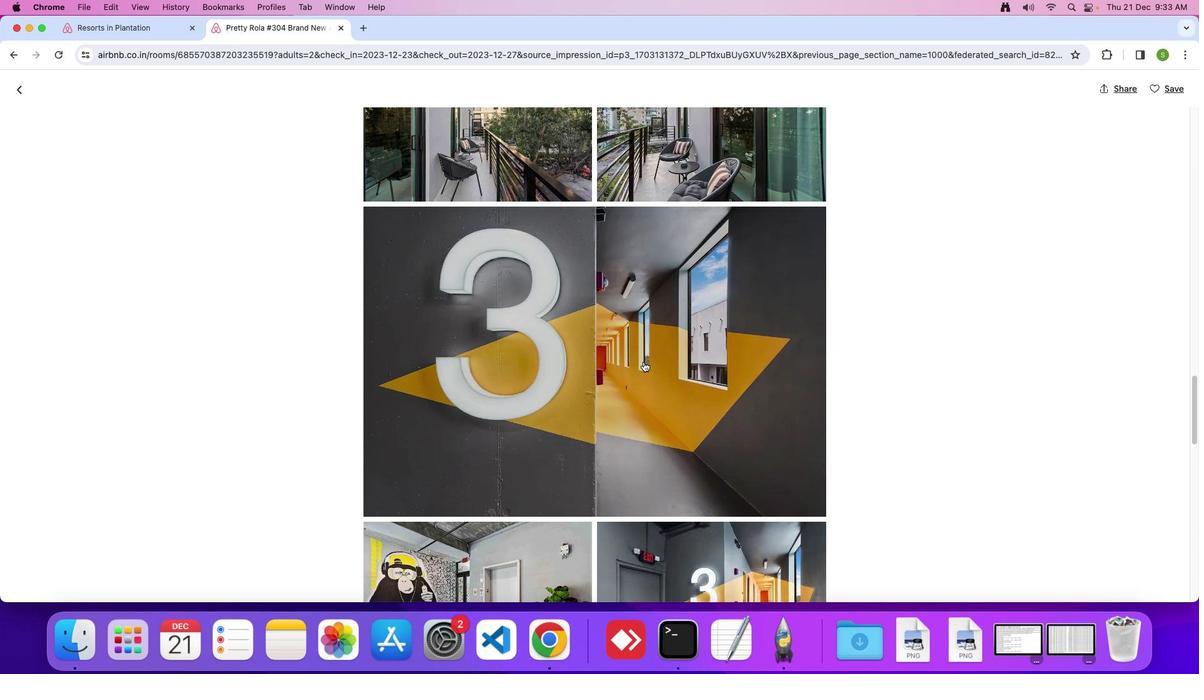 
Action: Mouse scrolled (643, 362) with delta (0, -1)
Screenshot: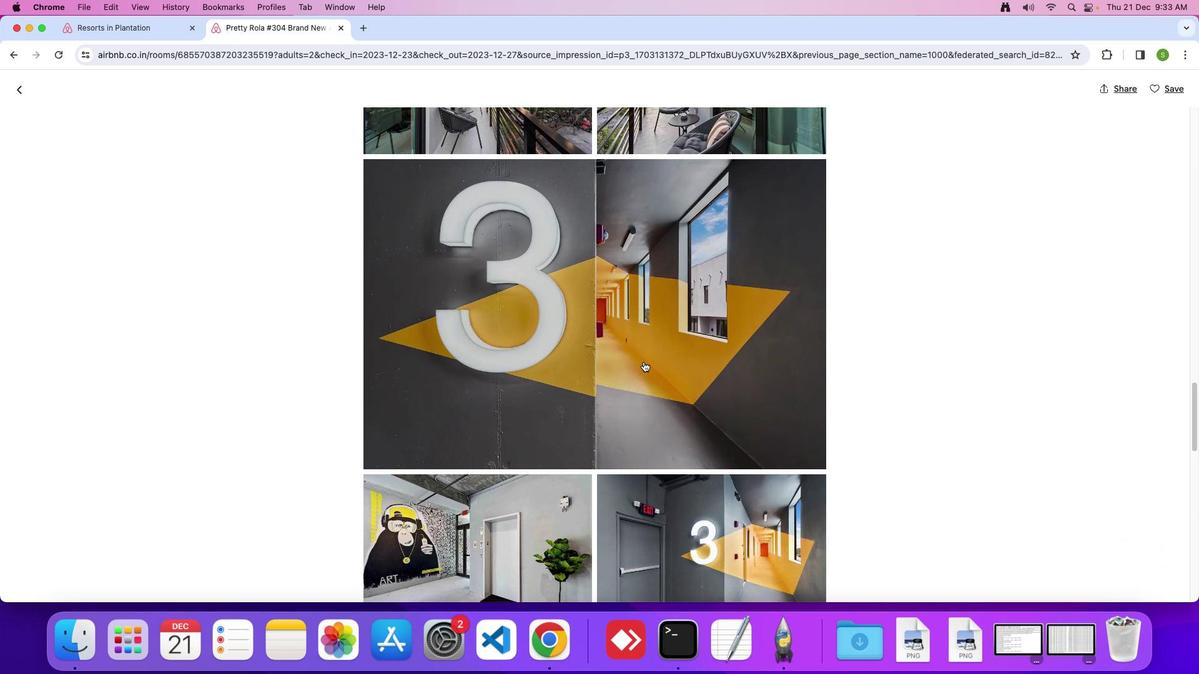 
Action: Mouse scrolled (643, 362) with delta (0, 0)
Screenshot: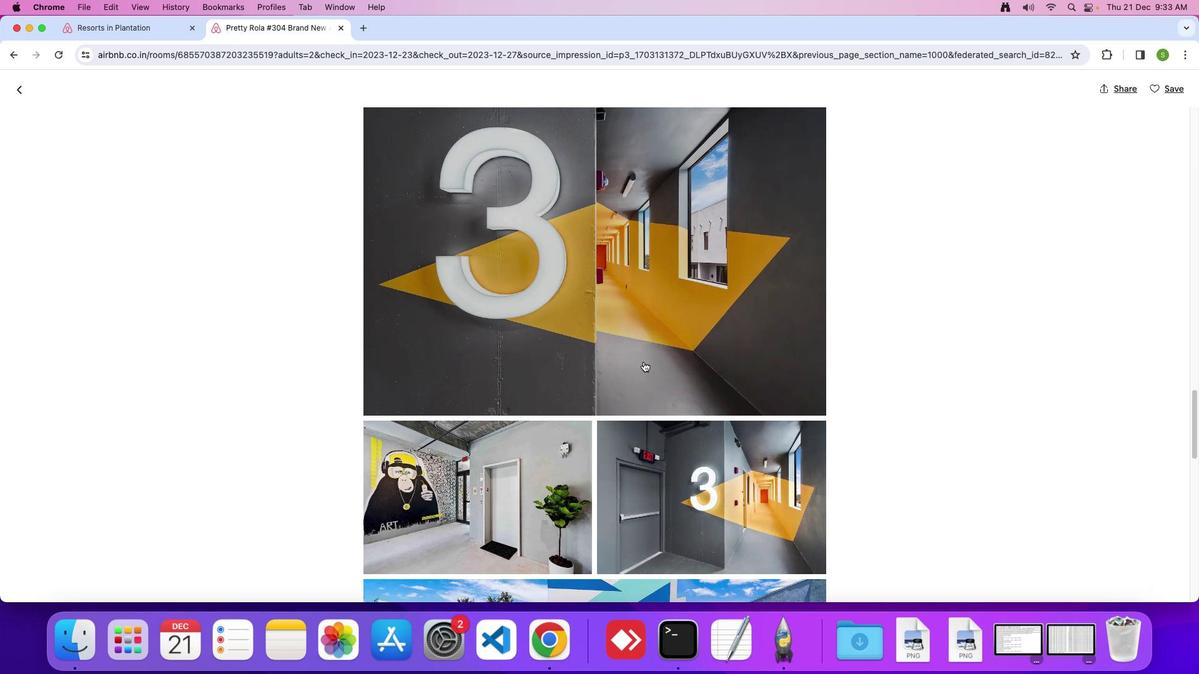 
Action: Mouse scrolled (643, 362) with delta (0, 0)
Screenshot: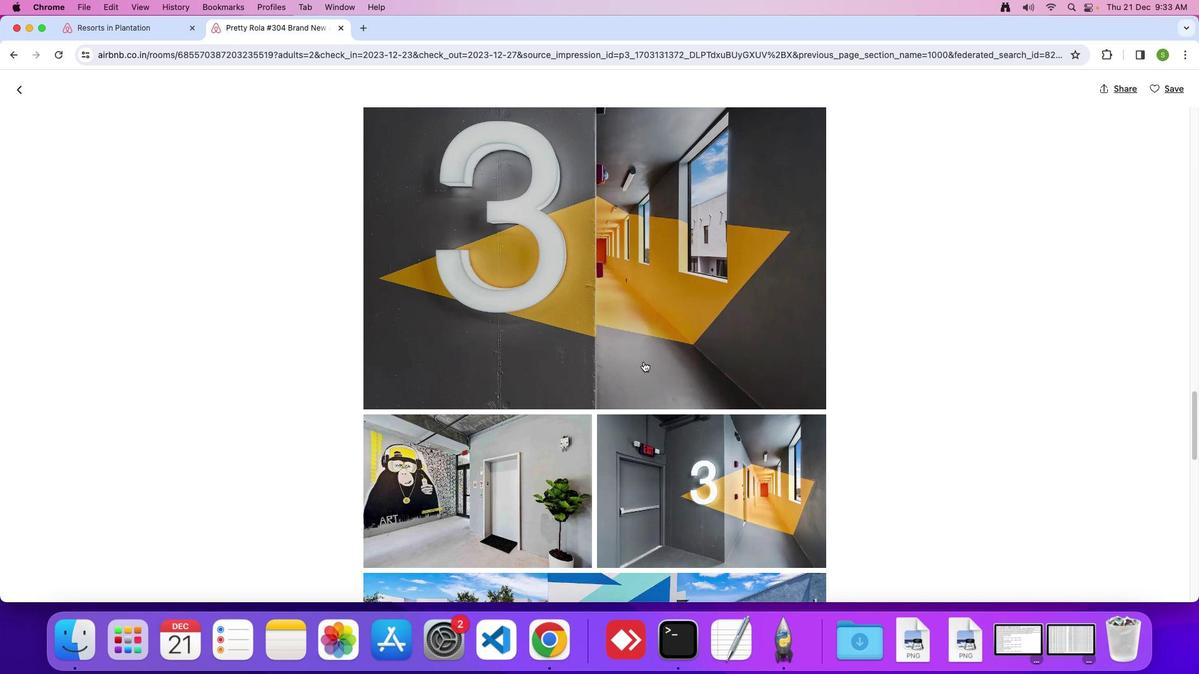
Action: Mouse scrolled (643, 362) with delta (0, -1)
Screenshot: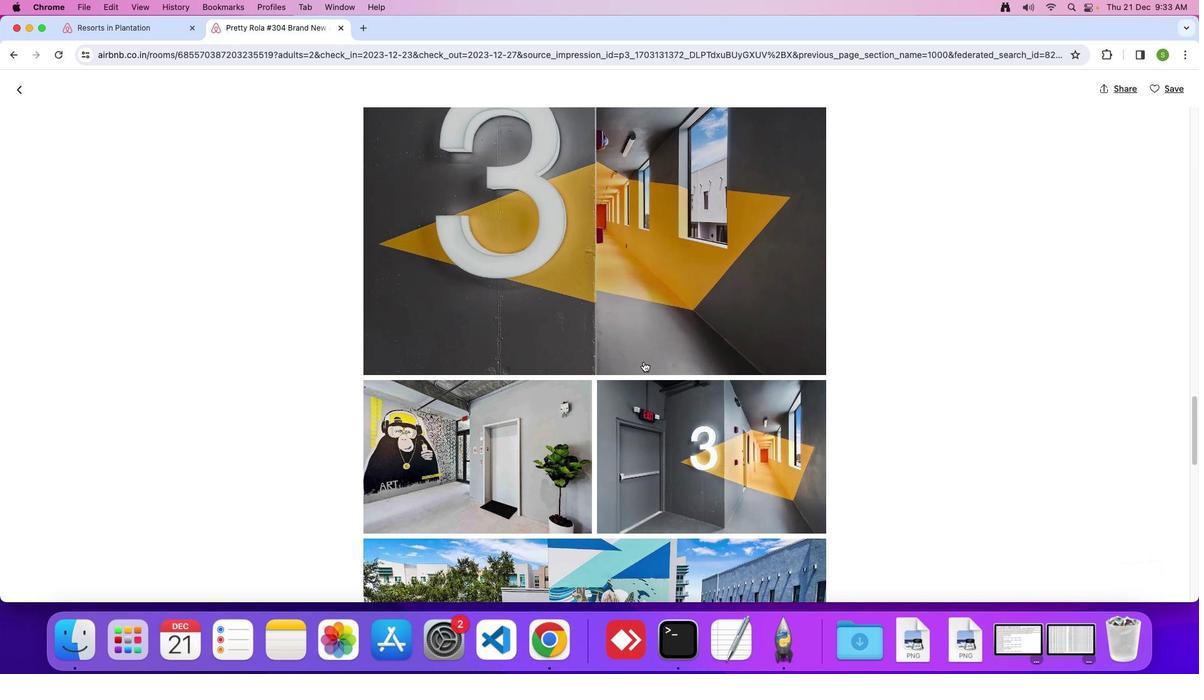 
Action: Mouse scrolled (643, 362) with delta (0, 0)
Screenshot: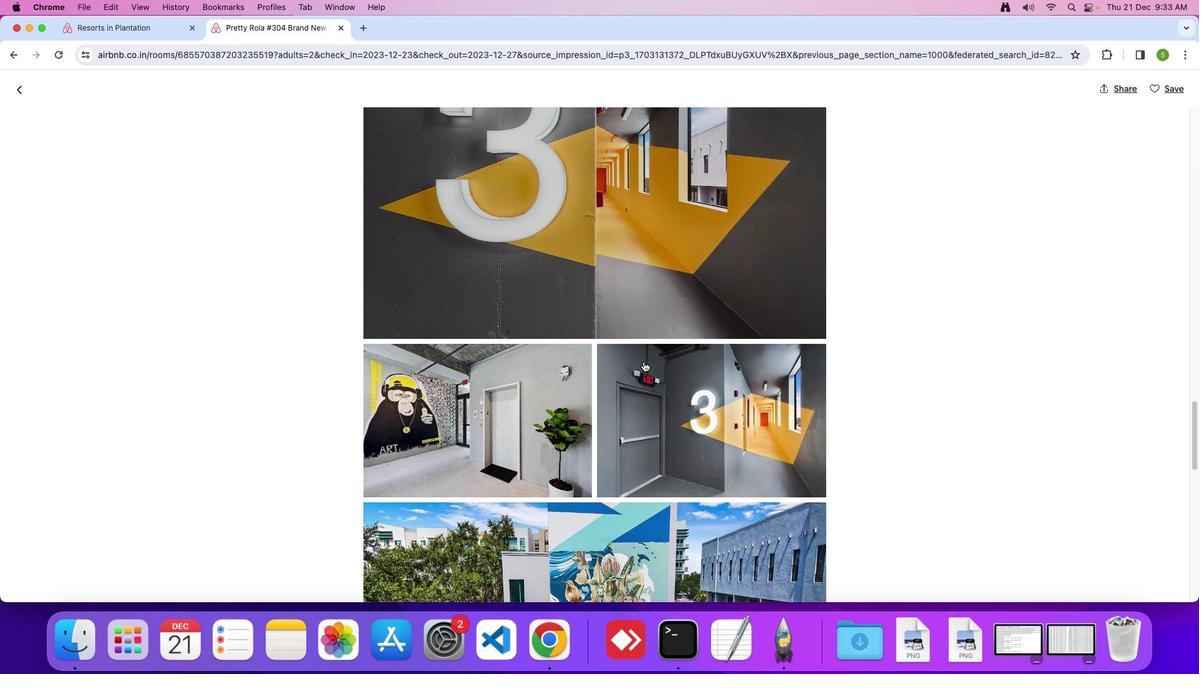 
Action: Mouse scrolled (643, 362) with delta (0, 0)
Screenshot: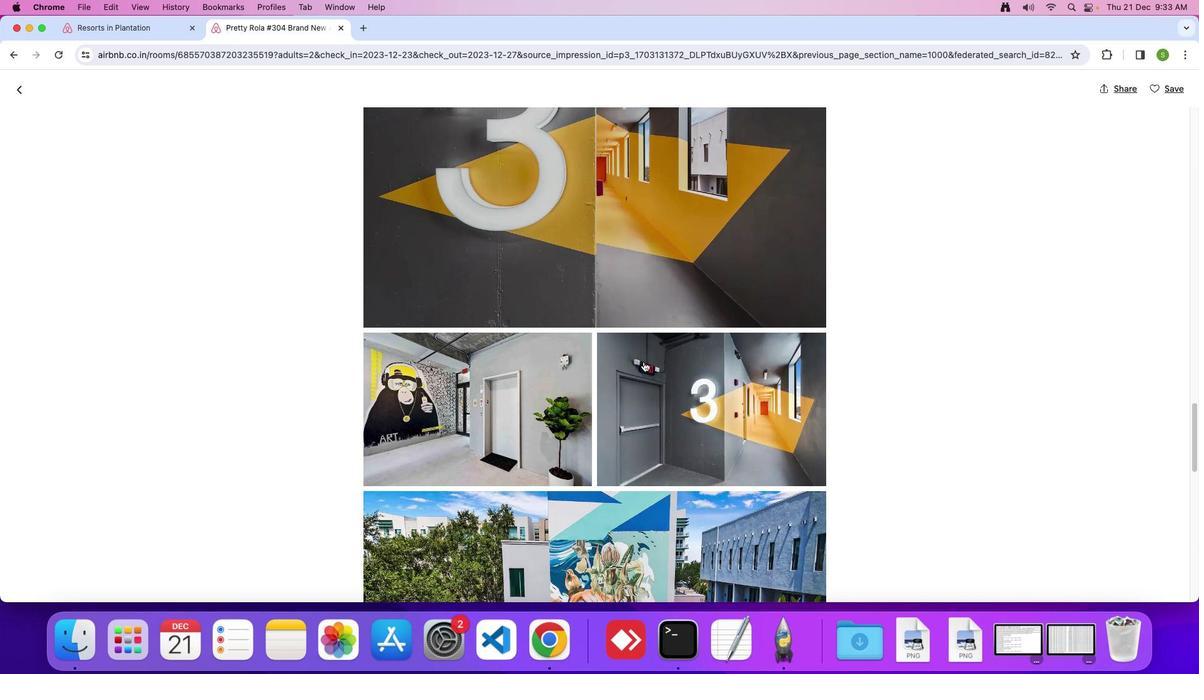 
Action: Mouse scrolled (643, 362) with delta (0, -1)
Screenshot: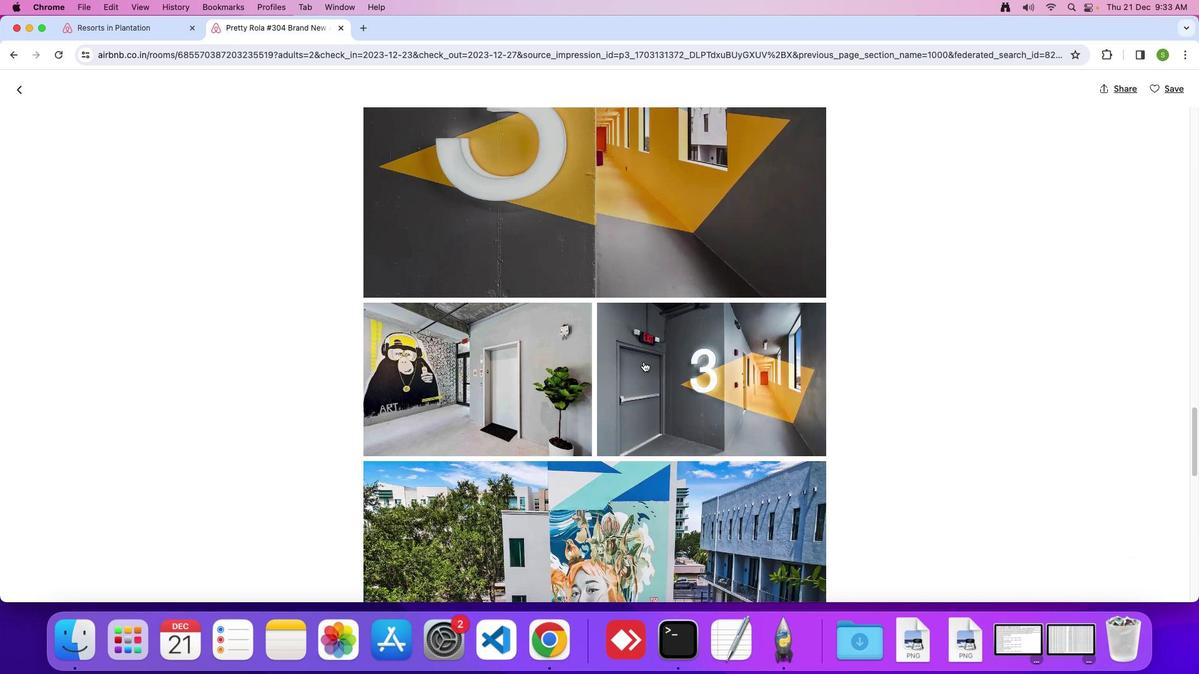
Action: Mouse scrolled (643, 362) with delta (0, 0)
Screenshot: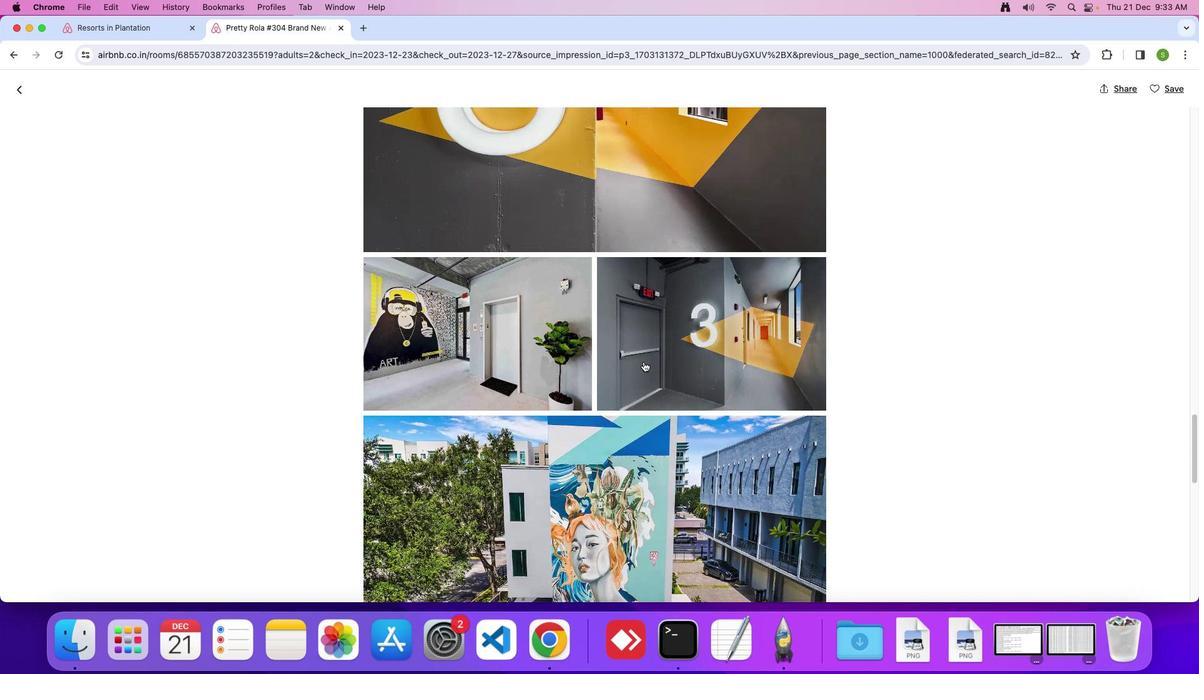 
Action: Mouse scrolled (643, 362) with delta (0, 0)
Screenshot: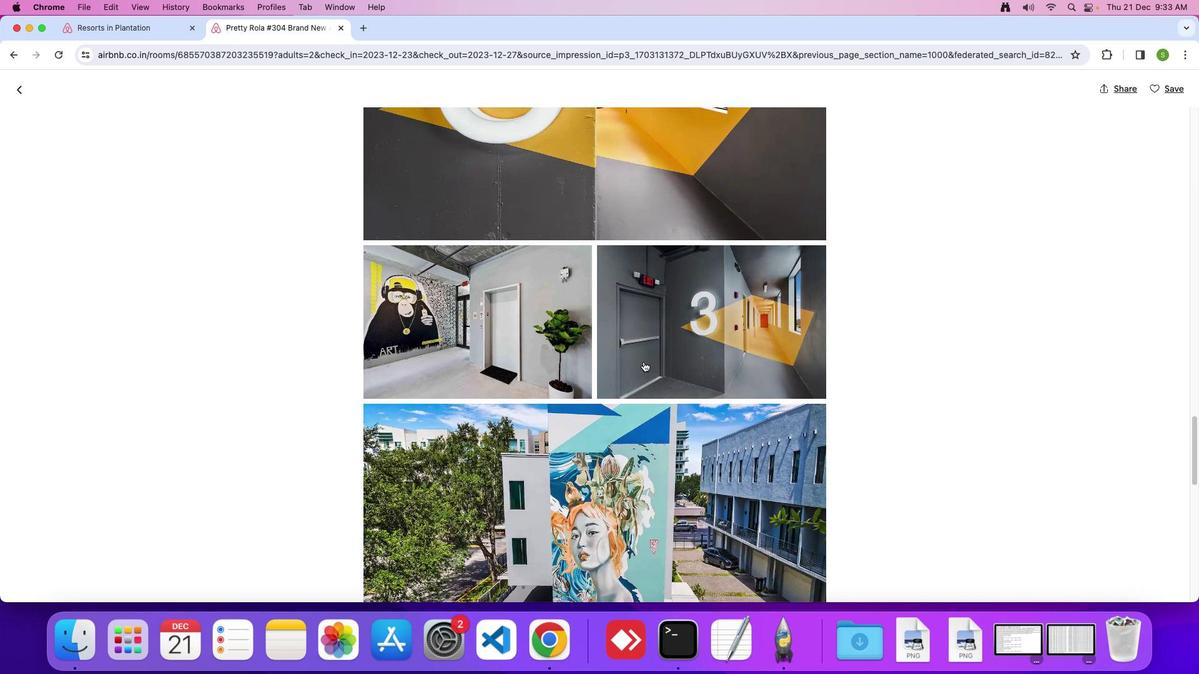 
Action: Mouse scrolled (643, 362) with delta (0, -1)
Screenshot: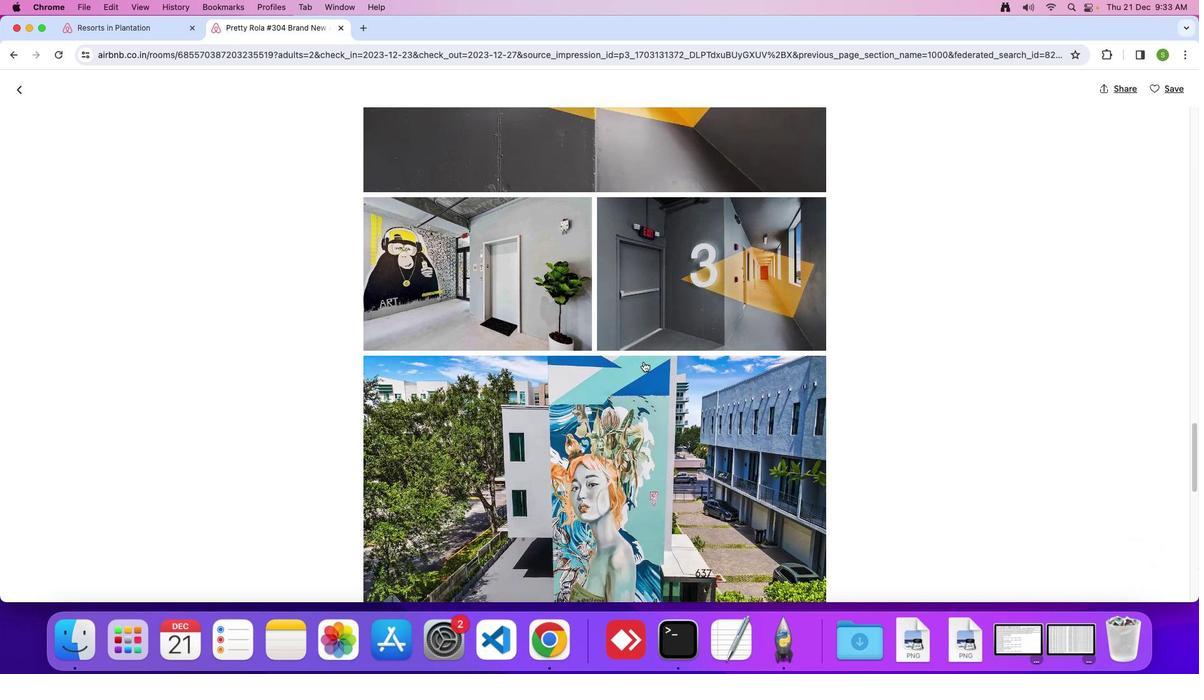 
Action: Mouse scrolled (643, 362) with delta (0, 0)
Screenshot: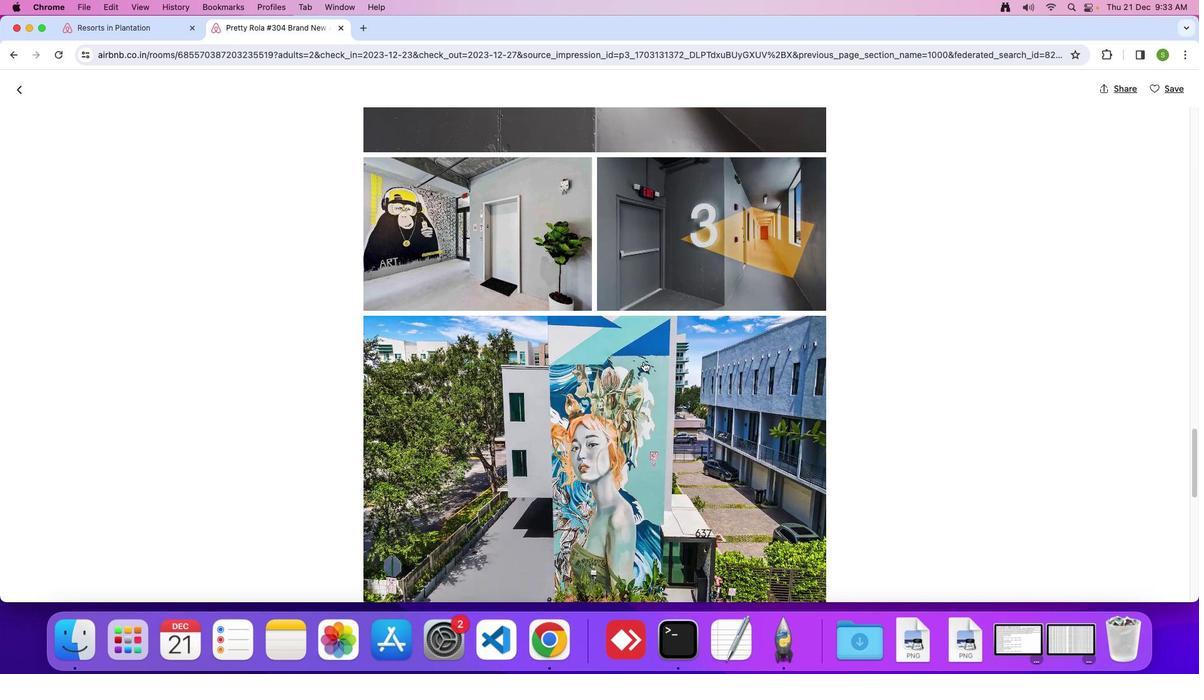
Action: Mouse scrolled (643, 362) with delta (0, 0)
Screenshot: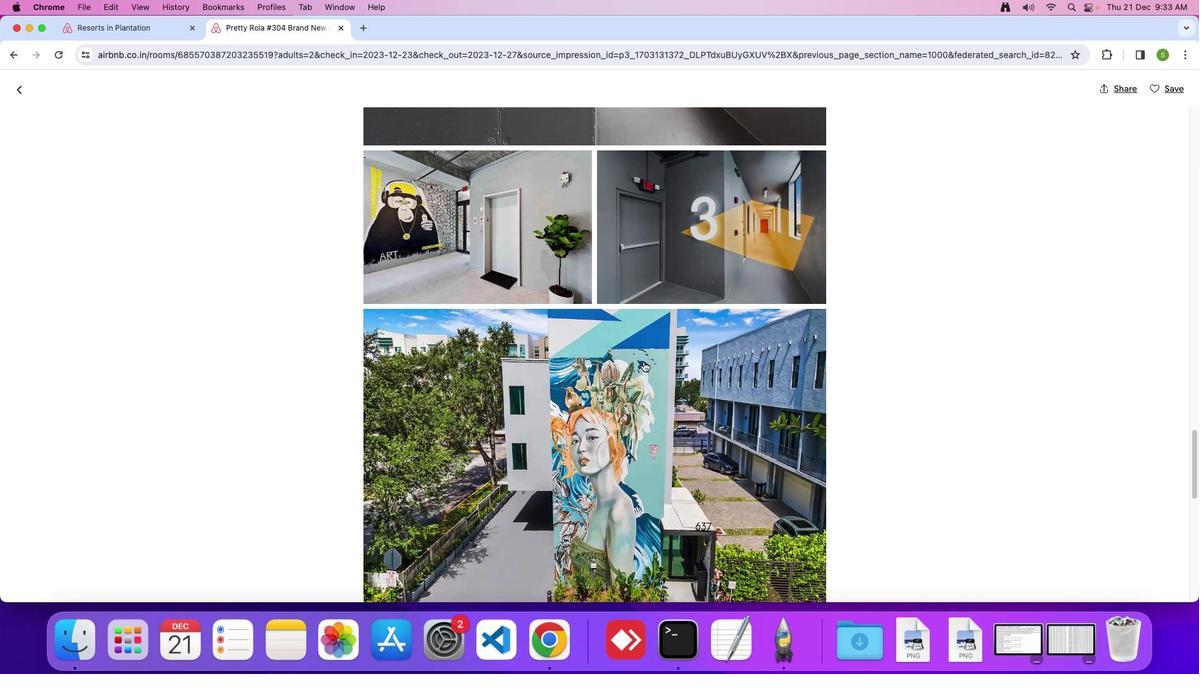 
Action: Mouse scrolled (643, 362) with delta (0, -1)
Screenshot: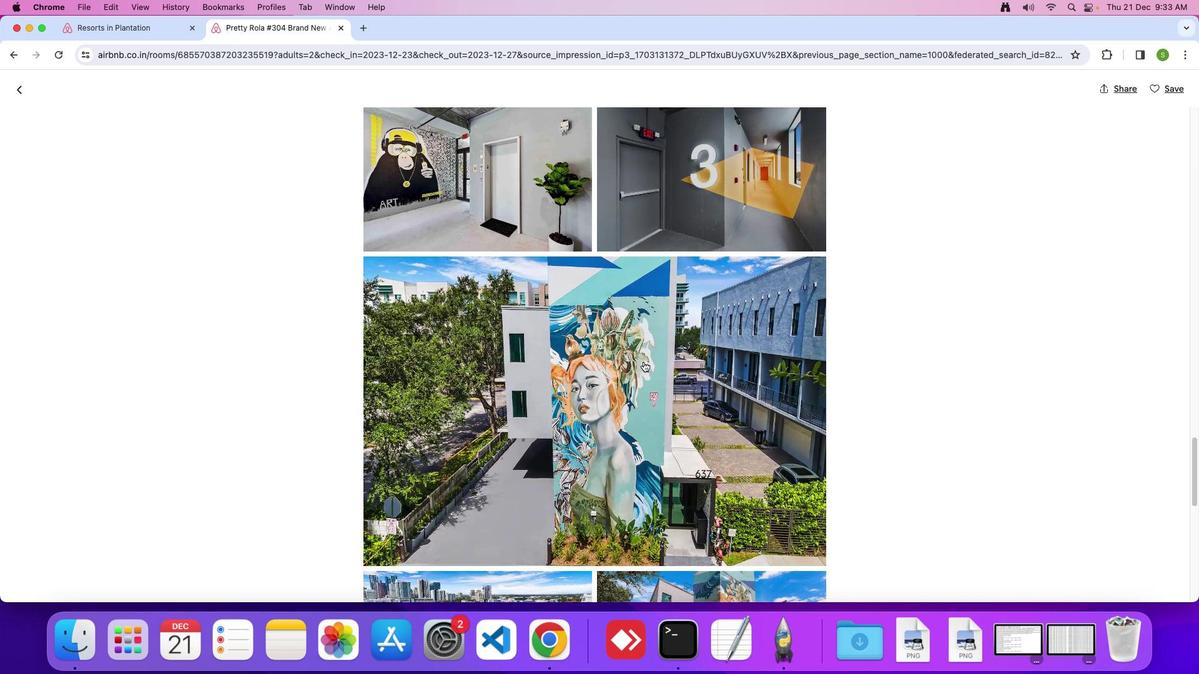 
Action: Mouse scrolled (643, 362) with delta (0, 0)
Screenshot: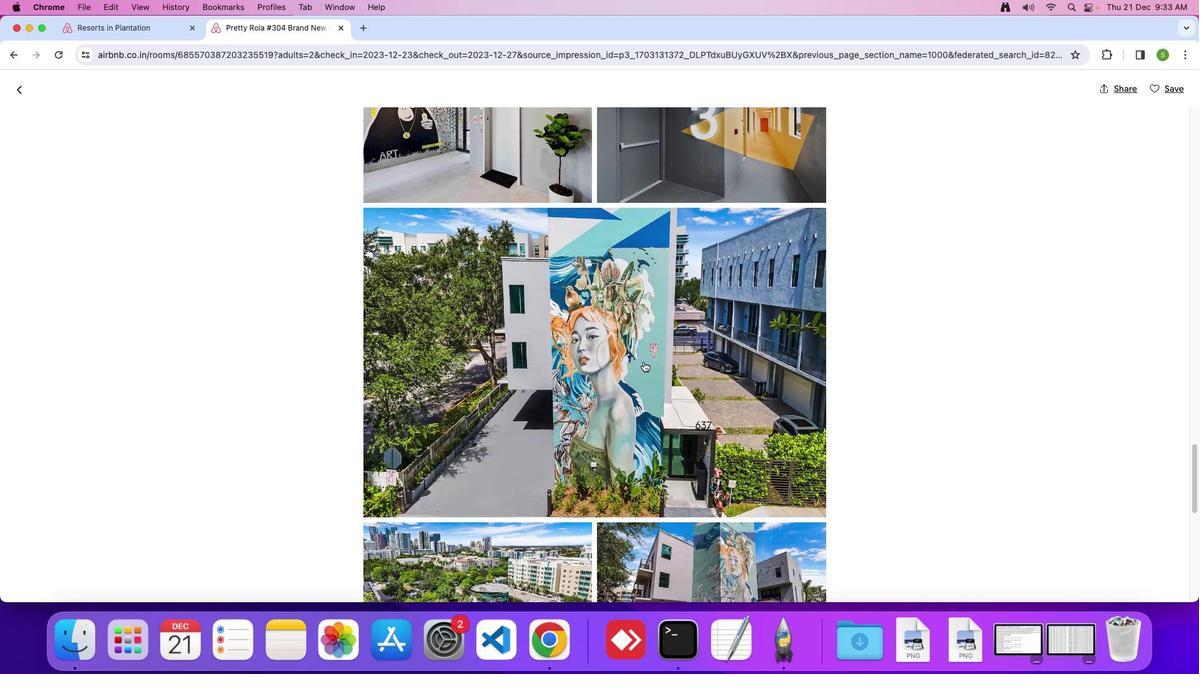 
Action: Mouse scrolled (643, 362) with delta (0, 0)
Screenshot: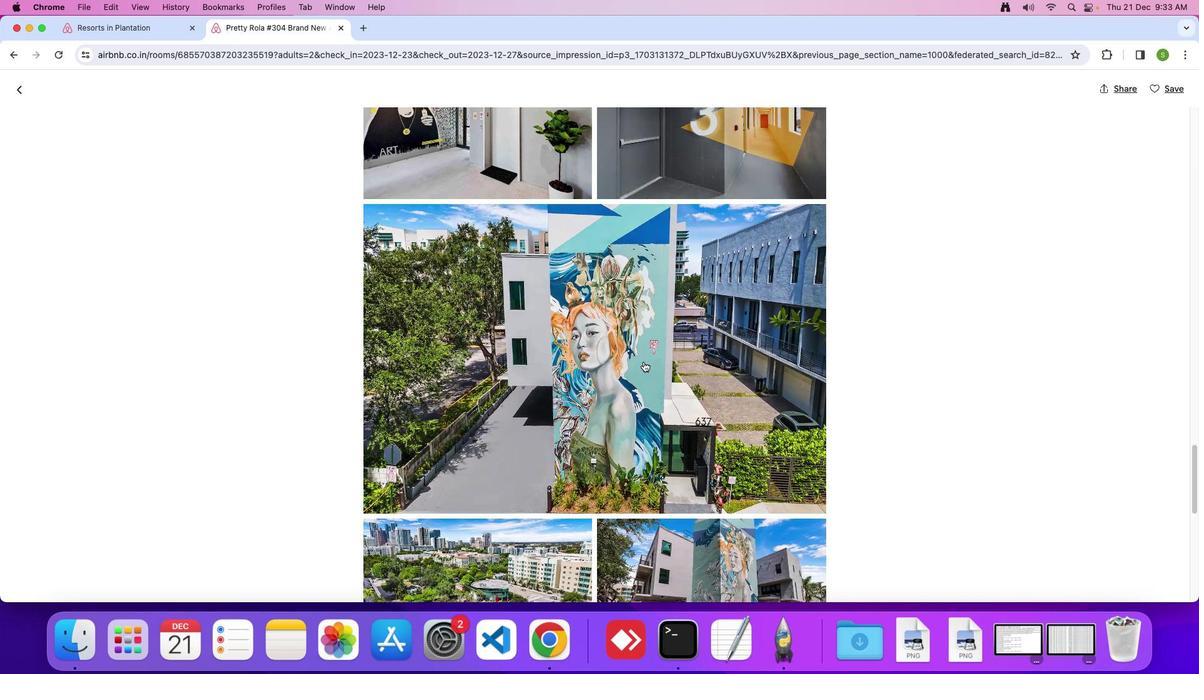 
Action: Mouse scrolled (643, 362) with delta (0, -1)
Screenshot: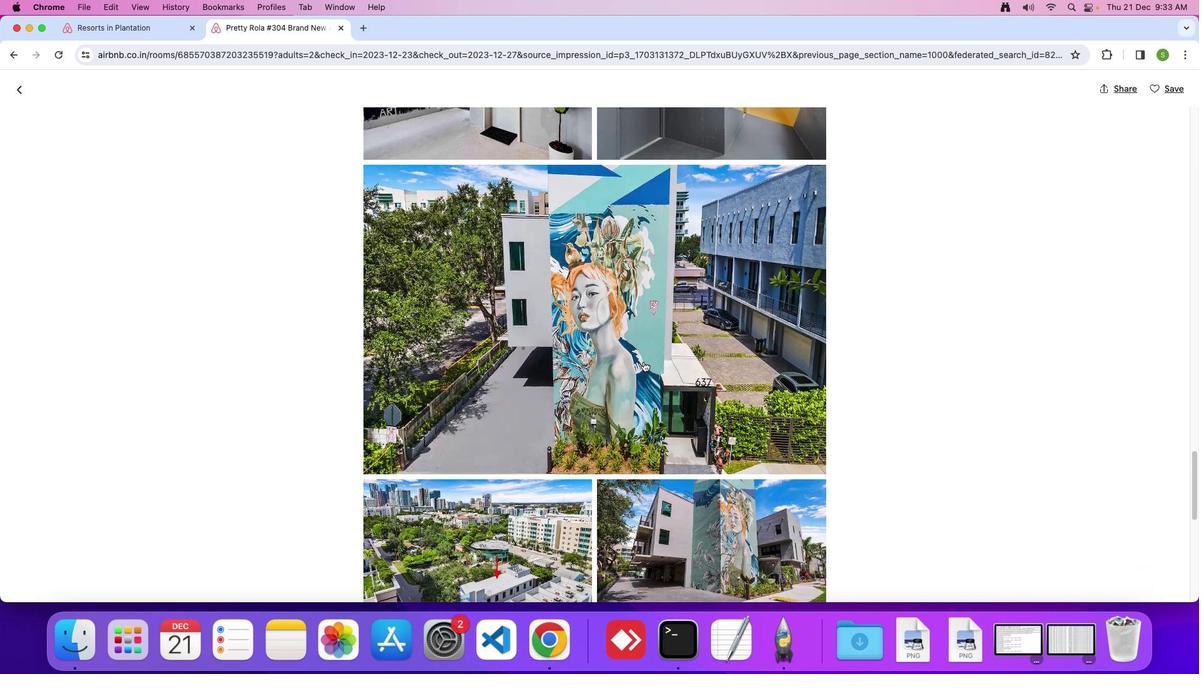 
Action: Mouse scrolled (643, 362) with delta (0, 0)
Screenshot: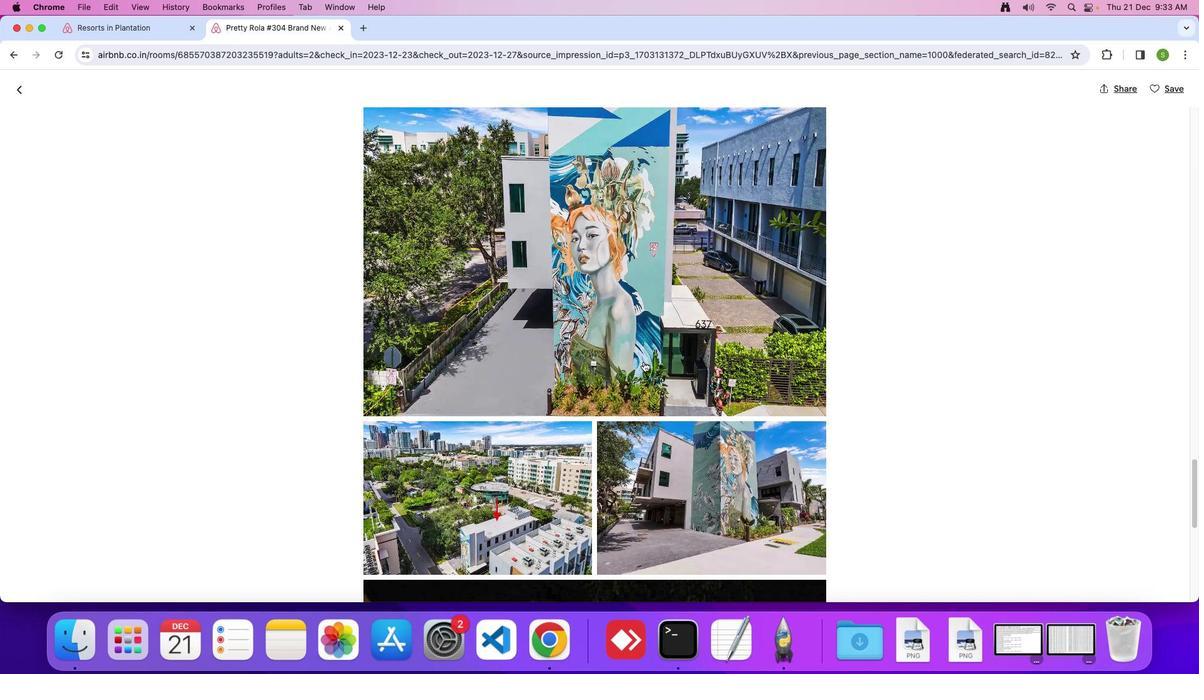 
Action: Mouse scrolled (643, 362) with delta (0, 0)
Screenshot: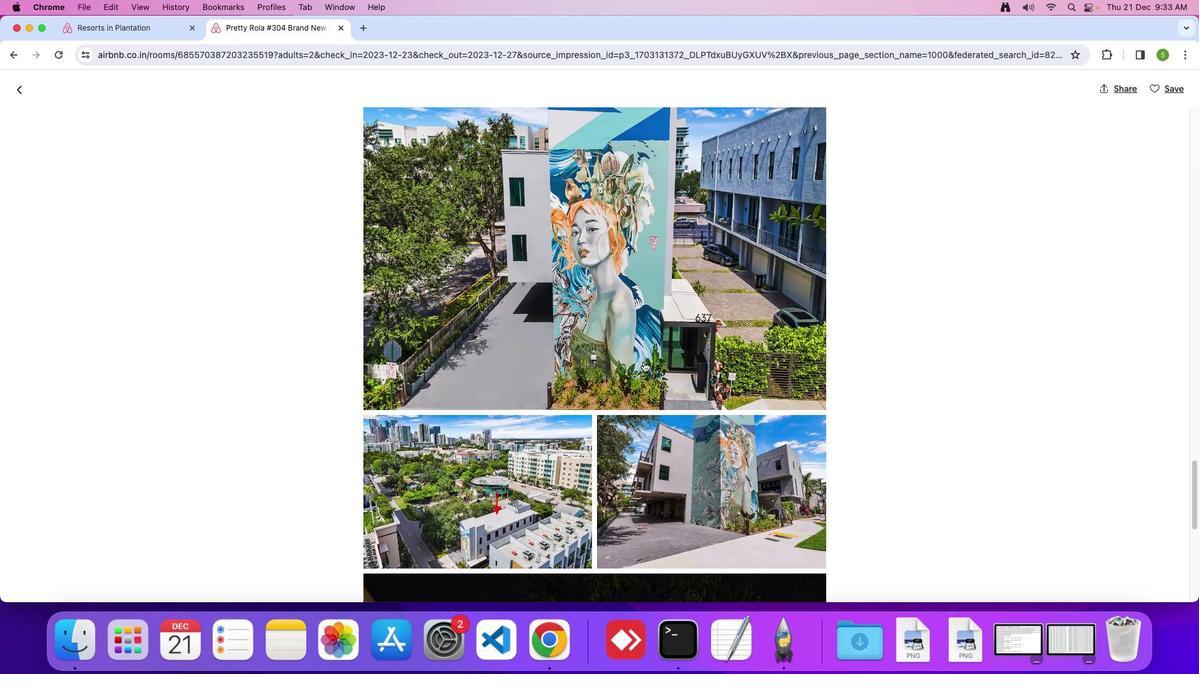 
Action: Mouse scrolled (643, 362) with delta (0, -1)
Screenshot: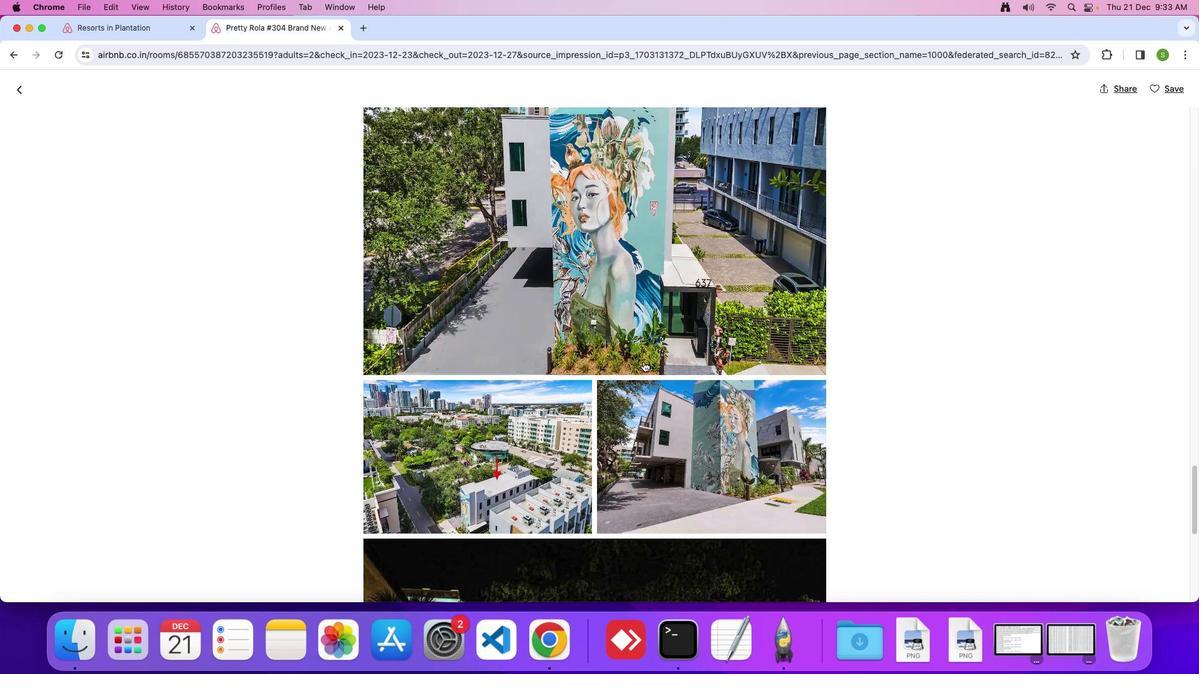 
Action: Mouse scrolled (643, 362) with delta (0, 0)
Screenshot: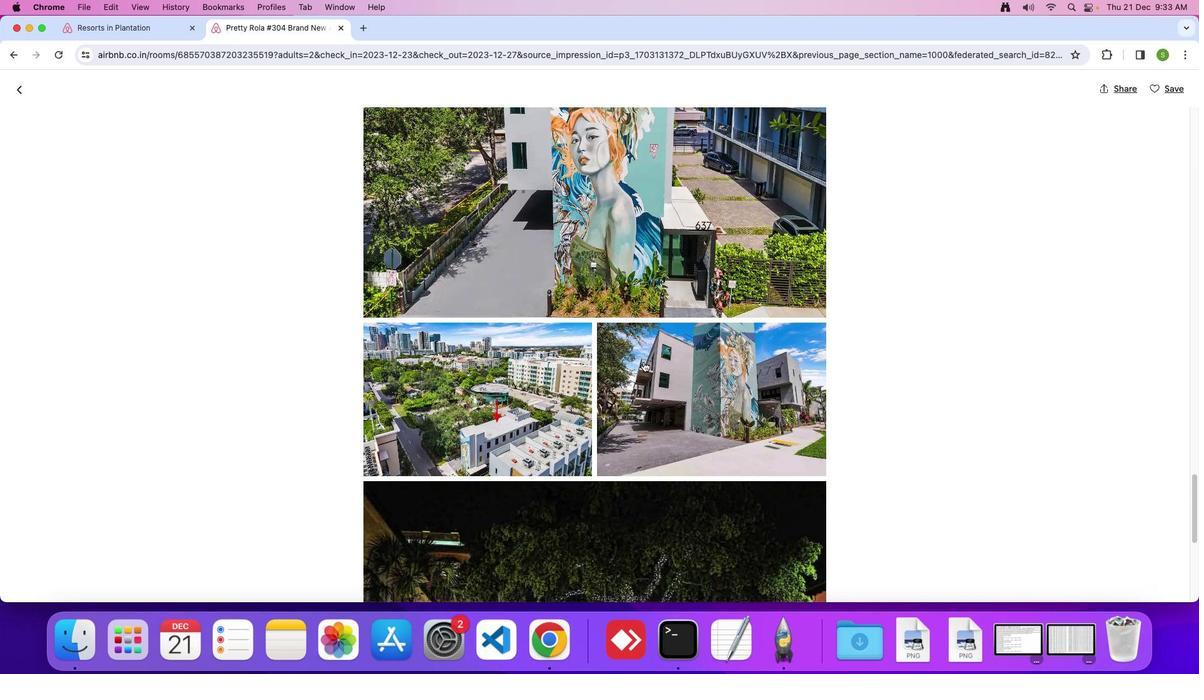 
Action: Mouse scrolled (643, 362) with delta (0, 0)
Screenshot: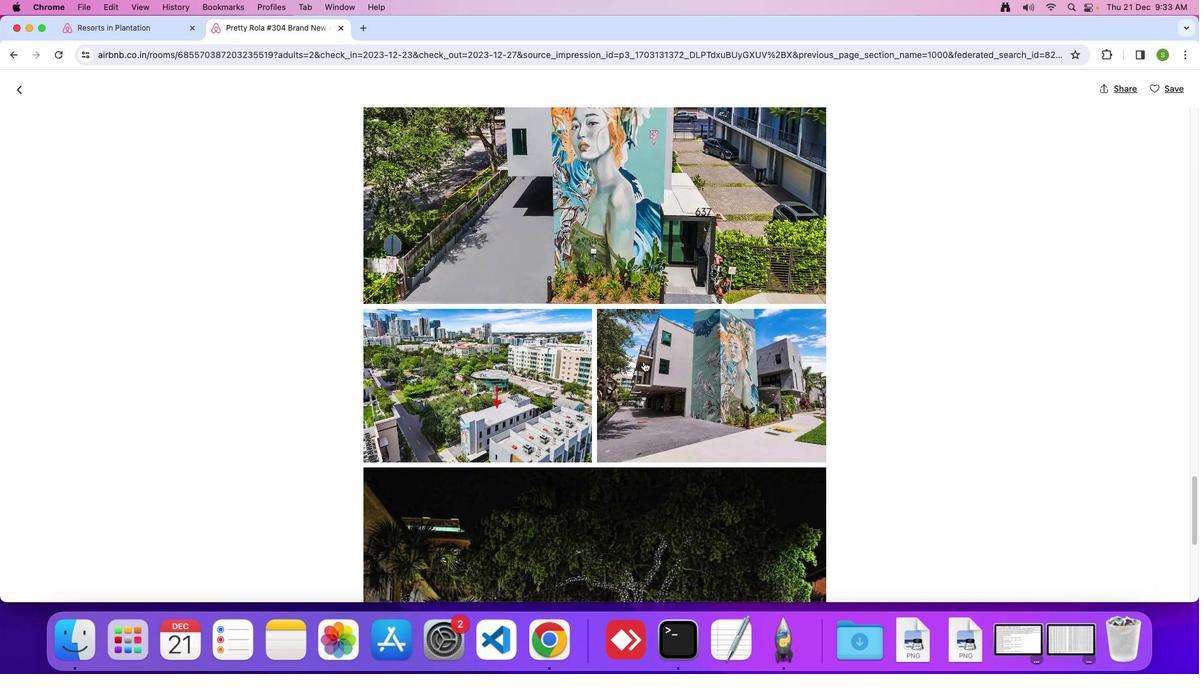 
Action: Mouse scrolled (643, 362) with delta (0, -1)
Screenshot: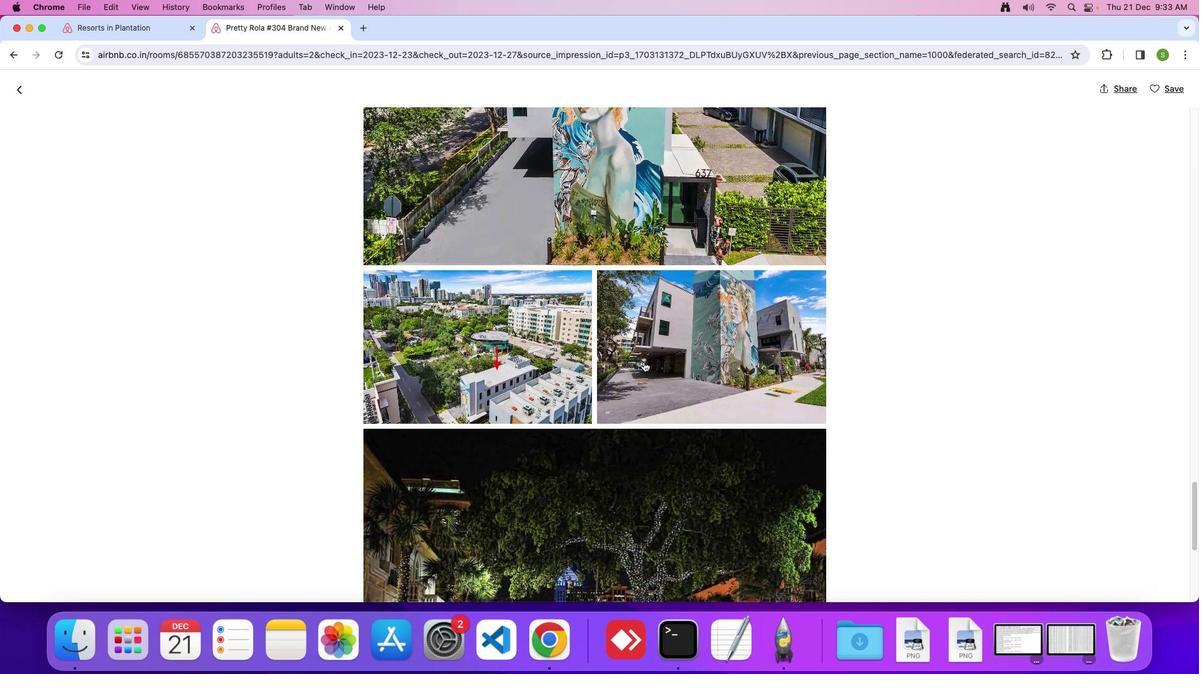 
Action: Mouse scrolled (643, 362) with delta (0, 0)
Screenshot: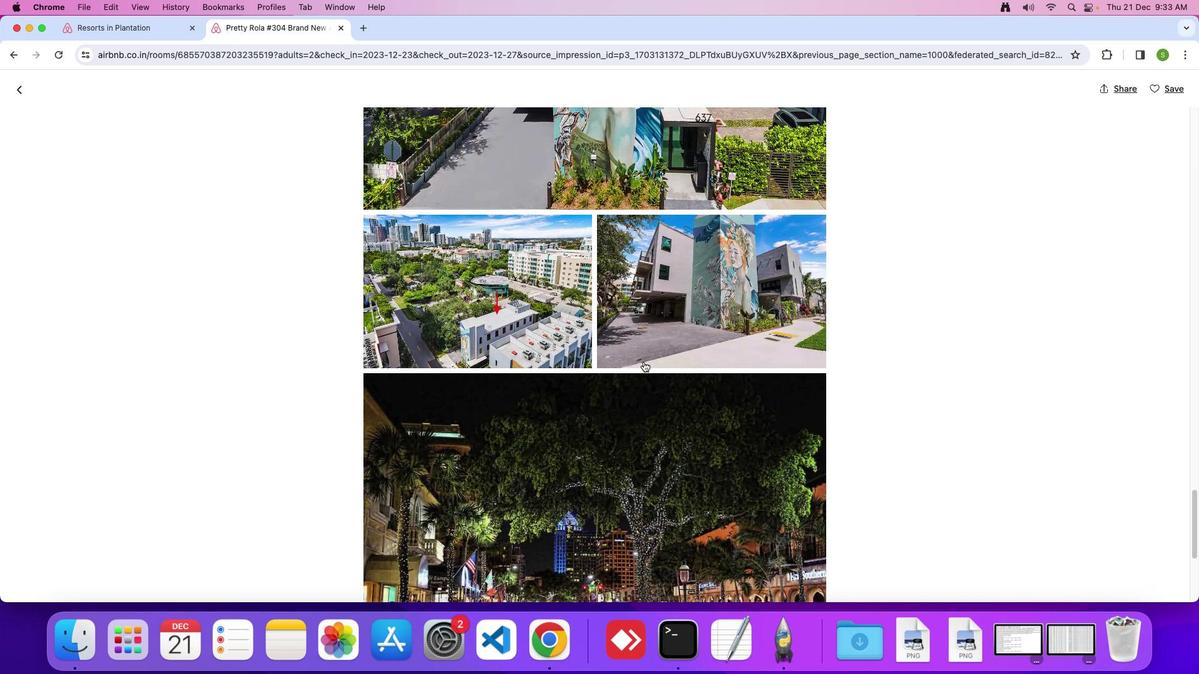 
Action: Mouse scrolled (643, 362) with delta (0, 0)
Screenshot: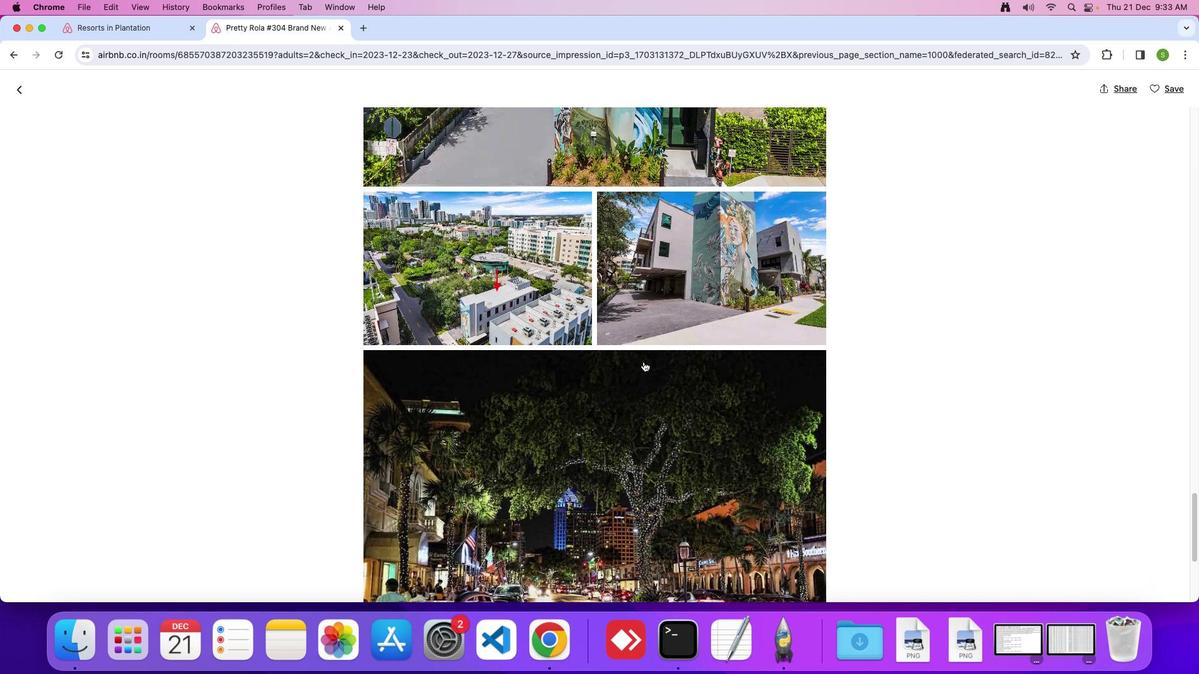 
Action: Mouse scrolled (643, 362) with delta (0, -1)
Screenshot: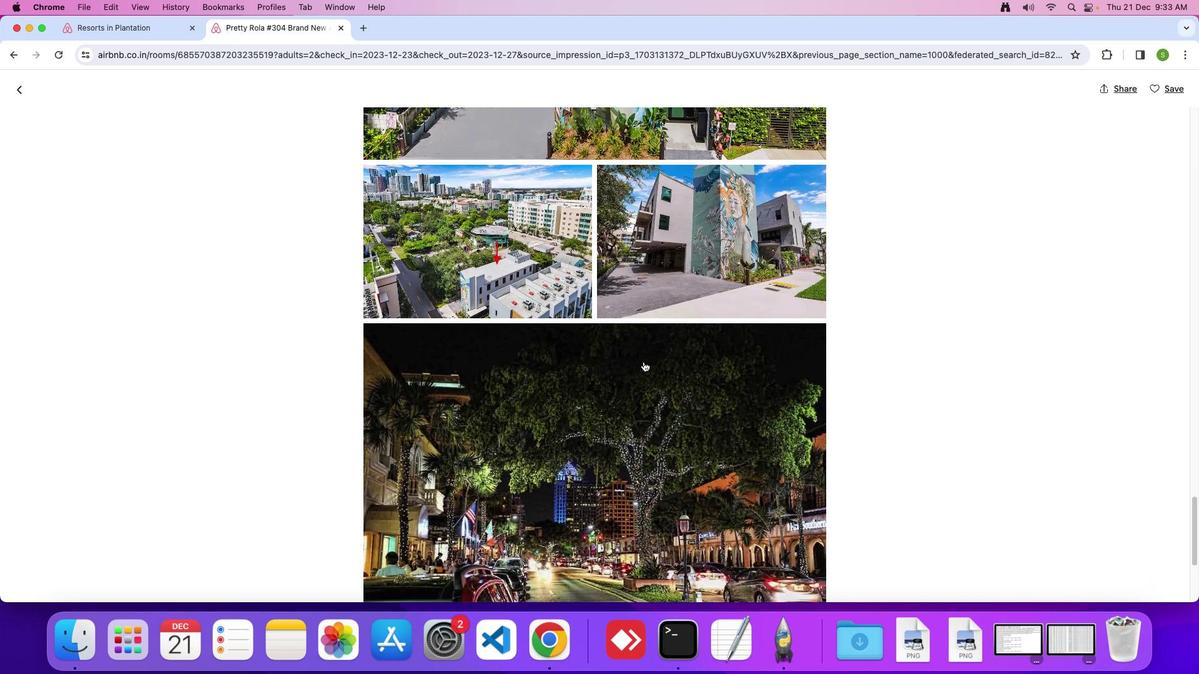 
Action: Mouse scrolled (643, 362) with delta (0, 0)
Screenshot: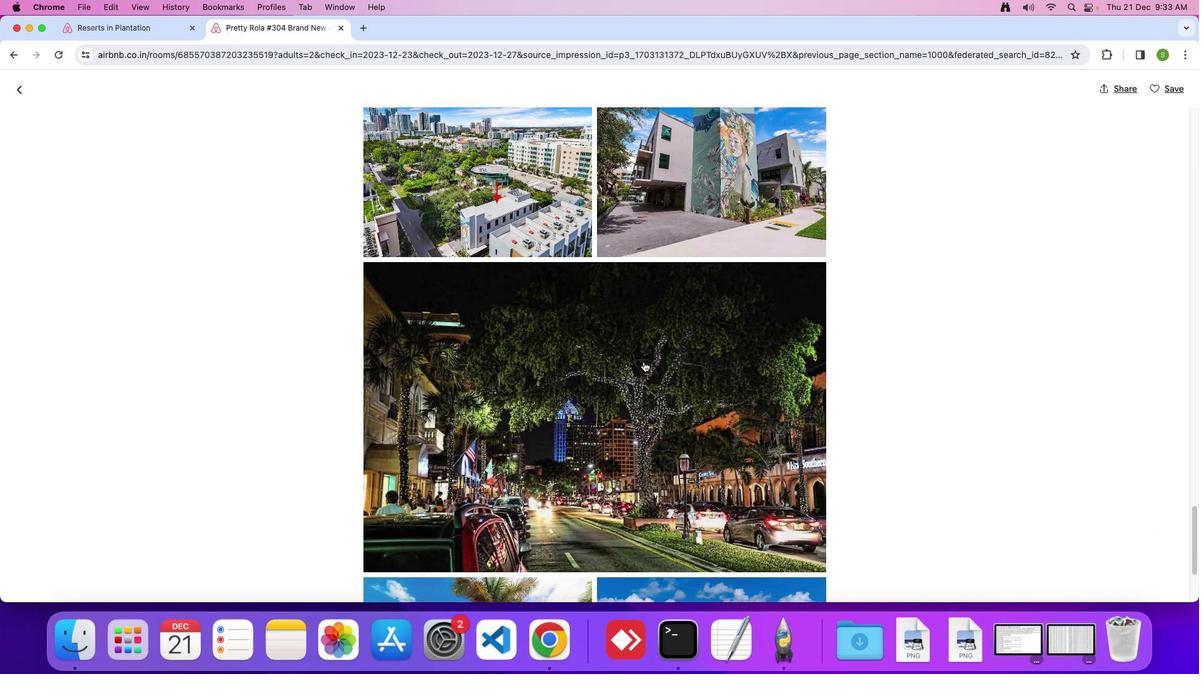 
Action: Mouse scrolled (643, 362) with delta (0, 0)
Screenshot: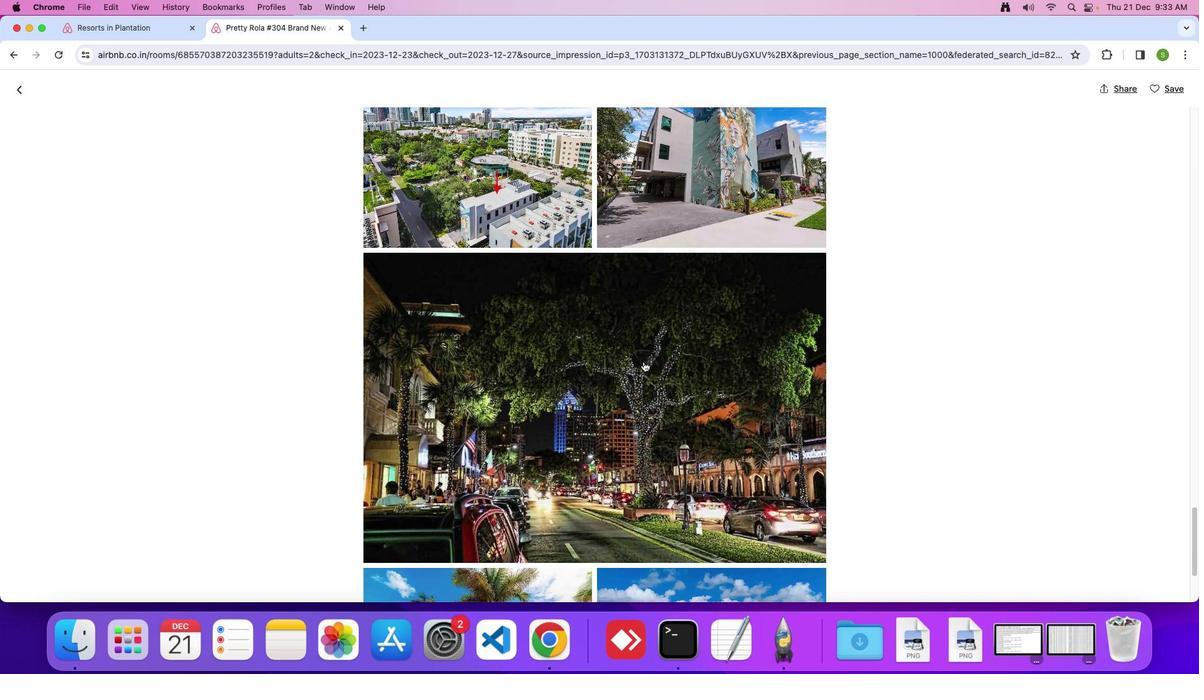 
Action: Mouse scrolled (643, 362) with delta (0, -1)
Screenshot: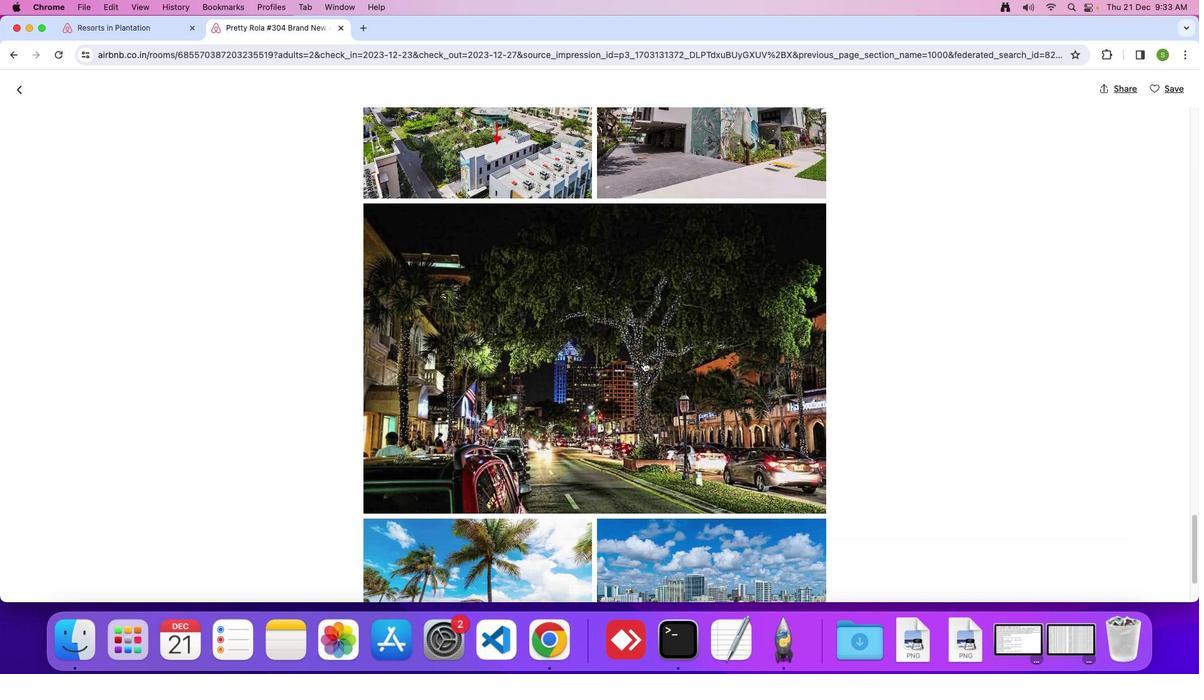 
Action: Mouse scrolled (643, 362) with delta (0, 0)
Screenshot: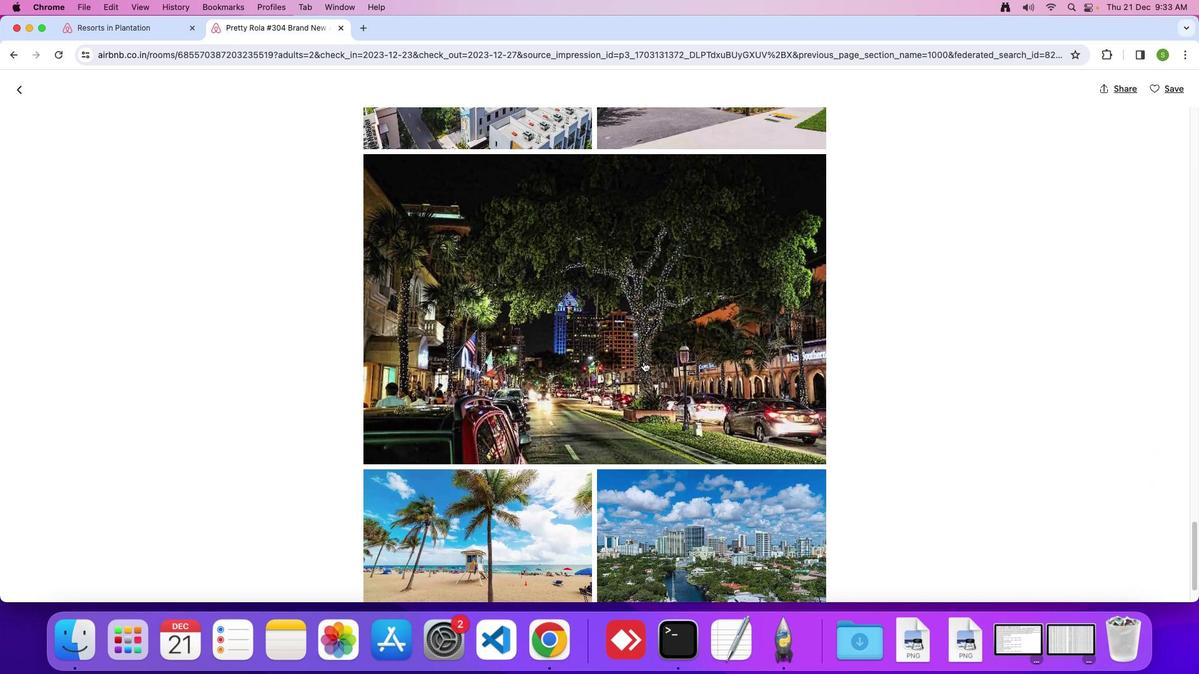 
Action: Mouse scrolled (643, 362) with delta (0, 0)
Screenshot: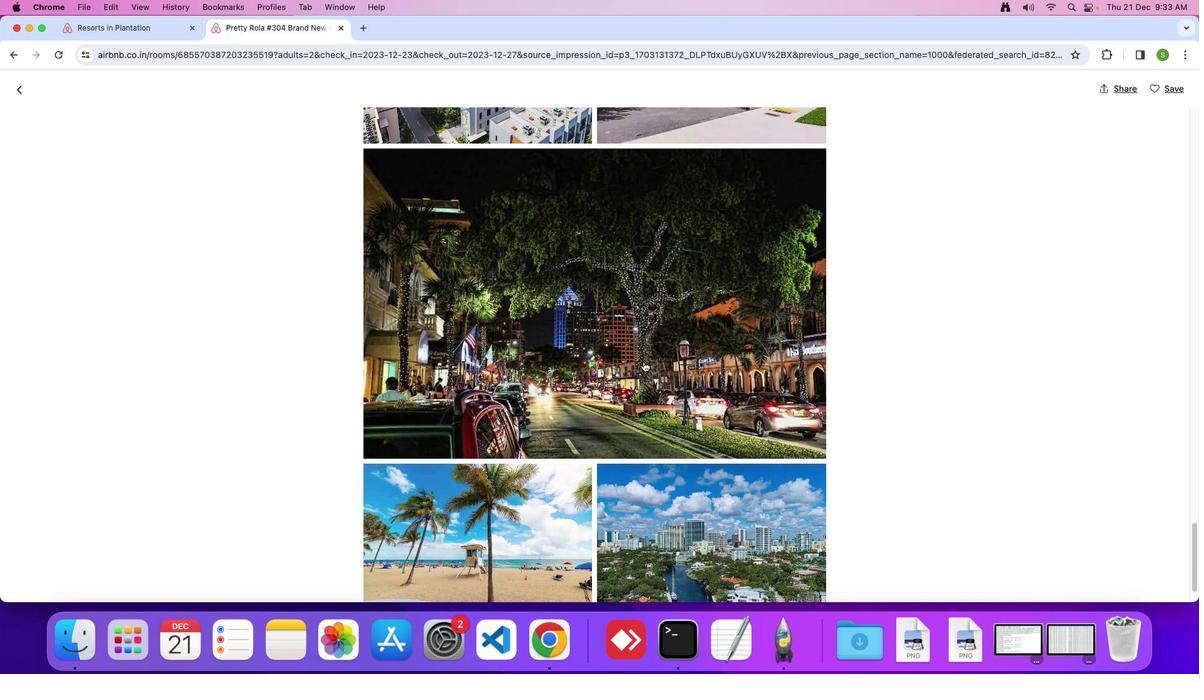 
Action: Mouse scrolled (643, 362) with delta (0, -1)
Screenshot: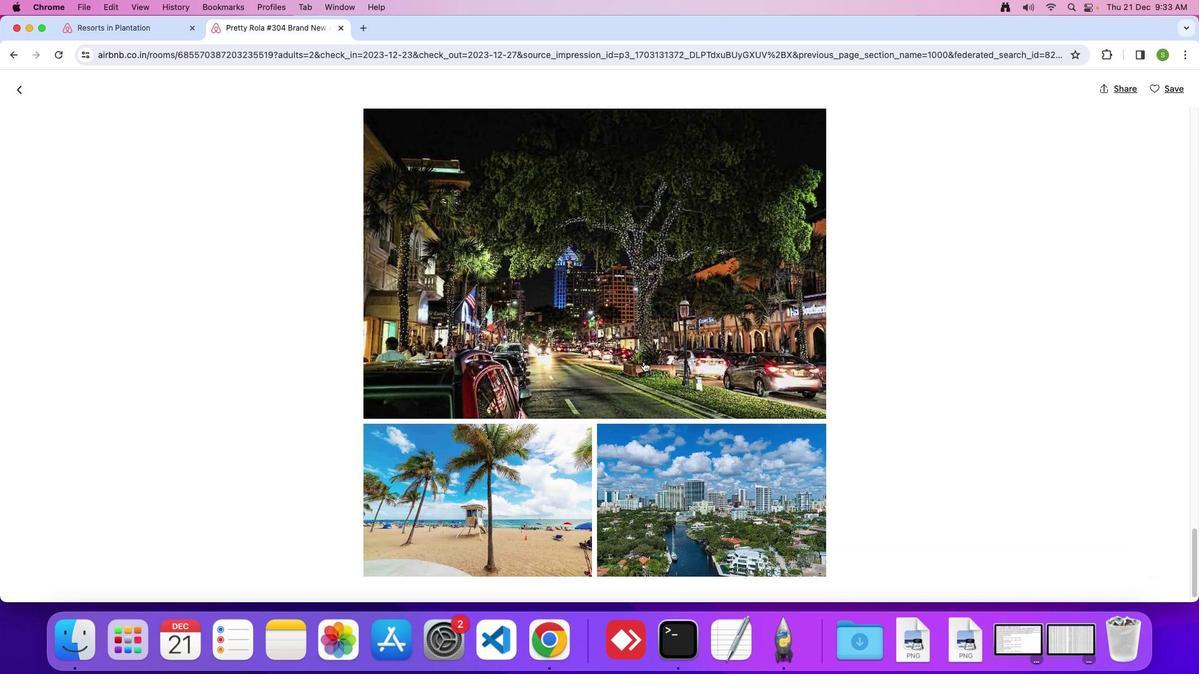 
Action: Mouse scrolled (643, 362) with delta (0, 0)
Screenshot: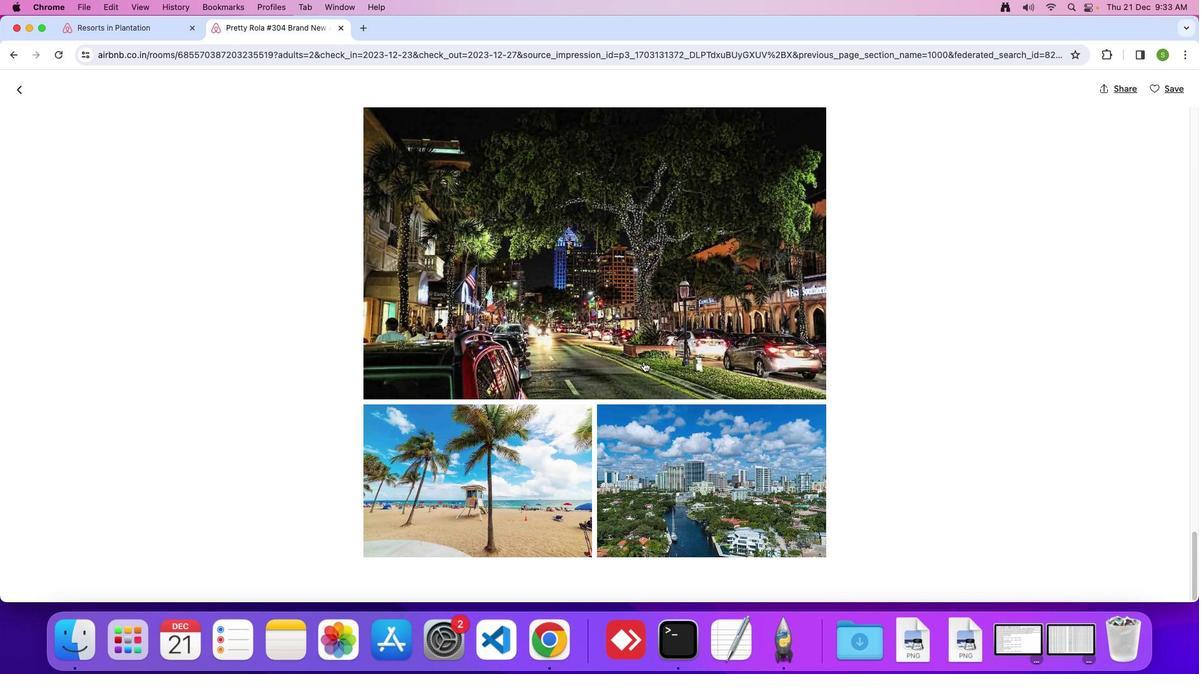 
Action: Mouse scrolled (643, 362) with delta (0, 0)
Screenshot: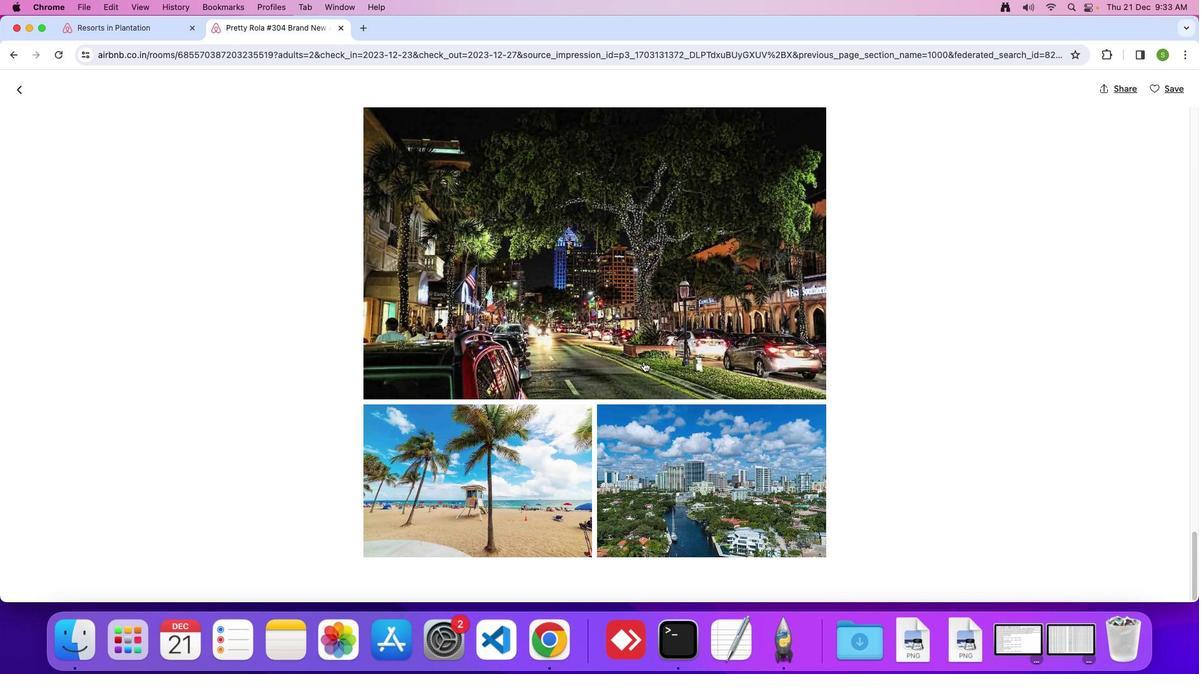 
Action: Mouse scrolled (643, 362) with delta (0, -1)
Screenshot: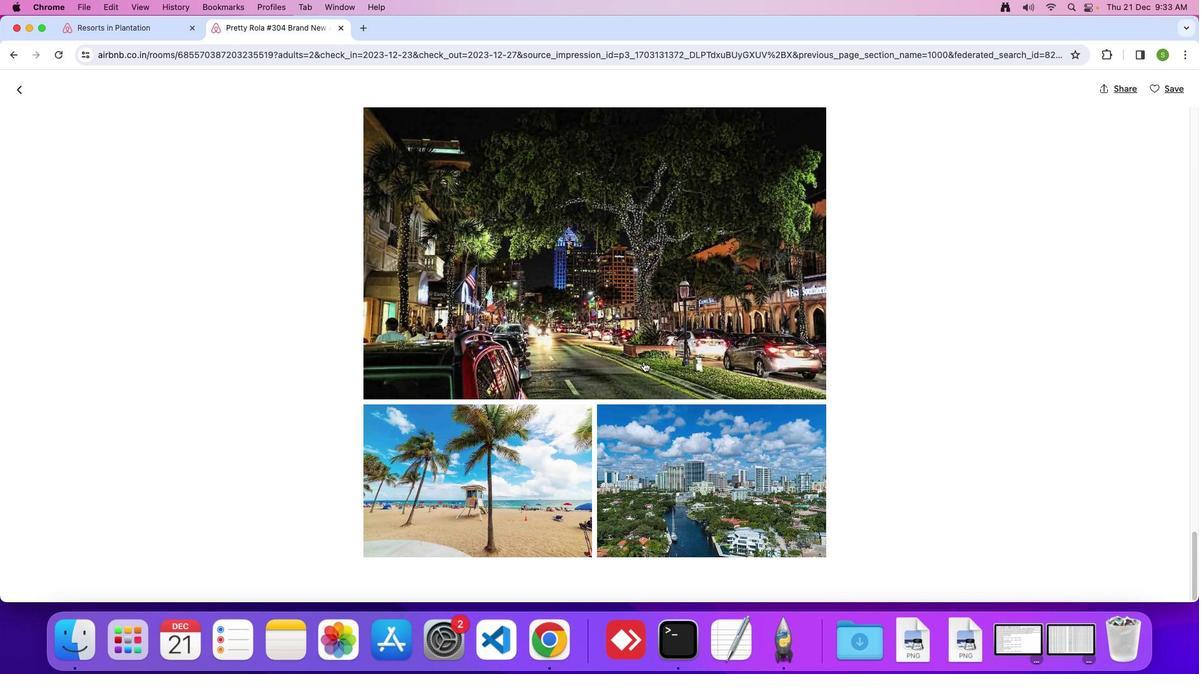 
Action: Mouse scrolled (643, 362) with delta (0, 0)
Screenshot: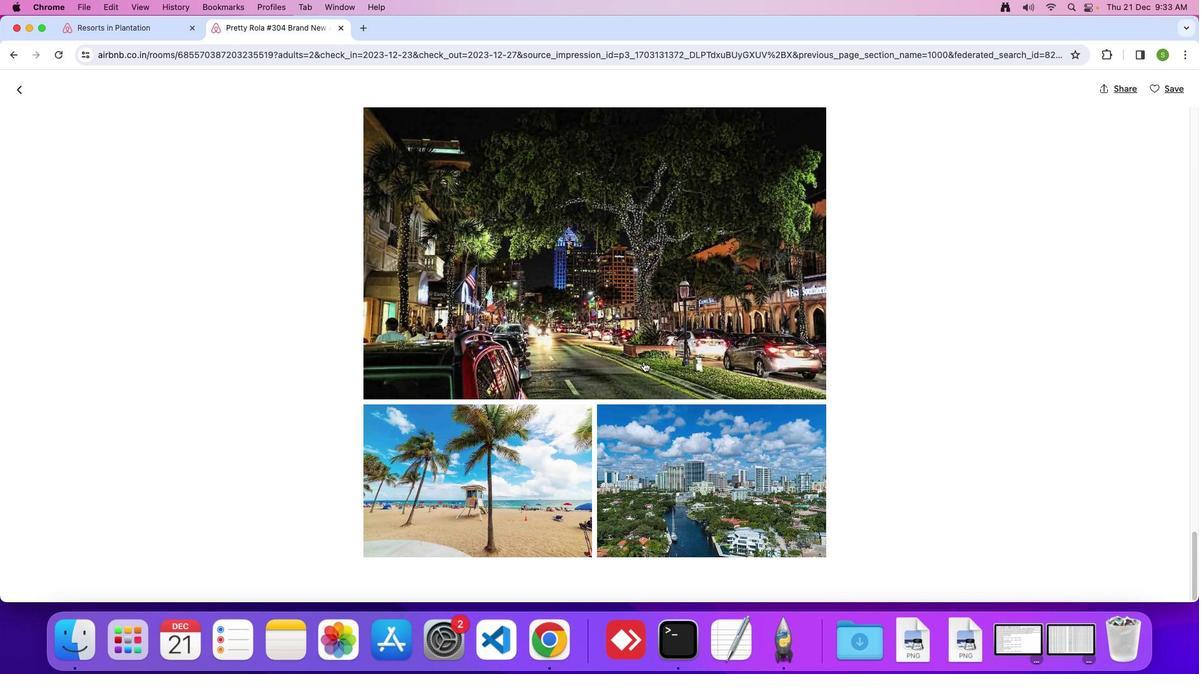 
Action: Mouse scrolled (643, 362) with delta (0, 0)
Screenshot: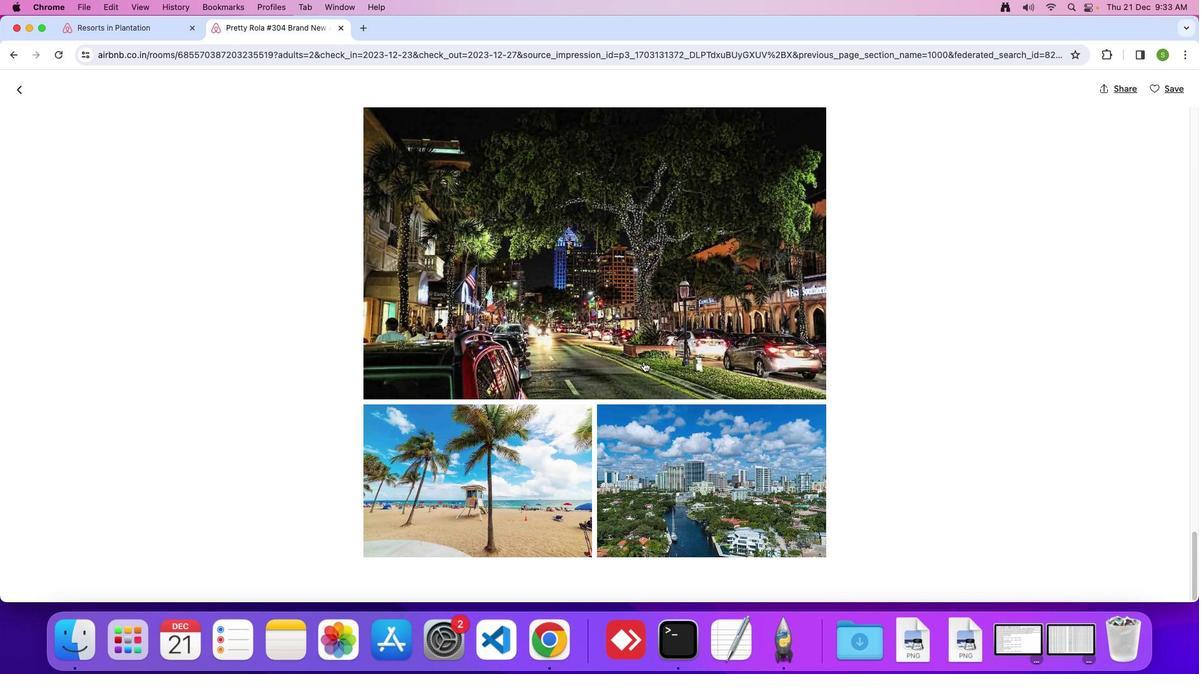 
Action: Mouse moved to (21, 93)
Screenshot: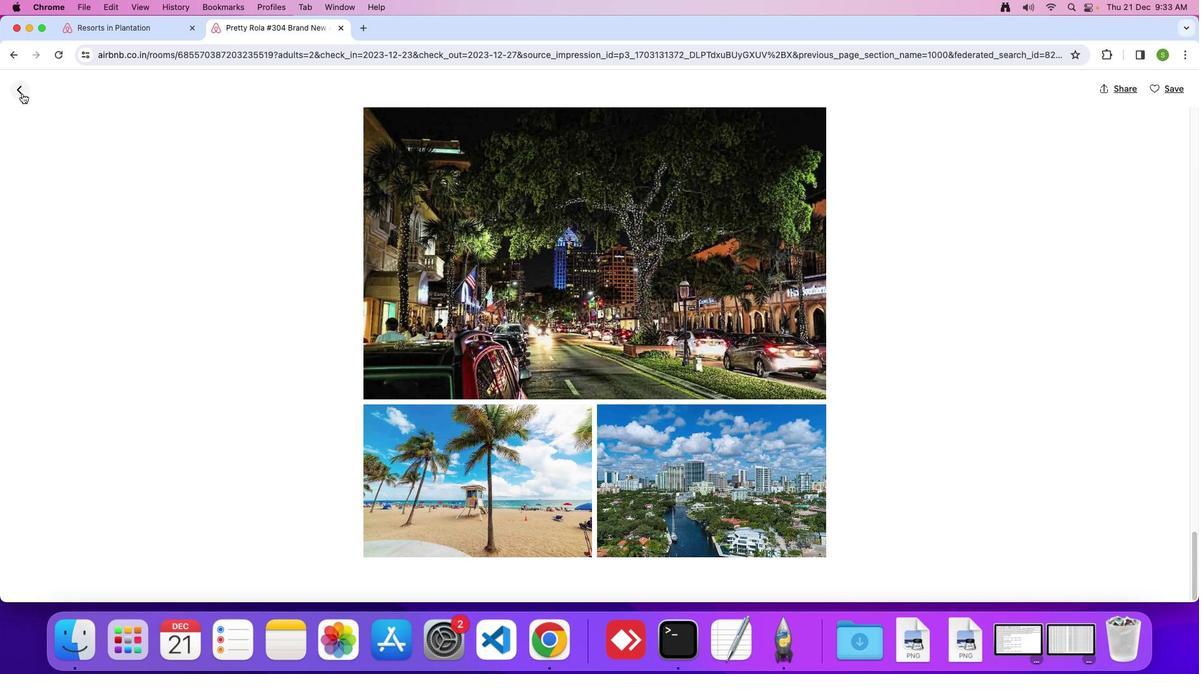 
Action: Mouse pressed left at (21, 93)
Screenshot: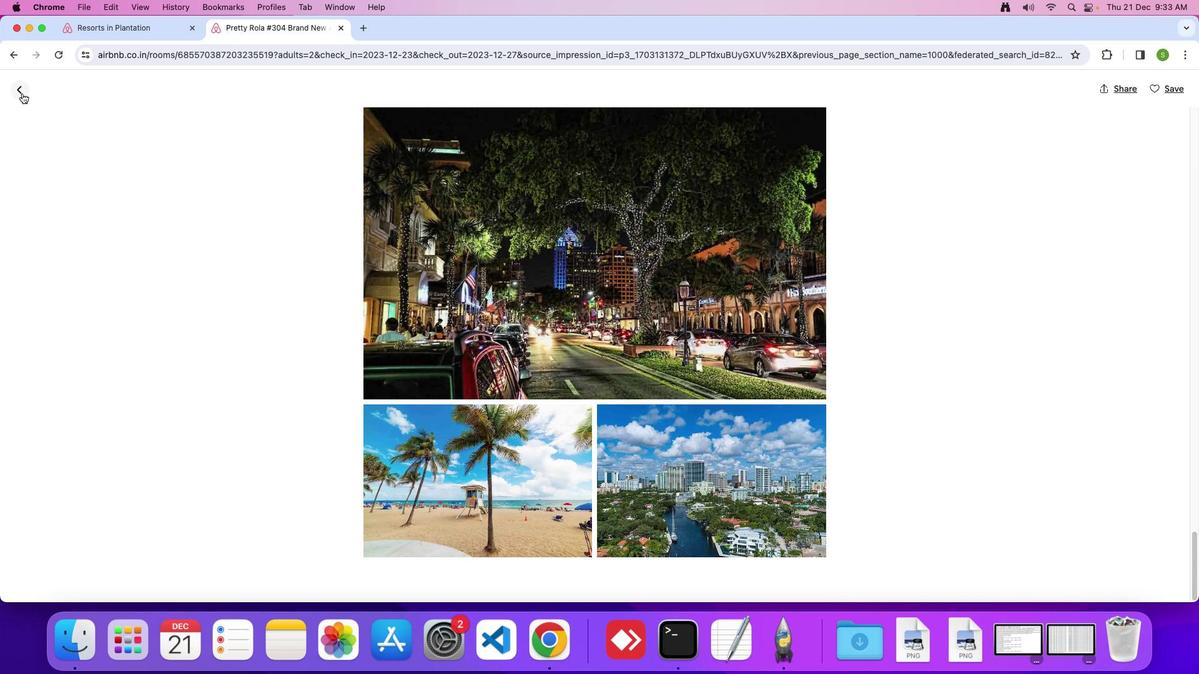 
Action: Mouse moved to (484, 377)
Screenshot: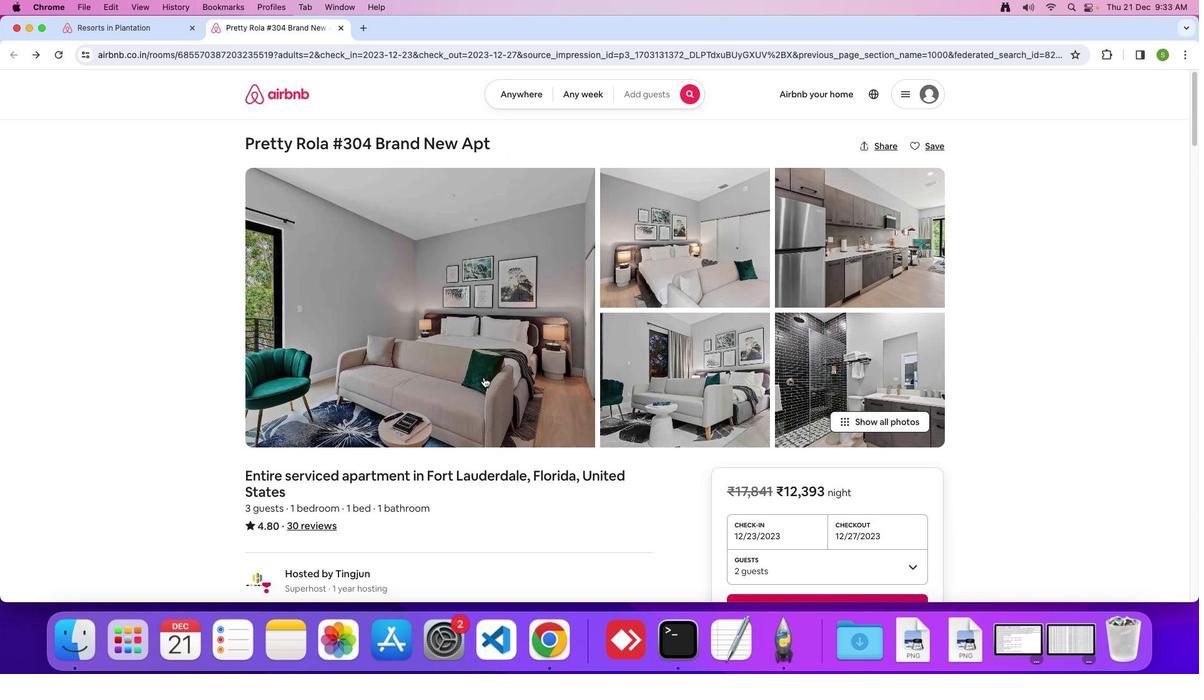 
Action: Mouse scrolled (484, 377) with delta (0, 0)
Screenshot: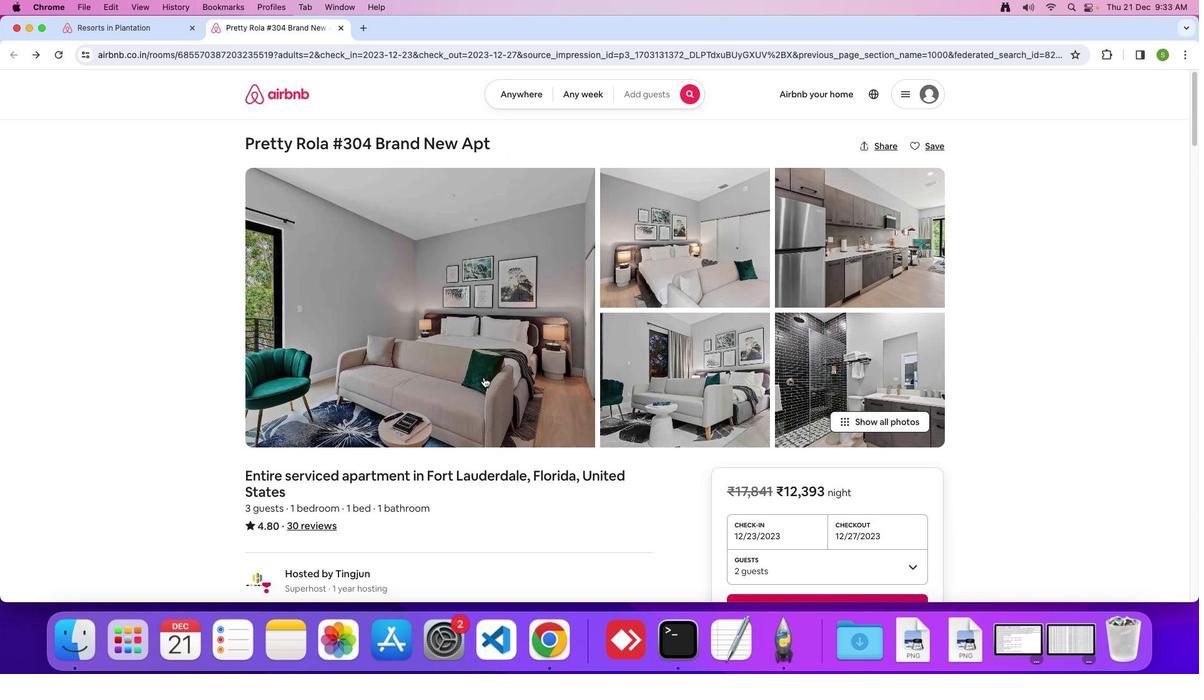 
Action: Mouse moved to (484, 377)
Screenshot: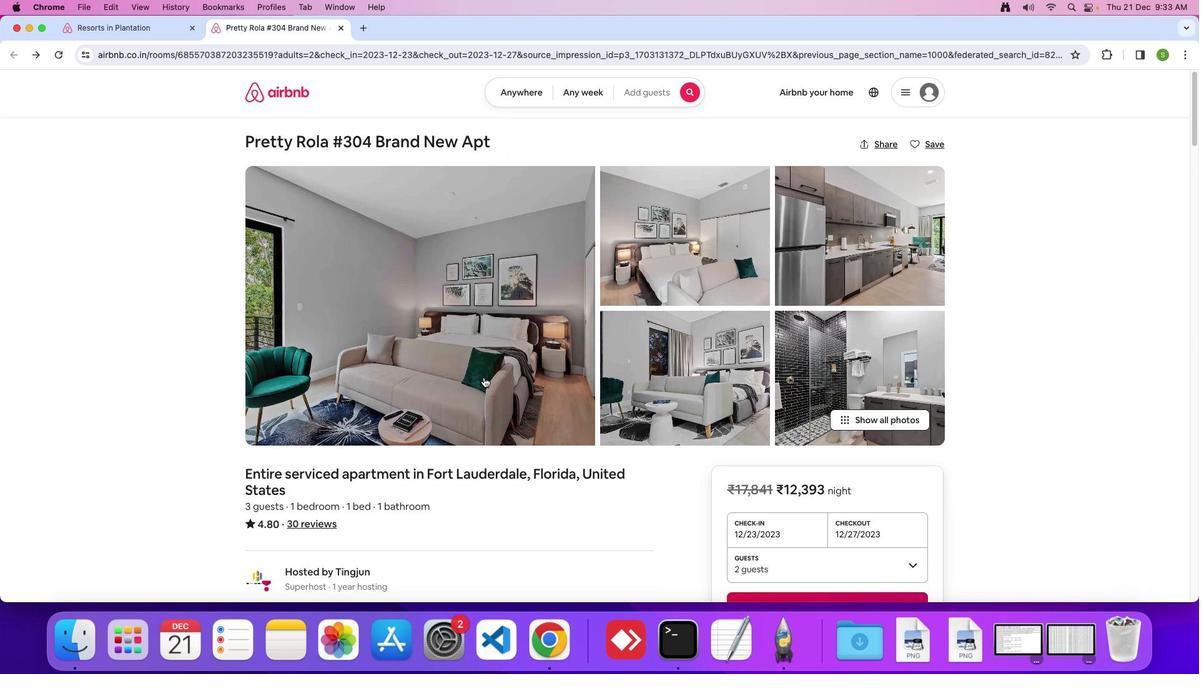 
Action: Mouse scrolled (484, 377) with delta (0, 0)
Screenshot: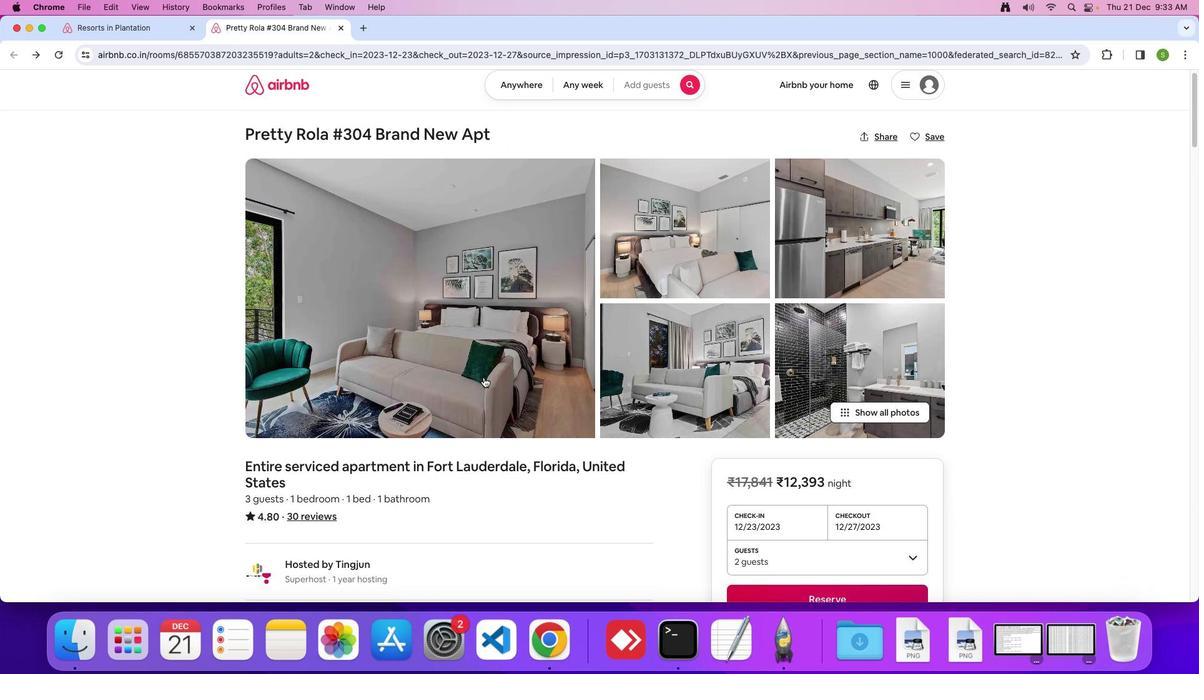 
Action: Mouse moved to (484, 377)
Screenshot: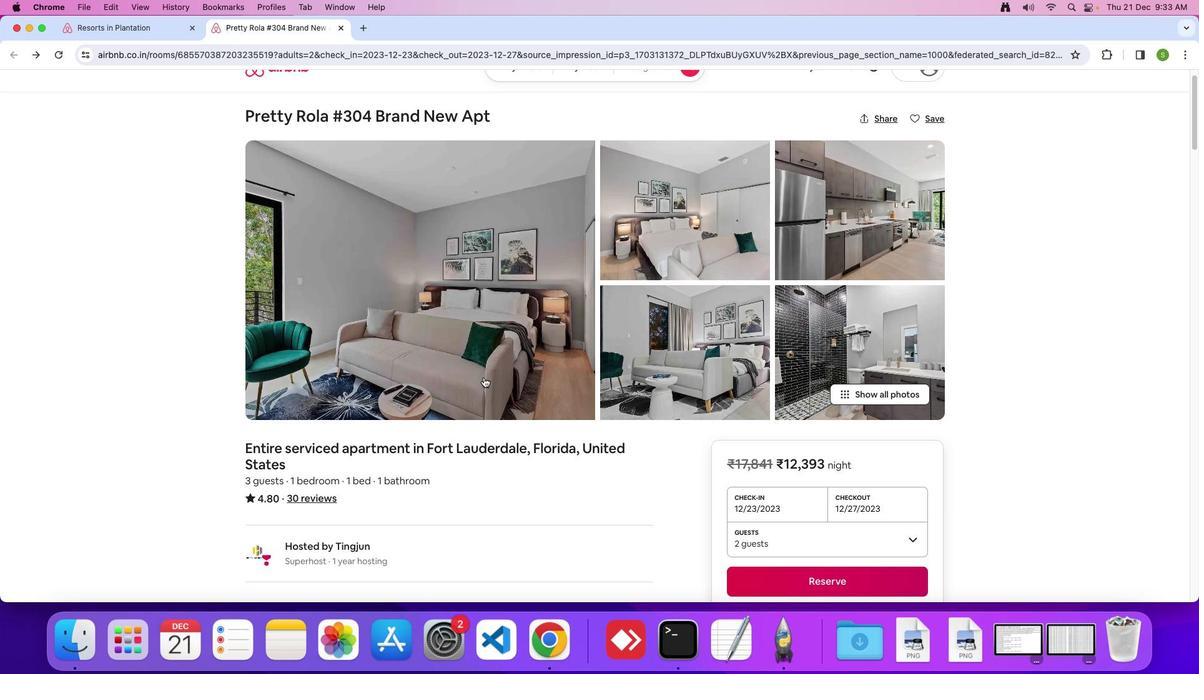 
Action: Mouse scrolled (484, 377) with delta (0, -1)
Screenshot: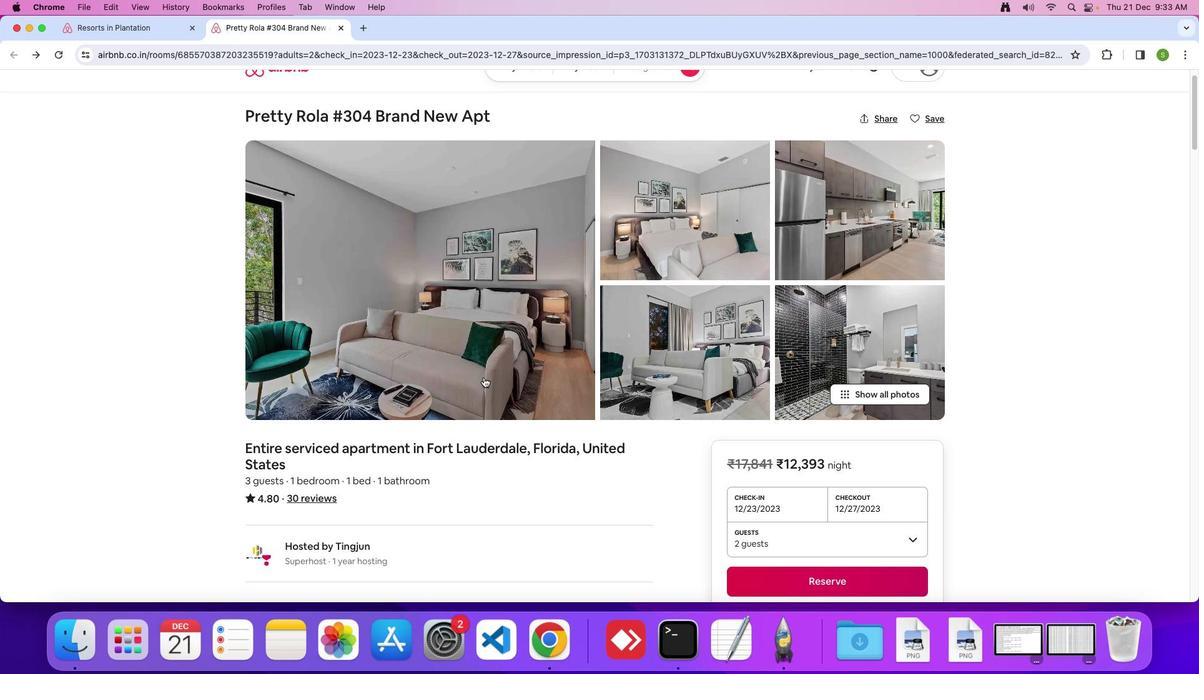
Action: Mouse moved to (483, 377)
Screenshot: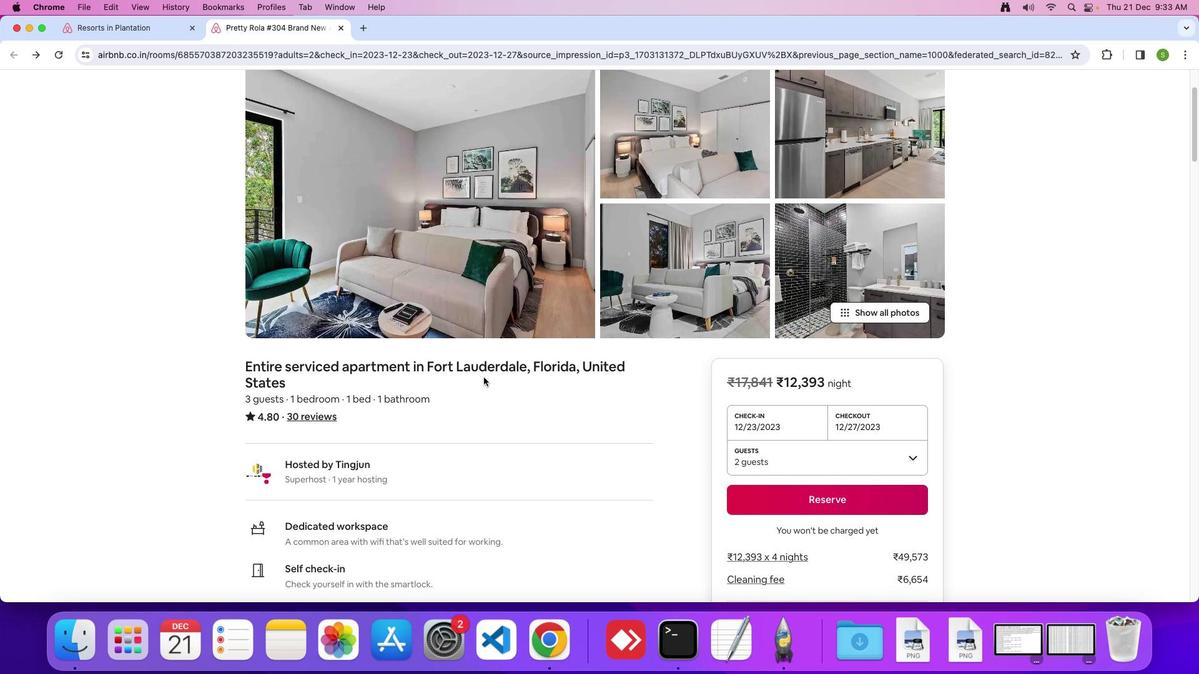 
Action: Mouse scrolled (483, 377) with delta (0, 0)
Screenshot: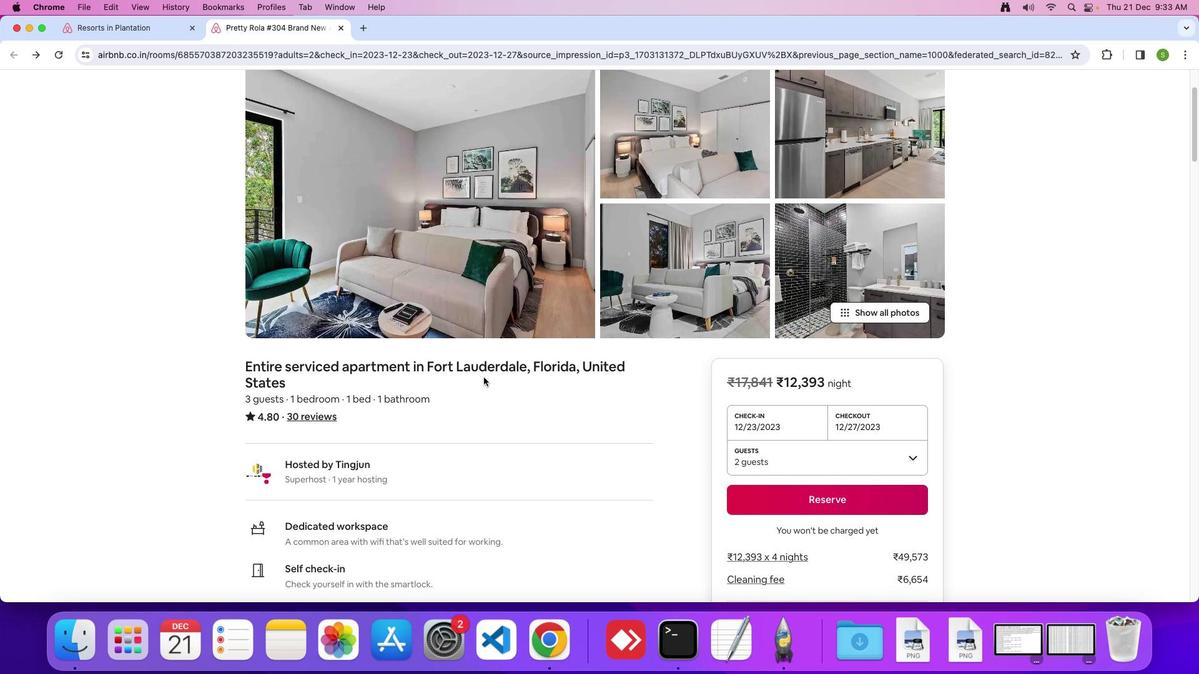 
Action: Mouse scrolled (483, 377) with delta (0, 0)
Screenshot: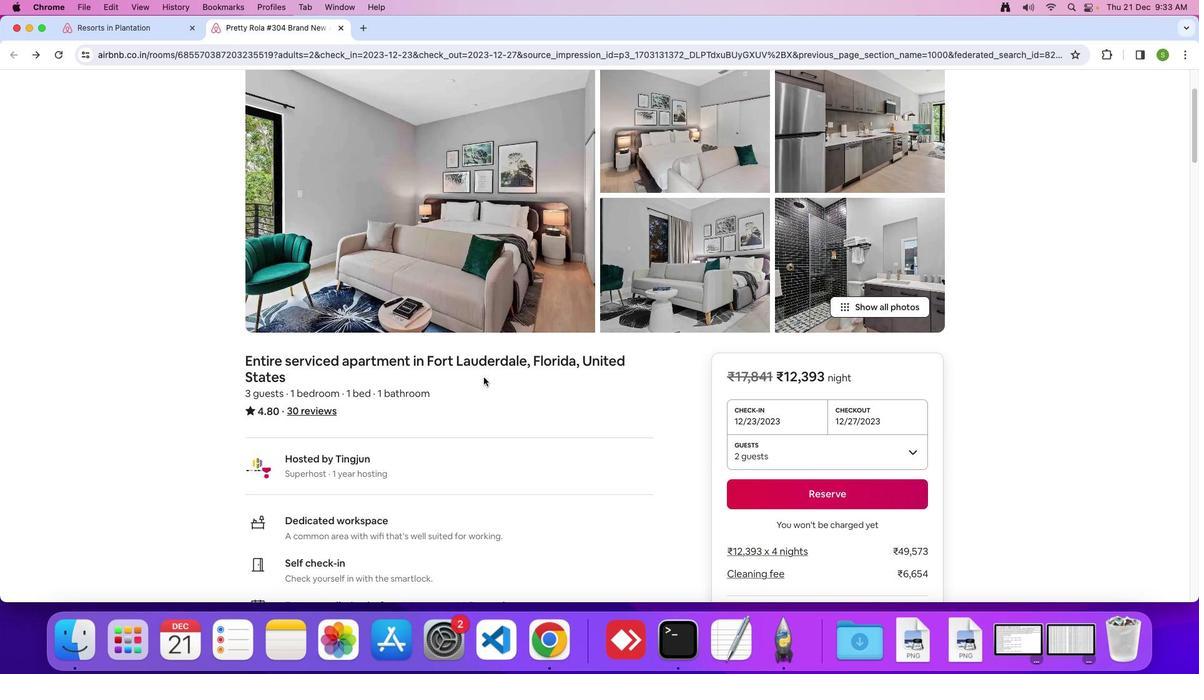 
Action: Mouse scrolled (483, 377) with delta (0, -1)
Screenshot: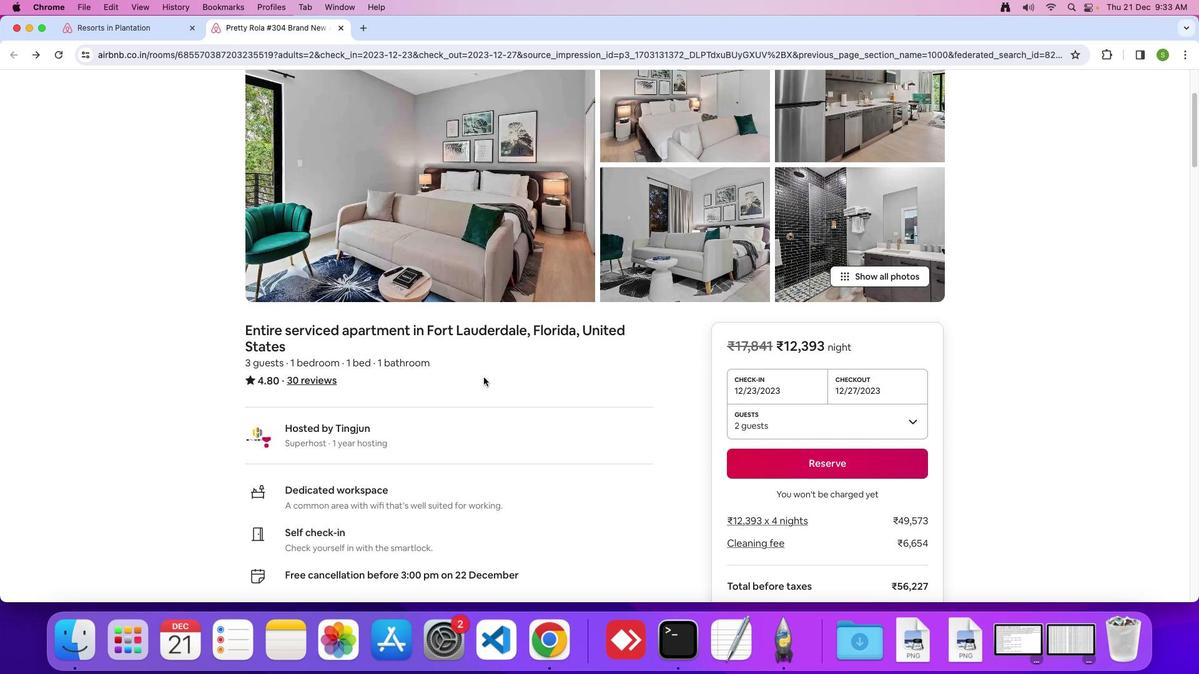 
Action: Mouse scrolled (483, 377) with delta (0, 0)
Screenshot: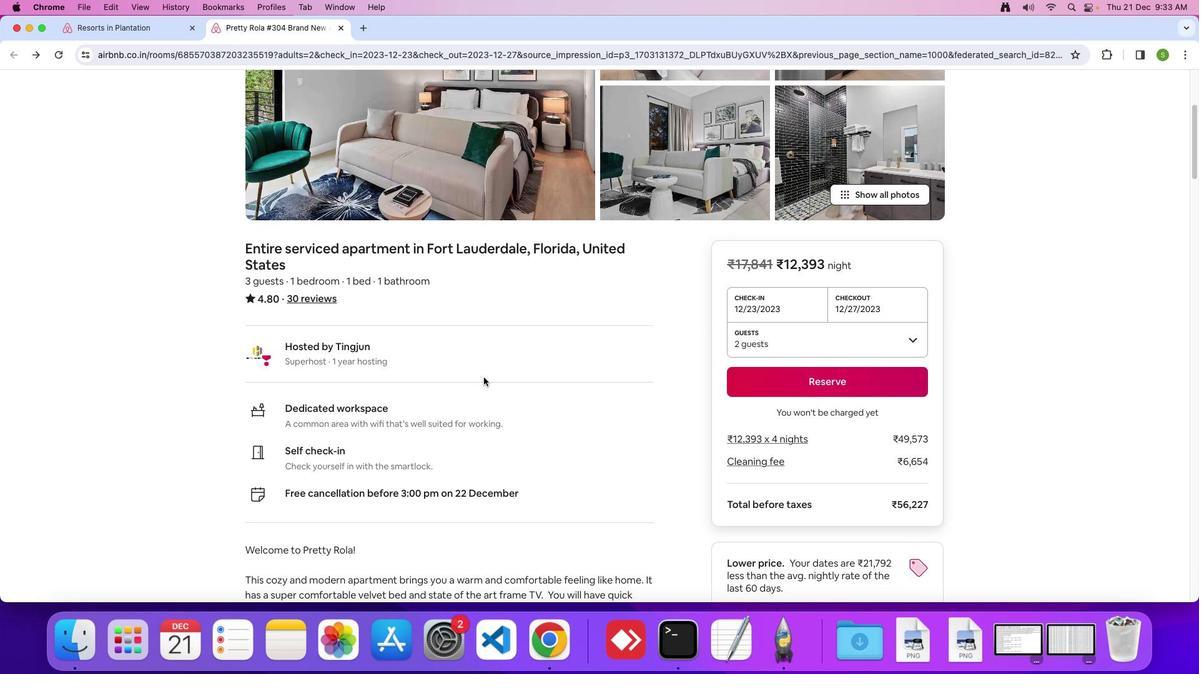 
Action: Mouse scrolled (483, 377) with delta (0, 0)
Screenshot: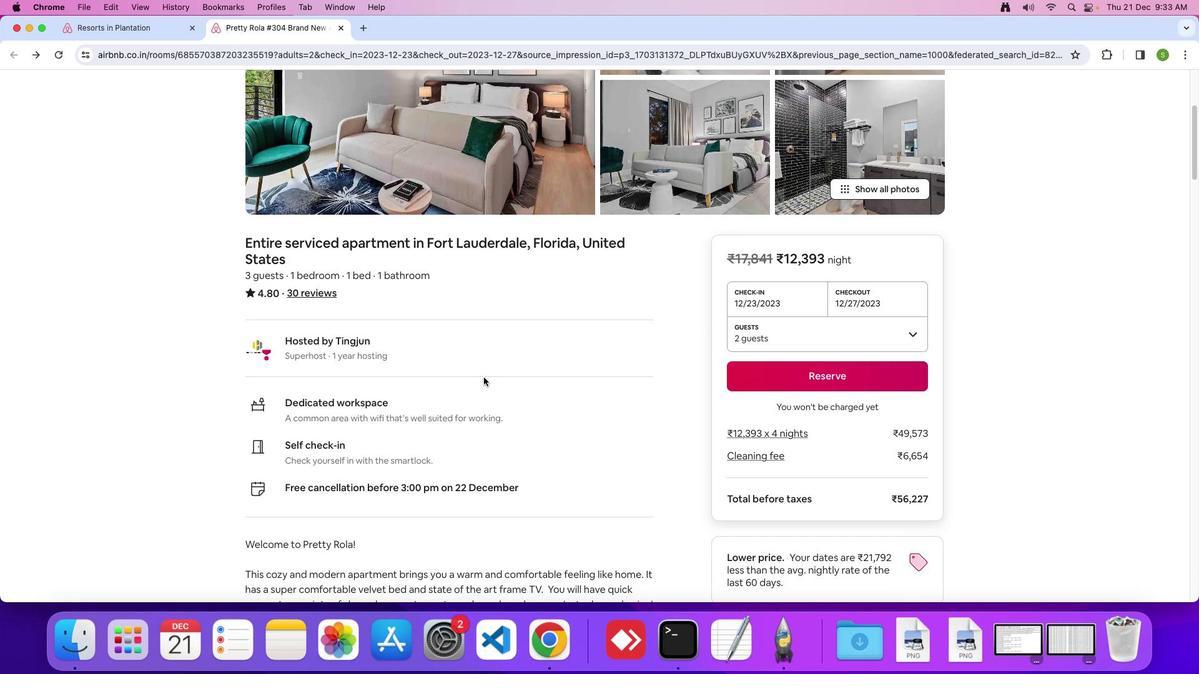 
Action: Mouse scrolled (483, 377) with delta (0, -1)
Screenshot: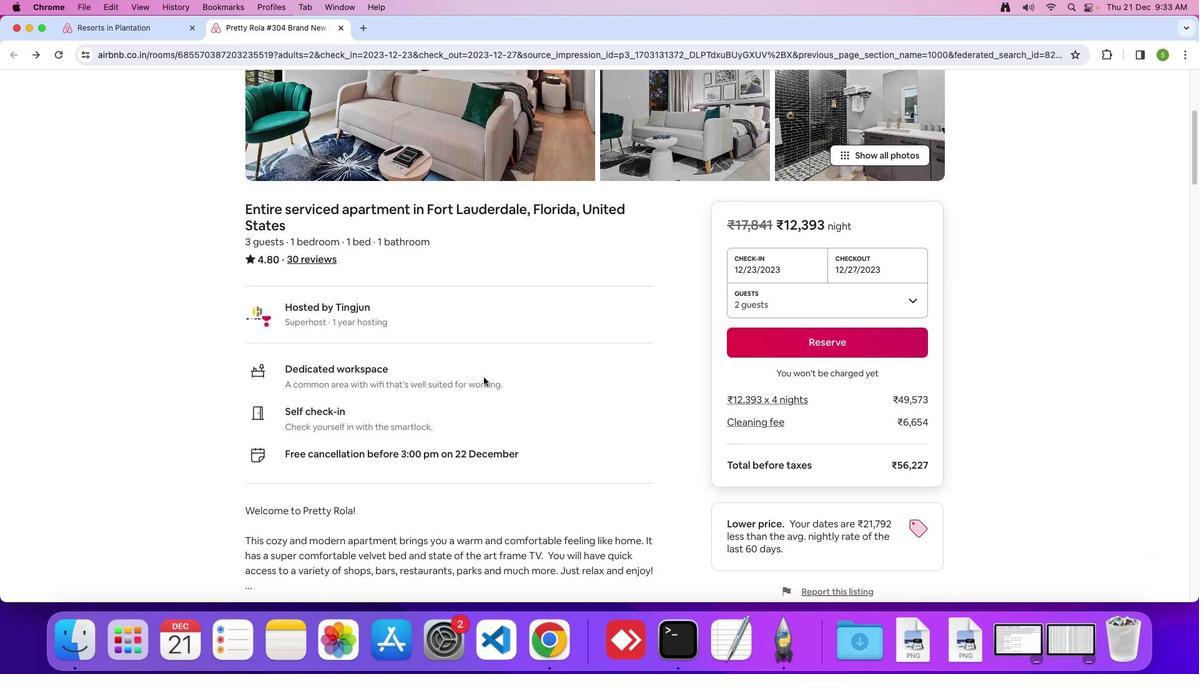 
Action: Mouse scrolled (483, 377) with delta (0, 0)
Screenshot: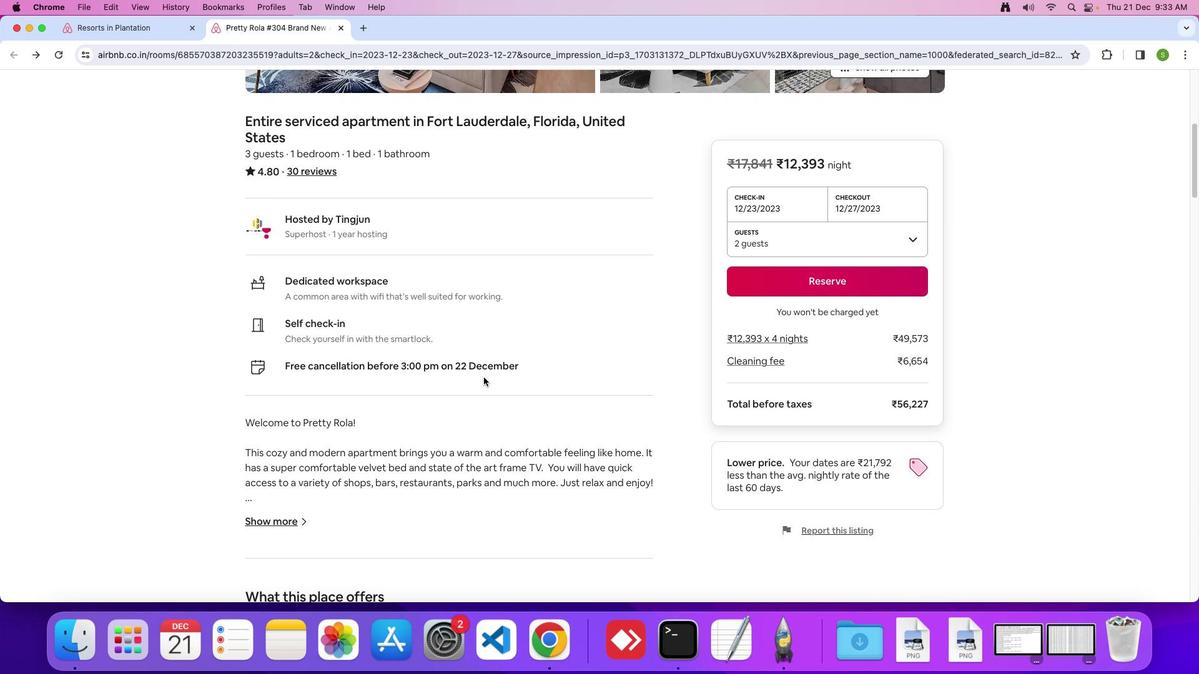 
Action: Mouse scrolled (483, 377) with delta (0, 0)
Screenshot: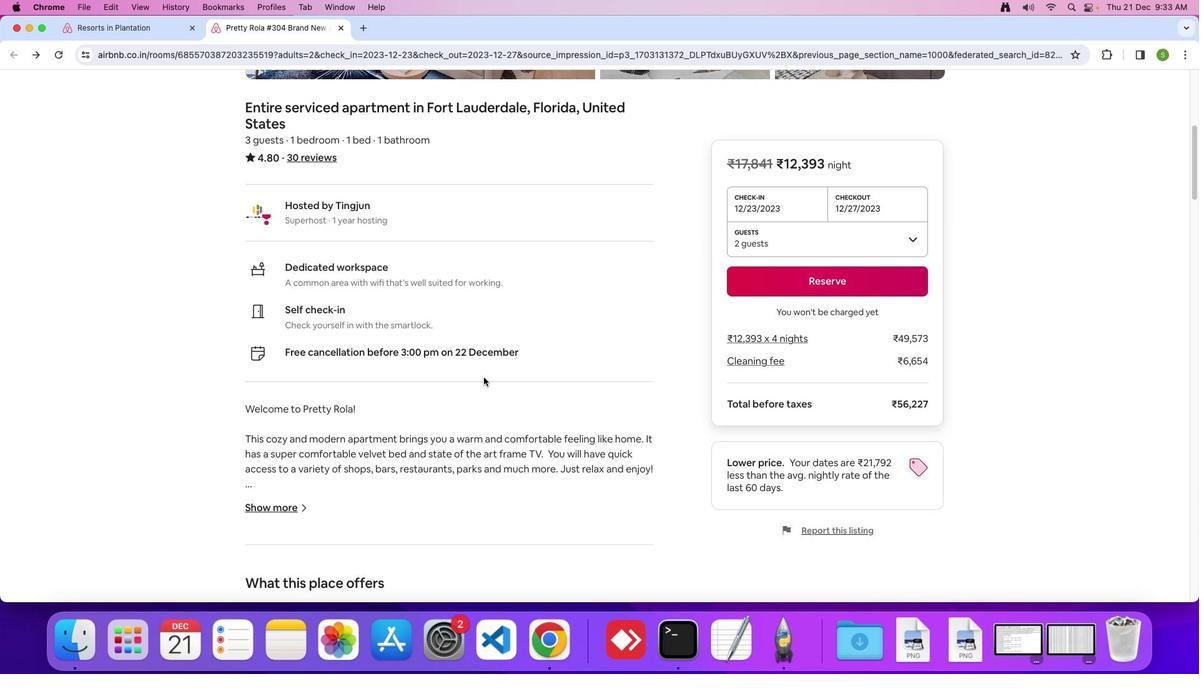 
Action: Mouse scrolled (483, 377) with delta (0, -1)
Screenshot: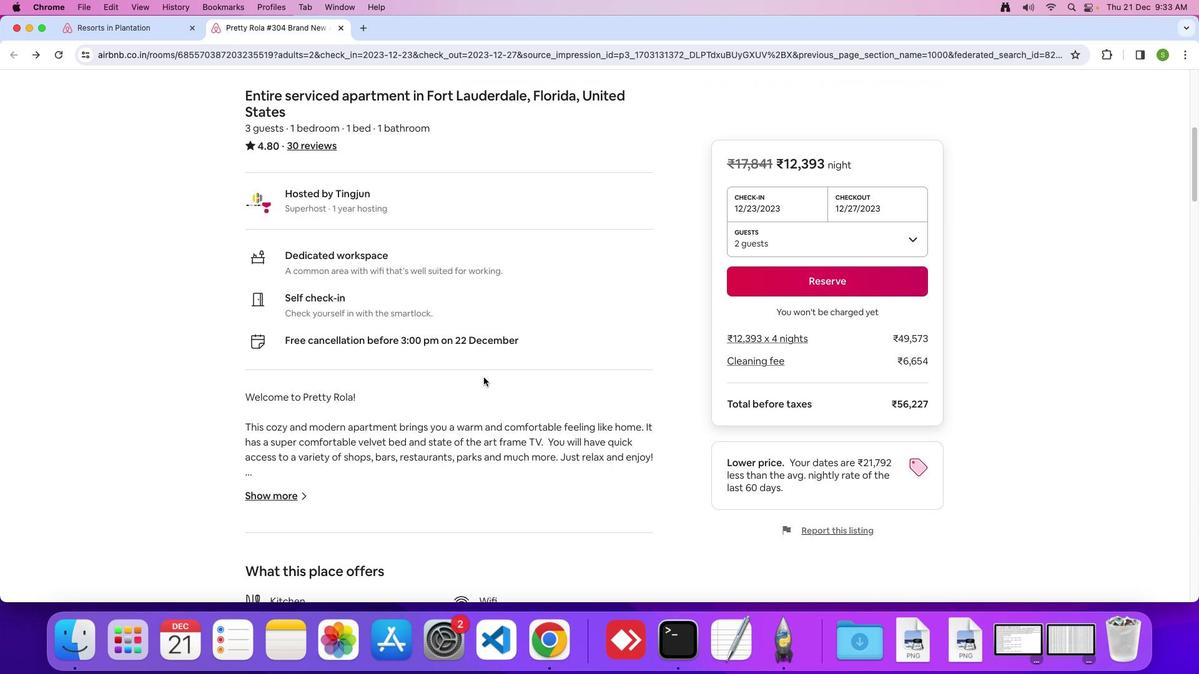
Action: Mouse scrolled (483, 377) with delta (0, 0)
Screenshot: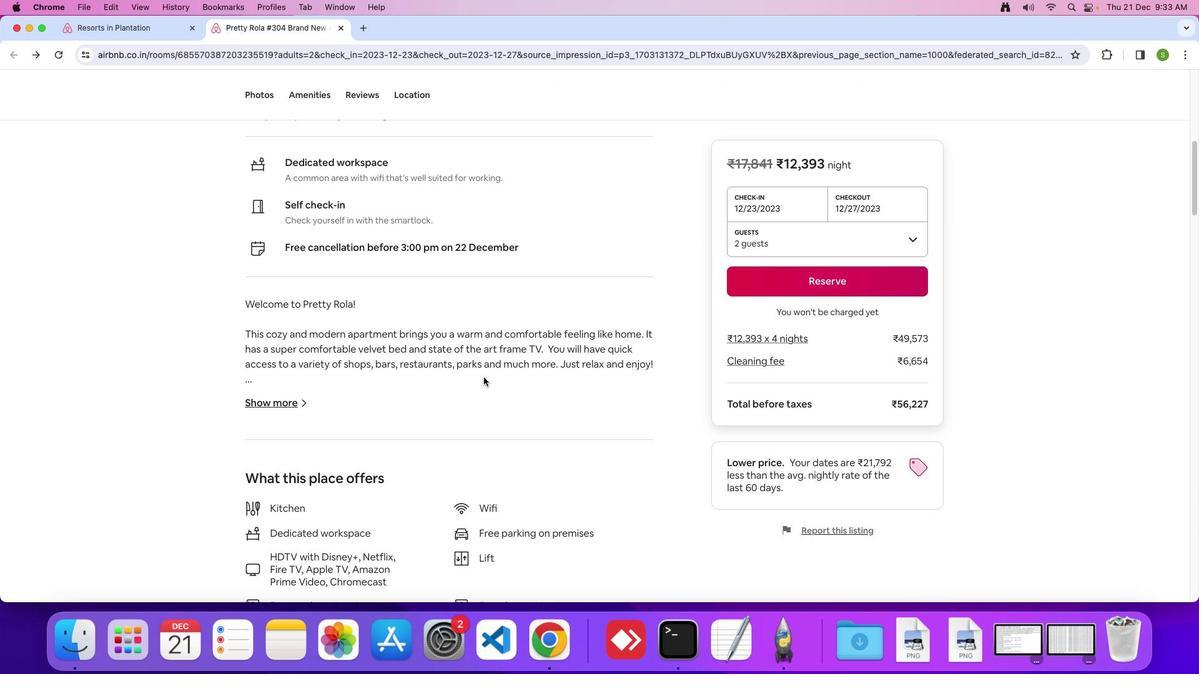 
Action: Mouse scrolled (483, 377) with delta (0, 0)
Screenshot: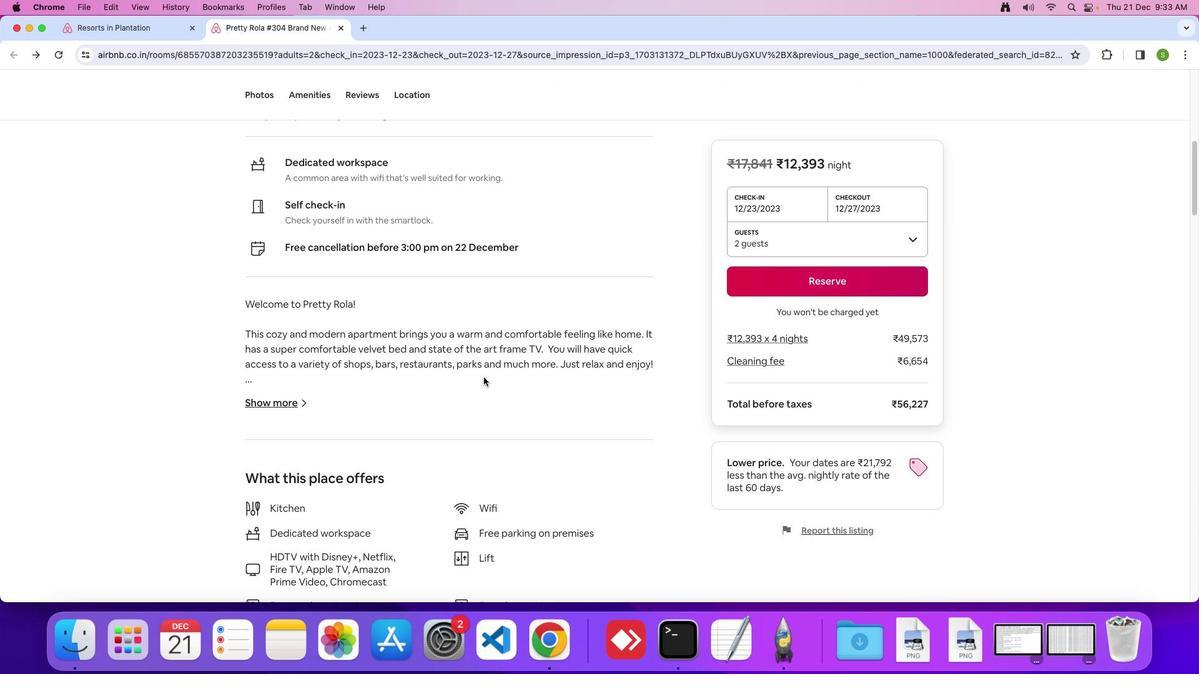 
Action: Mouse scrolled (483, 377) with delta (0, -1)
Screenshot: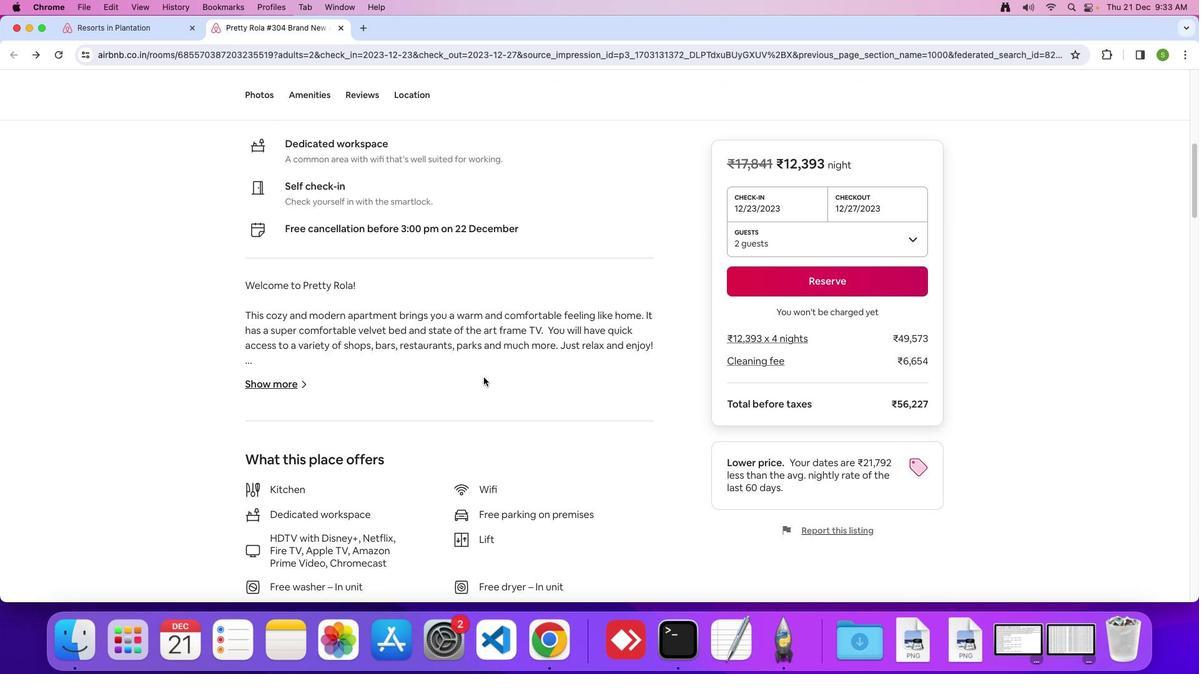 
Action: Mouse moved to (289, 330)
Screenshot: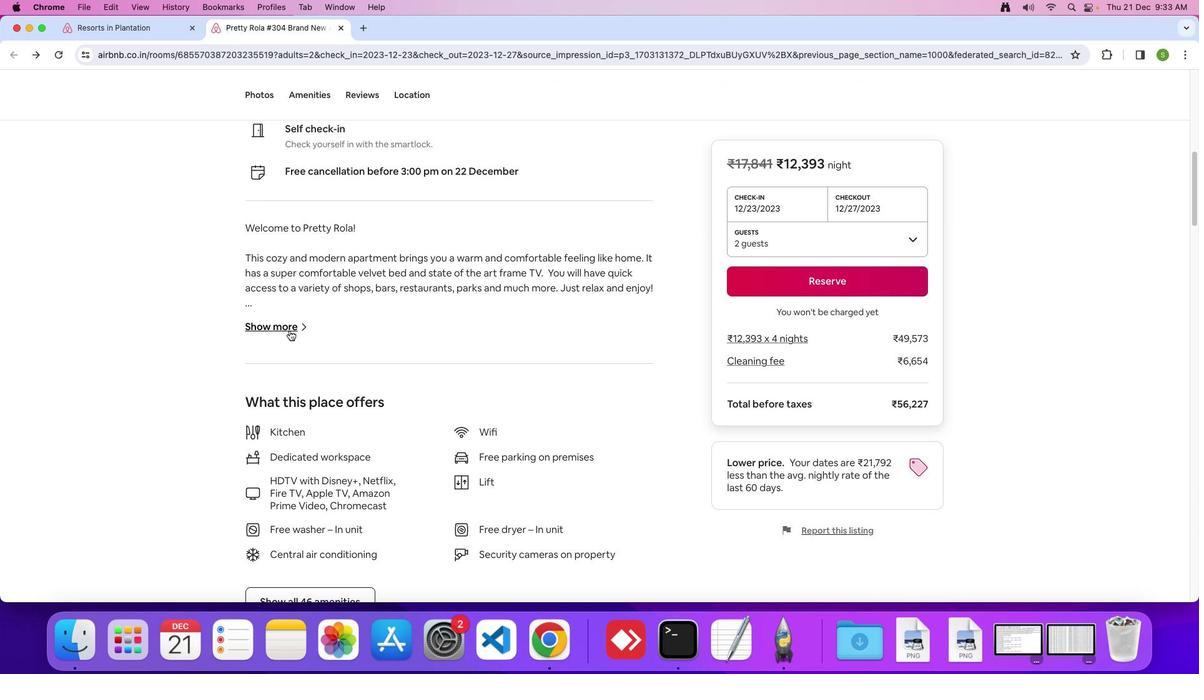 
Action: Mouse pressed left at (289, 330)
Screenshot: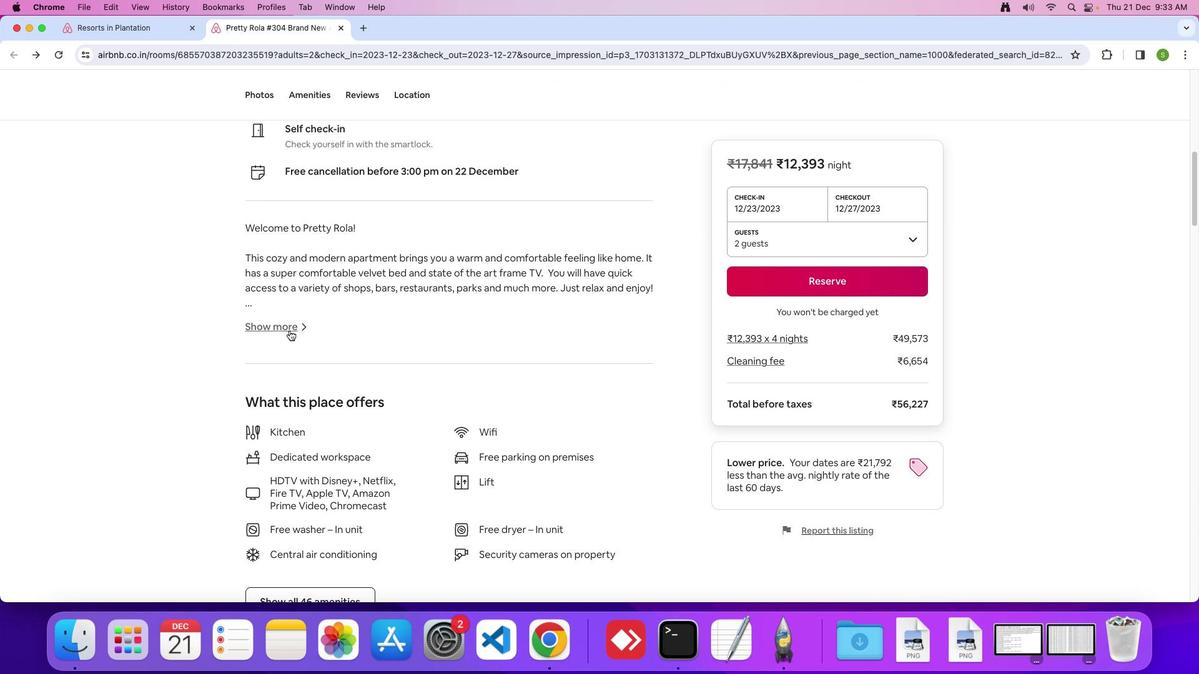 
Action: Mouse moved to (593, 325)
Screenshot: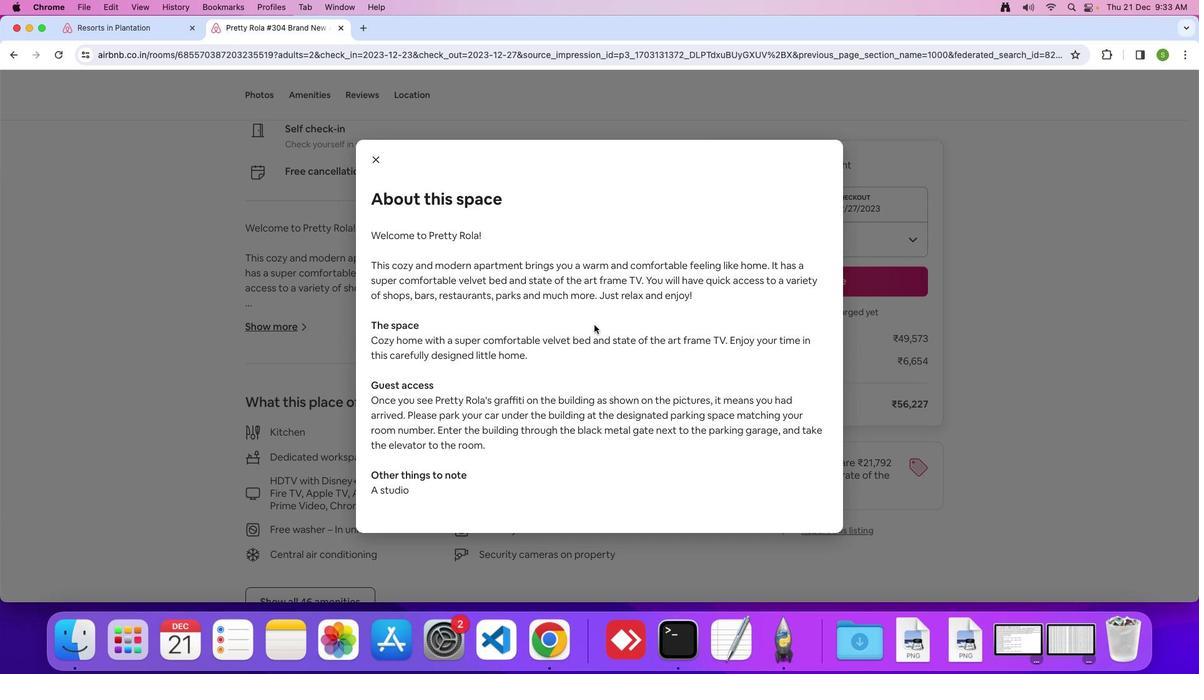 
Action: Mouse scrolled (593, 325) with delta (0, 0)
Screenshot: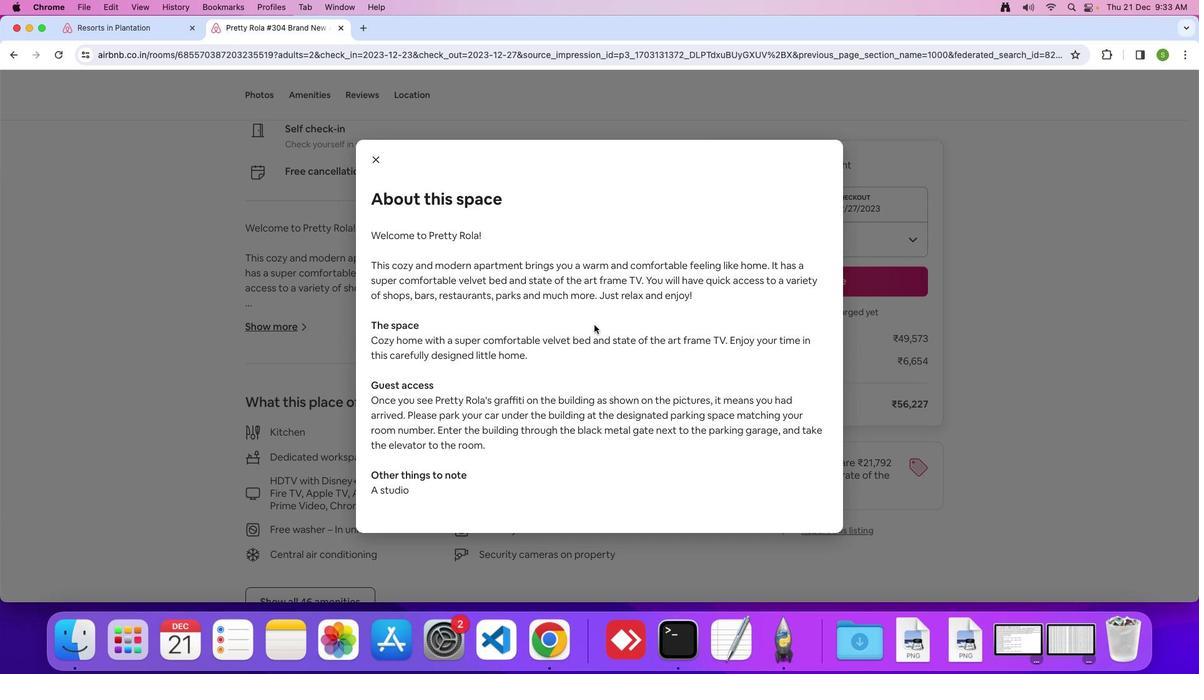 
Action: Mouse scrolled (593, 325) with delta (0, 0)
Screenshot: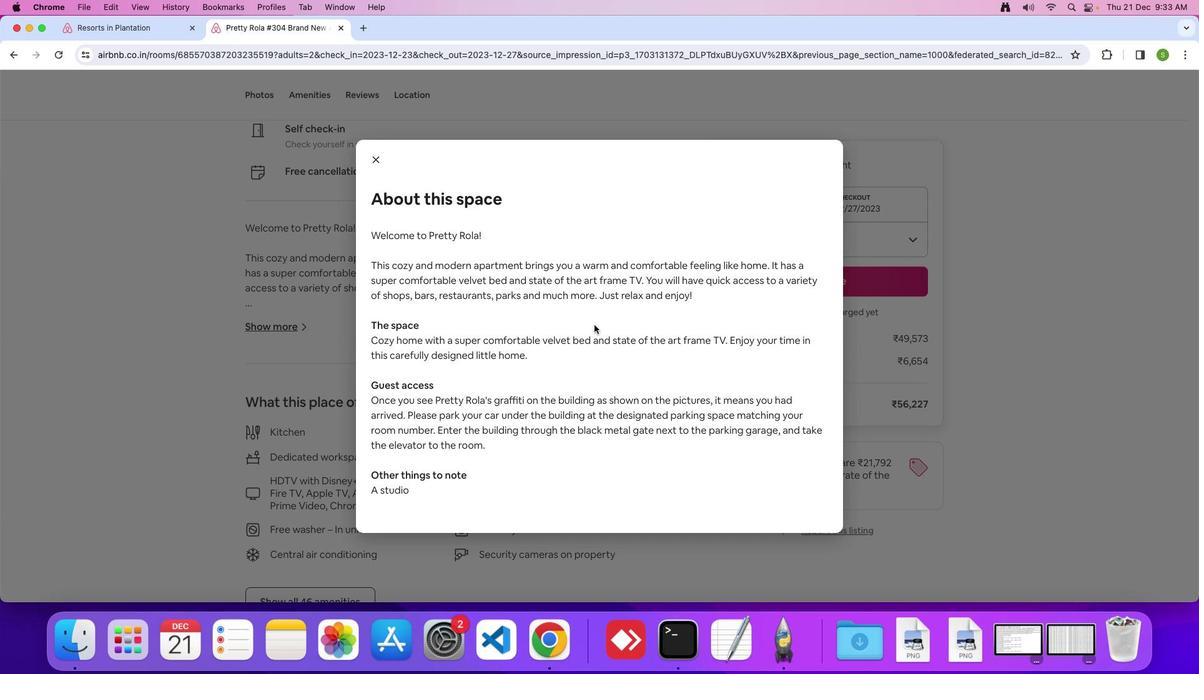 
Action: Mouse moved to (372, 158)
Screenshot: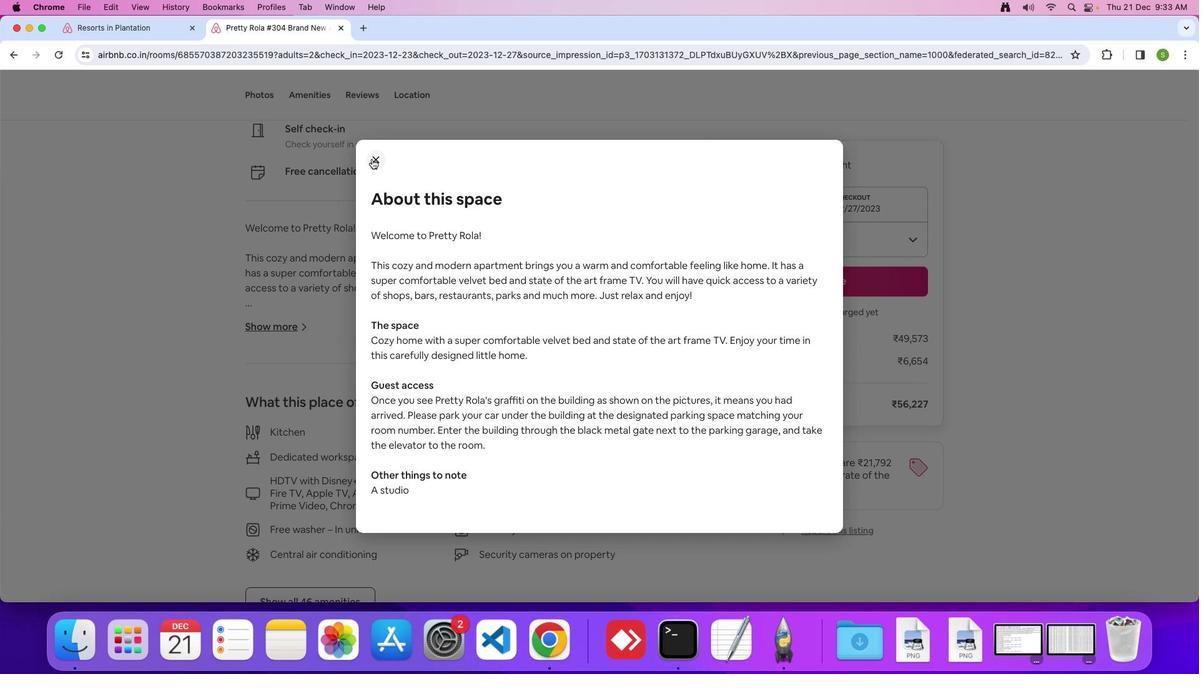 
Action: Mouse pressed left at (372, 158)
Screenshot: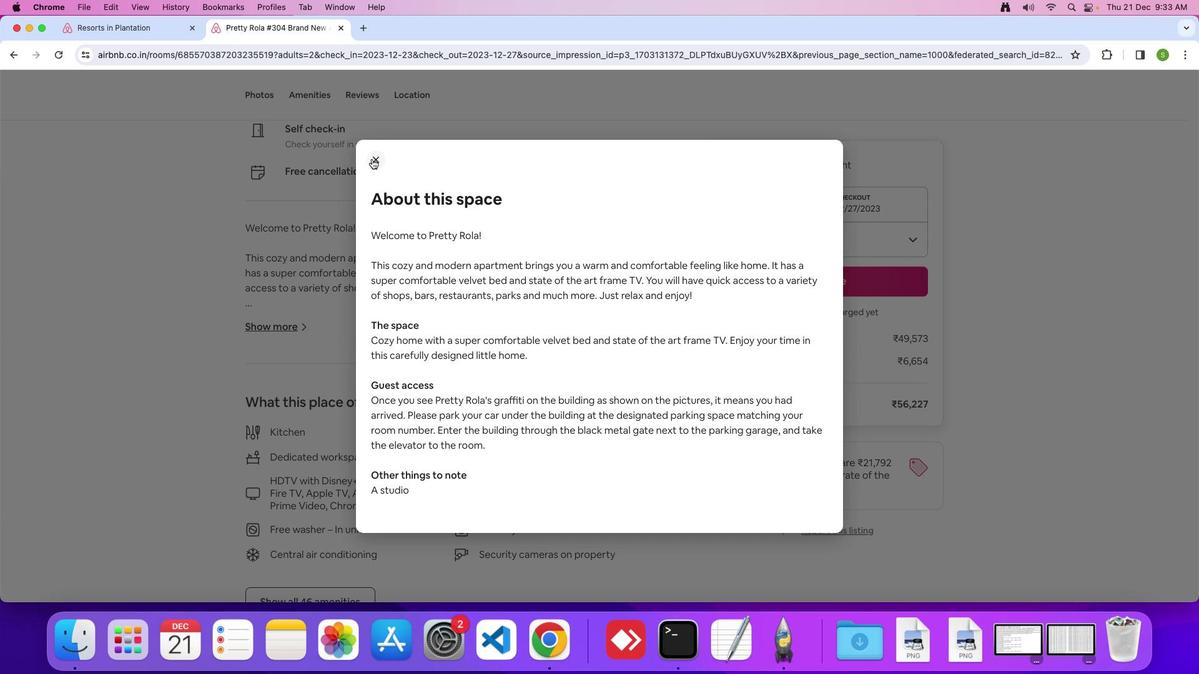 
Action: Mouse moved to (524, 351)
Screenshot: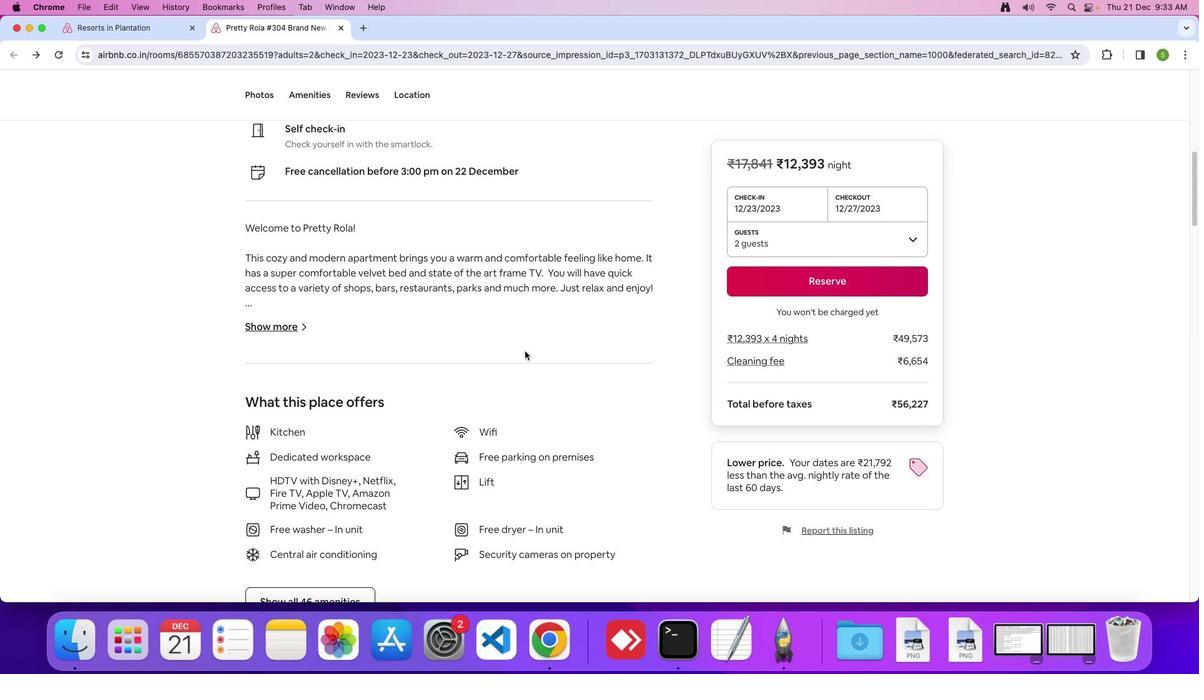 
Action: Mouse scrolled (524, 351) with delta (0, 0)
Screenshot: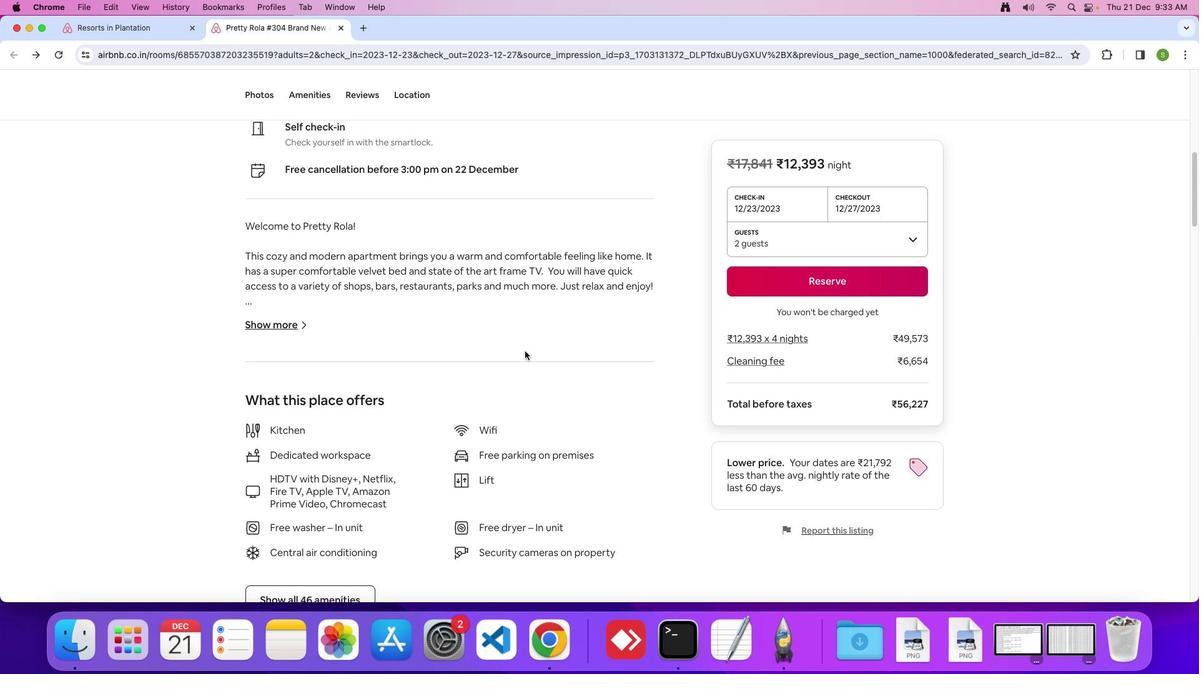 
Action: Mouse scrolled (524, 351) with delta (0, 0)
Screenshot: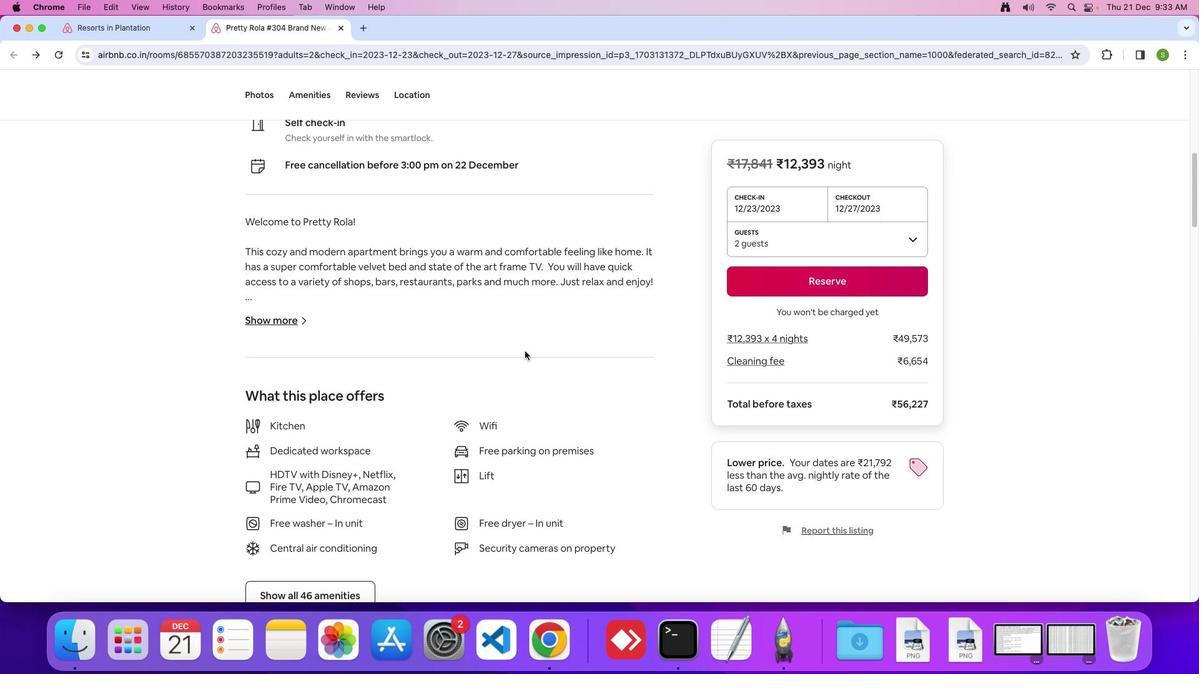 
Action: Mouse scrolled (524, 351) with delta (0, -1)
Screenshot: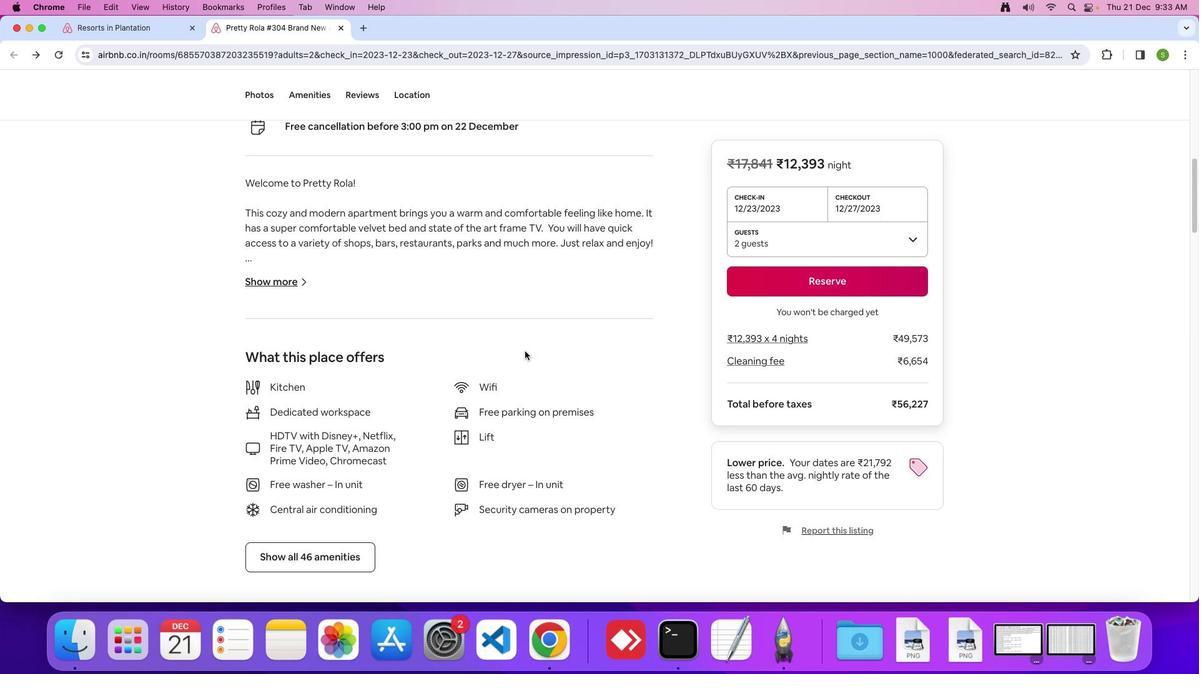 
Action: Mouse scrolled (524, 351) with delta (0, 0)
Screenshot: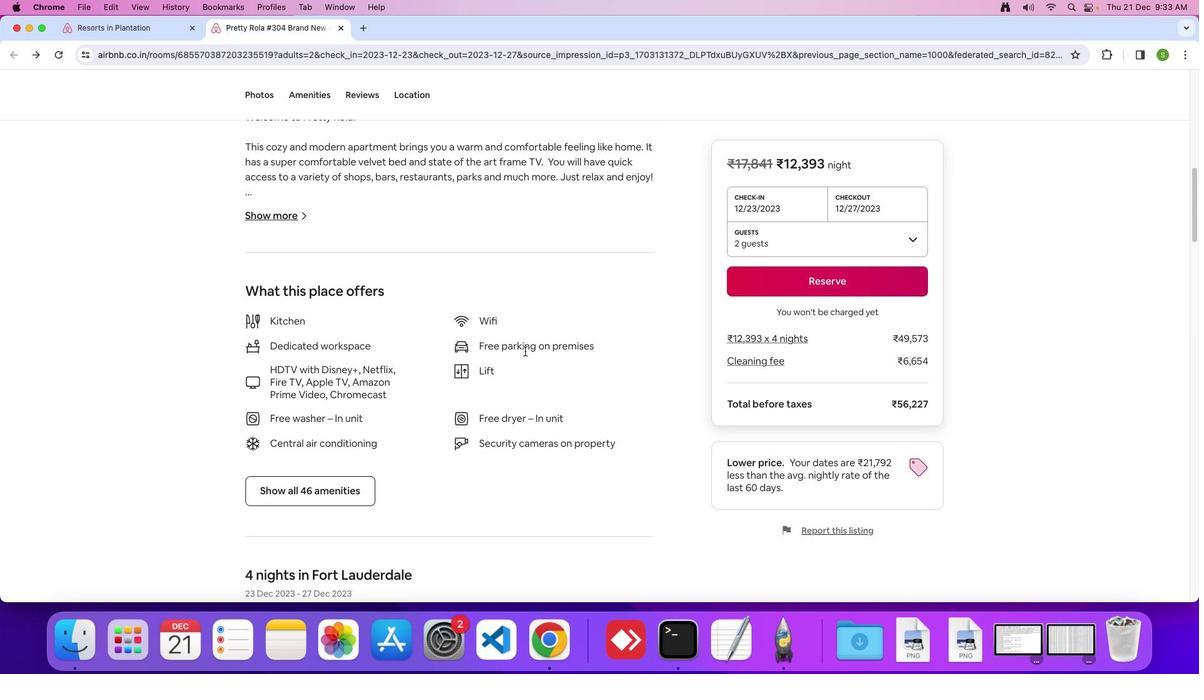 
Action: Mouse scrolled (524, 351) with delta (0, 0)
Screenshot: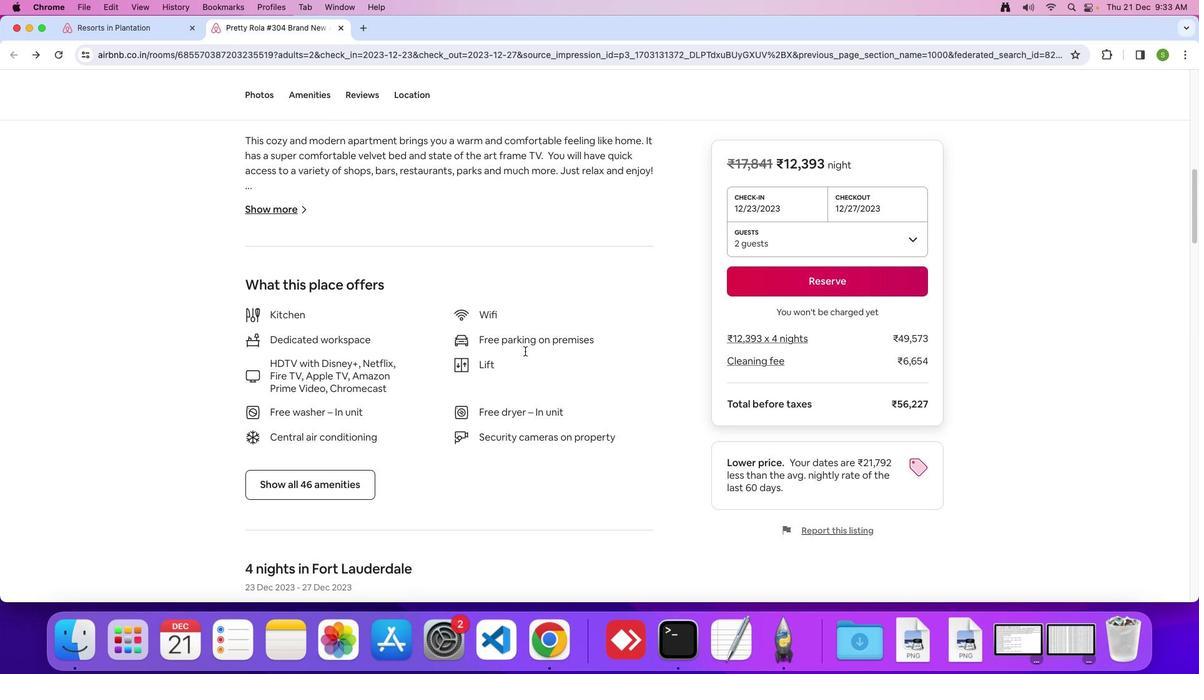 
Action: Mouse moved to (304, 464)
Screenshot: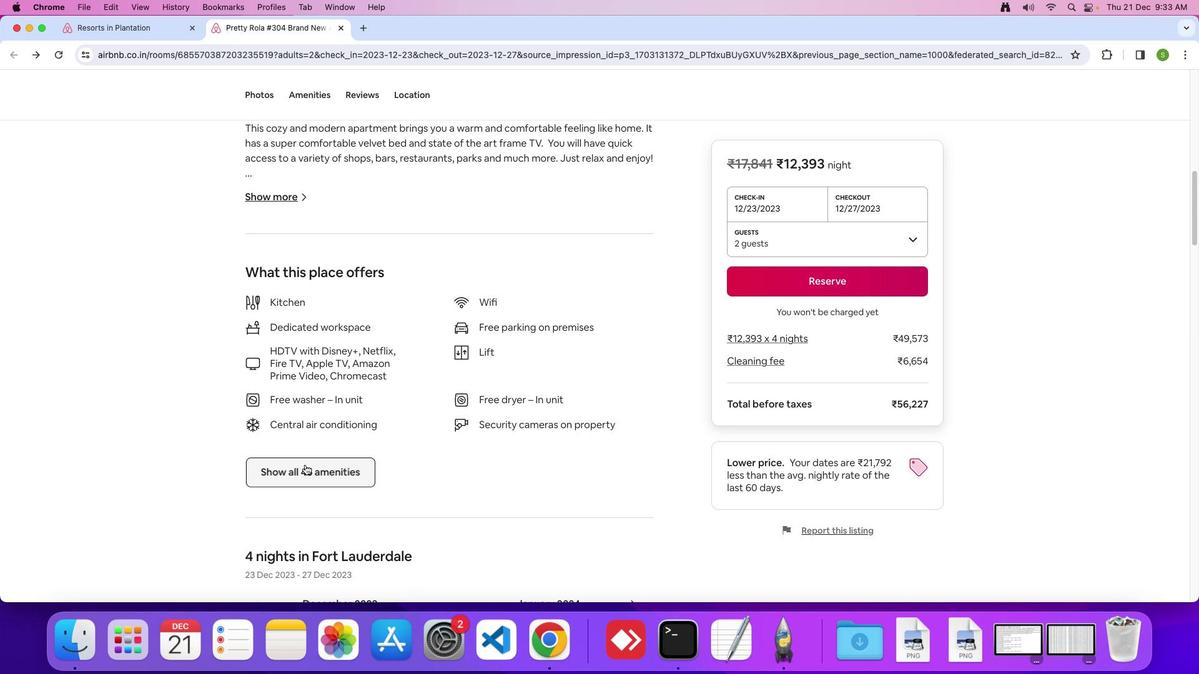 
Action: Mouse pressed left at (304, 464)
Screenshot: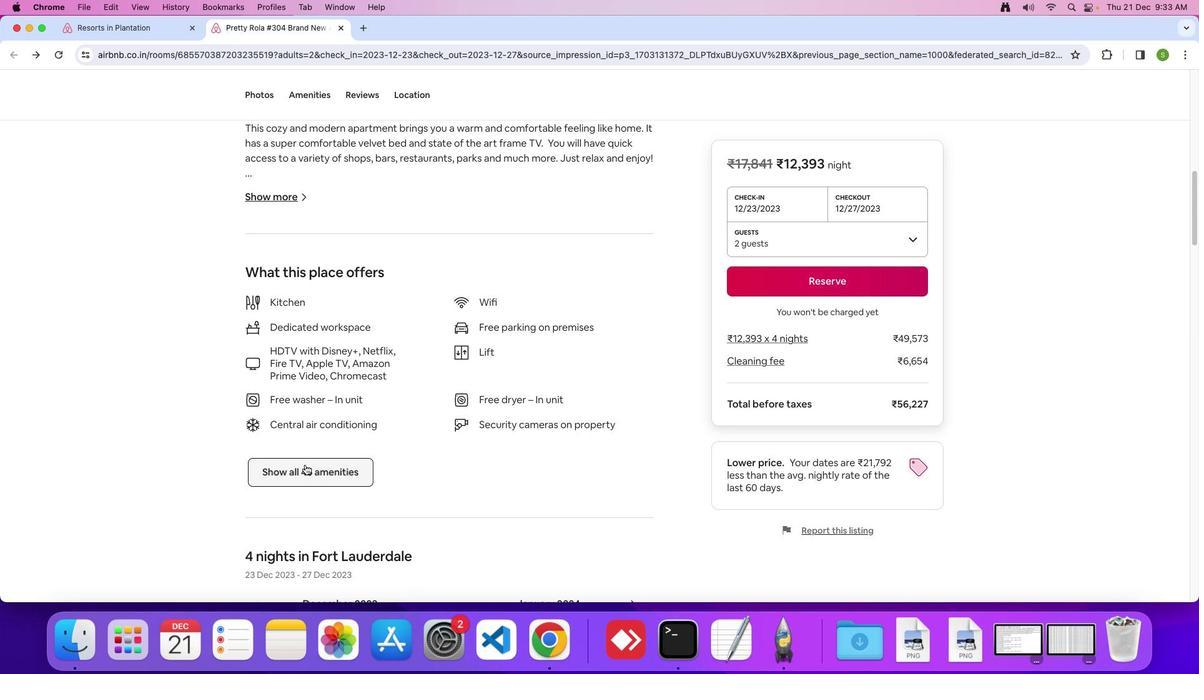 
Action: Mouse moved to (614, 351)
Screenshot: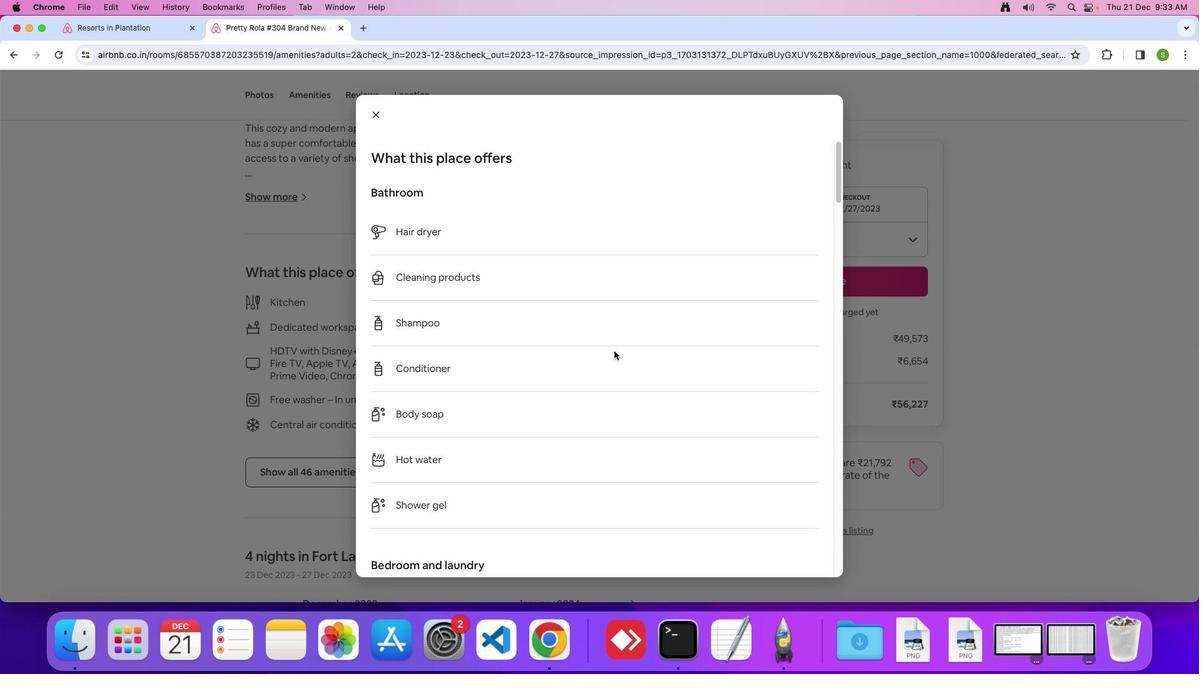 
Action: Mouse scrolled (614, 351) with delta (0, 0)
Screenshot: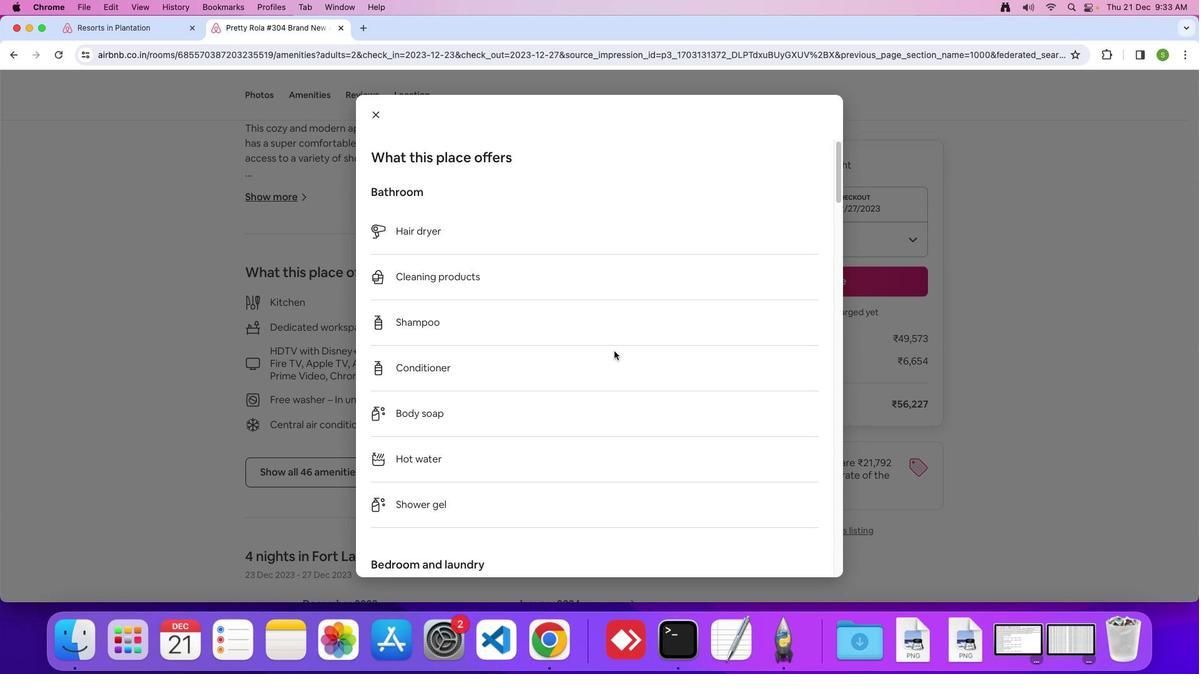 
Action: Mouse scrolled (614, 351) with delta (0, 0)
Screenshot: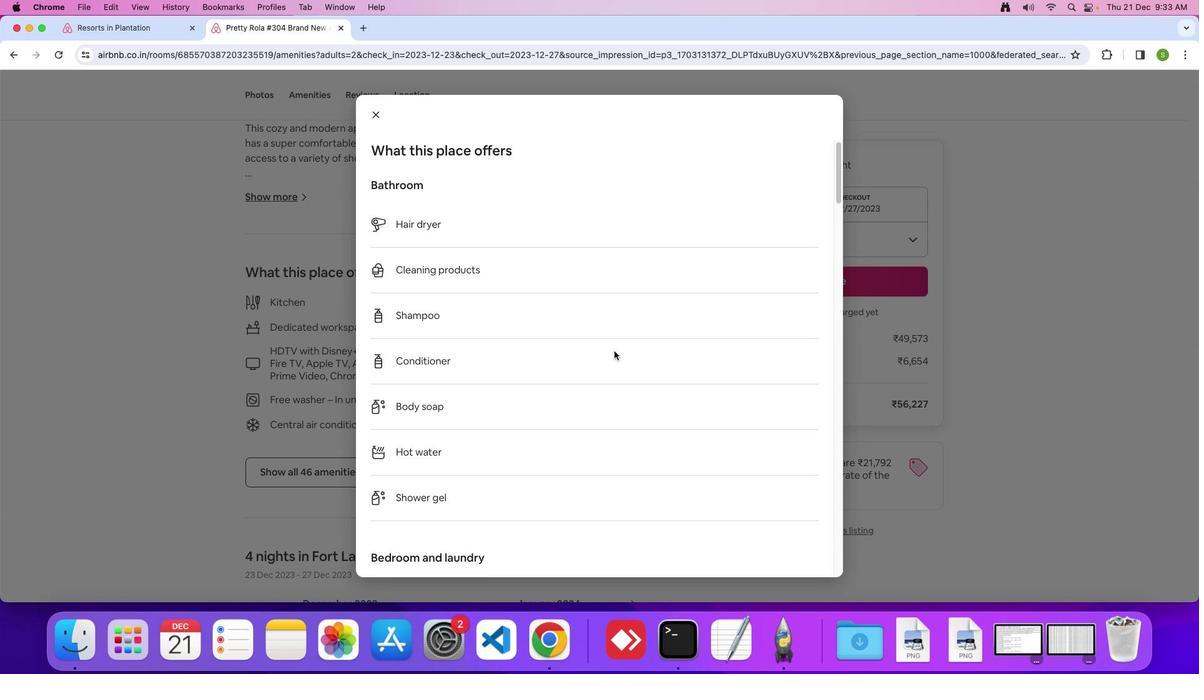 
Action: Mouse scrolled (614, 351) with delta (0, -1)
Screenshot: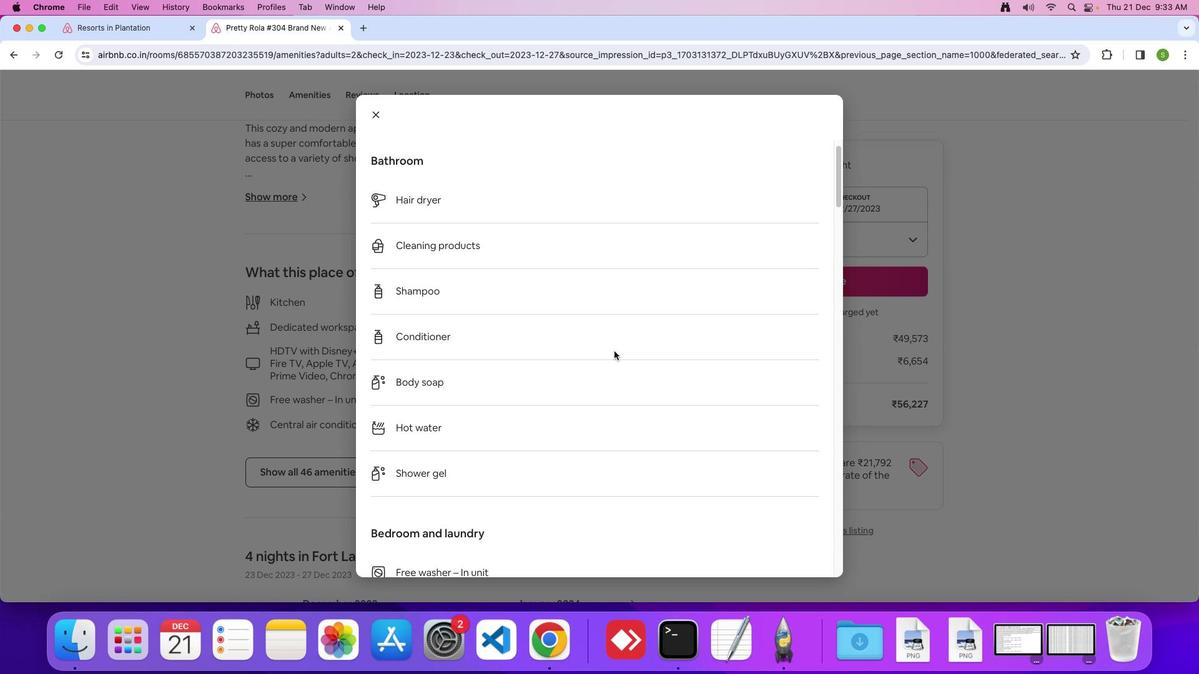 
Action: Mouse scrolled (614, 351) with delta (0, 0)
Screenshot: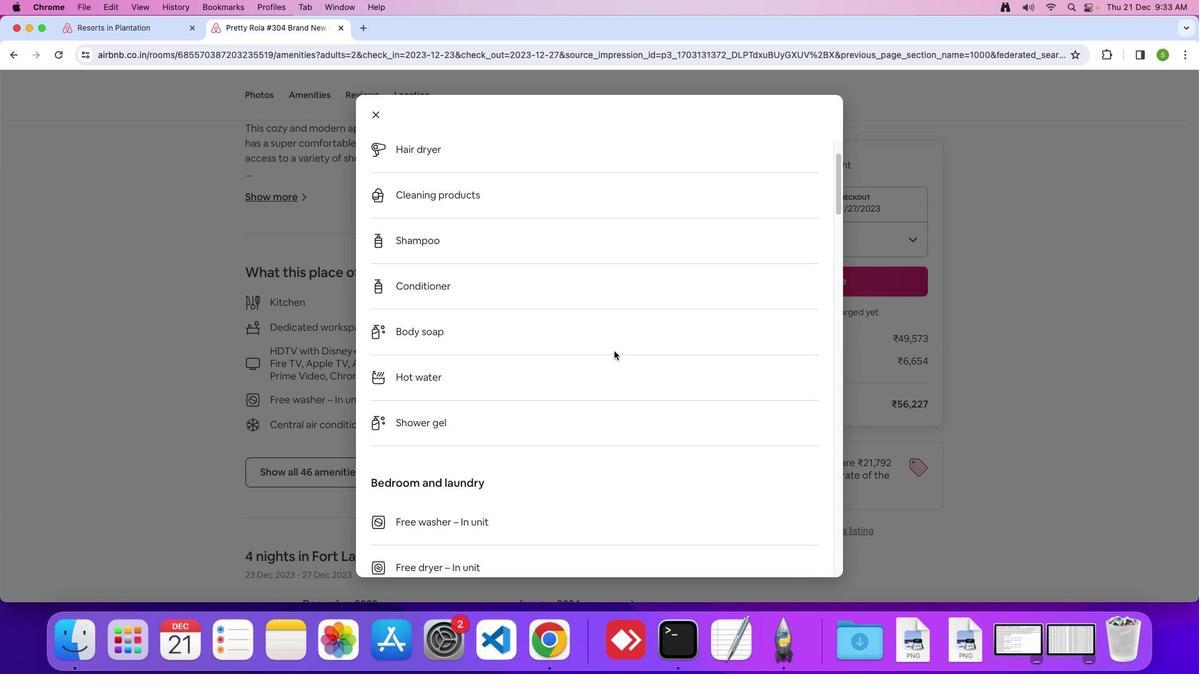 
Action: Mouse scrolled (614, 351) with delta (0, 0)
Screenshot: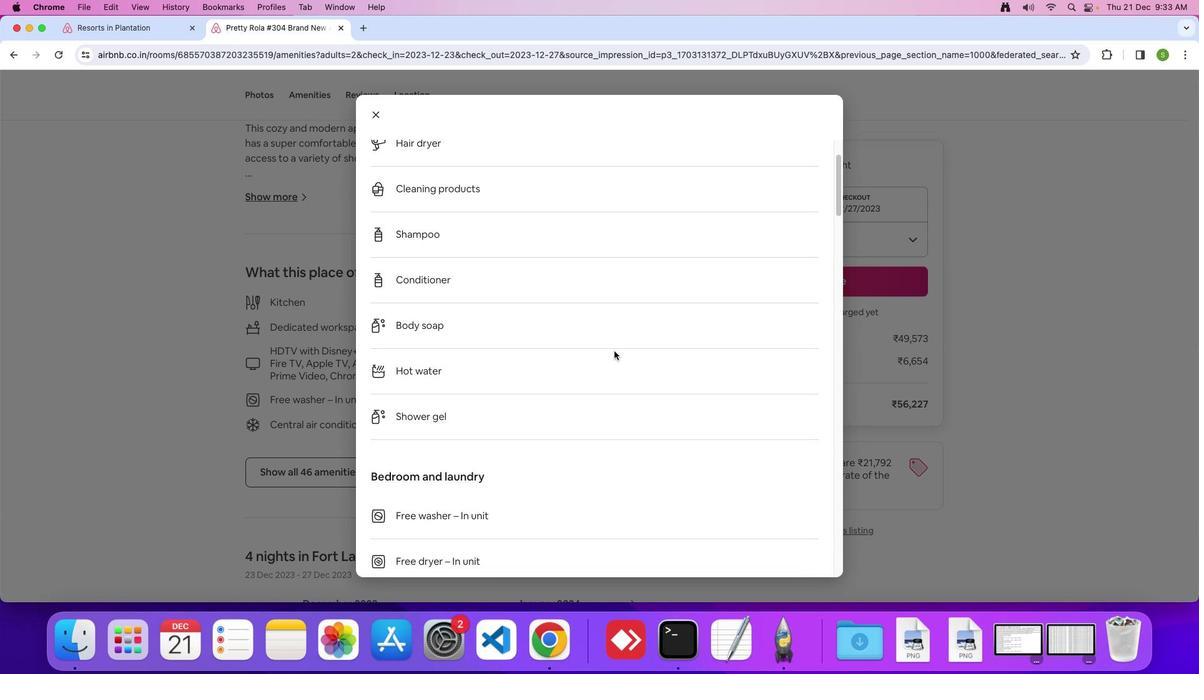 
Action: Mouse scrolled (614, 351) with delta (0, 0)
Screenshot: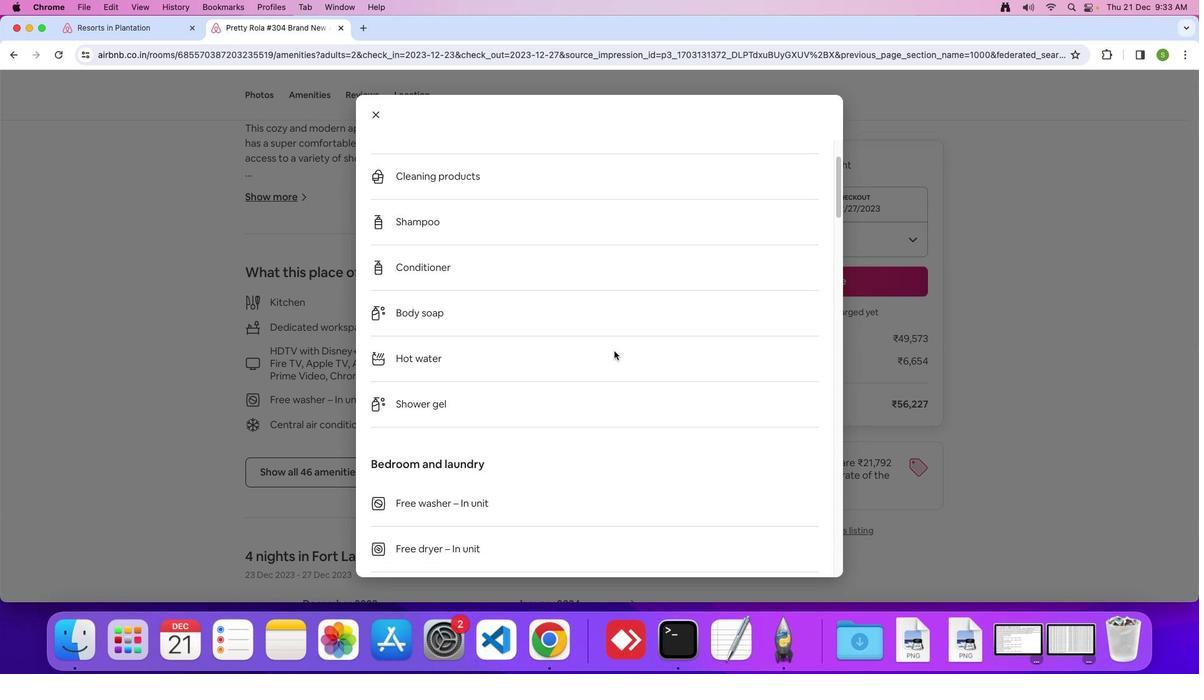 
Action: Mouse scrolled (614, 351) with delta (0, 0)
Screenshot: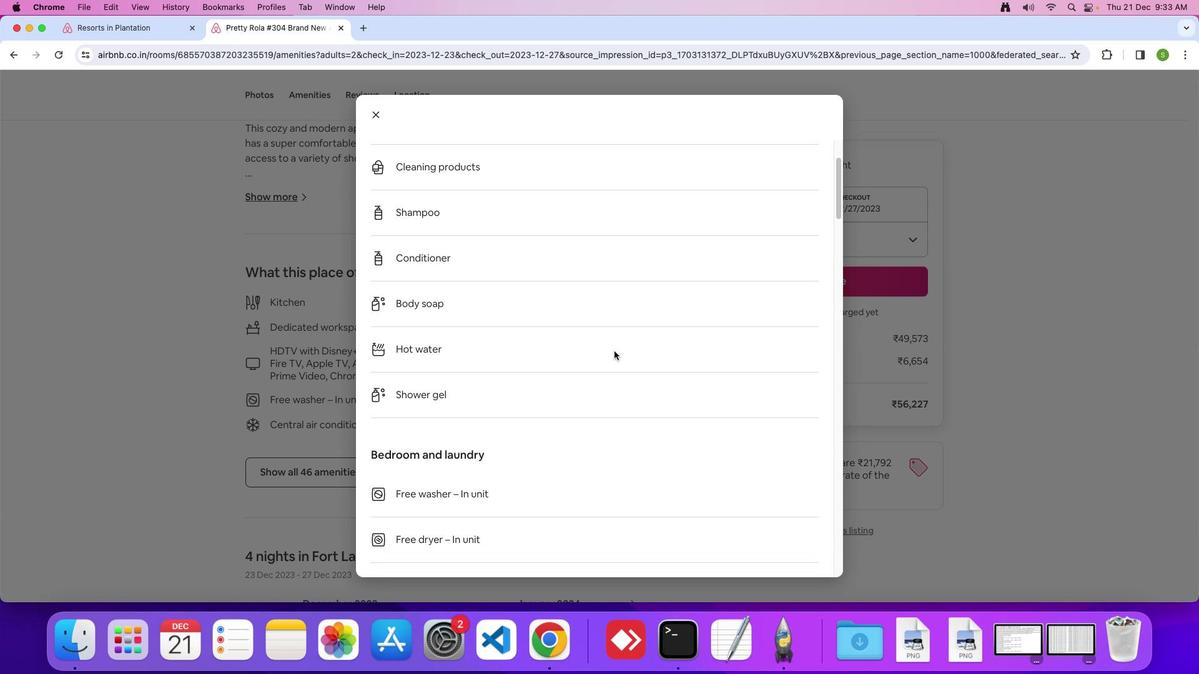 
Action: Mouse scrolled (614, 351) with delta (0, -1)
Screenshot: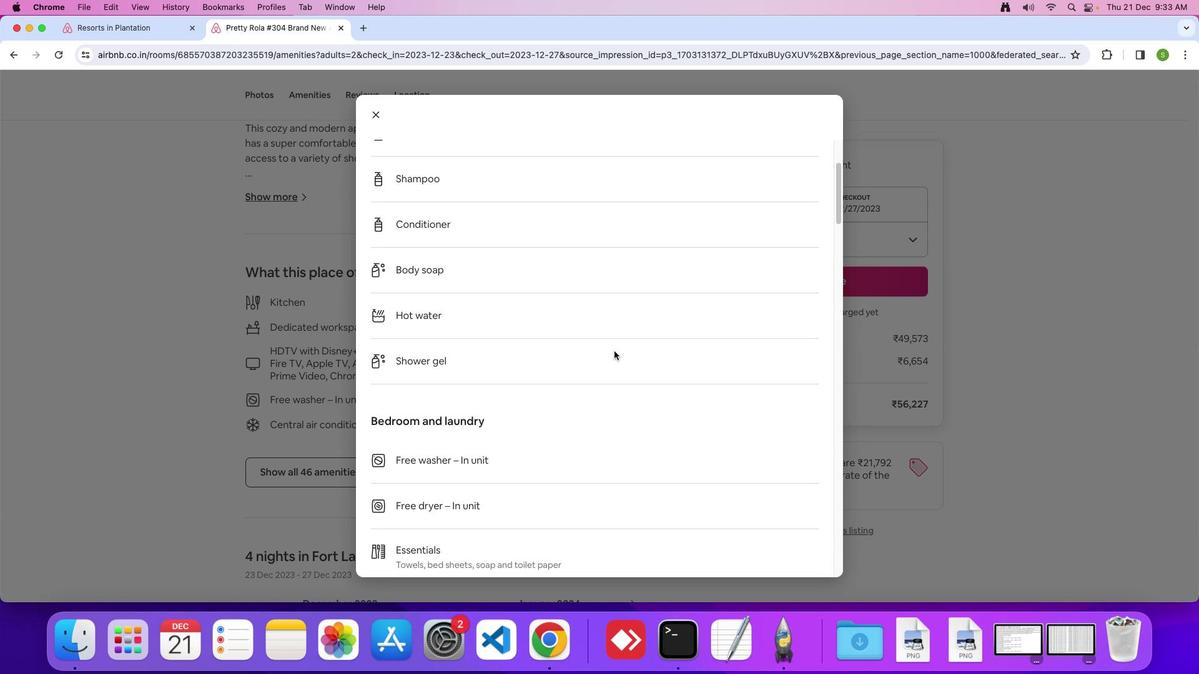 
Action: Mouse scrolled (614, 351) with delta (0, 0)
Screenshot: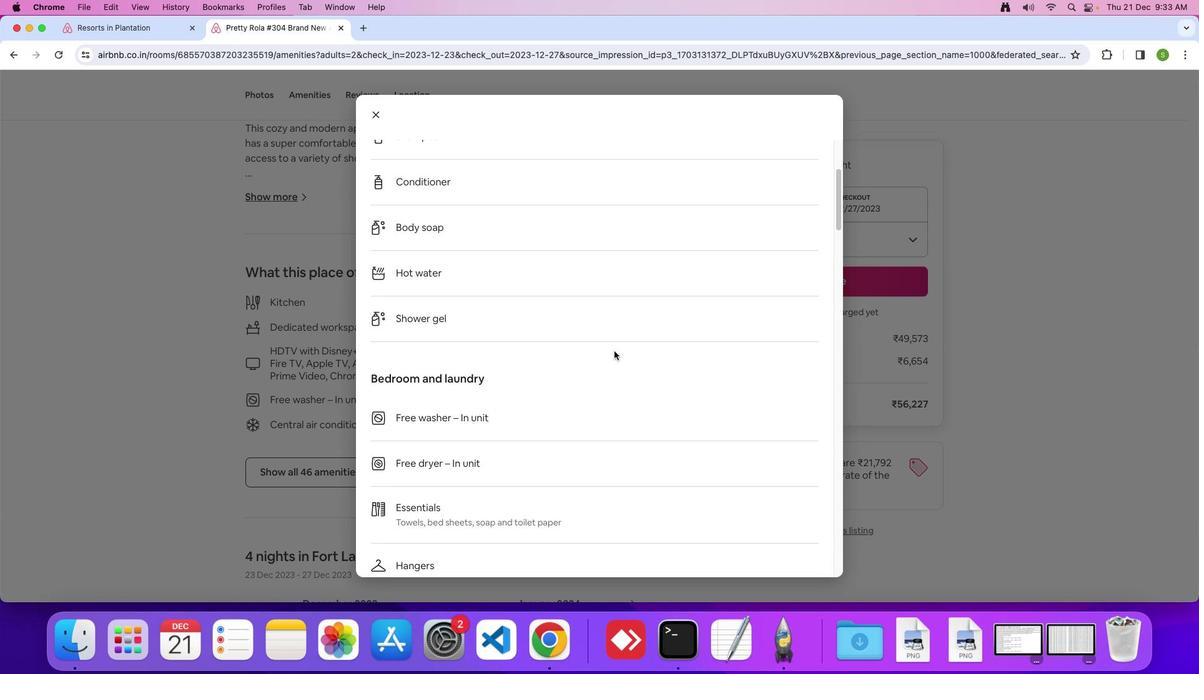
Action: Mouse scrolled (614, 351) with delta (0, 0)
Screenshot: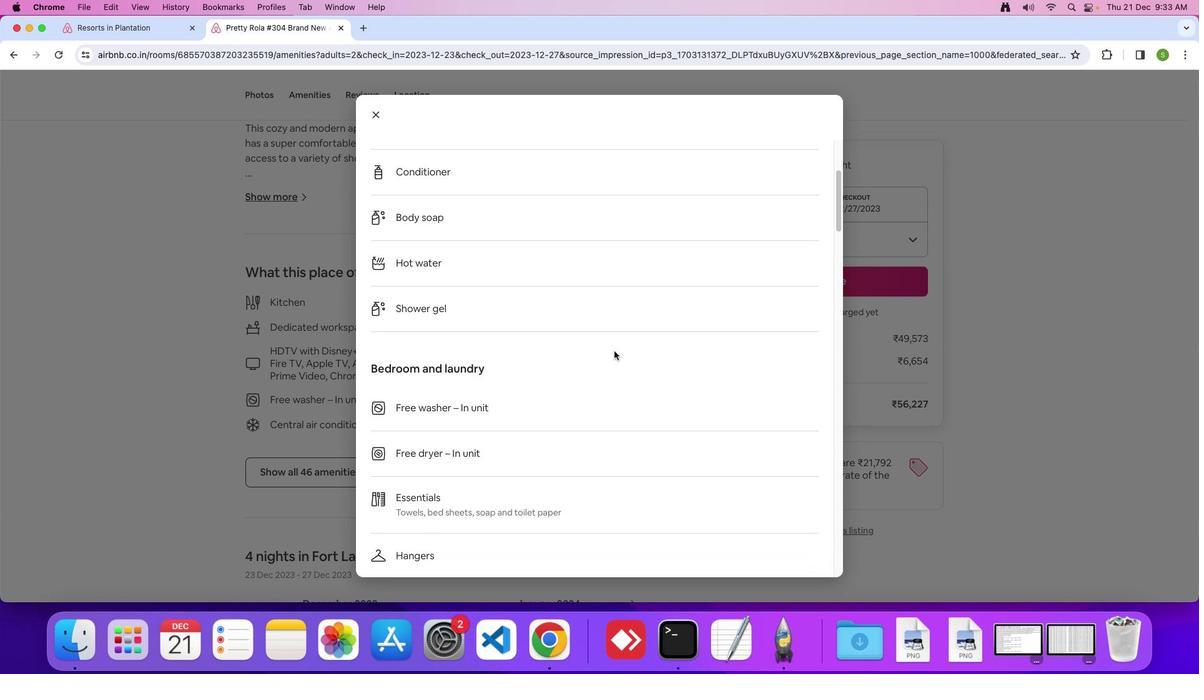 
Action: Mouse scrolled (614, 351) with delta (0, -1)
